 Task: Create an Instagram post about Dhobi Ghat, Mumbai, including a descriptive caption and location tag.
Action: Mouse moved to (302, 233)
Screenshot: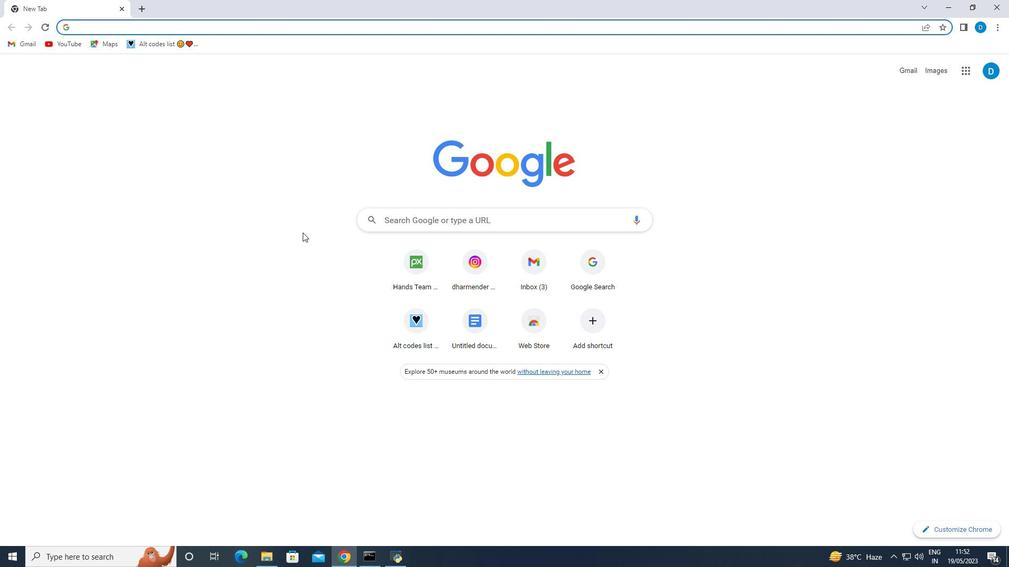 
Action: Key pressed in
Screenshot: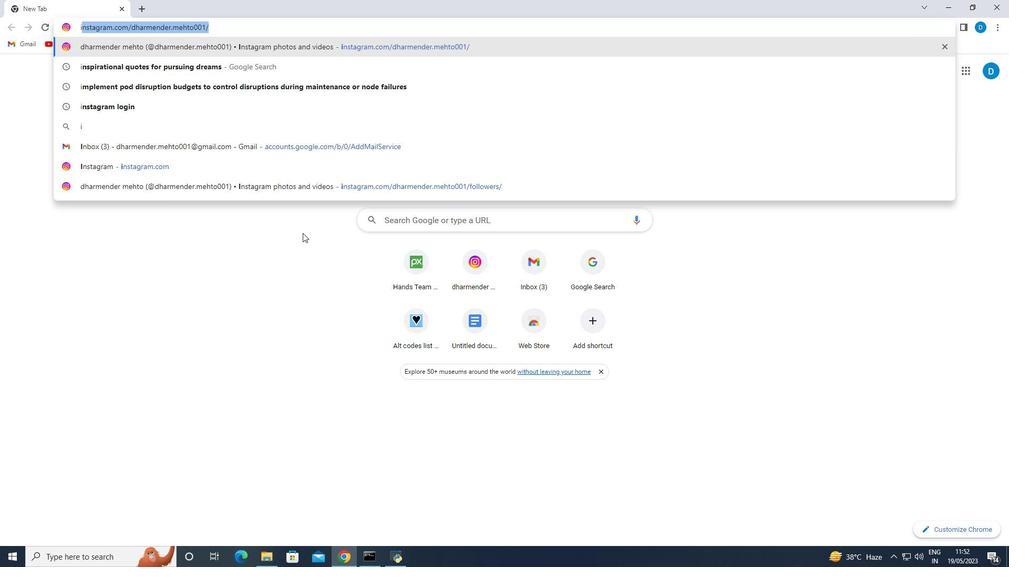 
Action: Mouse moved to (302, 236)
Screenshot: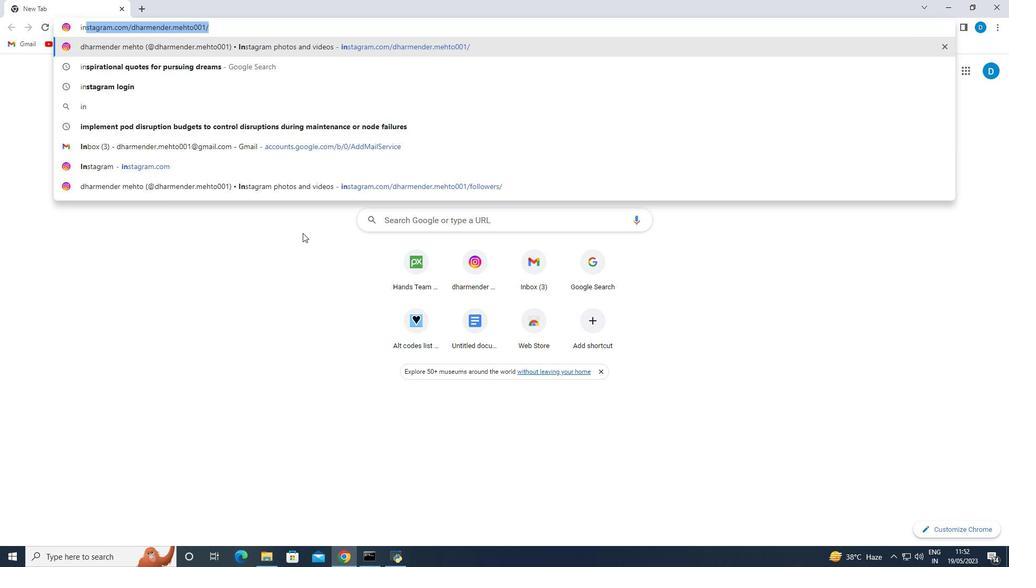 
Action: Key pressed staf<Key.backspace>gr
Screenshot: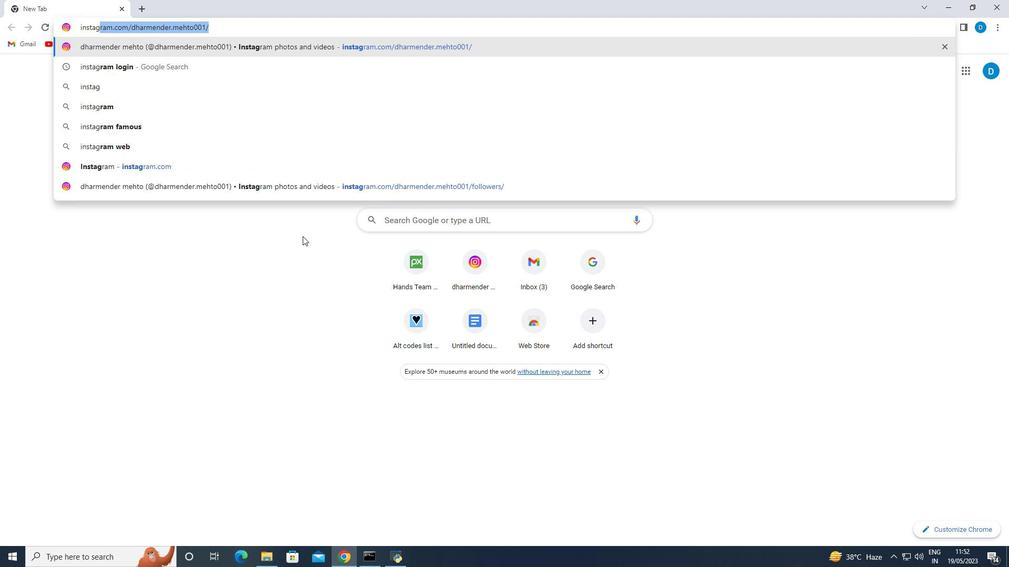 
Action: Mouse moved to (139, 47)
Screenshot: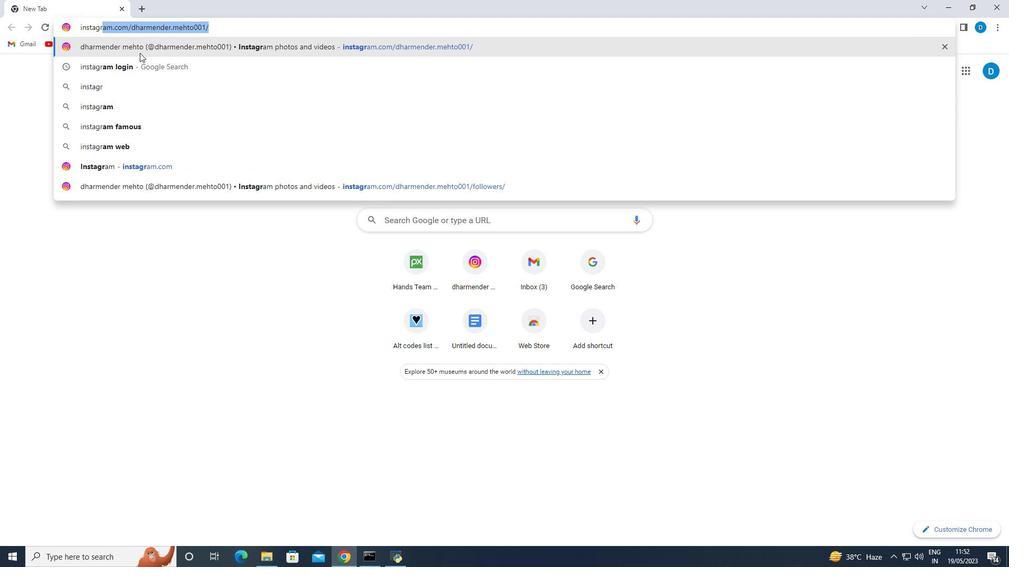 
Action: Mouse pressed left at (139, 47)
Screenshot: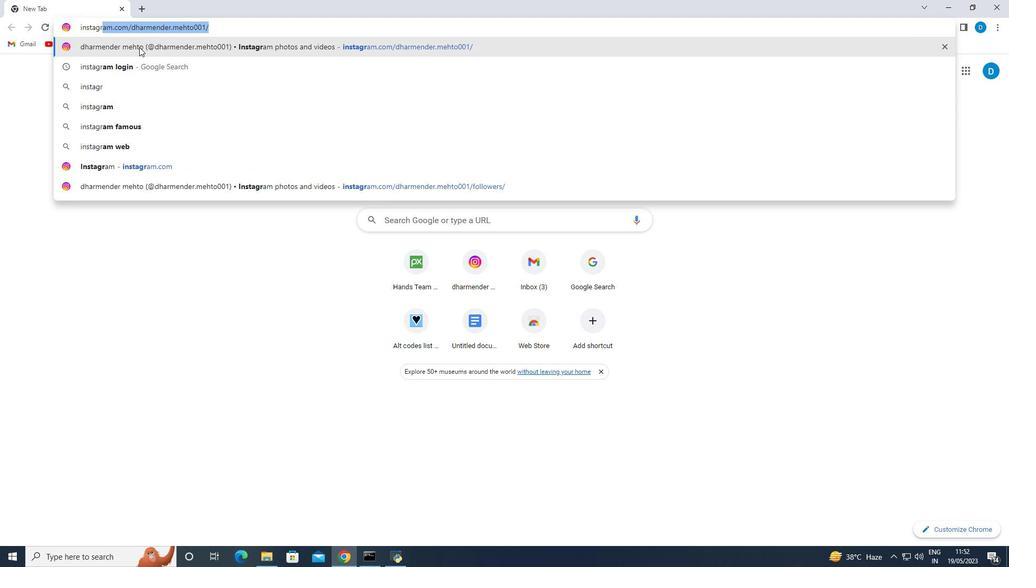 
Action: Mouse moved to (52, 293)
Screenshot: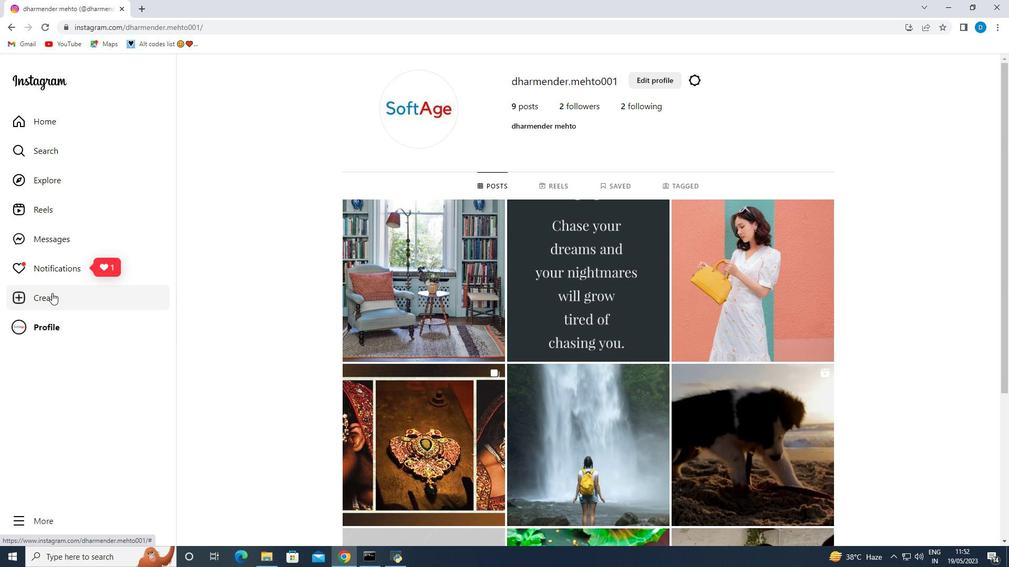
Action: Mouse pressed left at (52, 293)
Screenshot: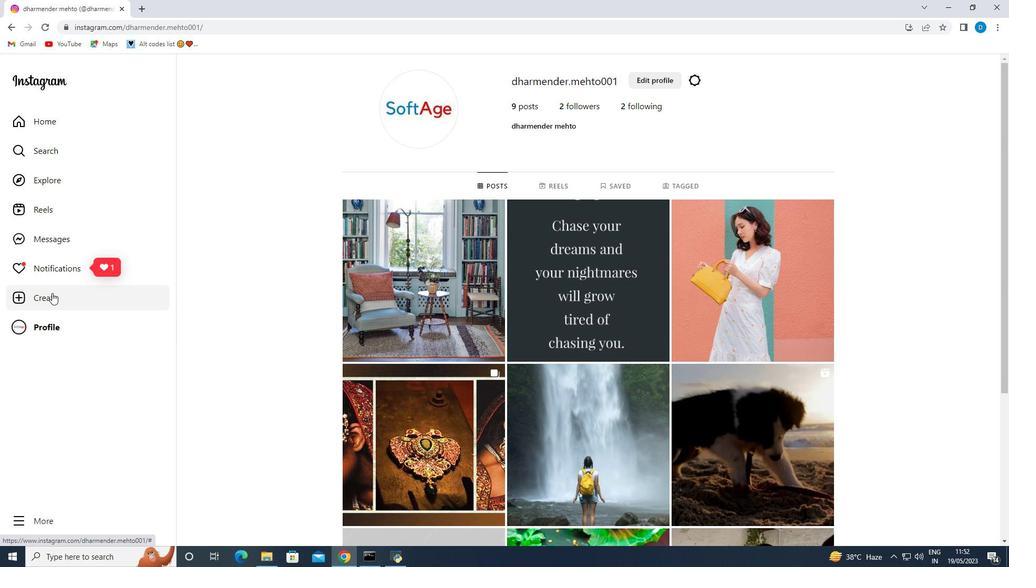 
Action: Mouse moved to (472, 343)
Screenshot: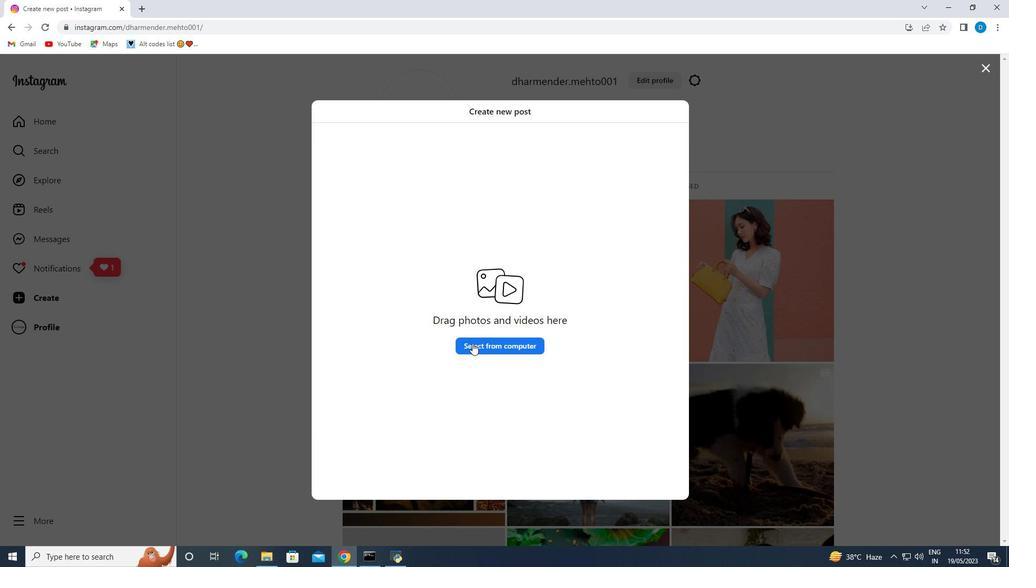 
Action: Mouse pressed left at (472, 343)
Screenshot: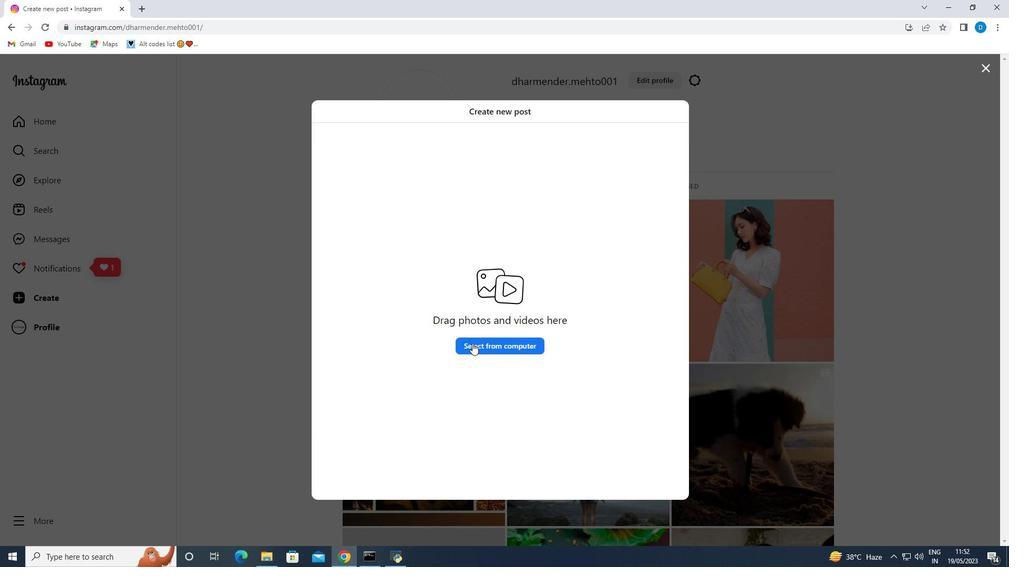 
Action: Mouse moved to (243, 101)
Screenshot: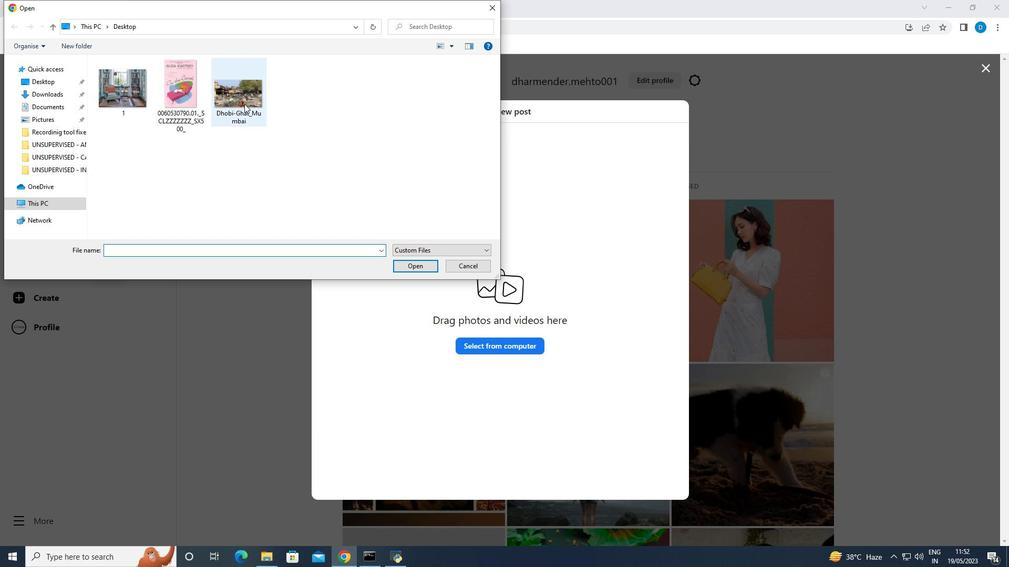 
Action: Mouse pressed left at (243, 101)
Screenshot: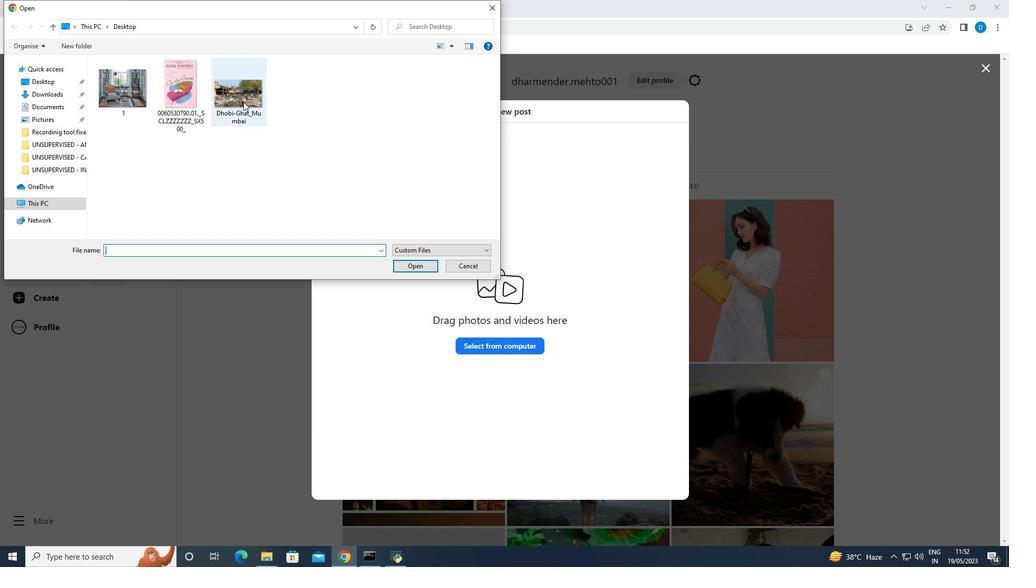 
Action: Mouse moved to (398, 267)
Screenshot: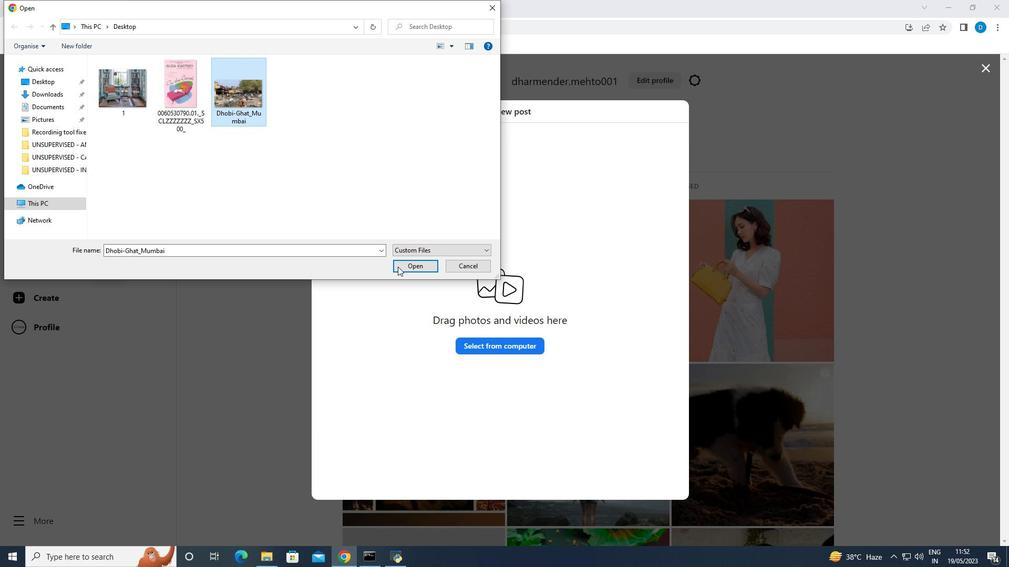 
Action: Mouse pressed left at (398, 267)
Screenshot: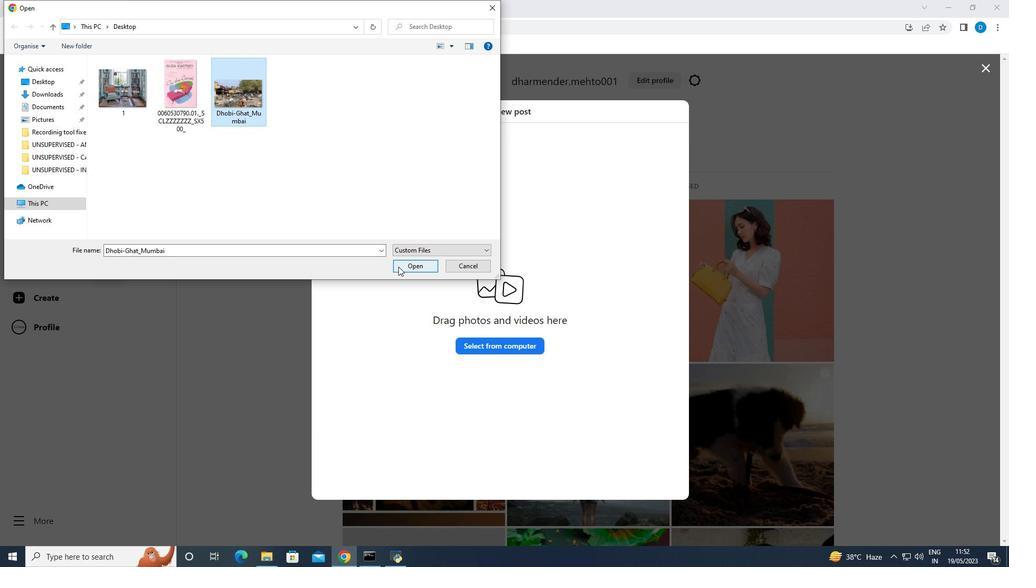 
Action: Mouse moved to (331, 487)
Screenshot: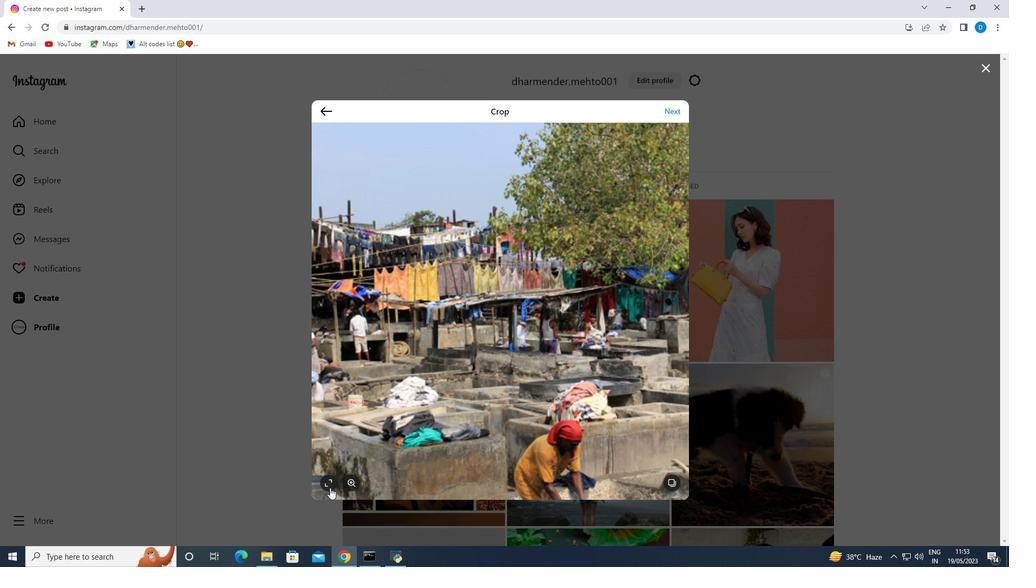 
Action: Mouse pressed left at (331, 487)
Screenshot: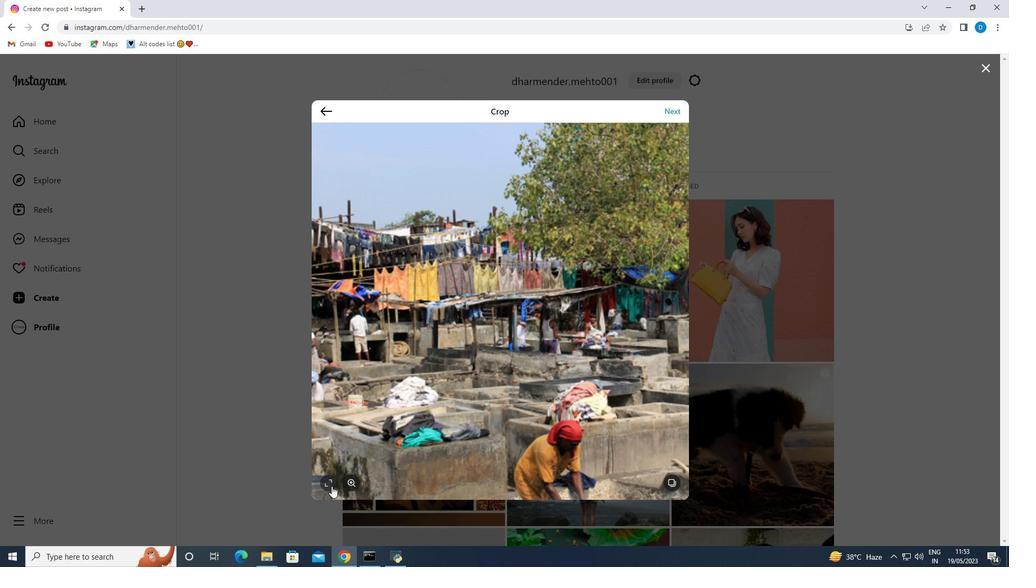 
Action: Mouse moved to (364, 379)
Screenshot: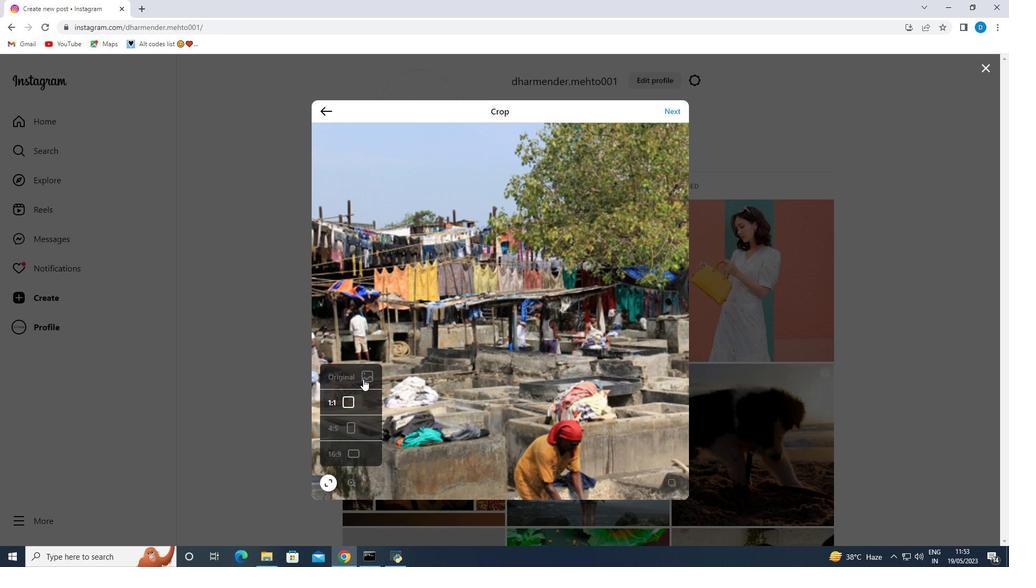 
Action: Mouse pressed left at (364, 379)
Screenshot: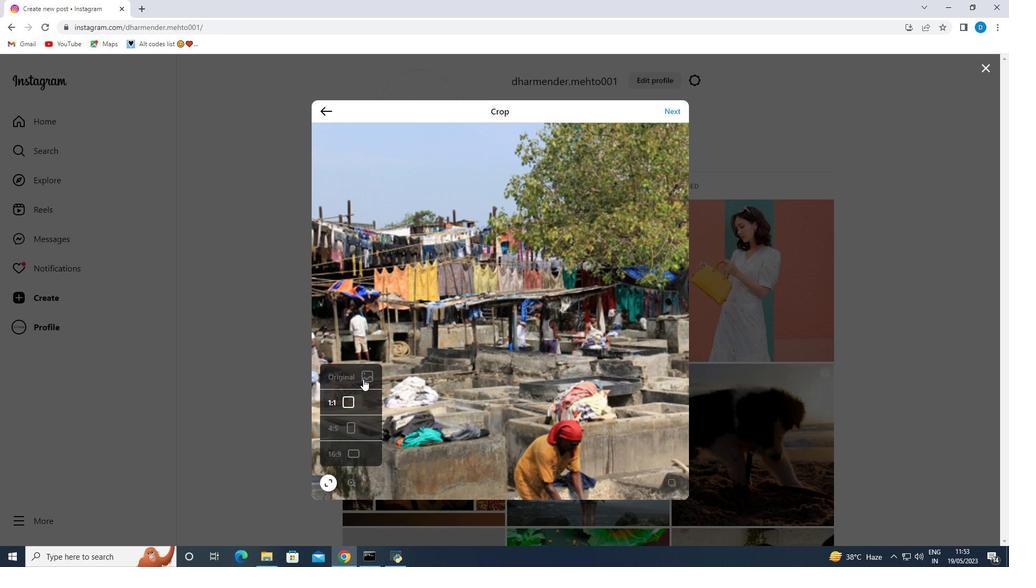 
Action: Mouse moved to (360, 378)
Screenshot: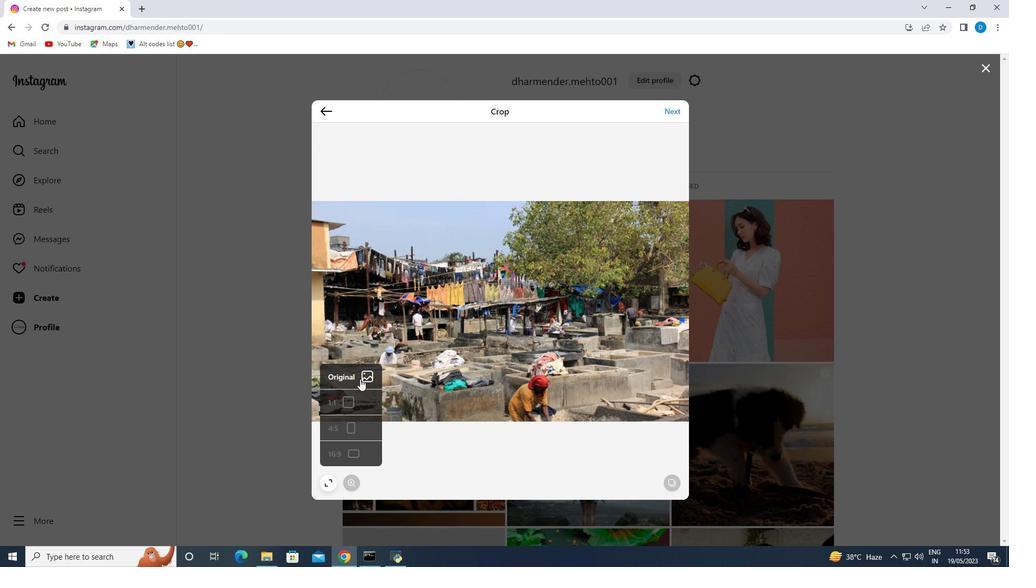 
Action: Mouse pressed left at (360, 378)
Screenshot: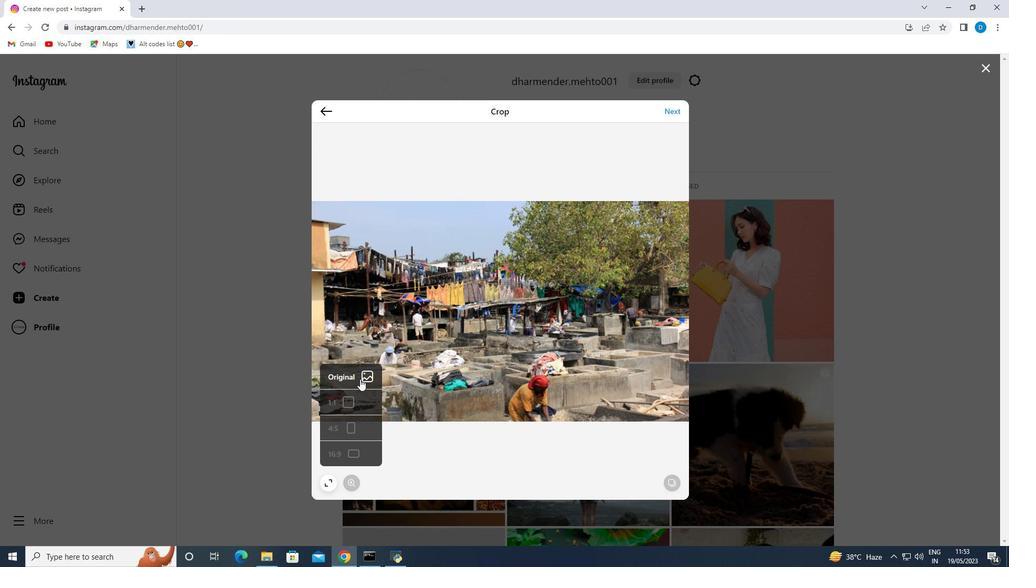 
Action: Mouse moved to (666, 108)
Screenshot: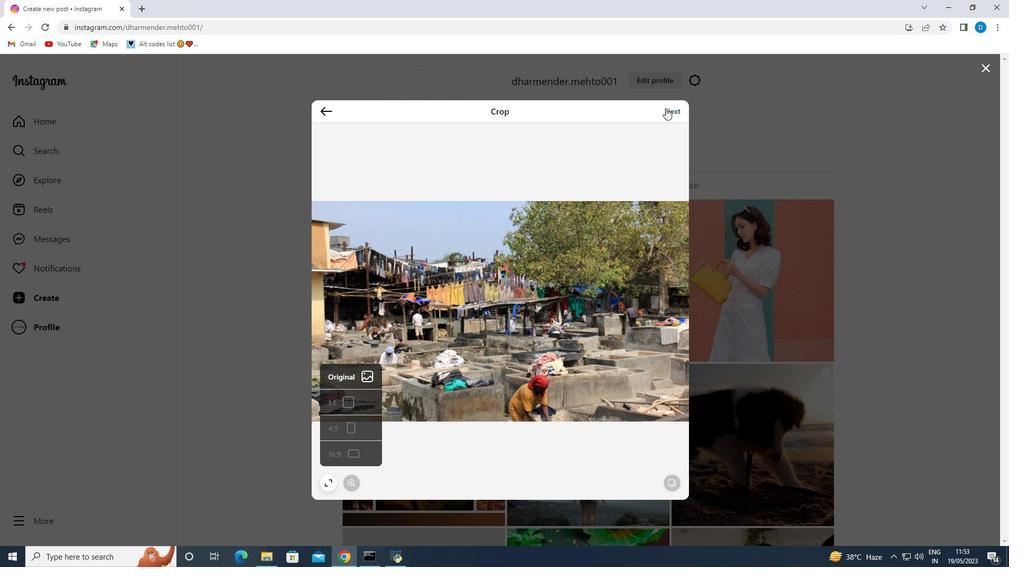 
Action: Mouse pressed left at (666, 108)
Screenshot: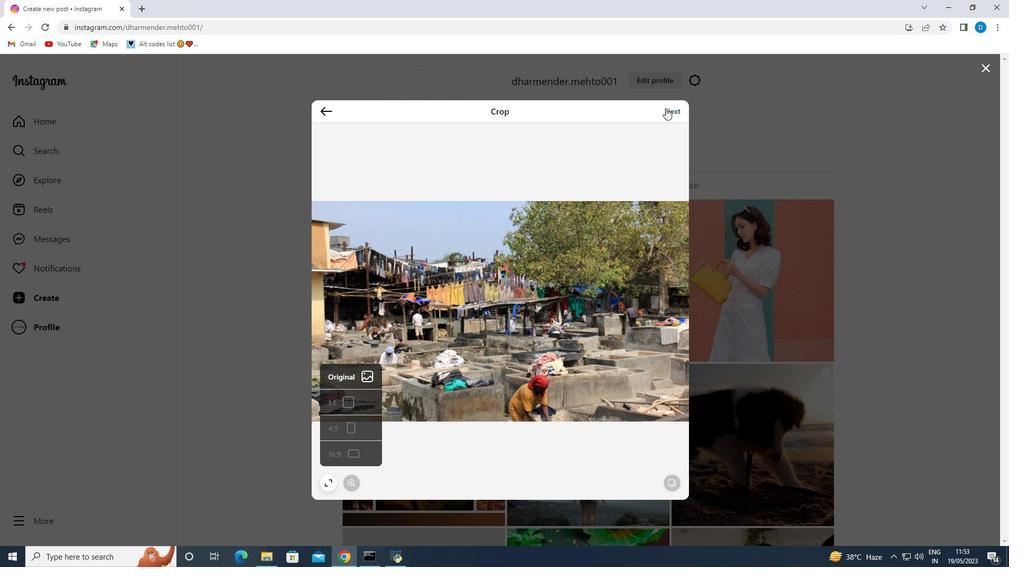 
Action: Mouse moved to (761, 112)
Screenshot: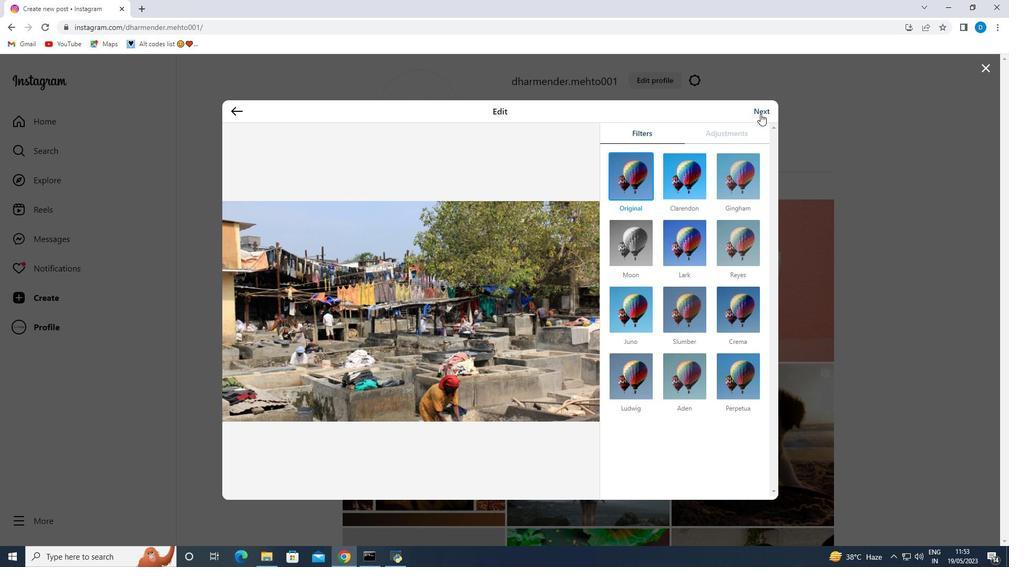 
Action: Mouse pressed left at (761, 112)
Screenshot: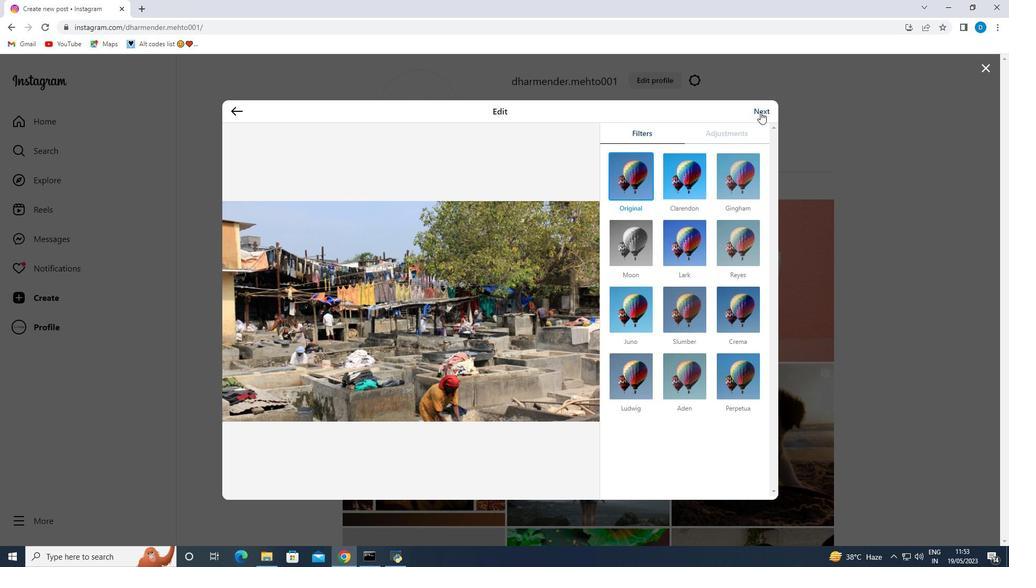 
Action: Mouse moved to (670, 276)
Screenshot: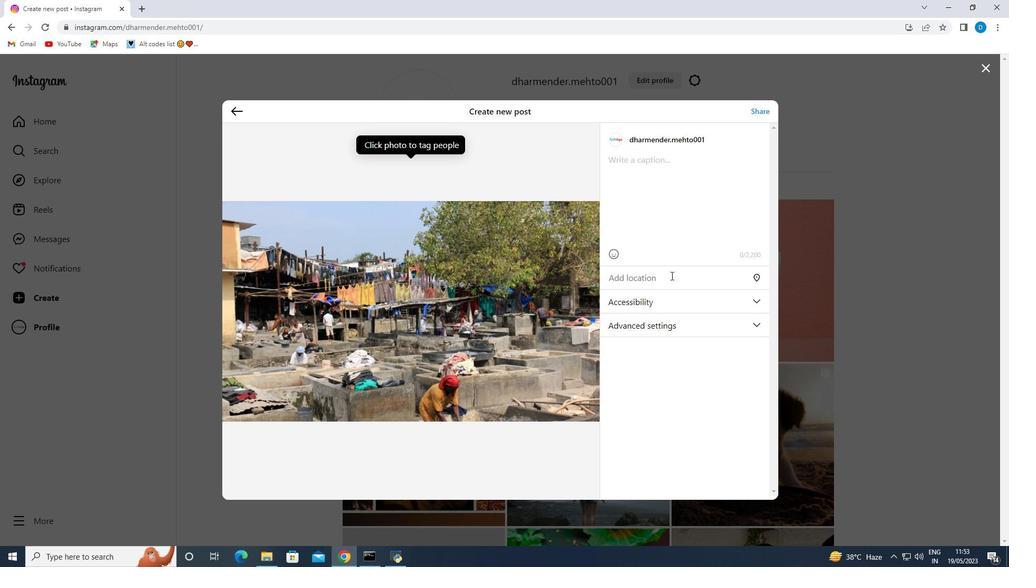 
Action: Mouse pressed left at (670, 276)
Screenshot: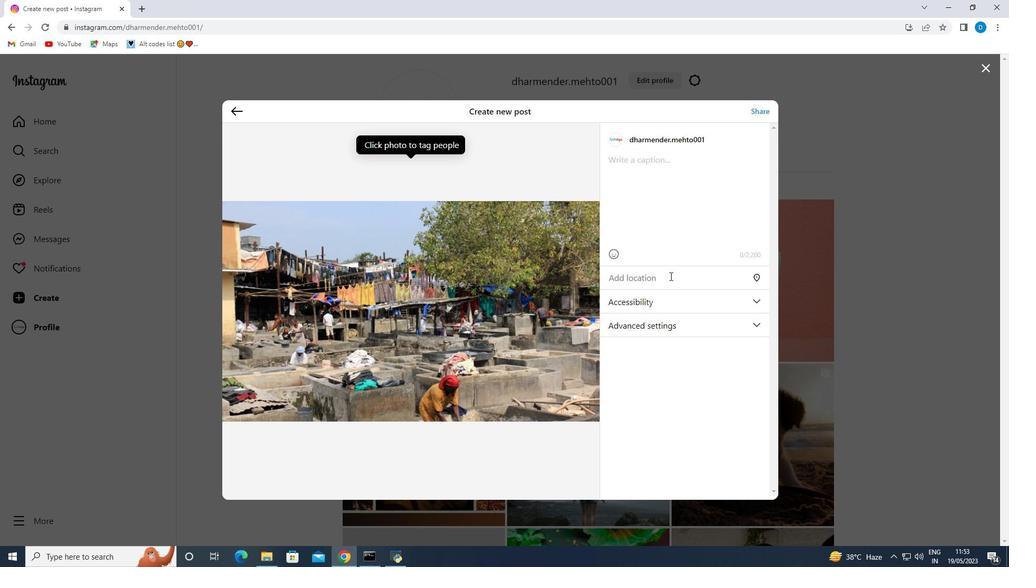 
Action: Mouse moved to (696, 284)
Screenshot: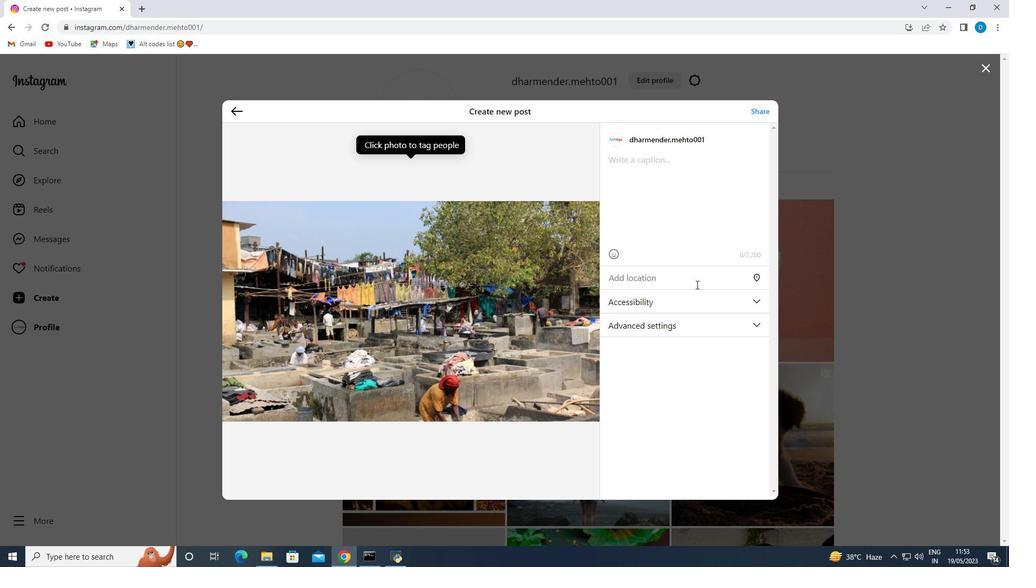 
Action: Key pressed dhobi<Key.space>ghat<Key.space>m
Screenshot: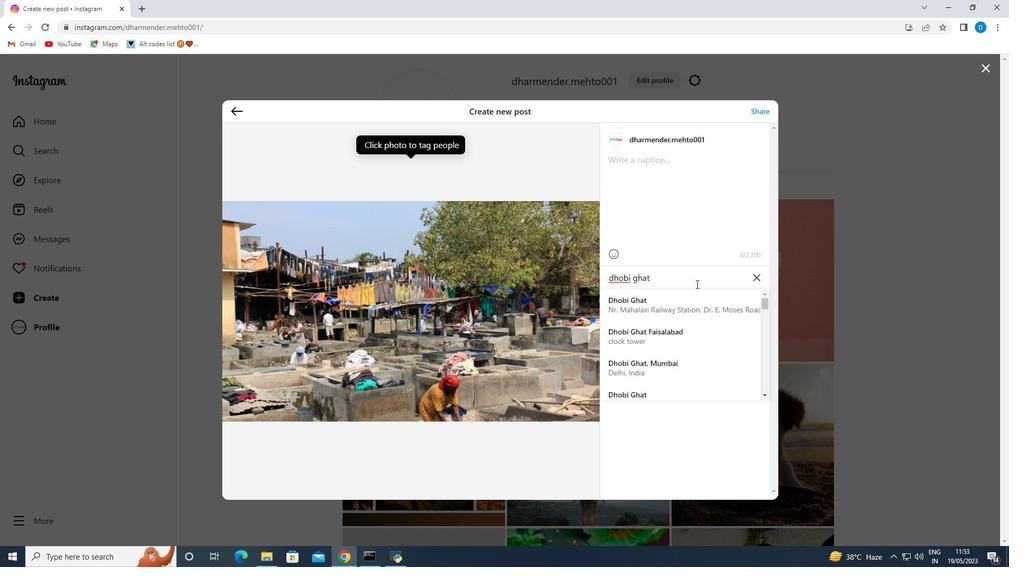 
Action: Mouse moved to (683, 301)
Screenshot: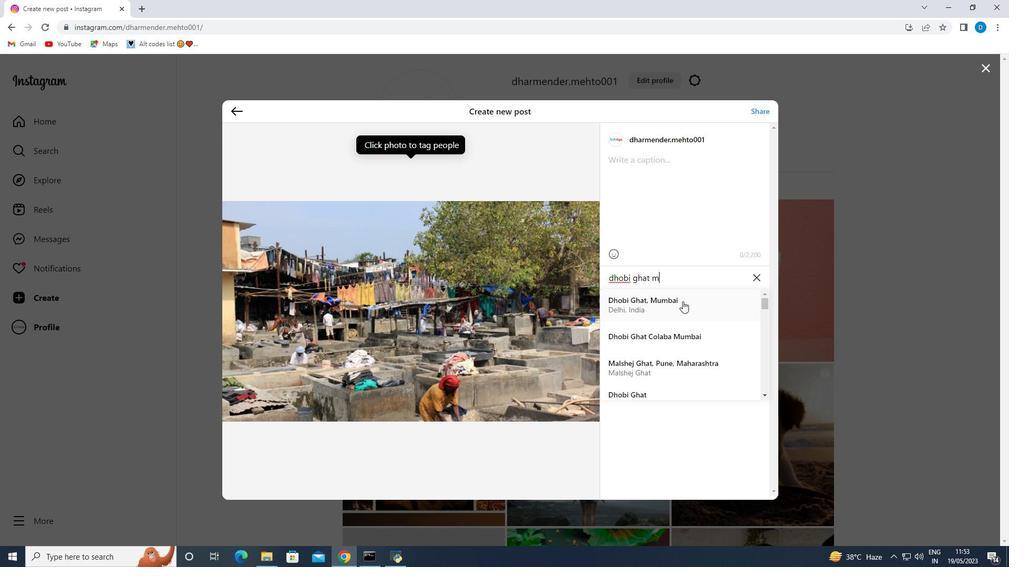 
Action: Mouse pressed left at (683, 301)
Screenshot: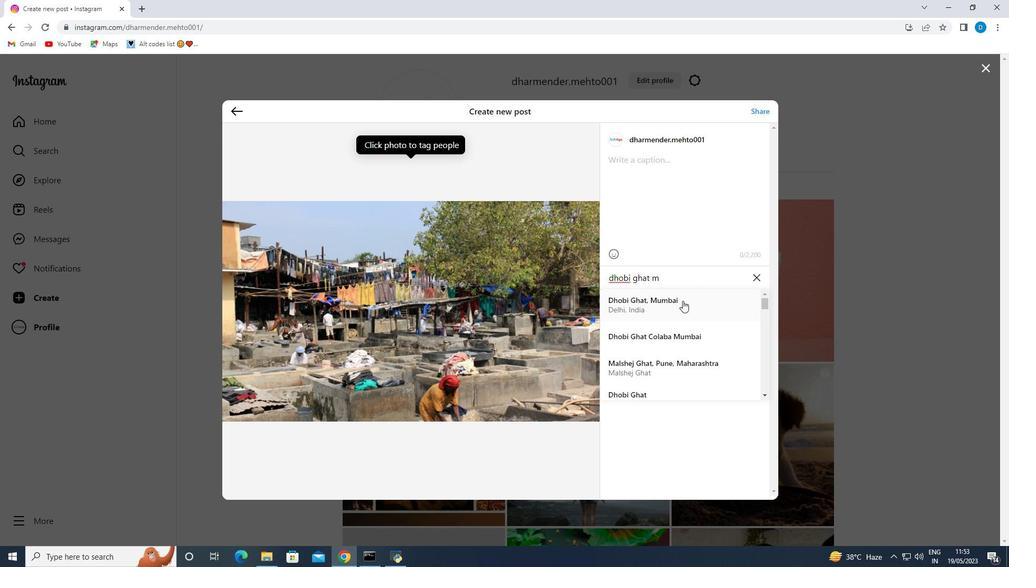 
Action: Mouse moved to (635, 165)
Screenshot: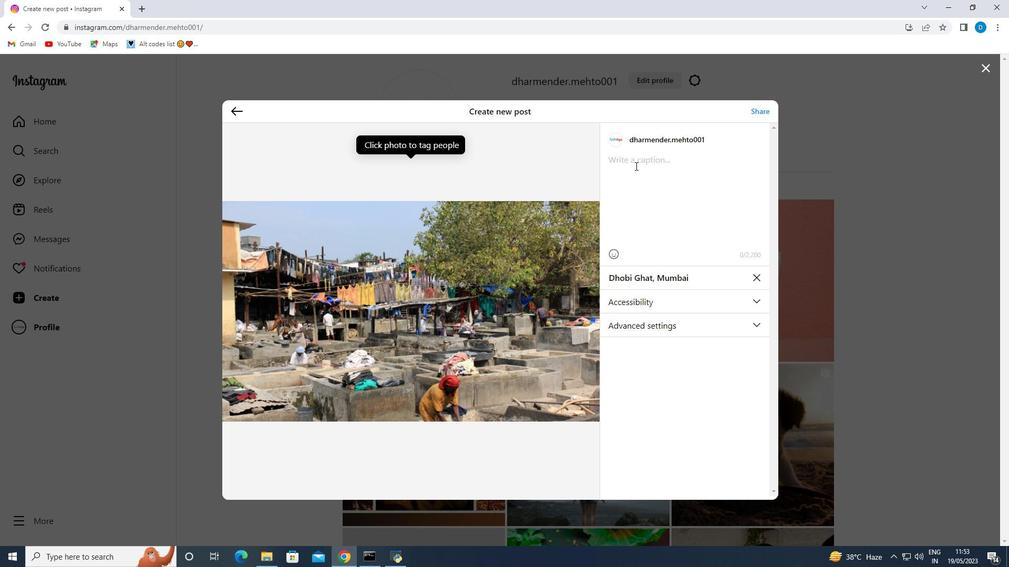 
Action: Mouse pressed left at (635, 165)
Screenshot: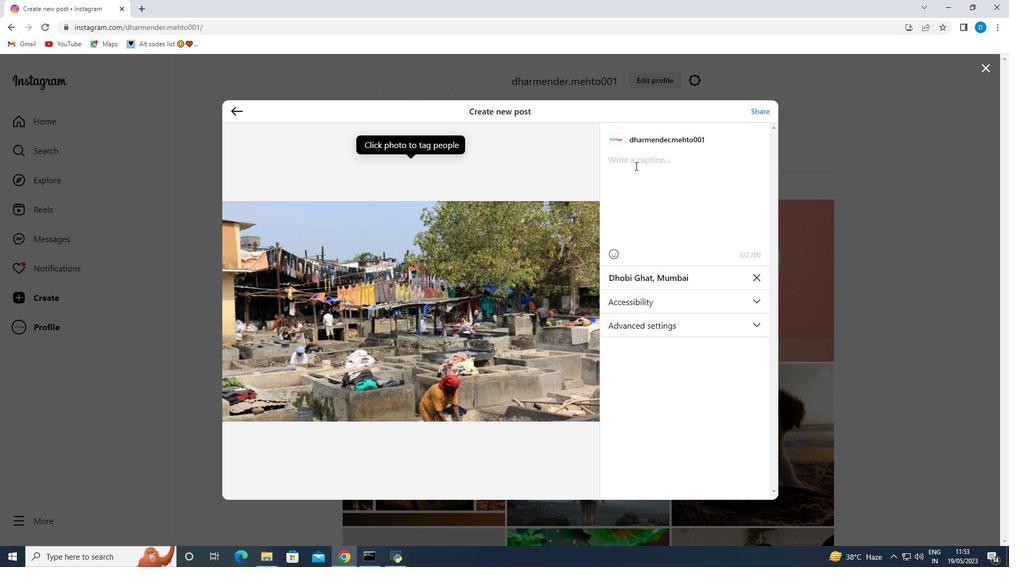 
Action: Key pressed d<Key.backspace>af<Key.backspace><Key.backspace><Key.caps_lock>DH<Key.backspace><Key.caps_lock>hobi<Key.space><Key.shift><Key.shift><Key.shift><Key.shift><Key.shift><Key.shift><Key.shift><Key.shift><Key.shift><Key.shift><Key.shift><Key.shift><Key.shift><Key.shift><Key.shift>Ghat<Key.space><Key.shift>Landmark''
Screenshot: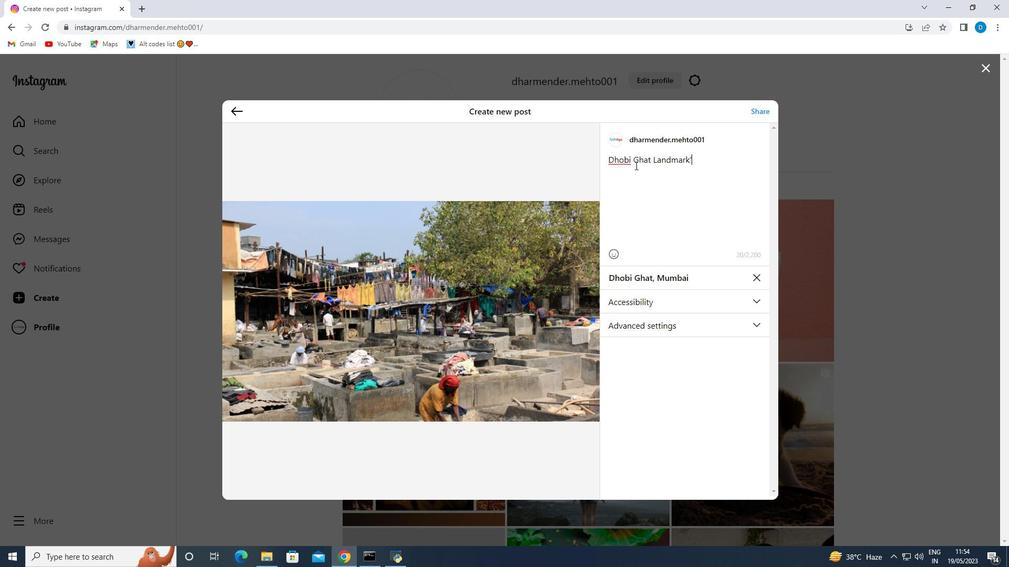 
Action: Mouse moved to (609, 163)
Screenshot: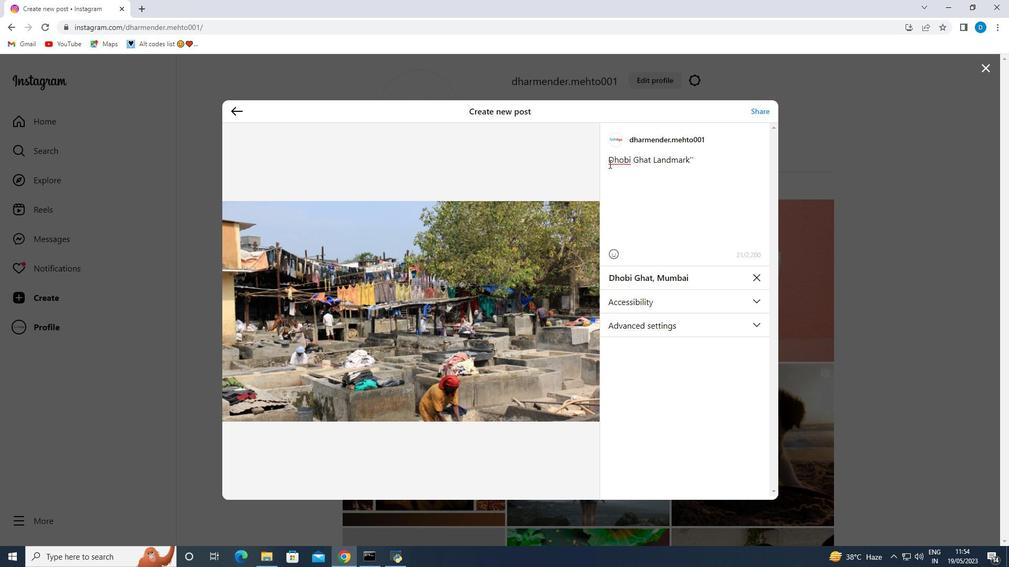 
Action: Mouse pressed left at (609, 163)
Screenshot: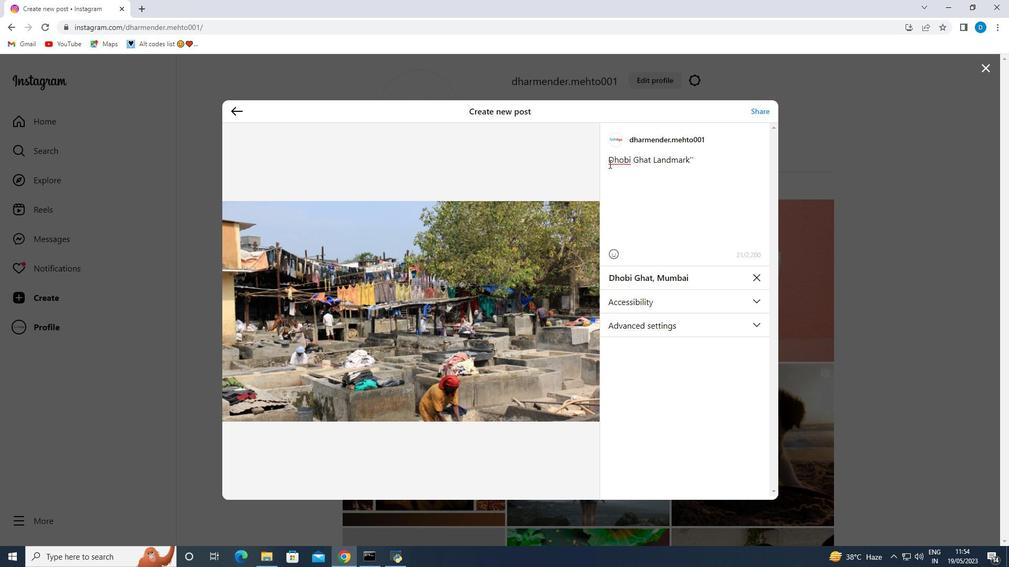 
Action: Mouse moved to (609, 163)
Screenshot: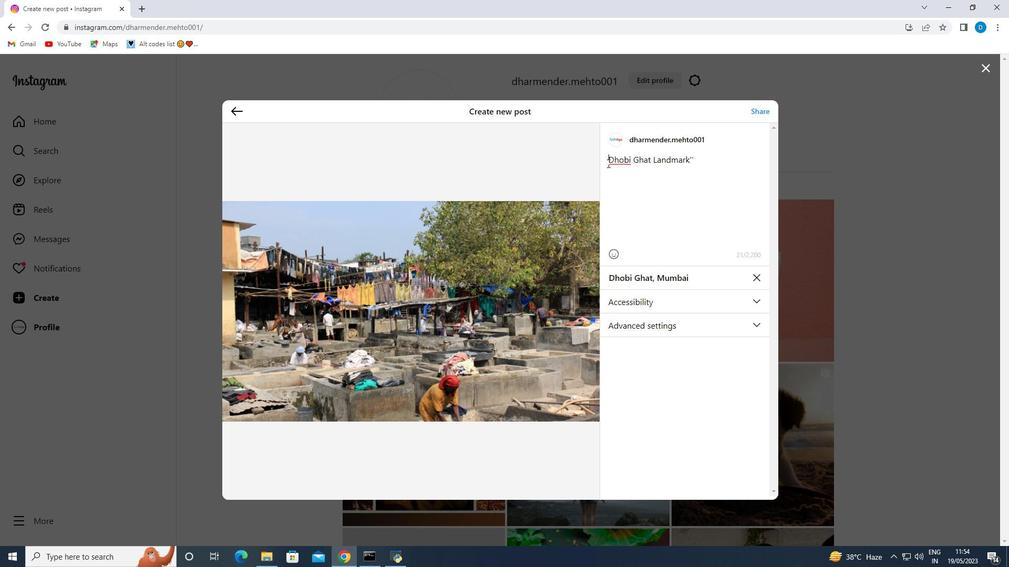 
Action: Key pressed <Key.shift_r>"
Screenshot: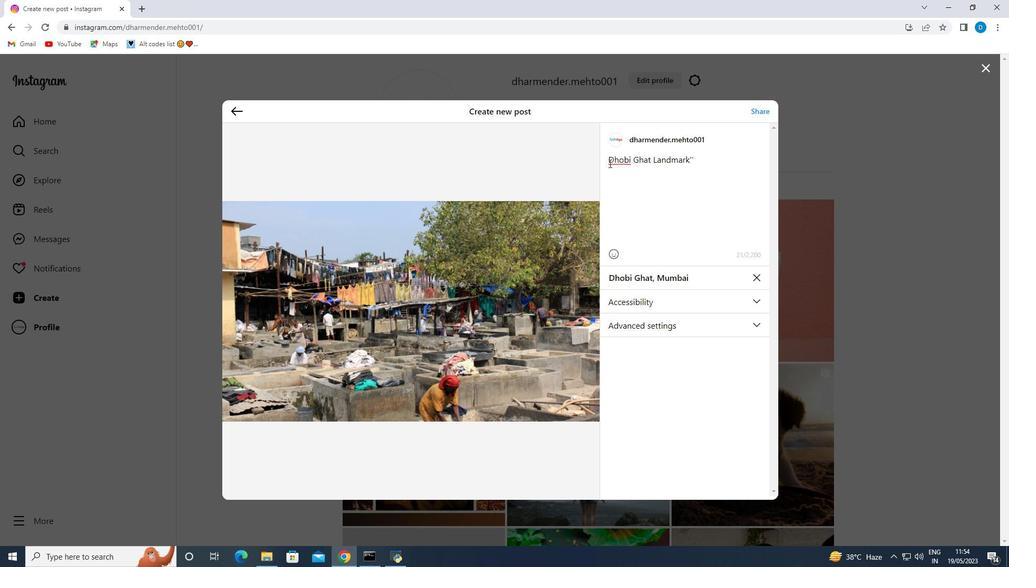 
Action: Mouse moved to (715, 165)
Screenshot: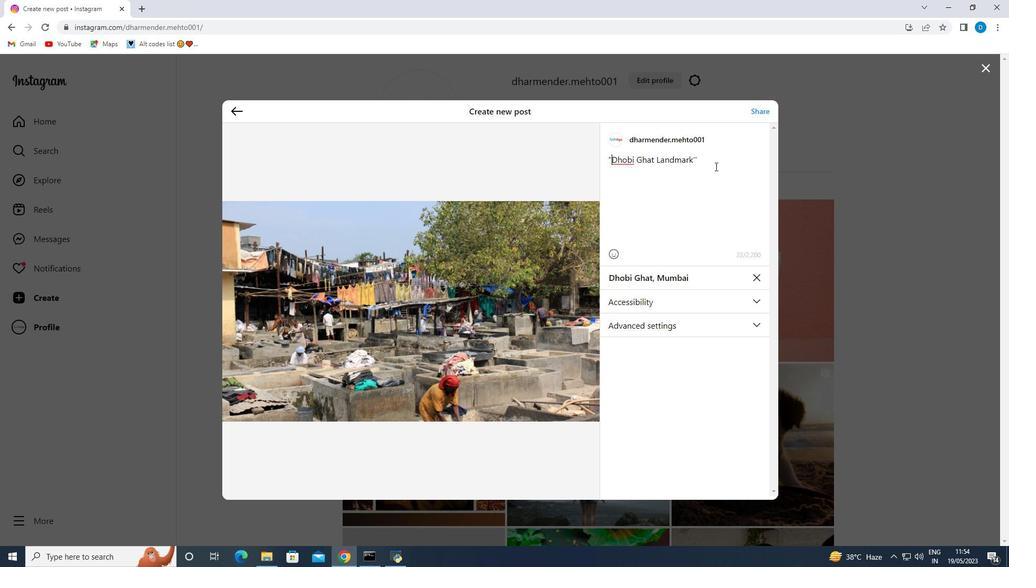 
Action: Mouse pressed left at (715, 165)
Screenshot: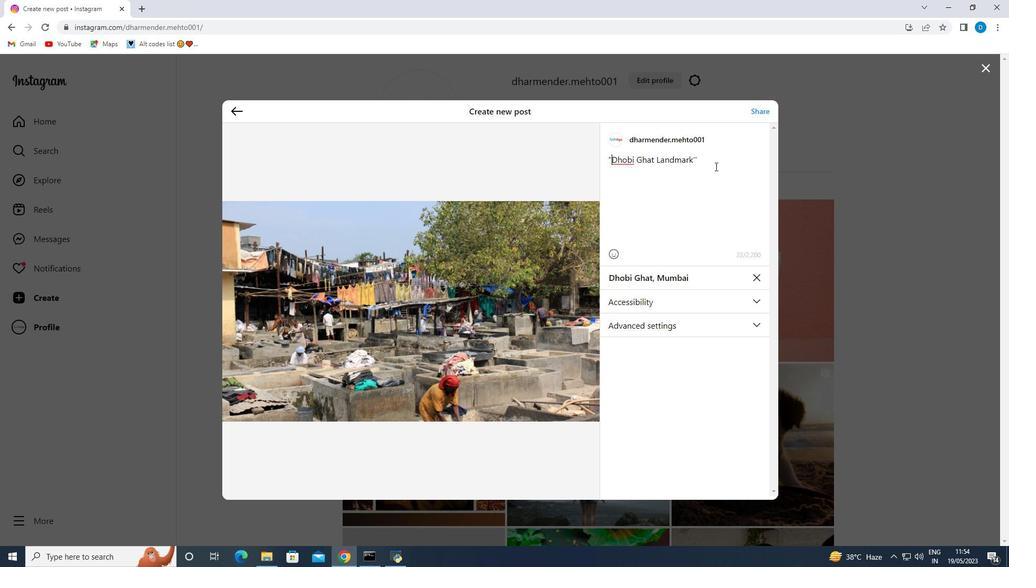 
Action: Key pressed <Key.enter><Key.enter><Key.caps_lock>THE<Key.space><Key.backspace><Key.backspace><Key.backspace><Key.caps_lock>he<Key.space>intenation<Key.backspace><Key.backspace>onally<Key.space>
Screenshot: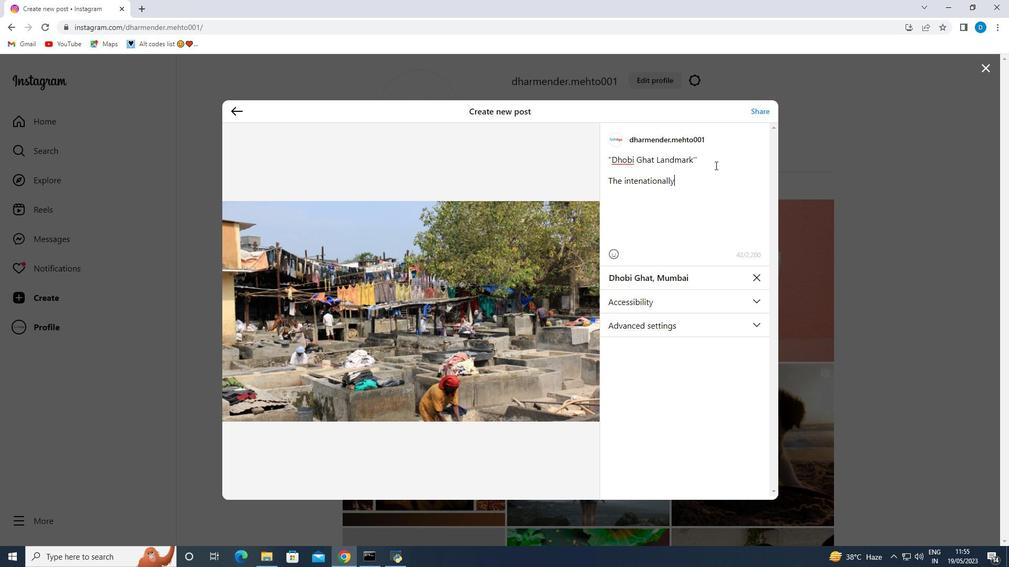 
Action: Mouse moved to (661, 185)
Screenshot: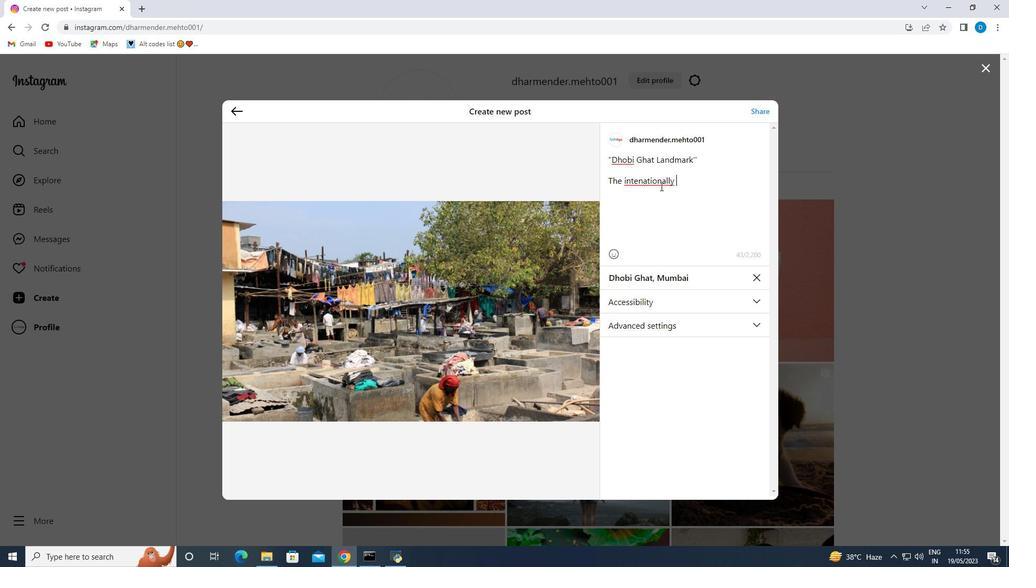 
Action: Mouse pressed left at (661, 185)
Screenshot: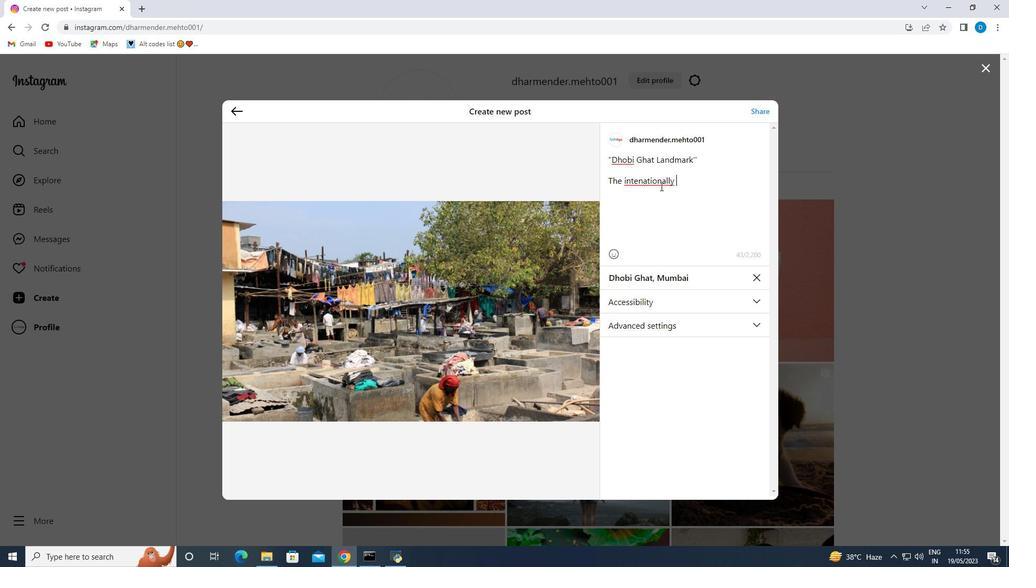 
Action: Mouse moved to (657, 184)
Screenshot: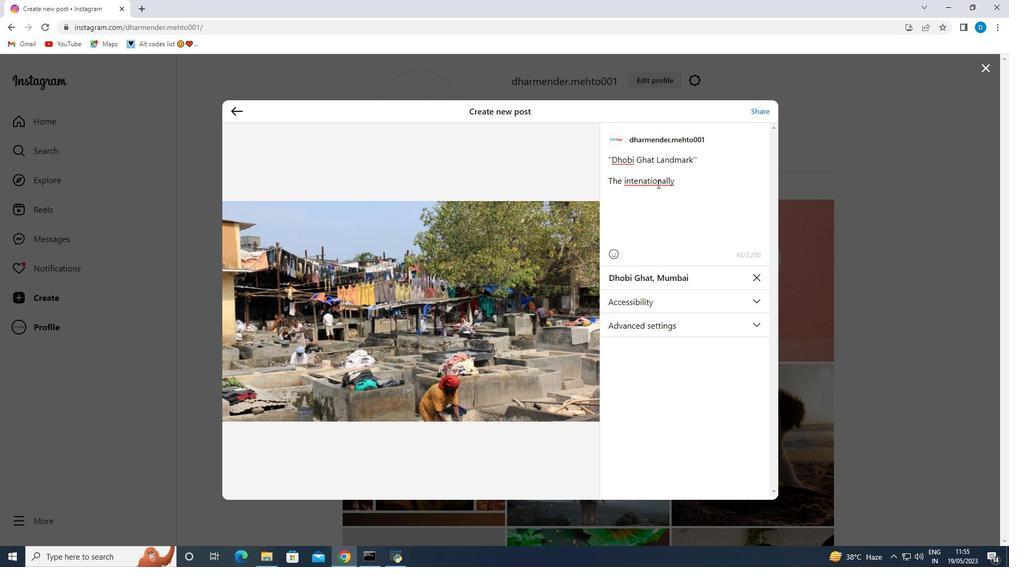 
Action: Mouse pressed right at (657, 184)
Screenshot: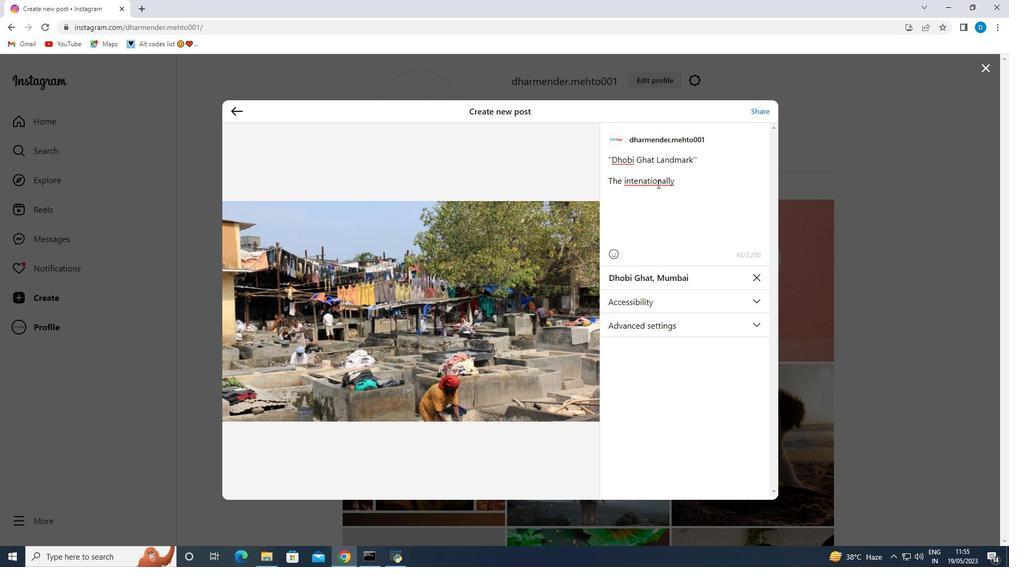 
Action: Mouse moved to (676, 195)
Screenshot: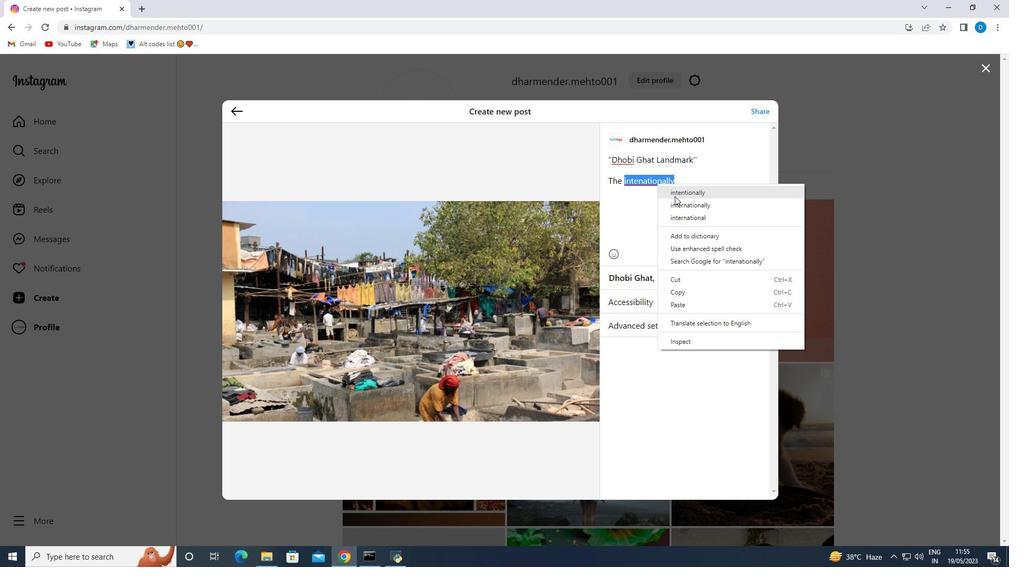 
Action: Mouse pressed left at (676, 195)
Screenshot: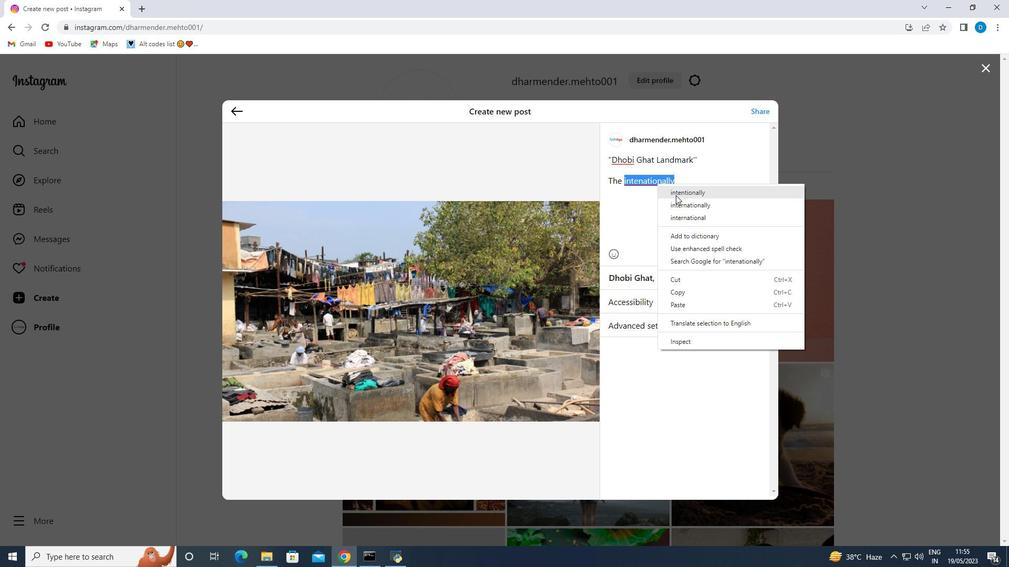 
Action: Mouse moved to (680, 181)
Screenshot: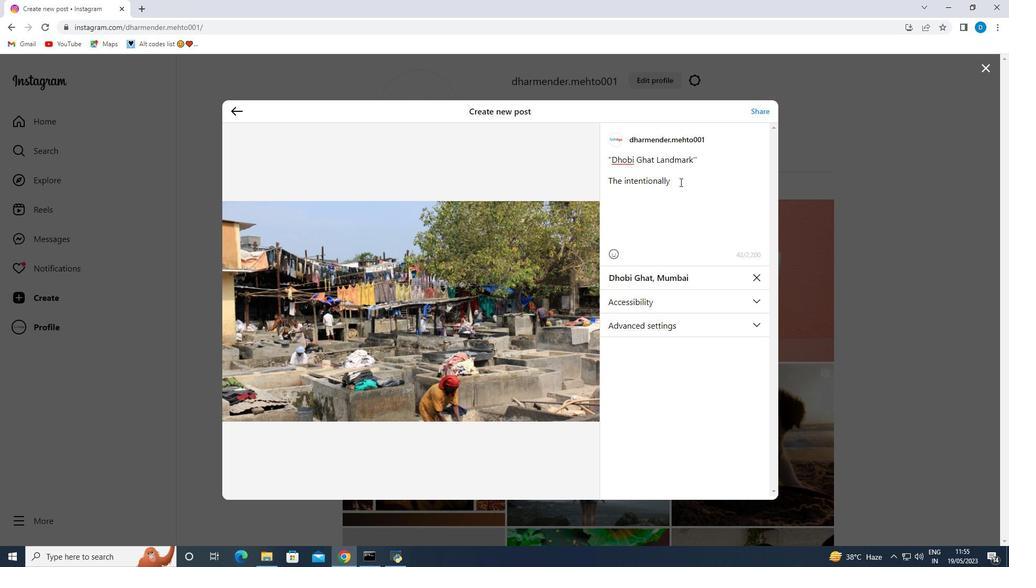 
Action: Mouse pressed left at (680, 181)
Screenshot: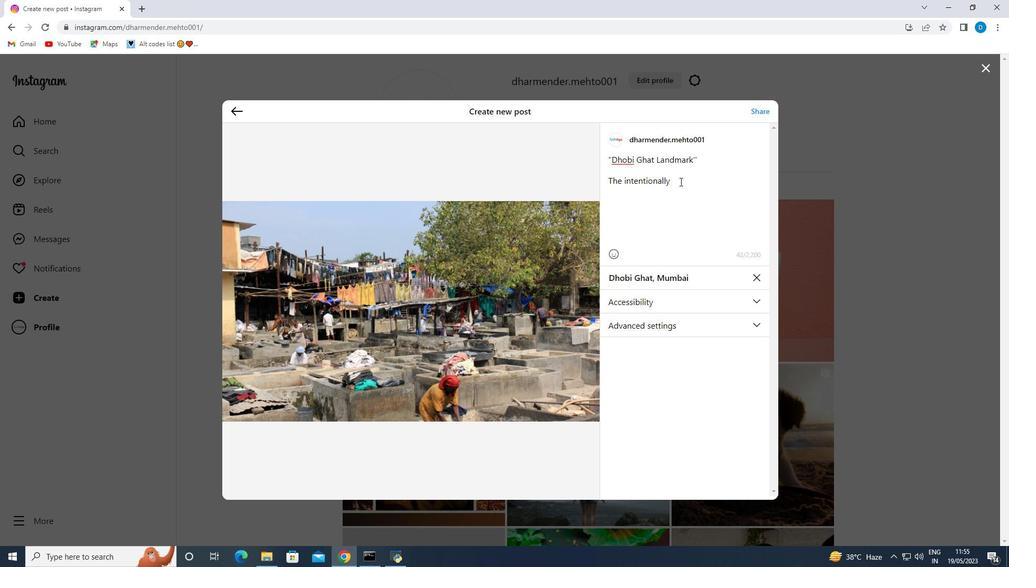 
Action: Key pressed famed<Key.space>dhobi<Key.space>ghat<Key.space>of<Key.space>mahalakshmi
Screenshot: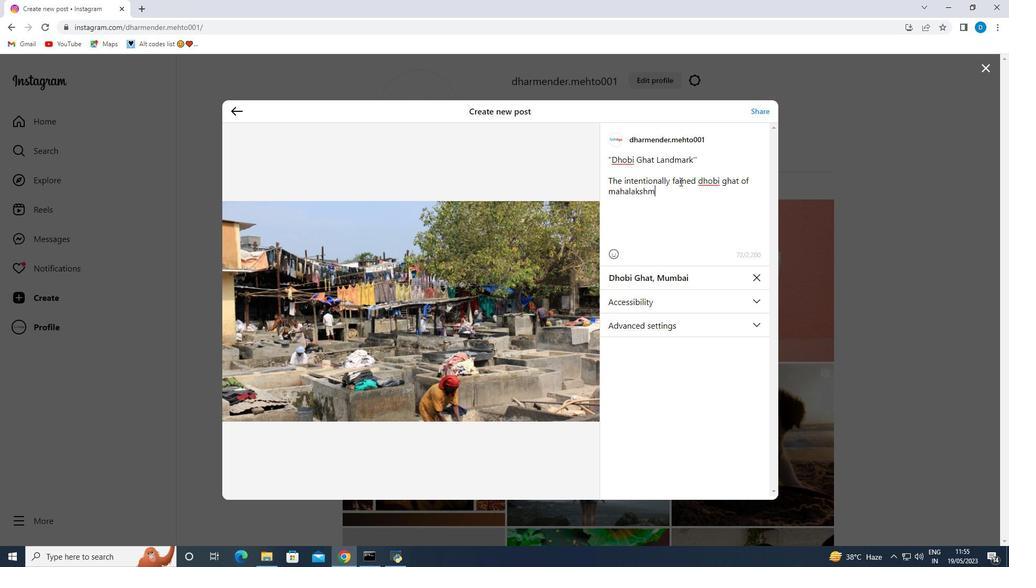
Action: Mouse moved to (654, 194)
Screenshot: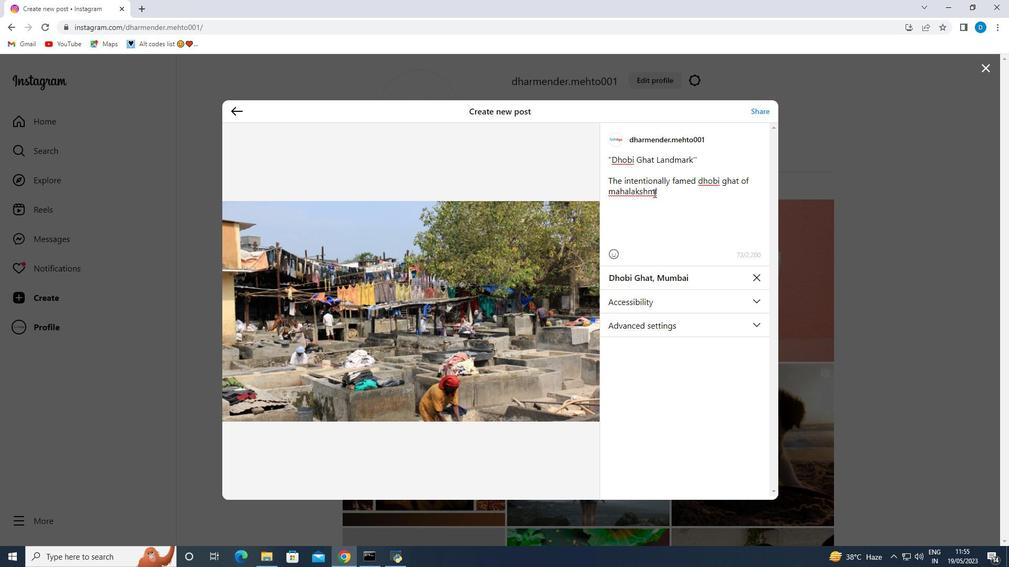 
Action: Mouse pressed left at (654, 194)
Screenshot: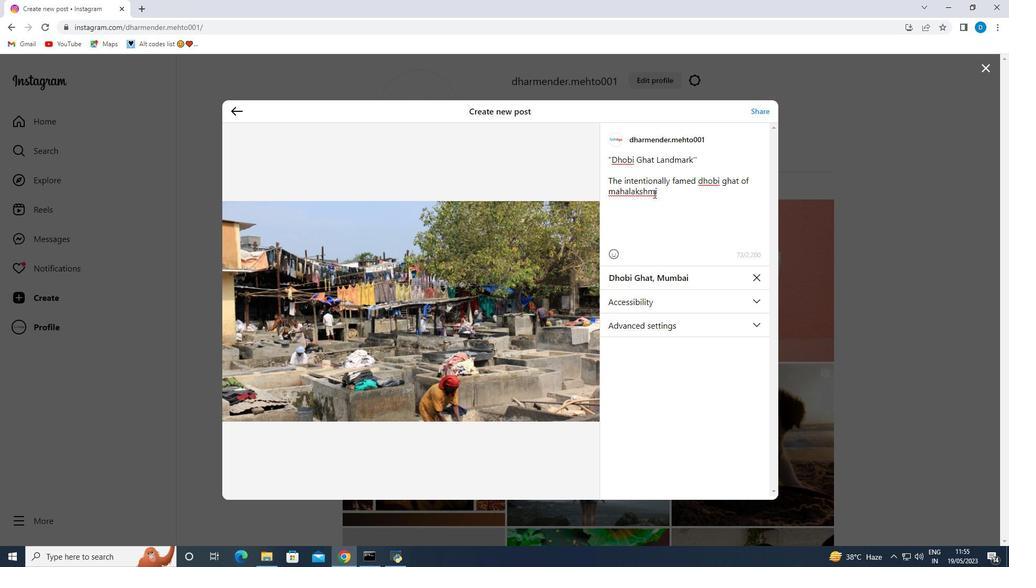 
Action: Mouse moved to (650, 190)
Screenshot: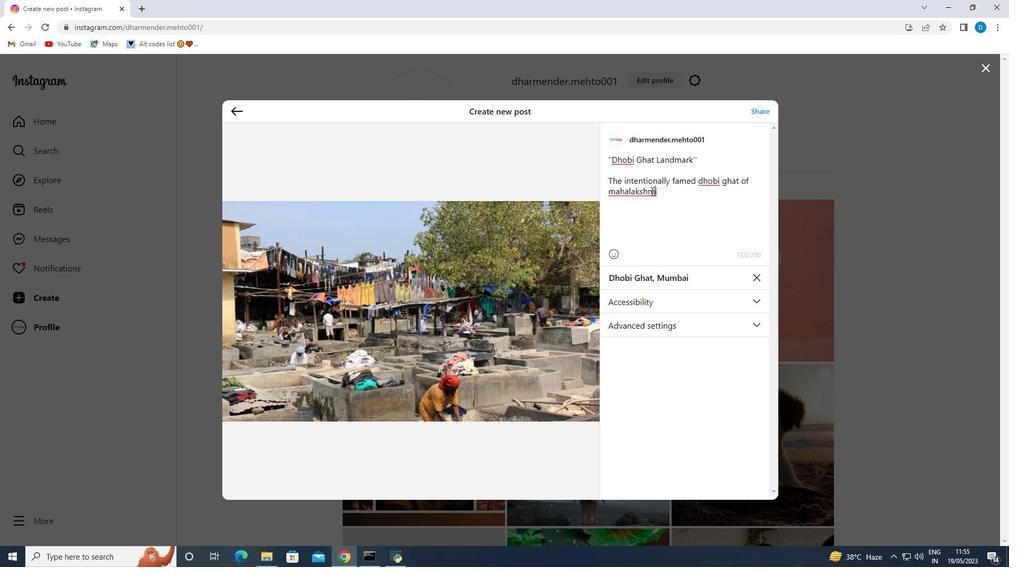 
Action: Mouse pressed left at (650, 190)
Screenshot: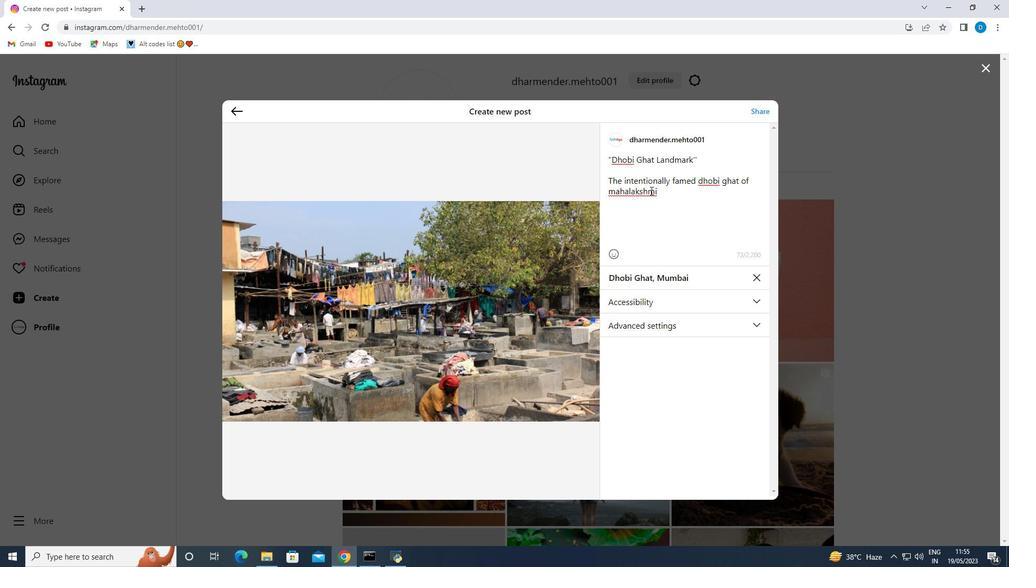 
Action: Mouse pressed right at (650, 190)
Screenshot: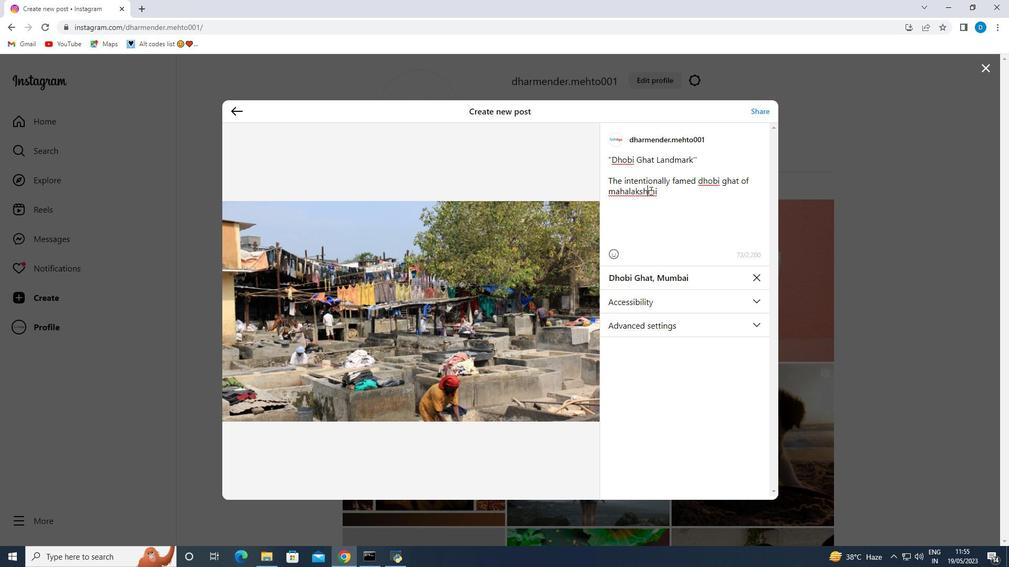 
Action: Mouse moved to (641, 219)
Screenshot: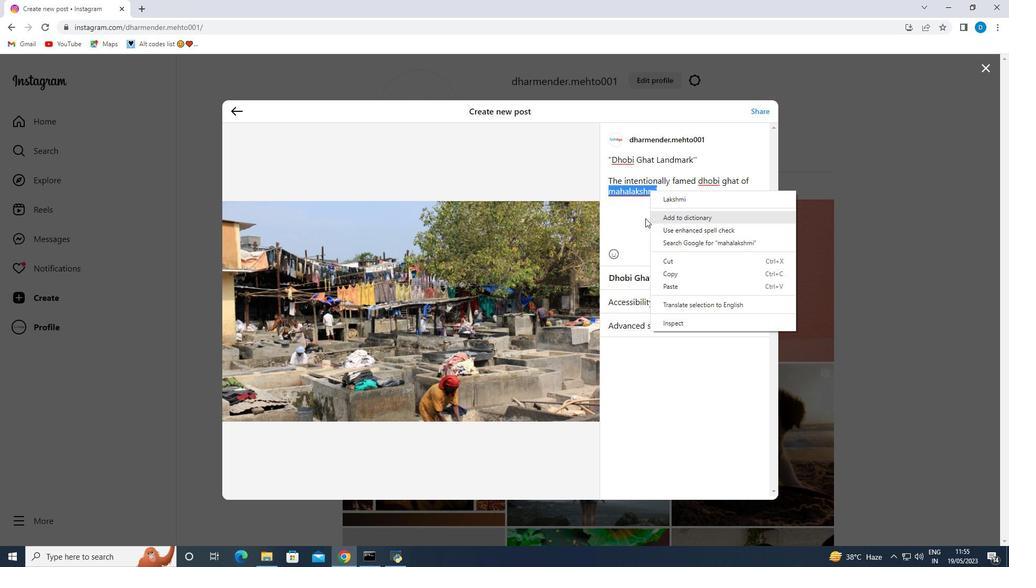 
Action: Mouse pressed left at (641, 219)
Screenshot: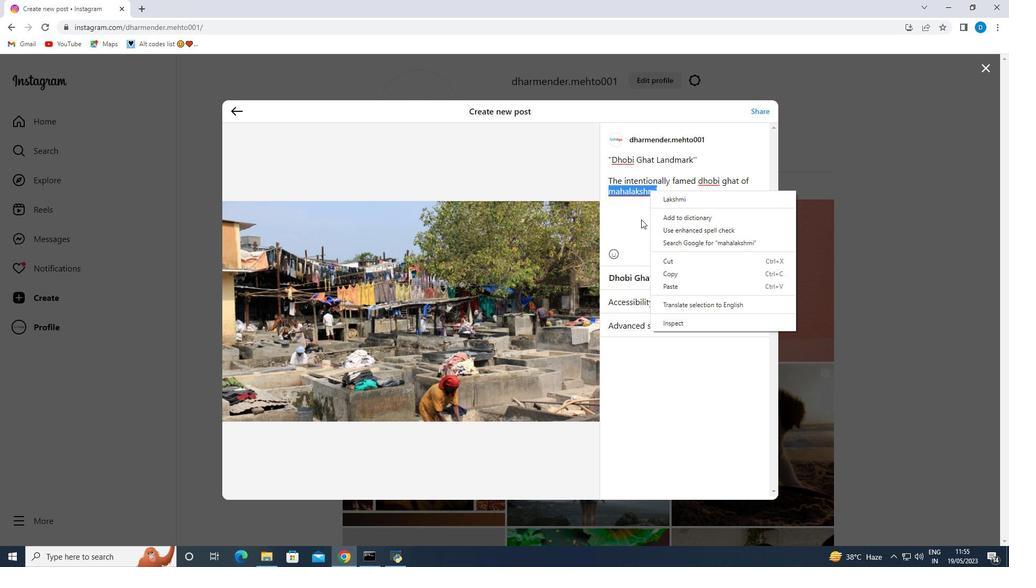 
Action: Mouse moved to (630, 191)
Screenshot: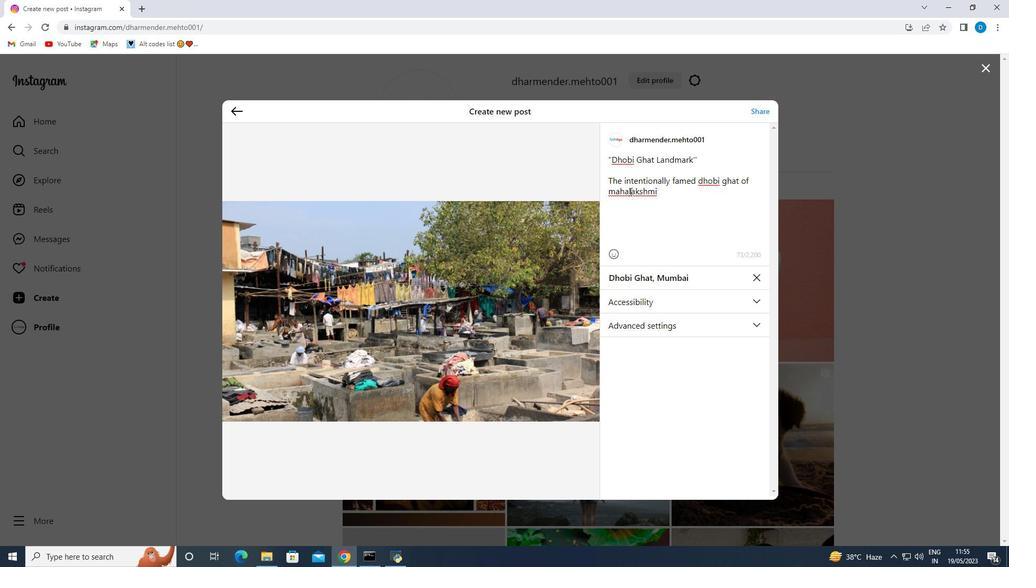 
Action: Mouse pressed left at (630, 191)
Screenshot: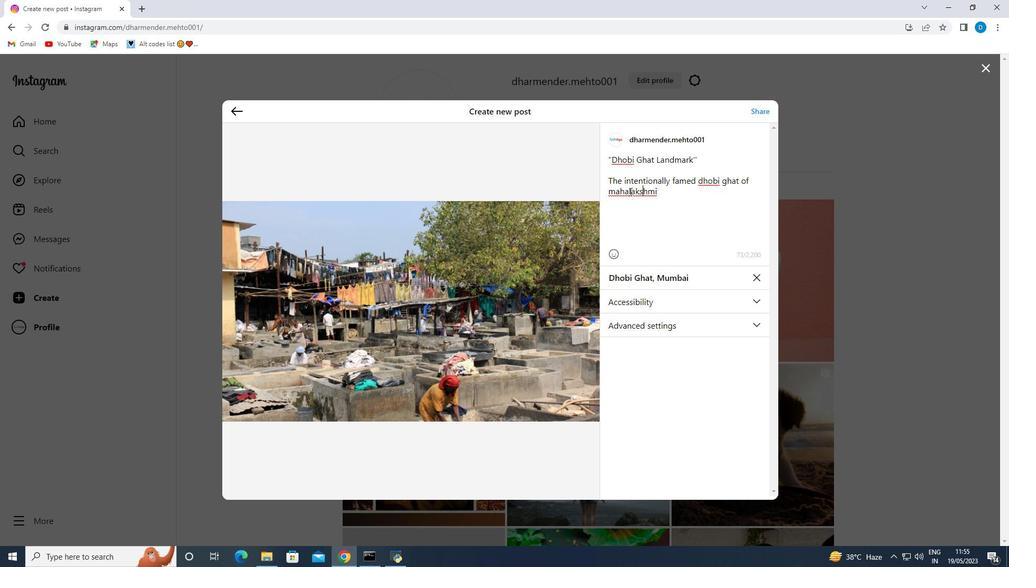 
Action: Mouse moved to (661, 190)
Screenshot: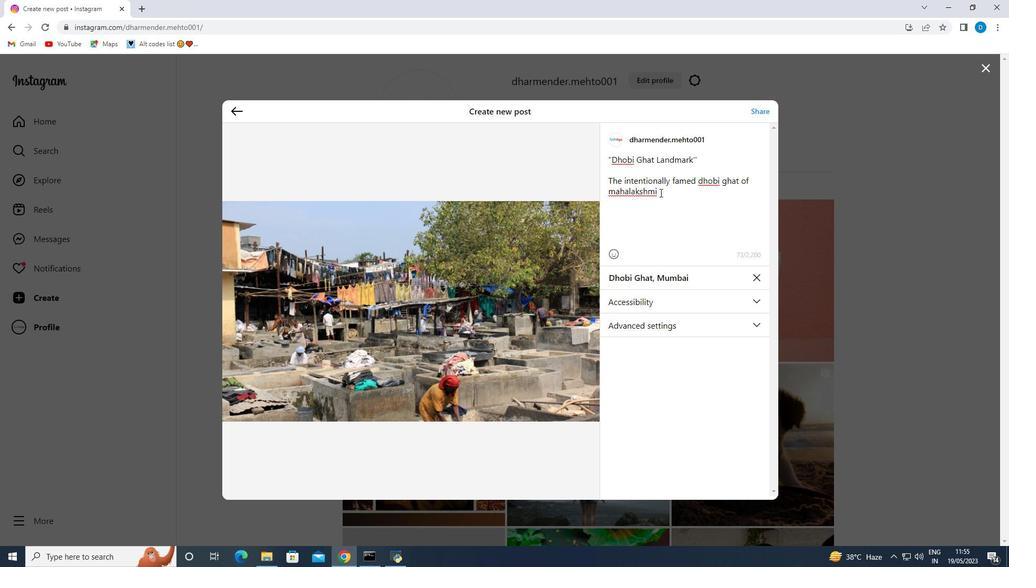 
Action: Mouse pressed left at (661, 190)
Screenshot: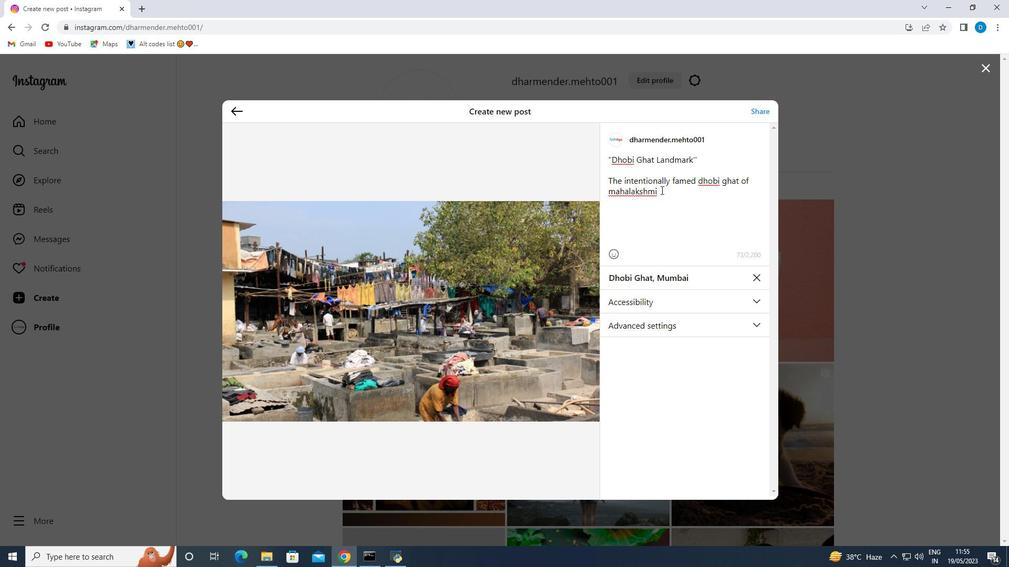
Action: Mouse moved to (661, 190)
Screenshot: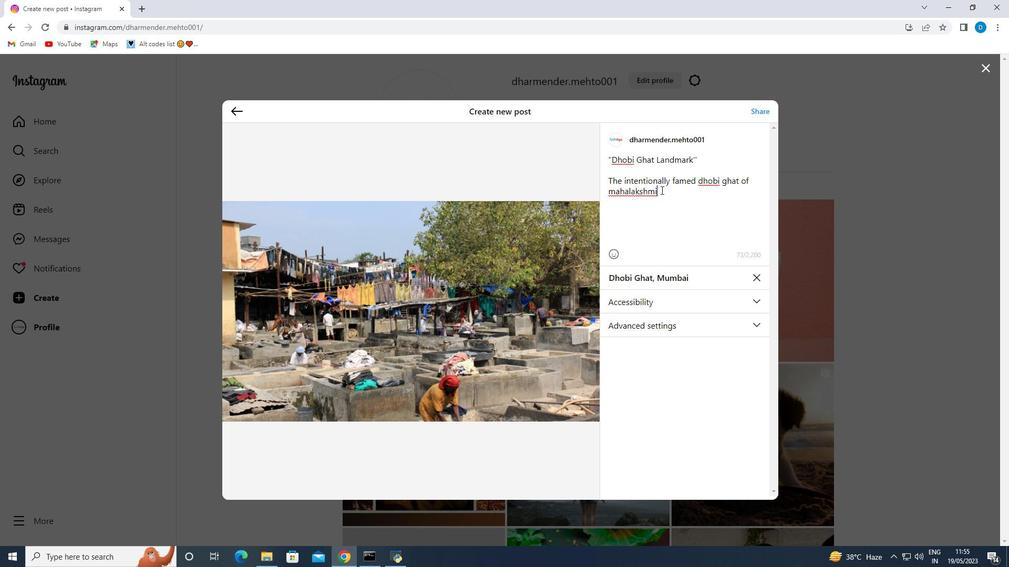 
Action: Key pressed <Key.space>is<Key.space>an<Key.space>open<Key.space>air<Key.space>laundry<Key.space>that<Key.space>is<Key.space>more<Key.space>than<Key.space>cen<Key.backspace><Key.backspace><Key.backspace>a<Key.space>century<Key.space>old<Key.space>in<Key.space>orih<Key.backspace>gin<Key.space><Key.backspace>.<Key.space><Key.caps_lock>I<Key.caps_lock>t<Key.space>is<Key.space>a<Key.space>place<Key.space>where<Key.space>washer<Key.space>men<Key.space>clott<Key.backspace>hes<Key.space>fo<Key.backspace>ron<Key.backspace>m<Key.space>hotels<Key.space>and<Key.space><Key.backspace><Key.backspace><Key.backspace><Key.backspace><Key.backspace><Key.backspace><Key.backspace><Key.backspace><Key.backspace><Key.backspace><Key.backspace><Key.backspace><Key.backspace><Key.backspace><Key.backspace><Key.backspace><Key.backspace><Key.backspace><Key.backspace><Key.backspace><Key.backspace><Key.backspace><Key.backspace><Key.backspace><Key.backspace><Key.backspace><Key.backspace><Key.backspace><Key.backspace><Key.backspace><Key.backspace><Key.backspace><Key.backspace><Key.backspace><Key.backspace><Key.backspace><Key.backspace><Key.backspace><Key.backspace><Key.backspace><Key.backspace><Key.backspace><Key.backspace><Key.backspace><Key.backspace><Key.backspace><Key.backspace><Key.backspace><Key.backspace><Key.backspace><Key.backspace>s<Key.space>a<Key.space>place<Key.space>where<Key.space>washer<Key.space>w<Key.backspace>men<Key.space>gah<Key.backspace>ther<Key.space>every<Key.space>day<Key.space>for<Key.space>their<Key.space>rey<Key.backspace>gular<Key.space>chore<Key.space>of<Key.space>washing<Key.space>clothes<Key.space>for<Key.backspace><Key.backspace>rom<Key.space>hotels<Key.space>and<Key.space>hospitals<Key.space>of<Key.space>the<Key.space>city<Key.space><Key.backspace>.<Key.space>watching<Key.space>these<Key.space>men<Key.space>using<Key.space>age-old<Key.space>method<Key.space>of<Key.space>washing<Key.space>clothes<Key.space>with<Key.space>a<Key.space>flogging<Key.space>stone<Key.space>is<Key.space>a<Key.space>unique<Key.space>experiencce<Key.backspace><Key.backspace>e<Key.space>for<Key.space>most<Key.space>of<Key.space>the<Key.space>people.<Key.space><Key.caps_lock>A<Key.caps_lock>ll<Key.space>these<Key.space>clothes<Key.space>are<Key.space>later<Key.space>starched<Key.space>and<Key.space>hanged<Key.space>on<Key.space>wires<Key.space>for<Key.space>drying/<Key.backspace>.<Key.space><Key.caps_lock>TH<Key.backspace><Key.caps_lock>his<Key.space>place<Key.space>familian<Key.backspace>rises<Key.space>vi
Screenshot: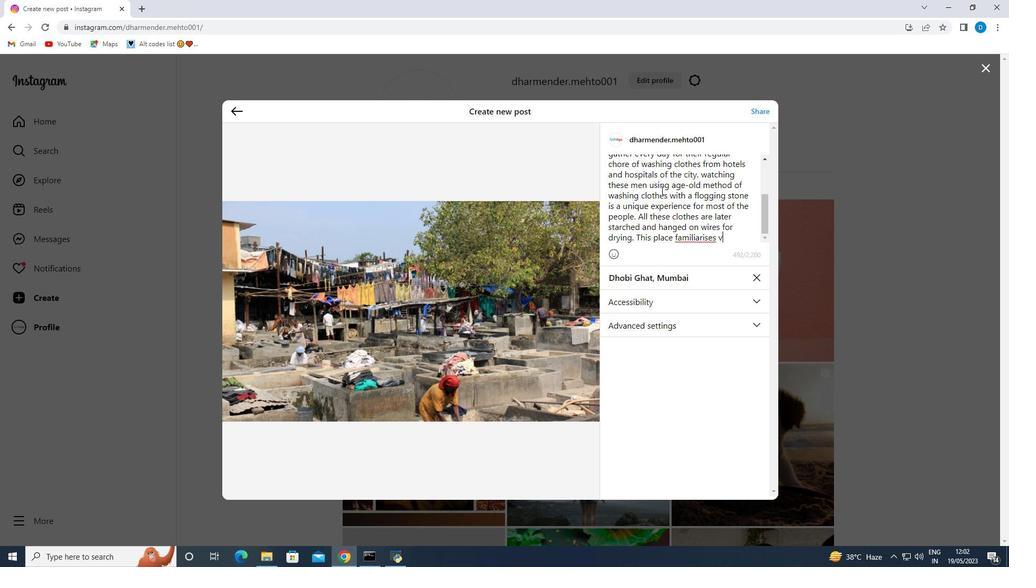 
Action: Mouse scrolled (661, 190) with delta (0, 0)
Screenshot: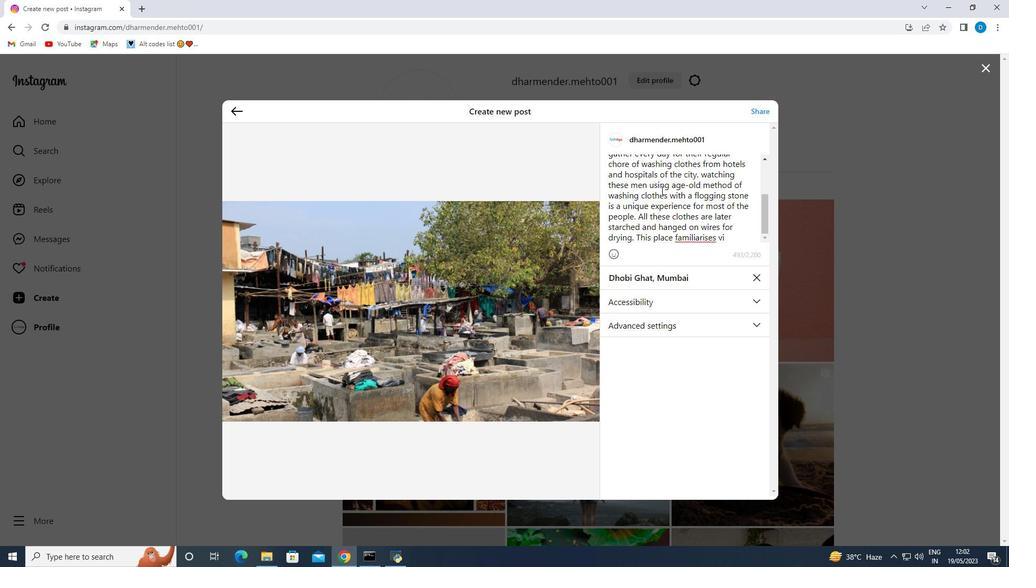 
Action: Mouse moved to (663, 191)
Screenshot: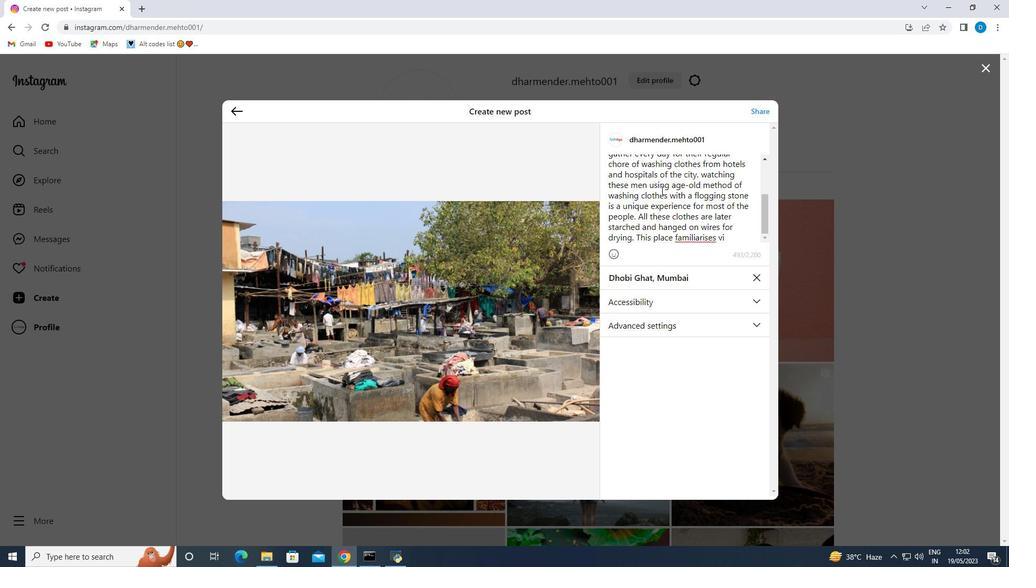 
Action: Mouse scrolled (663, 191) with delta (0, 0)
Screenshot: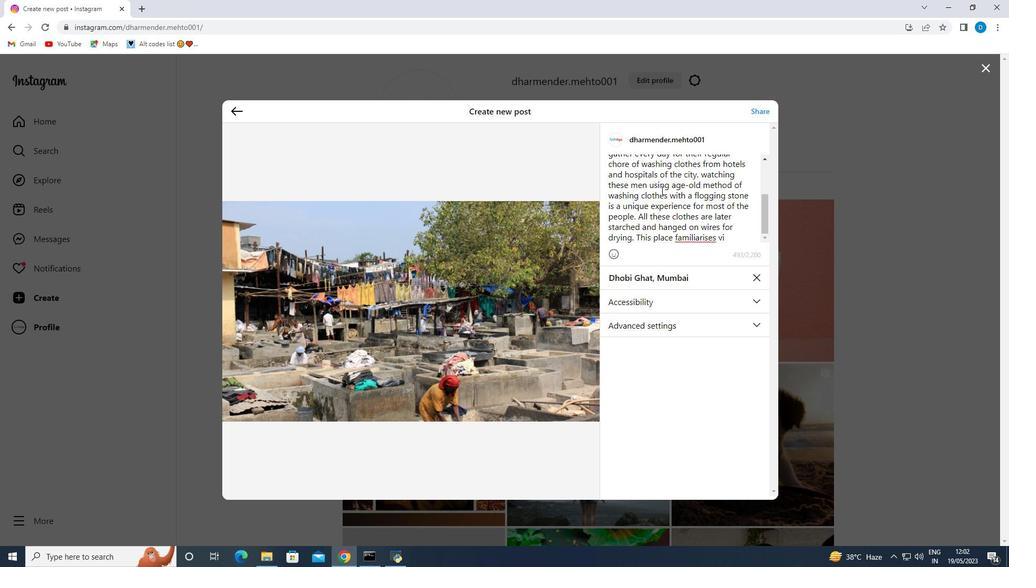 
Action: Key pressed <Key.backspace>
Screenshot: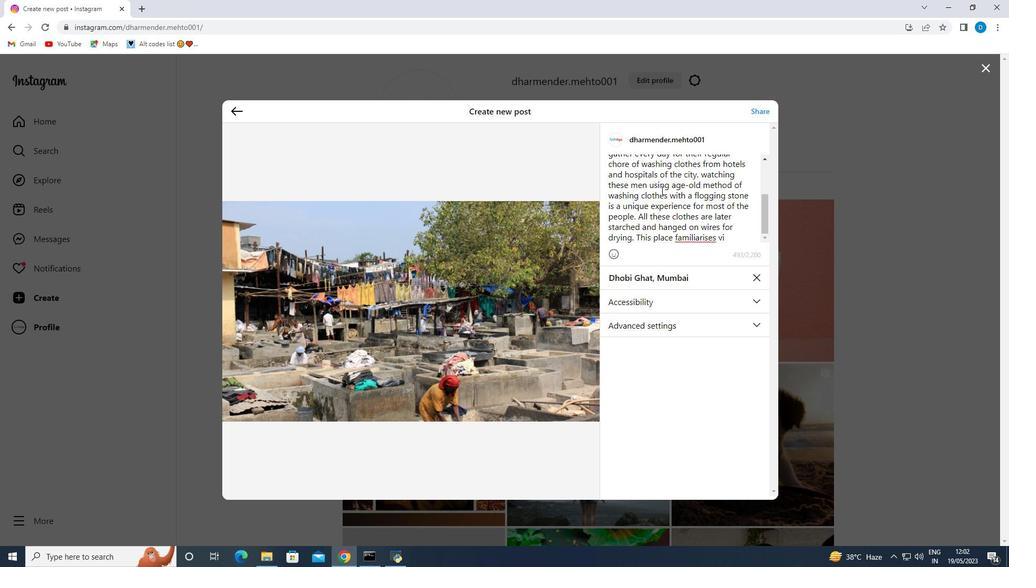 
Action: Mouse moved to (701, 194)
Screenshot: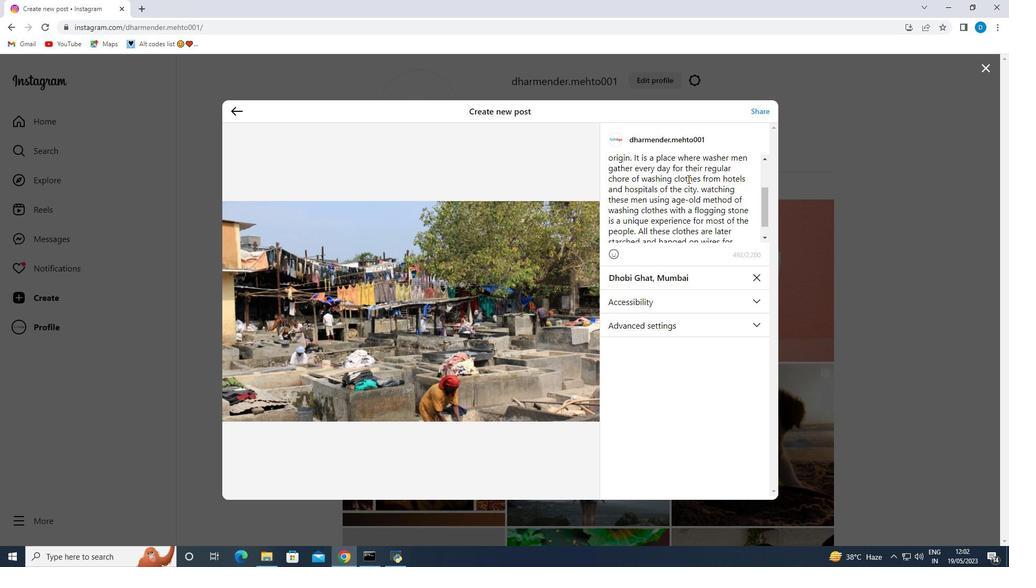 
Action: Key pressed <Key.backspace>
Screenshot: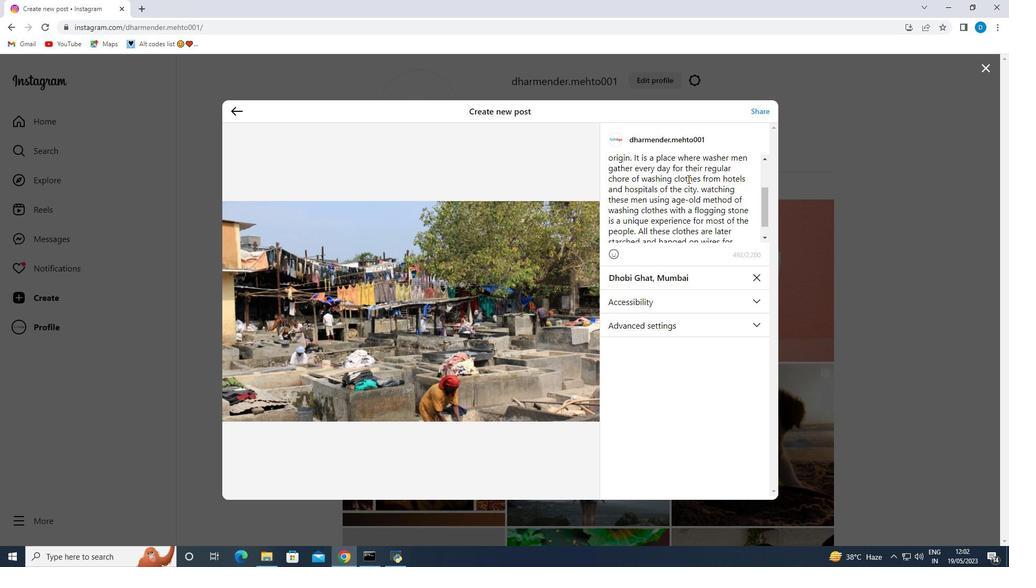 
Action: Mouse moved to (672, 214)
Screenshot: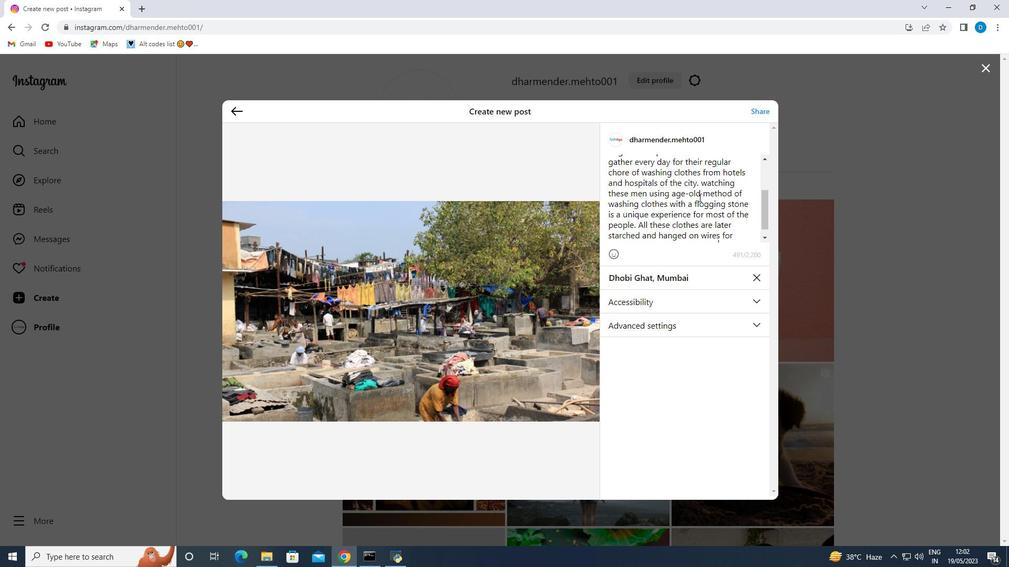 
Action: Key pressed <Key.backspace>
Screenshot: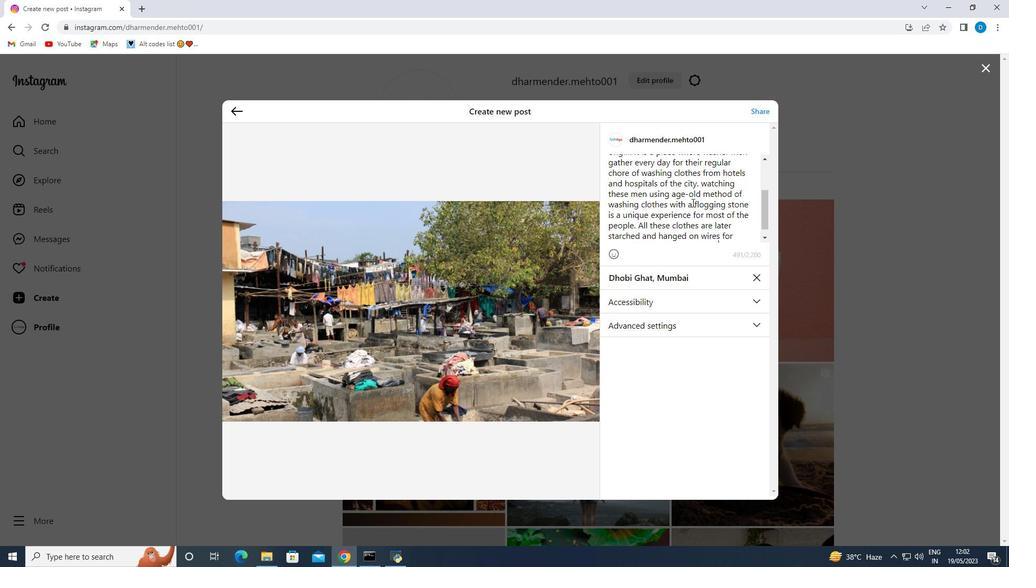 
Action: Mouse moved to (684, 210)
Screenshot: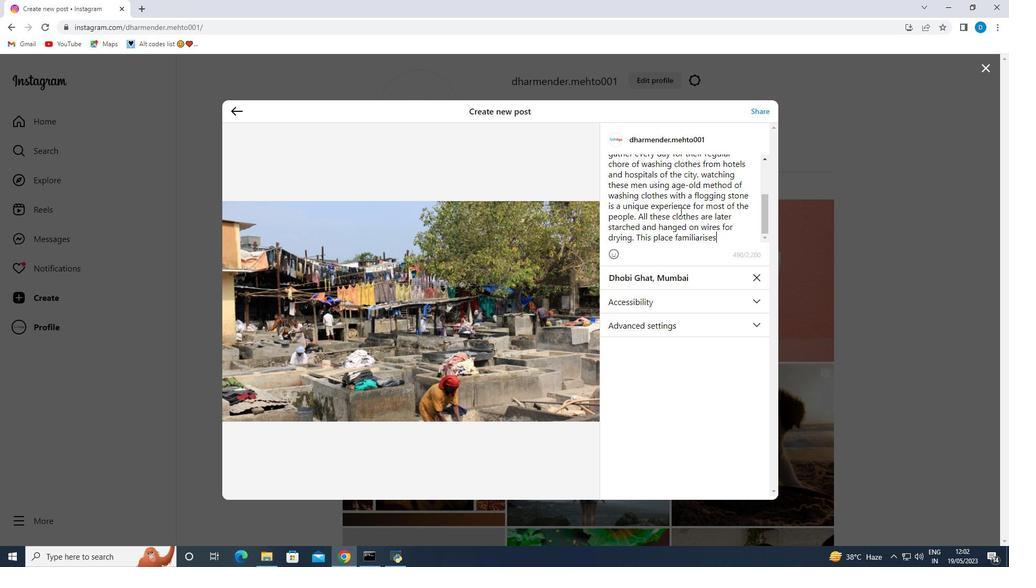 
Action: Mouse scrolled (684, 210) with delta (0, 0)
Screenshot: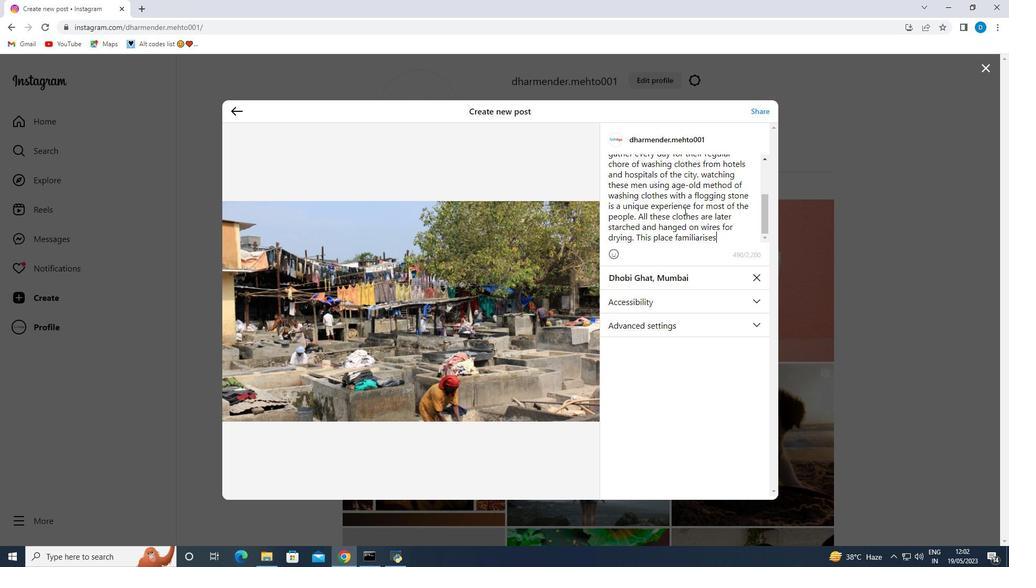 
Action: Mouse moved to (696, 218)
Screenshot: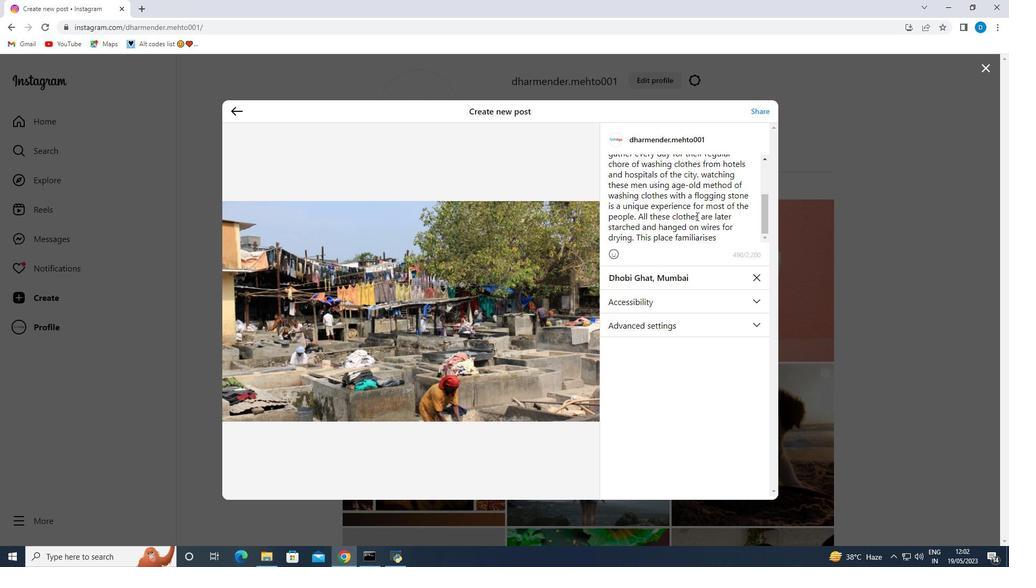 
Action: Mouse scrolled (696, 217) with delta (0, 0)
Screenshot: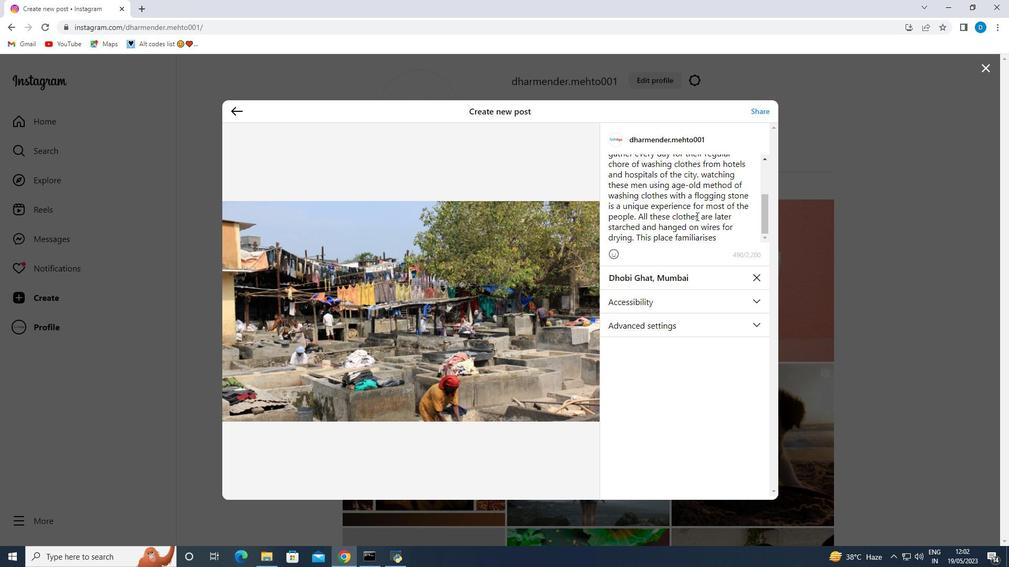 
Action: Mouse moved to (698, 238)
Screenshot: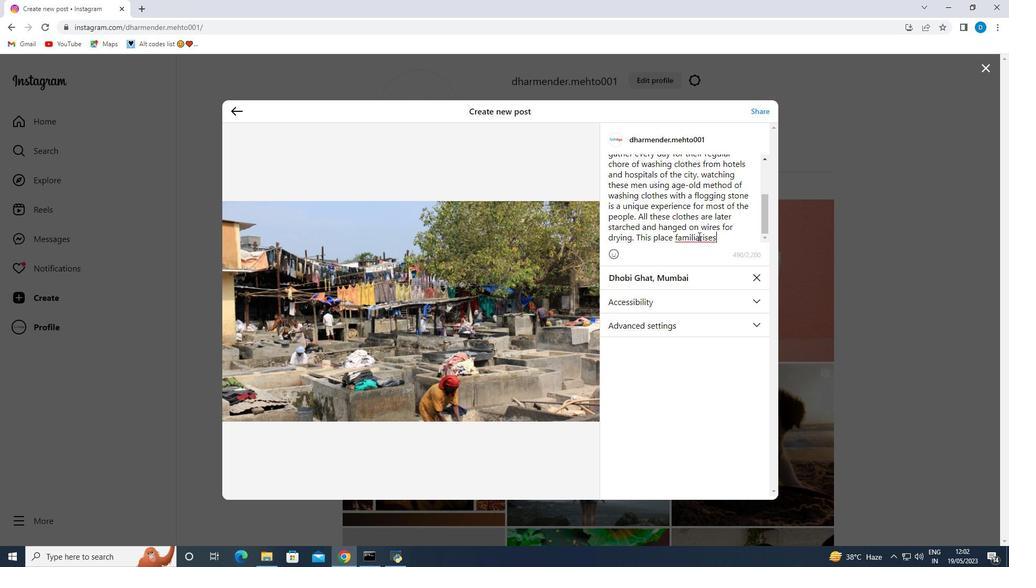 
Action: Mouse scrolled (698, 238) with delta (0, 0)
Screenshot: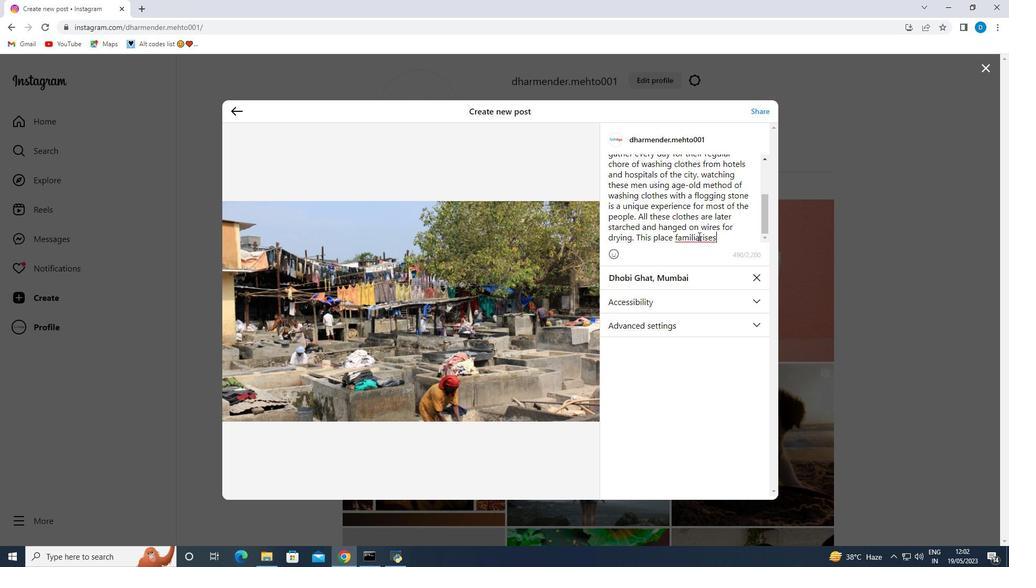 
Action: Mouse moved to (691, 234)
Screenshot: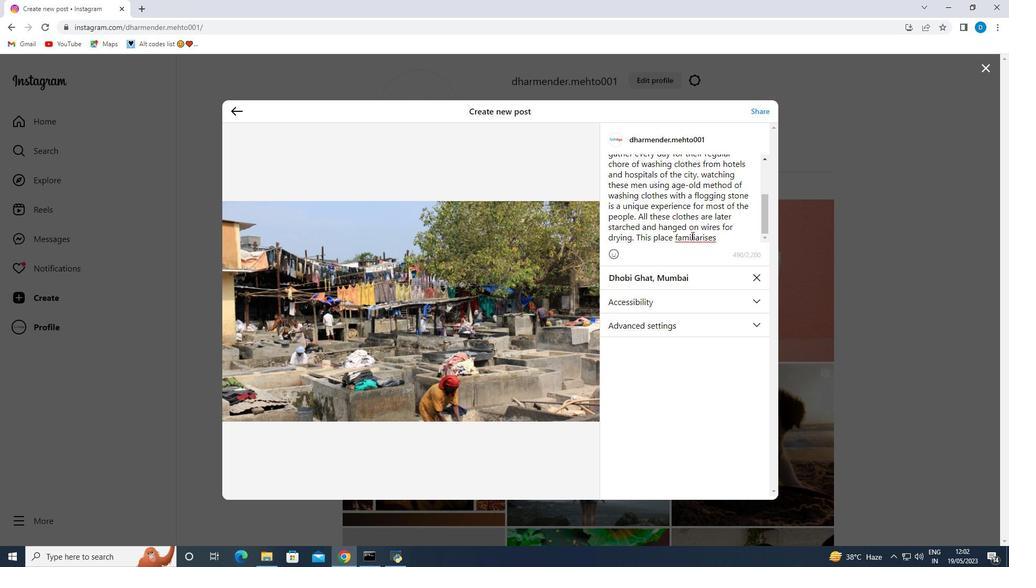 
Action: Mouse pressed left at (691, 234)
Screenshot: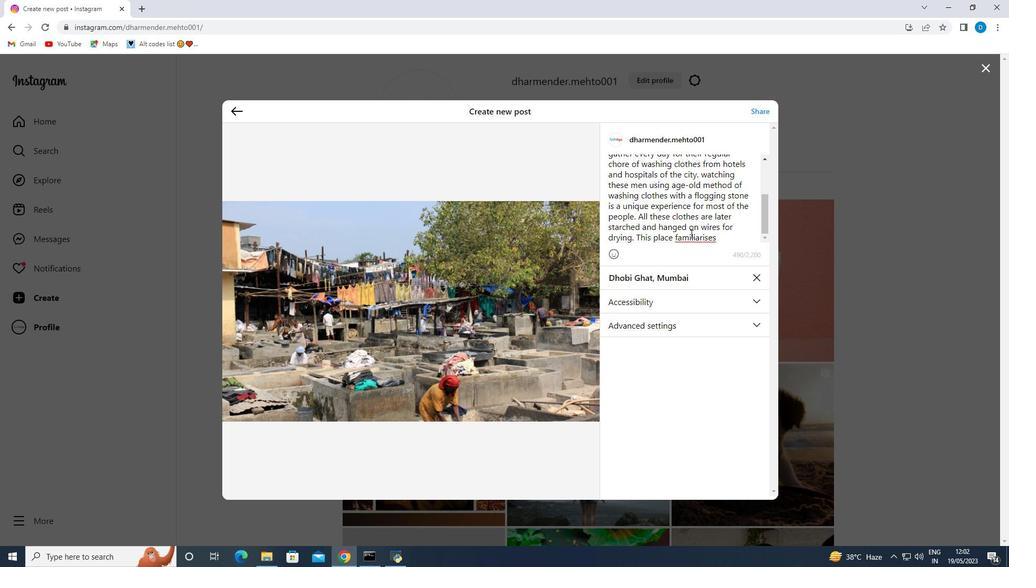 
Action: Mouse moved to (691, 238)
Screenshot: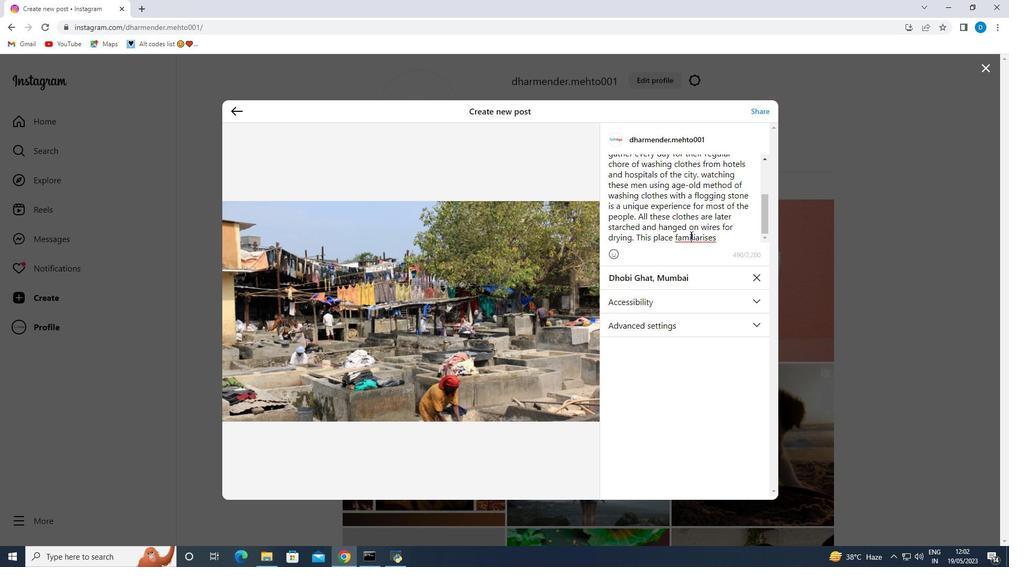 
Action: Mouse pressed right at (691, 238)
Screenshot: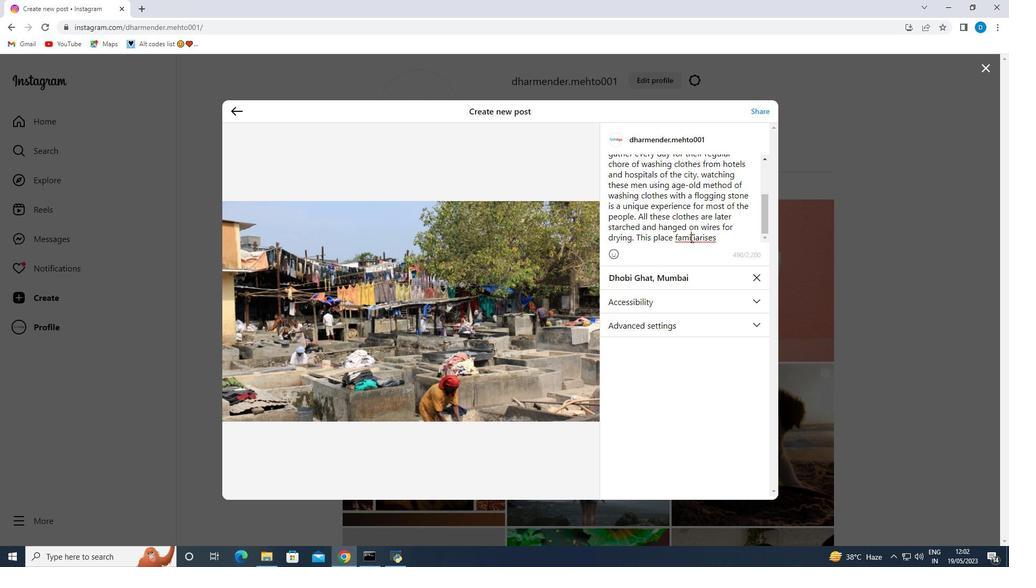 
Action: Mouse moved to (708, 244)
Screenshot: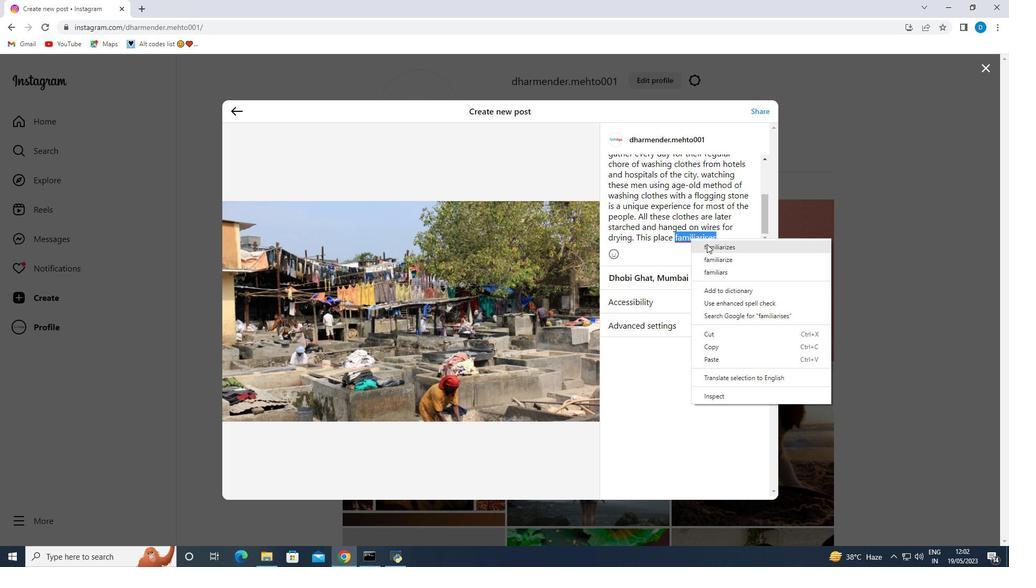 
Action: Mouse pressed left at (708, 244)
Screenshot: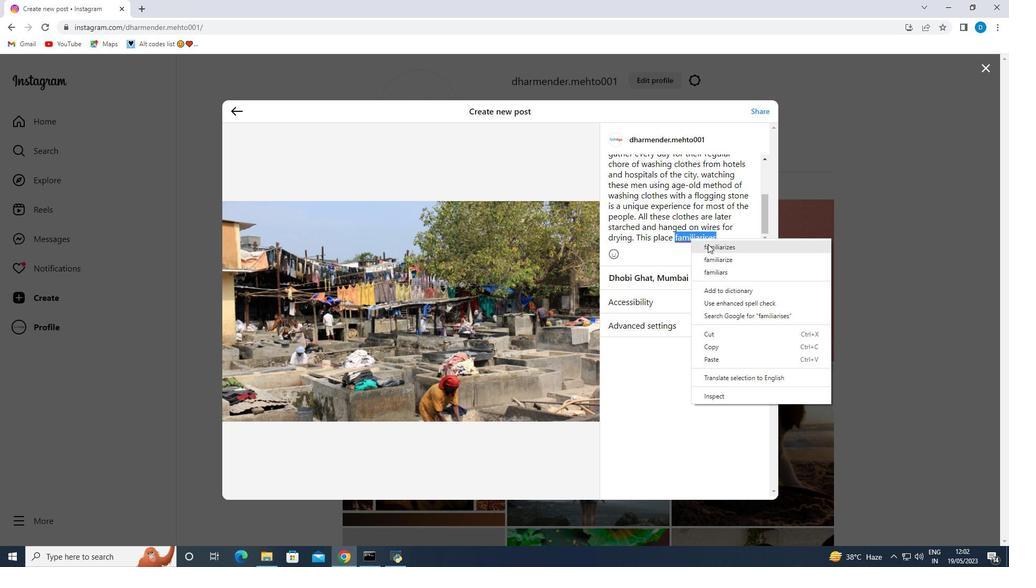 
Action: Mouse moved to (729, 238)
Screenshot: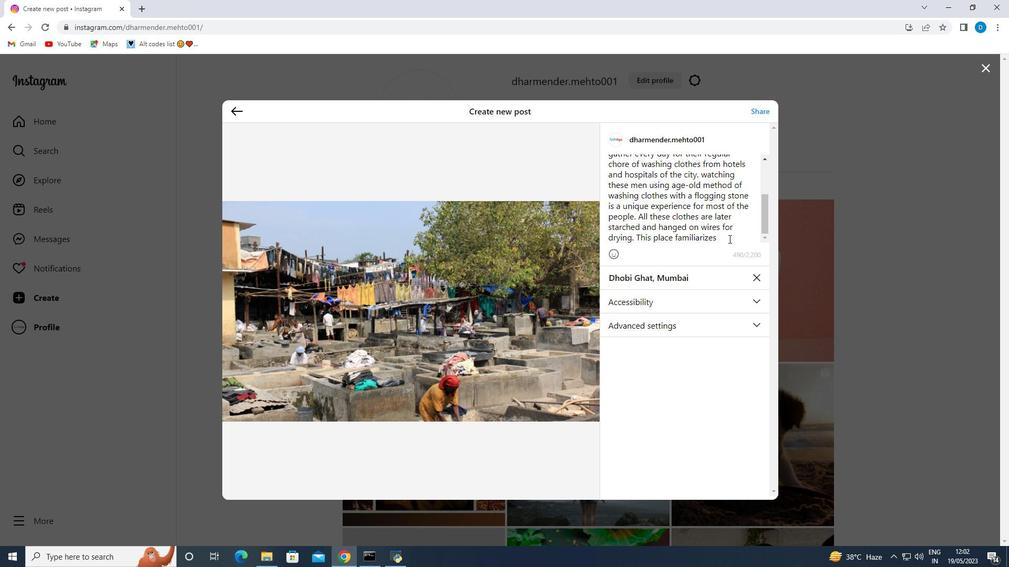 
Action: Mouse pressed left at (729, 238)
Screenshot: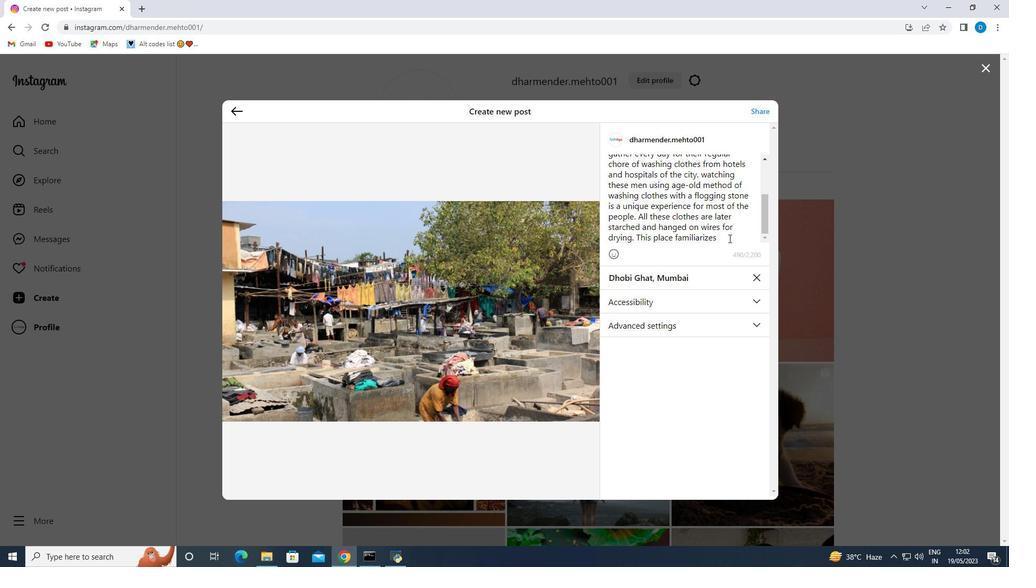 
Action: Mouse moved to (728, 238)
Screenshot: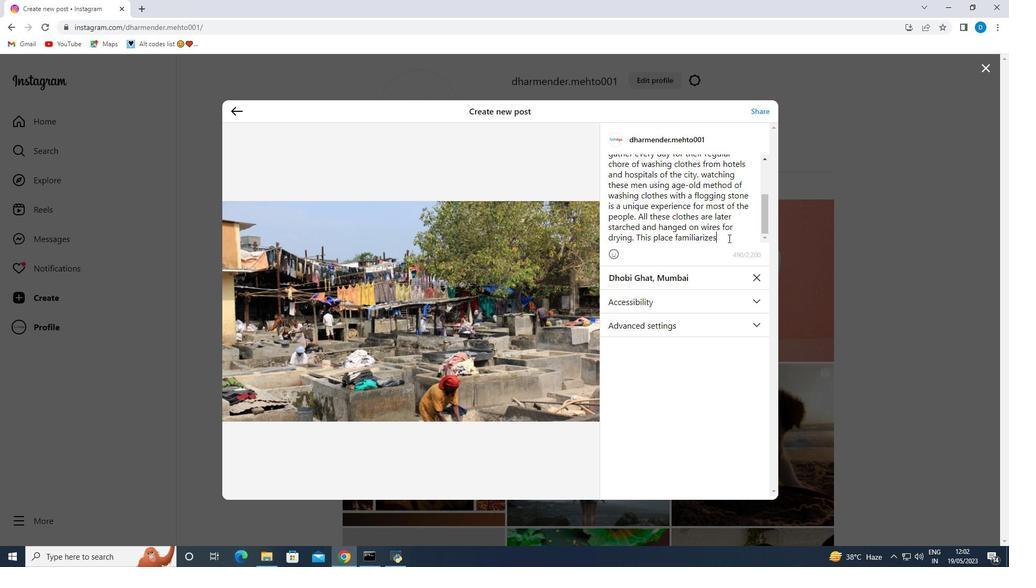 
Action: Key pressed <Key.backspace><Key.backspace><Key.backspace><Key.backspace><Key.backspace><Key.backspace><Key.backspace><Key.backspace><Key.backspace>iliarises<Key.space>visitors<Key.space>wirh<Key.space><Key.backspace><Key.backspace><Key.backspace>th<Key.space>a<Key.space>complere<Key.backspace><Key.backspace><Key.backspace><Key.backspace>letely<Key.space>dir<Key.backspace>ffr<Key.backspace>erent<Key.space>facet<Key.space>of<Key.space>the<Key.space>bv<Key.backspace>usti<Key.backspace><Key.backspace>ting<Key.space>met<Key.backspace>r<Key.backspace>tropolis.<Key.enter><Key.enter><Key.caps_lock>D<Key.caps_lock>hobi<Key.space><Key.caps_lock>G<Key.caps_lock>hat<Key.space>area<Key.space>is<Key.space>lined<Key.space>with<Key.space>roes<Key.space>of<Key.space>open<Key.space>concrete<Key.space>wash<Key.space>o=<Key.backspace><Key.backspace>pens,<Key.space>all<Key.space>of<Key.space>which<Key.space>have<Key.space>their<Key.space>own<Key.space>flogging<Key.space>stones.<Key.space><Key.caps_lock>I<Key.caps_lock>r
Screenshot: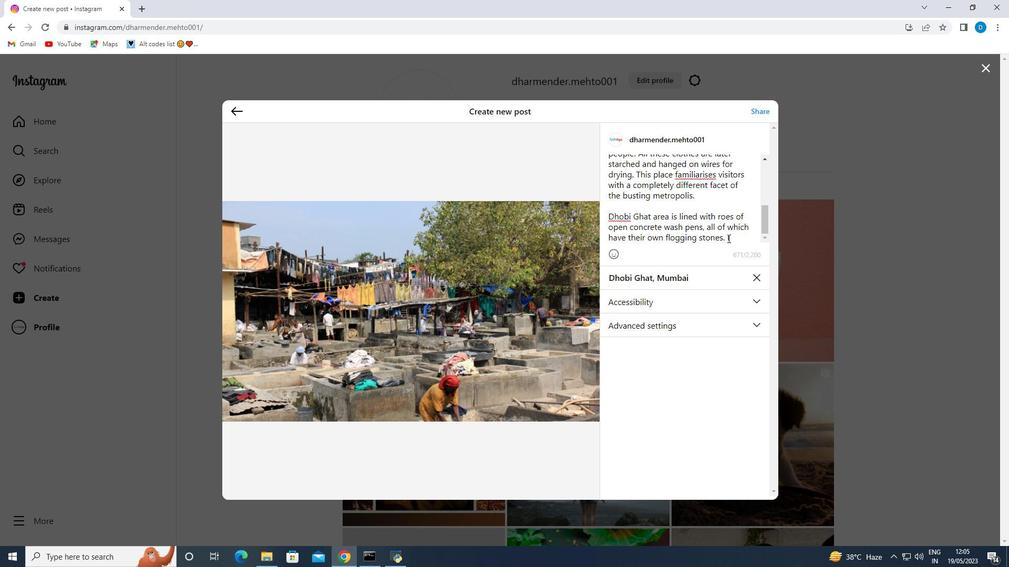 
Action: Mouse moved to (983, 92)
Screenshot: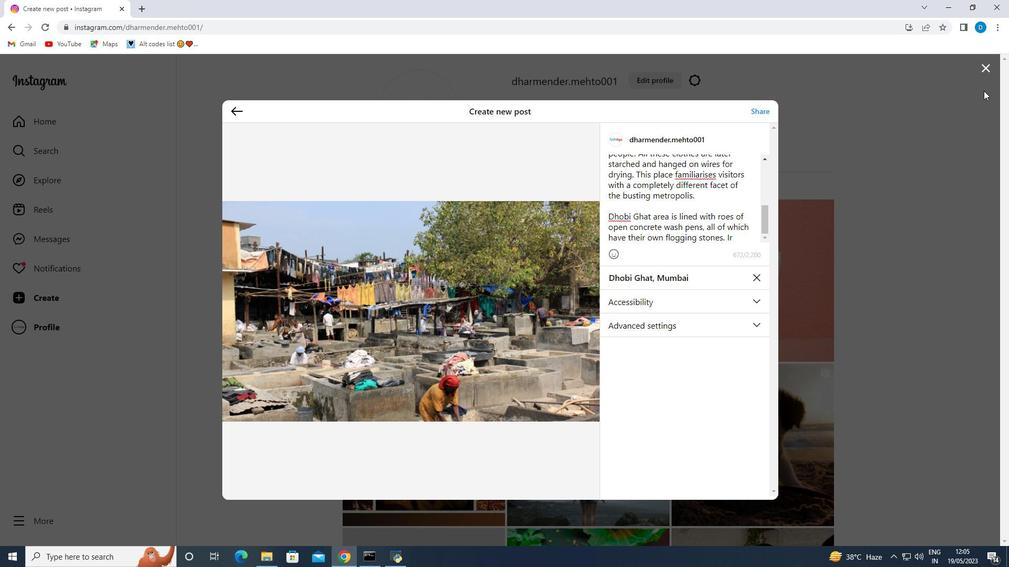
Action: Key pressed <Key.backspace>tis<Key.space>considered<Key.space>as<Key.space>the<Key.space>largest
Screenshot: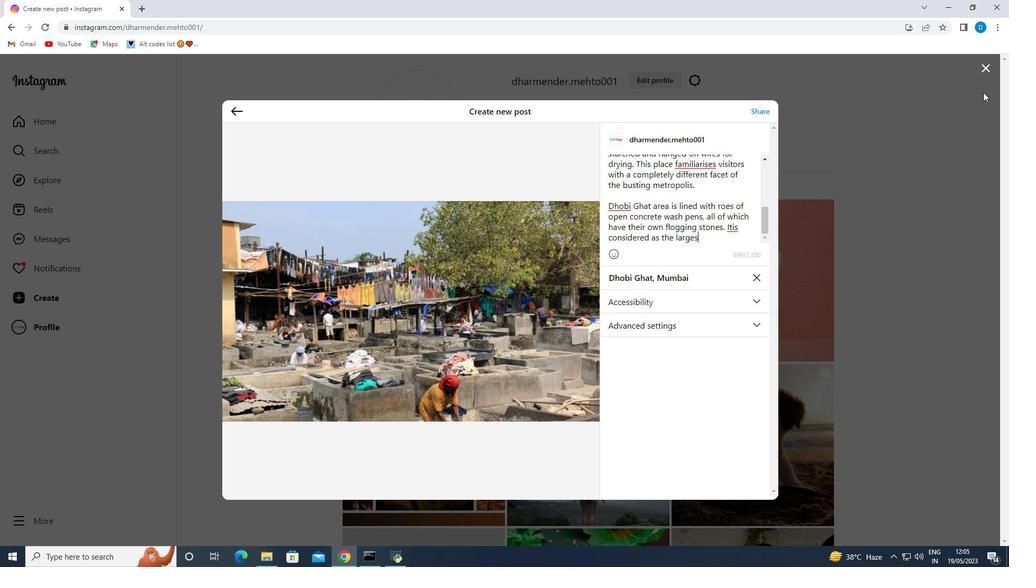 
Action: Mouse moved to (734, 227)
Screenshot: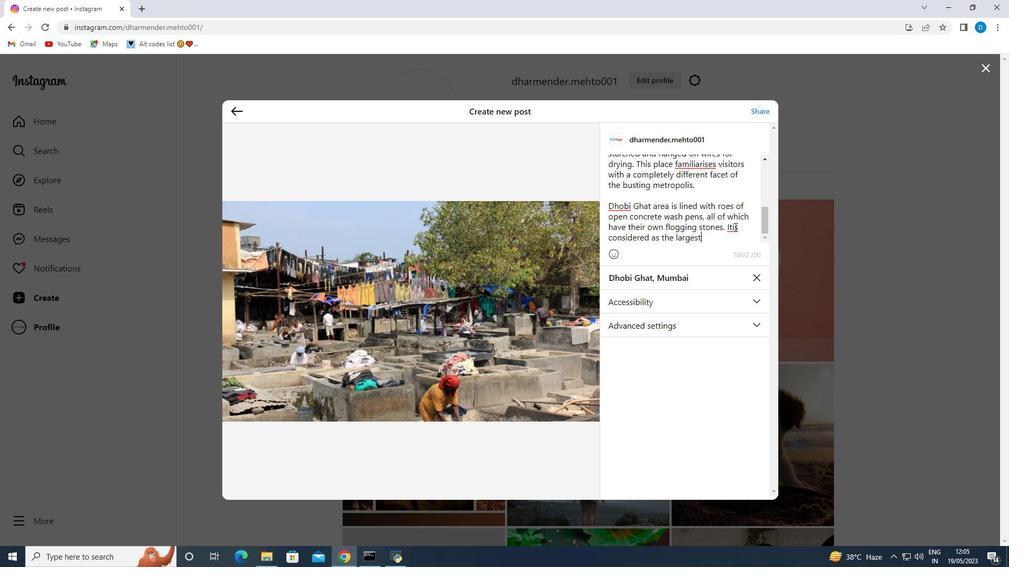 
Action: Mouse pressed left at (734, 227)
Screenshot: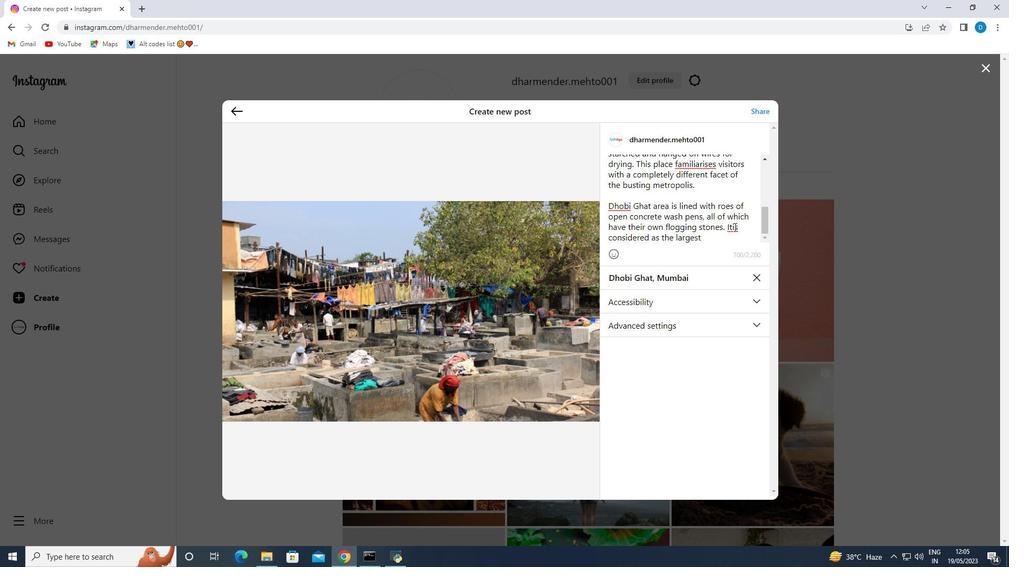
Action: Mouse moved to (738, 226)
Screenshot: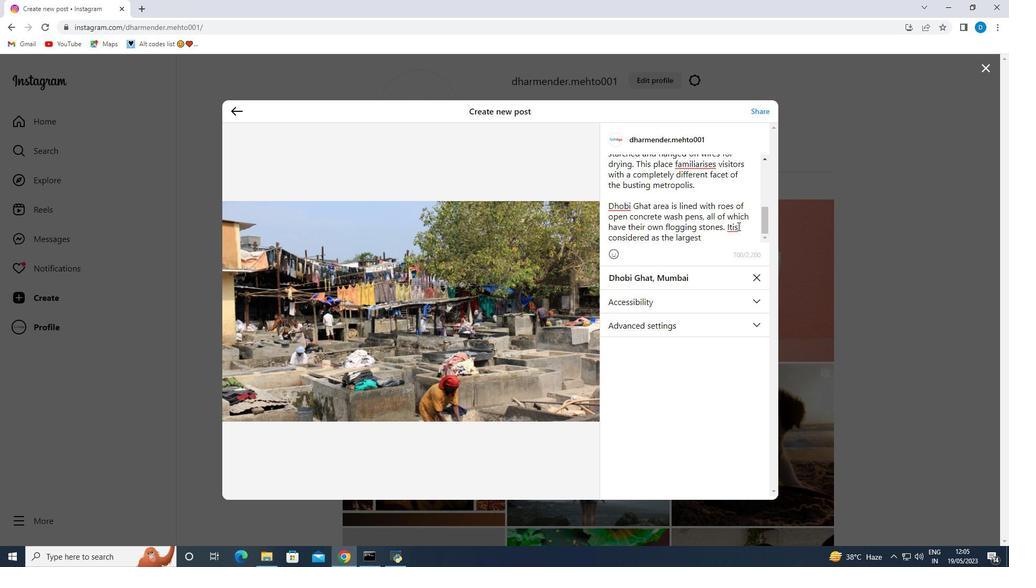
Action: Key pressed <Key.backspace>
Screenshot: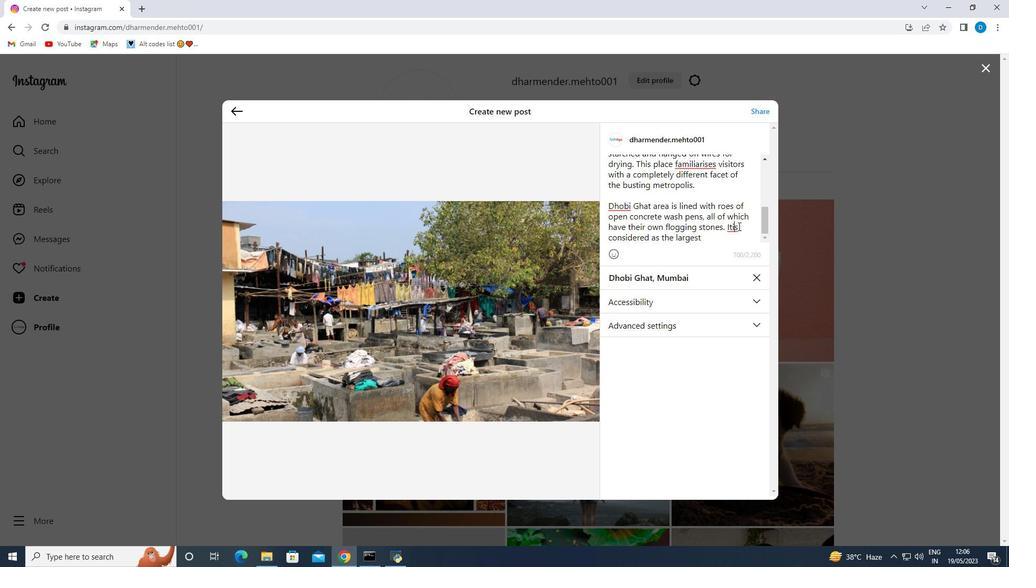 
Action: Mouse moved to (746, 226)
Screenshot: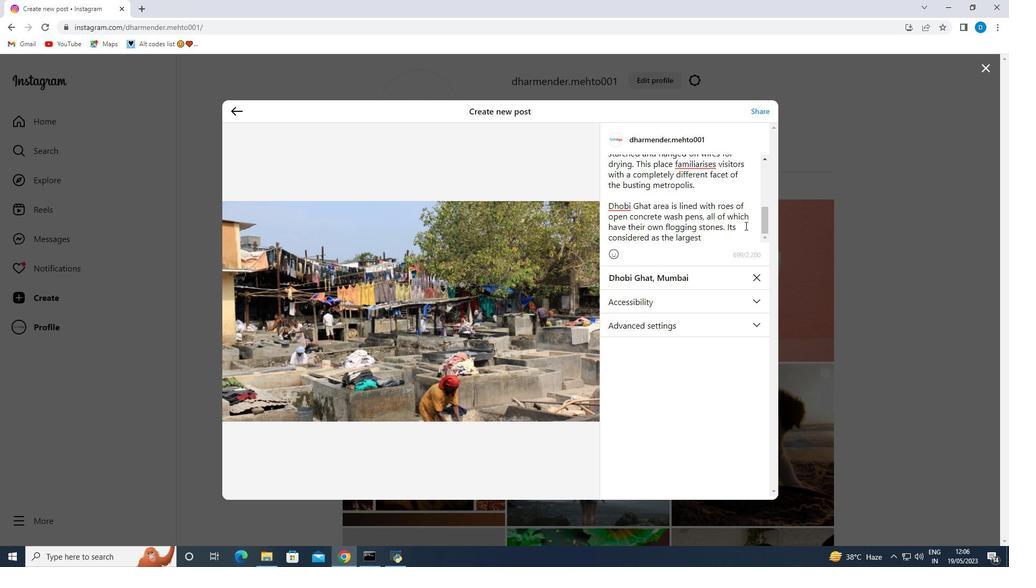 
Action: Mouse pressed left at (746, 226)
Screenshot: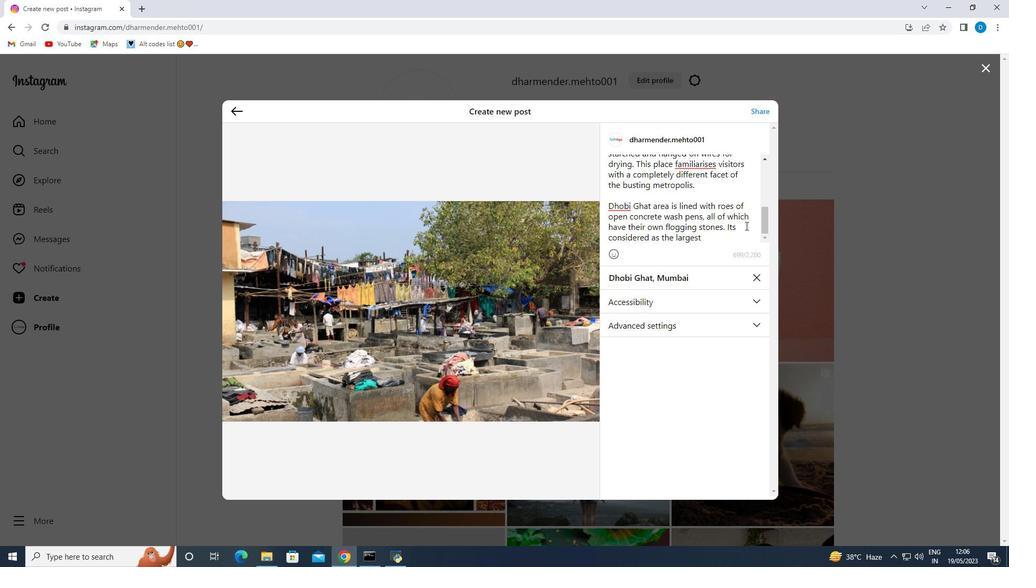 
Action: Mouse moved to (732, 233)
Screenshot: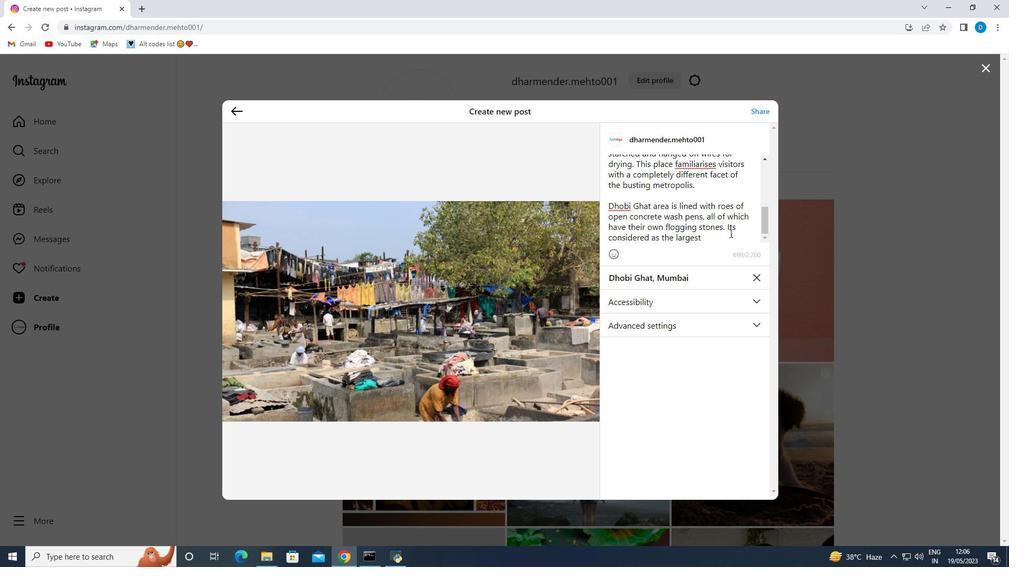 
Action: Key pressed <Key.backspace><Key.space>is<Key.space>
Screenshot: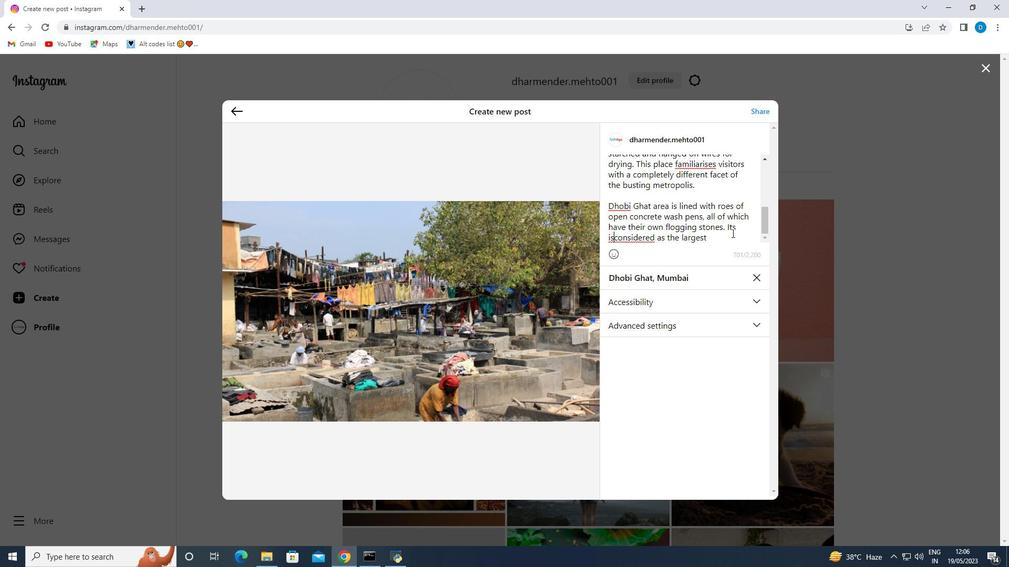 
Action: Mouse moved to (737, 227)
Screenshot: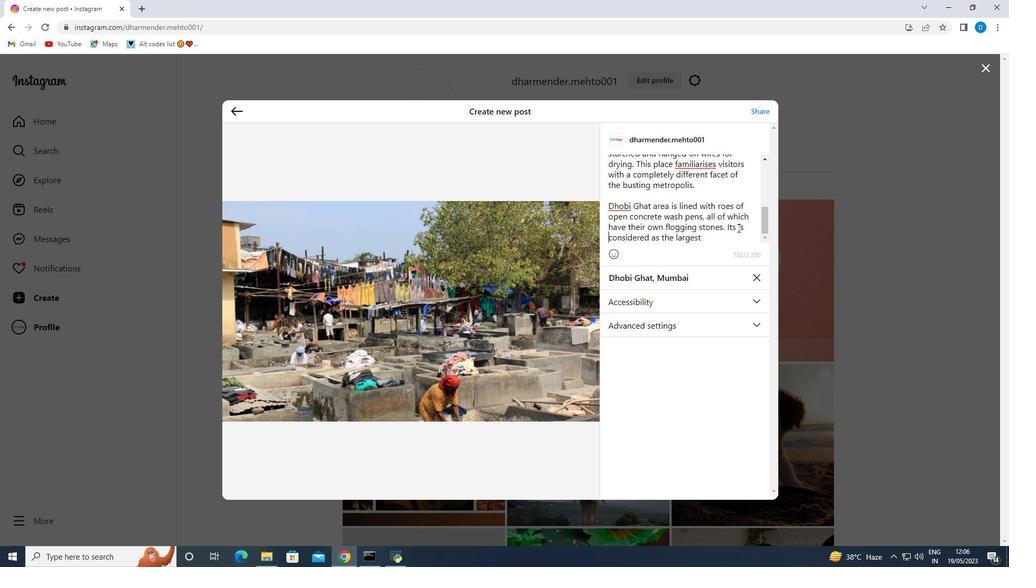 
Action: Mouse pressed left at (737, 227)
Screenshot: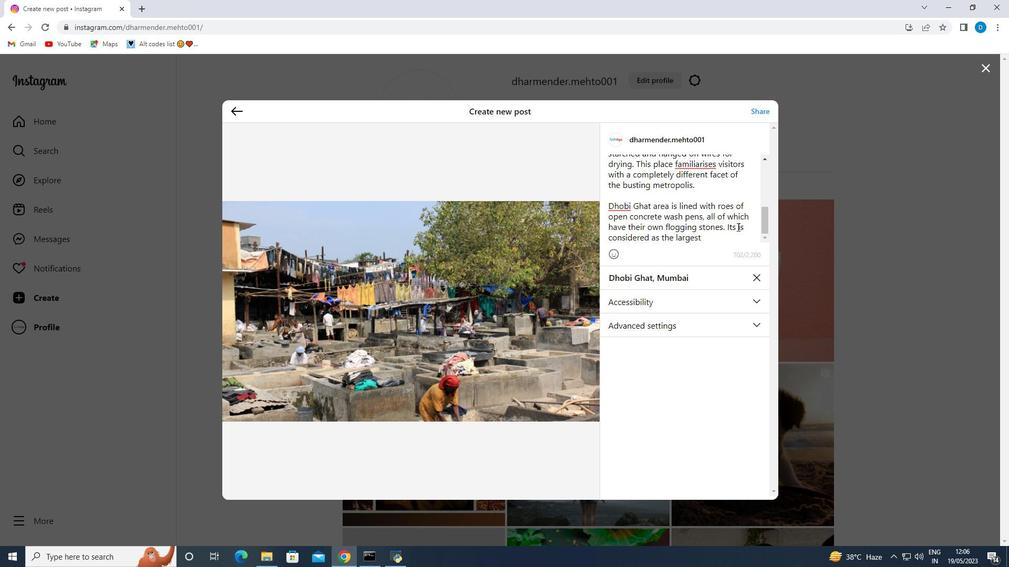 
Action: Mouse moved to (740, 232)
Screenshot: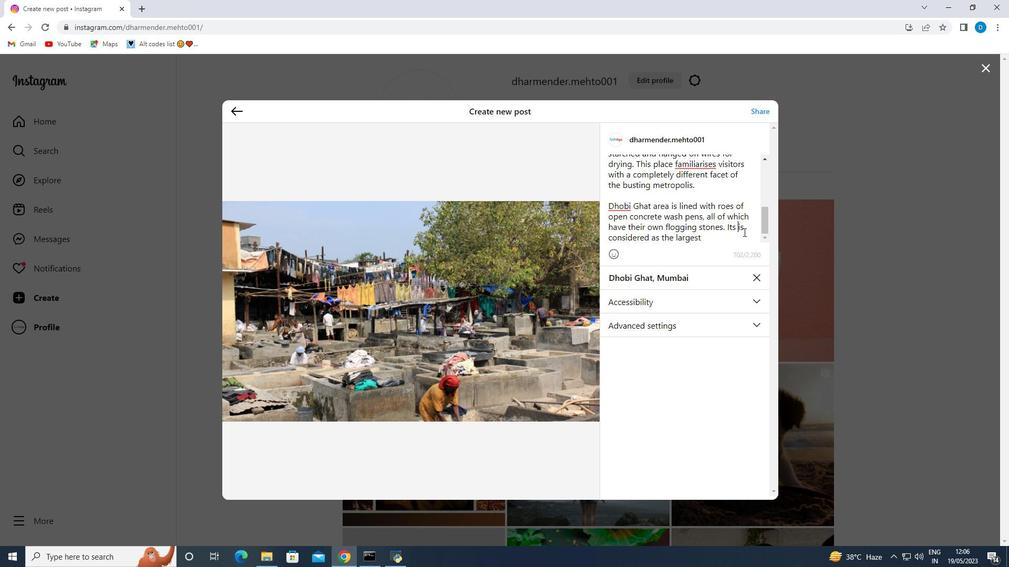 
Action: Key pressed <Key.backspace><Key.backspace><Key.space>
Screenshot: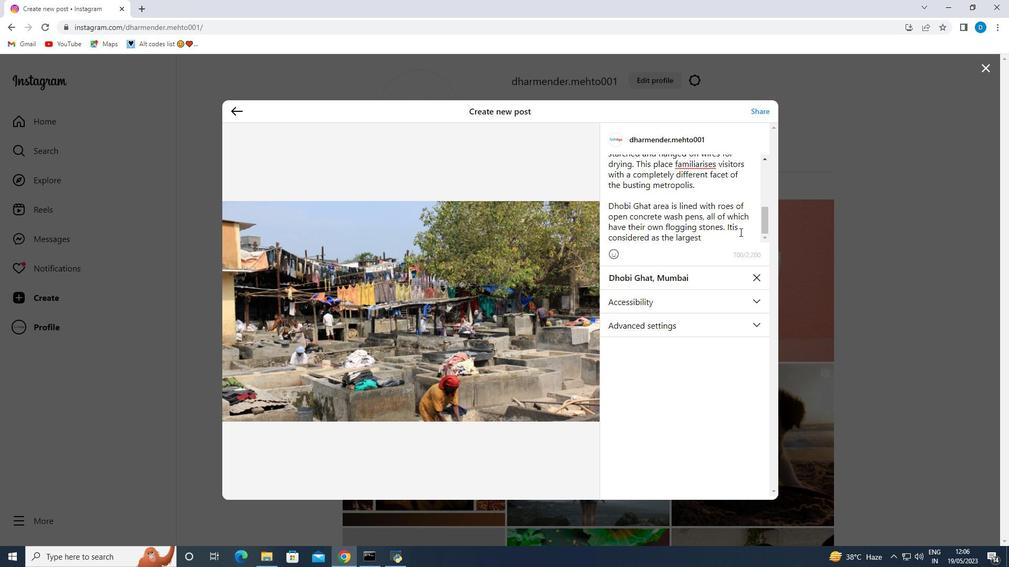 
Action: Mouse moved to (703, 239)
Screenshot: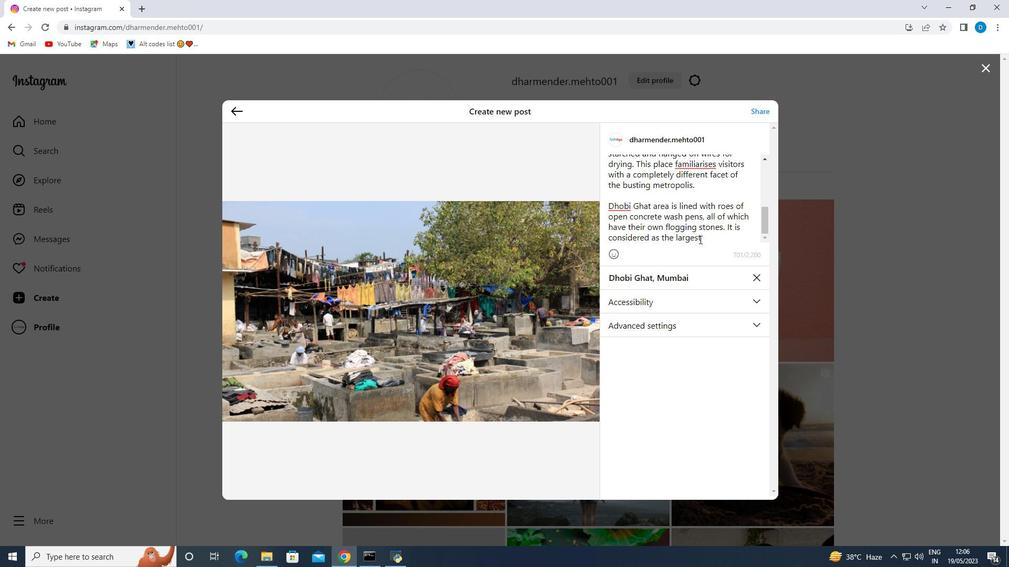 
Action: Mouse pressed left at (703, 239)
Screenshot: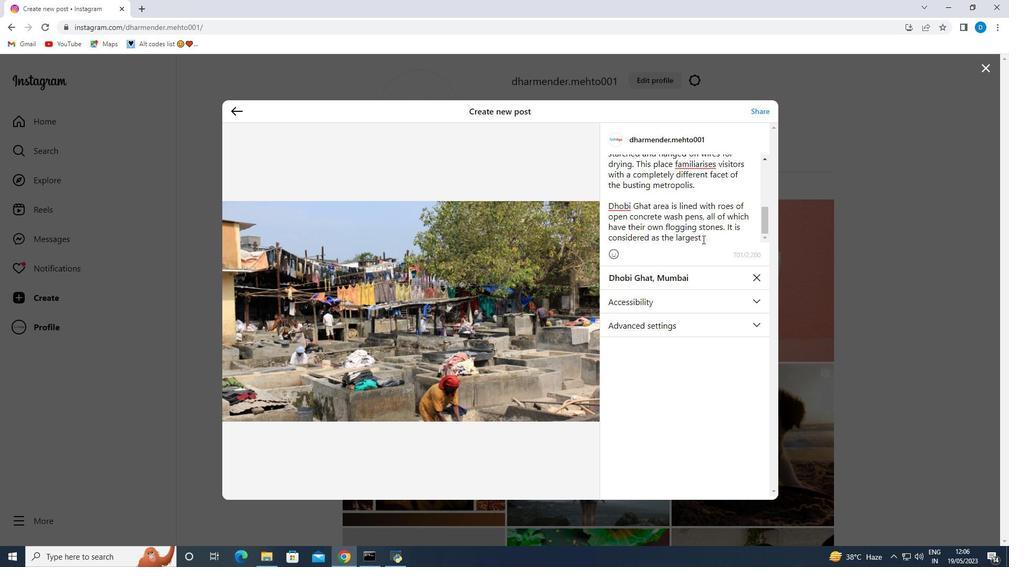 
Action: Mouse moved to (712, 254)
Screenshot: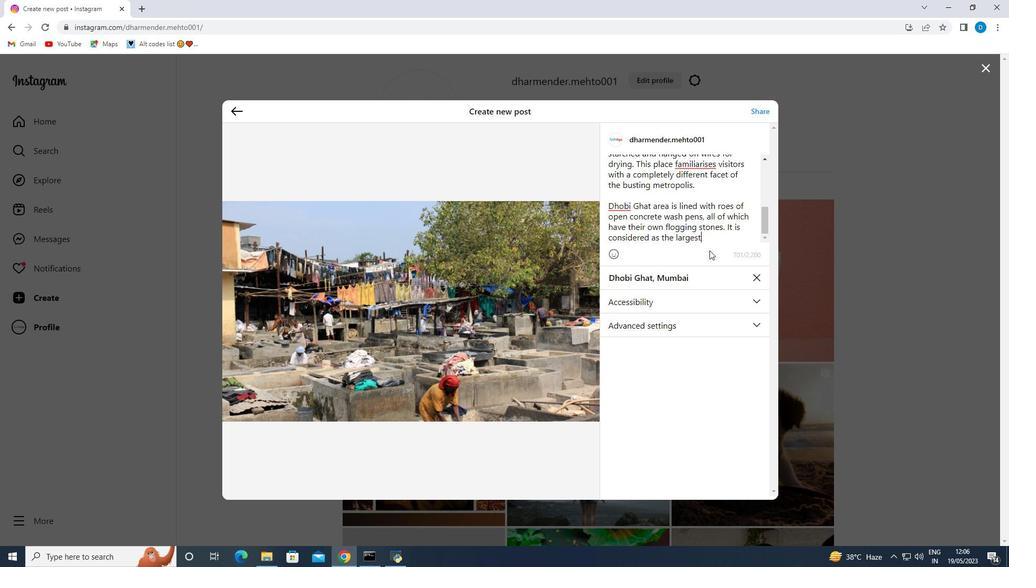 
Action: Key pressed out<Key.backspace><Key.backspace><Key.space><Key.backspace><Key.backspace><Key.space>out<Key.space><Key.backspace>door<Key.space>laundry<Key.space>around<Key.space>the<Key.space>globe.<Key.space>
Screenshot: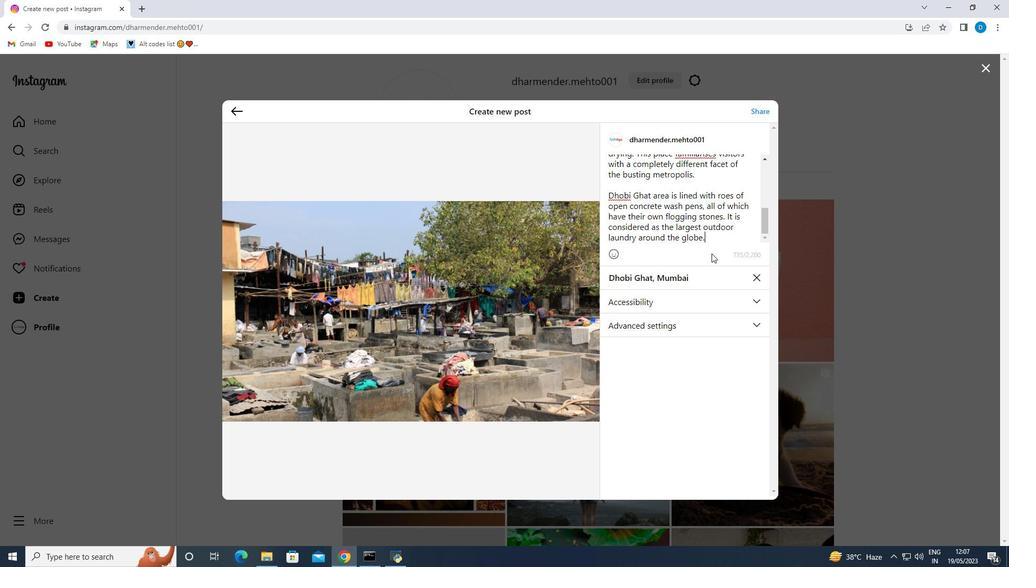 
Action: Mouse moved to (706, 238)
Screenshot: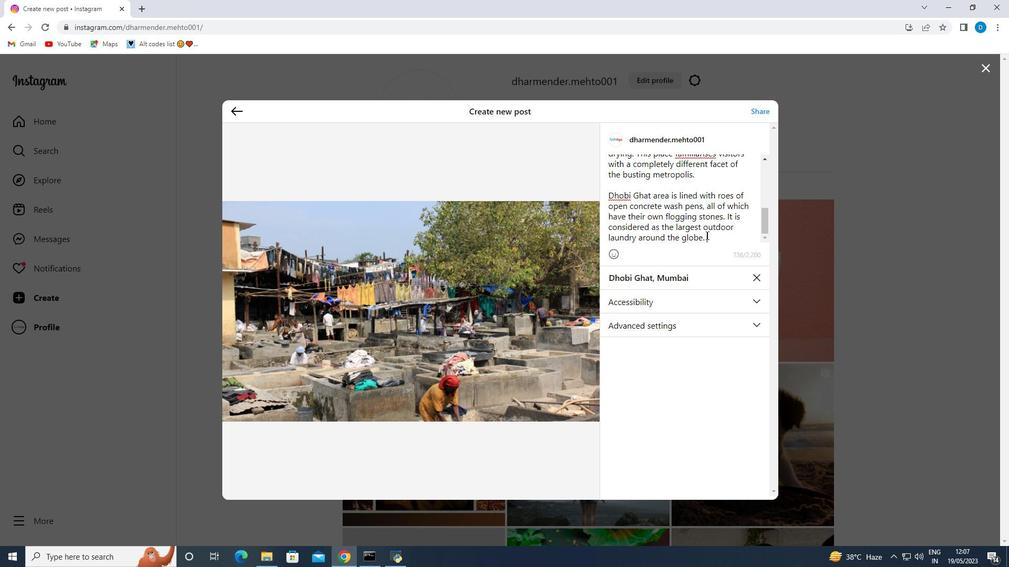 
Action: Mouse pressed left at (706, 238)
Screenshot: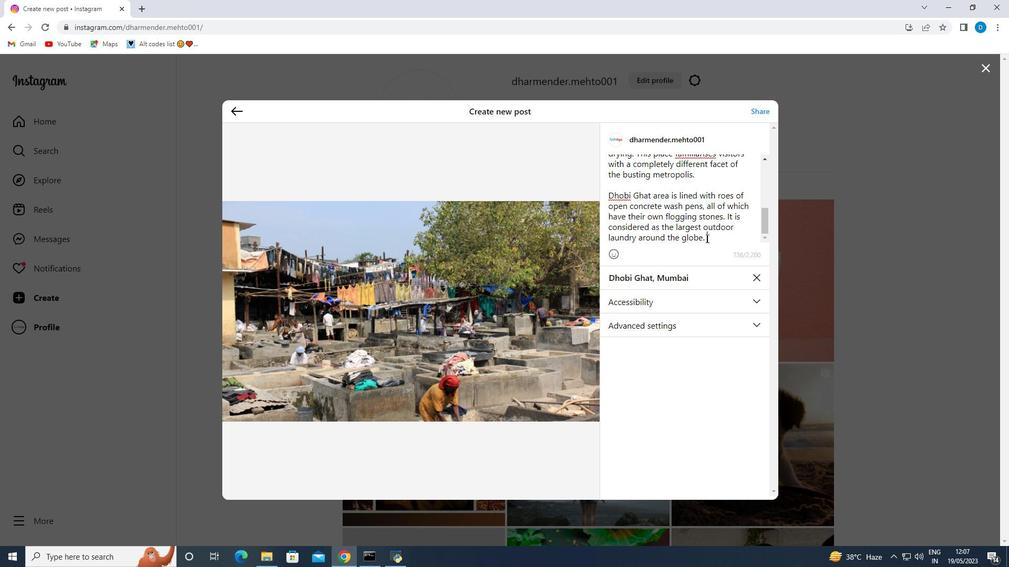 
Action: Mouse moved to (709, 238)
Screenshot: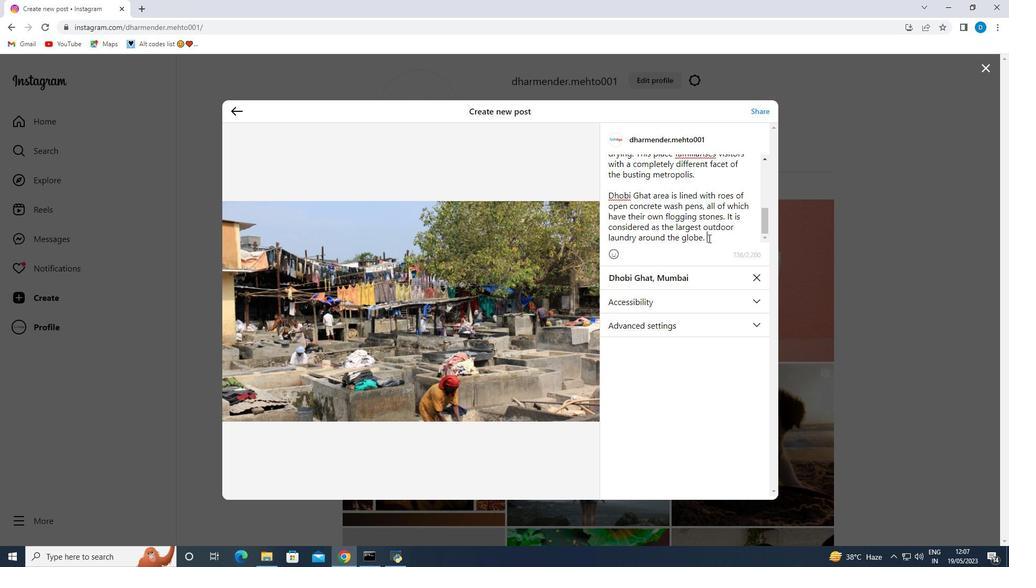 
Action: Key pressed <Key.space>world<Key.space>records<Key.space>india<Key.space>and<Key.space>world<Key.space>anazub<Key.backspace><Key.backspace>u<Key.backspace>ing<Key.space>ro<Key.backspace>ecords<Key.space>honoured<Key.space>
Screenshot: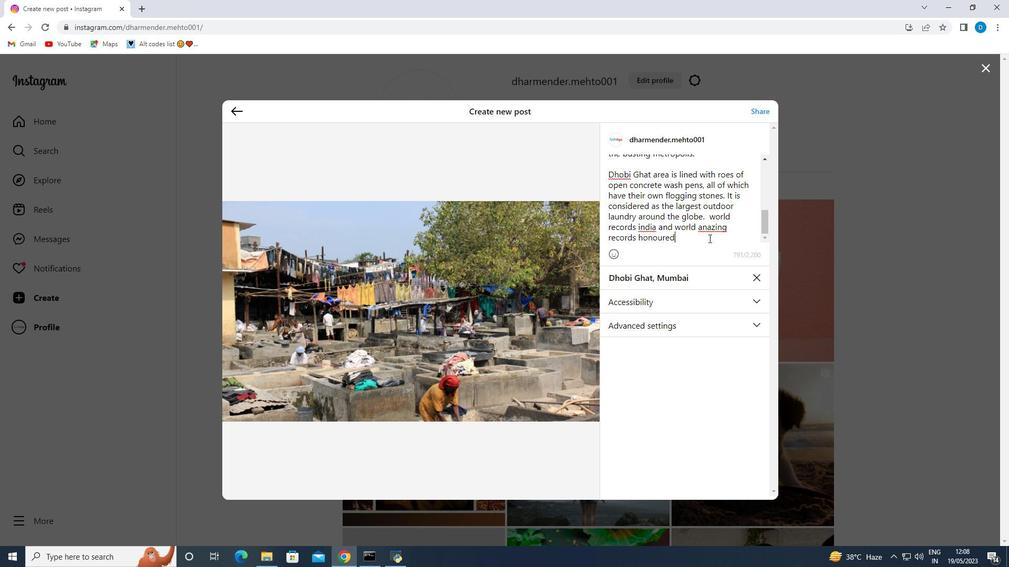 
Action: Mouse moved to (722, 230)
Screenshot: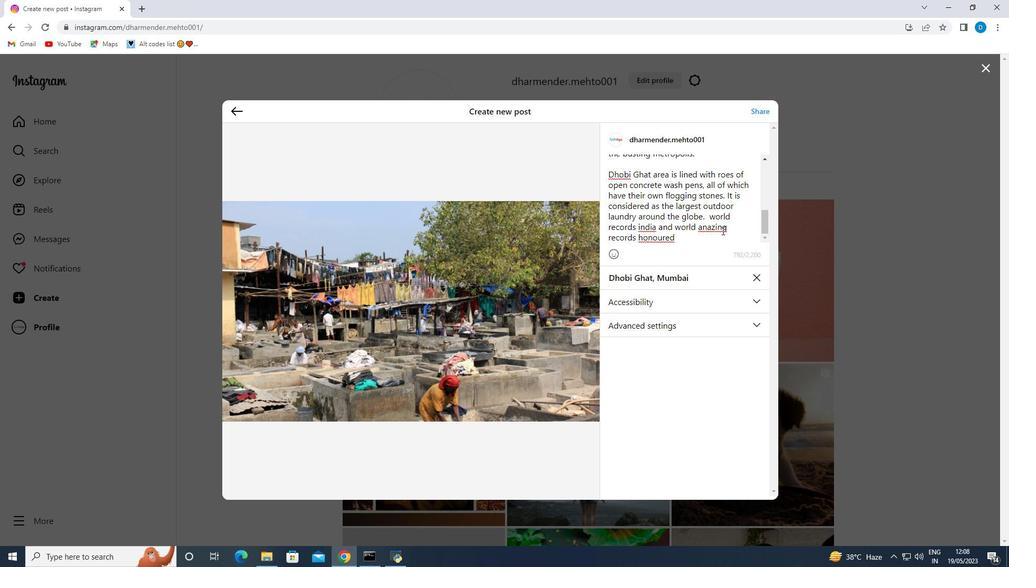 
Action: Mouse pressed right at (722, 230)
Screenshot: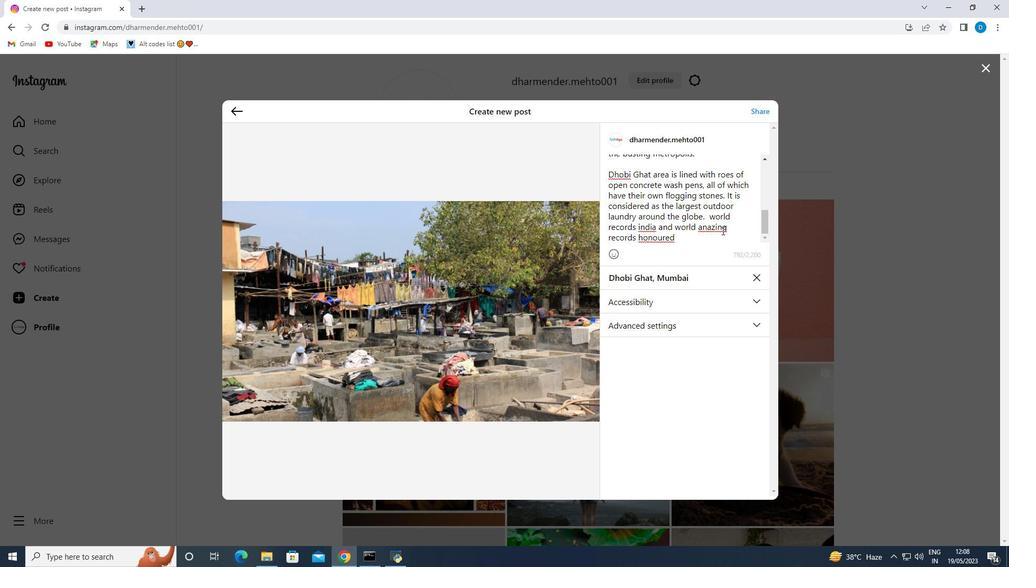 
Action: Mouse moved to (734, 236)
Screenshot: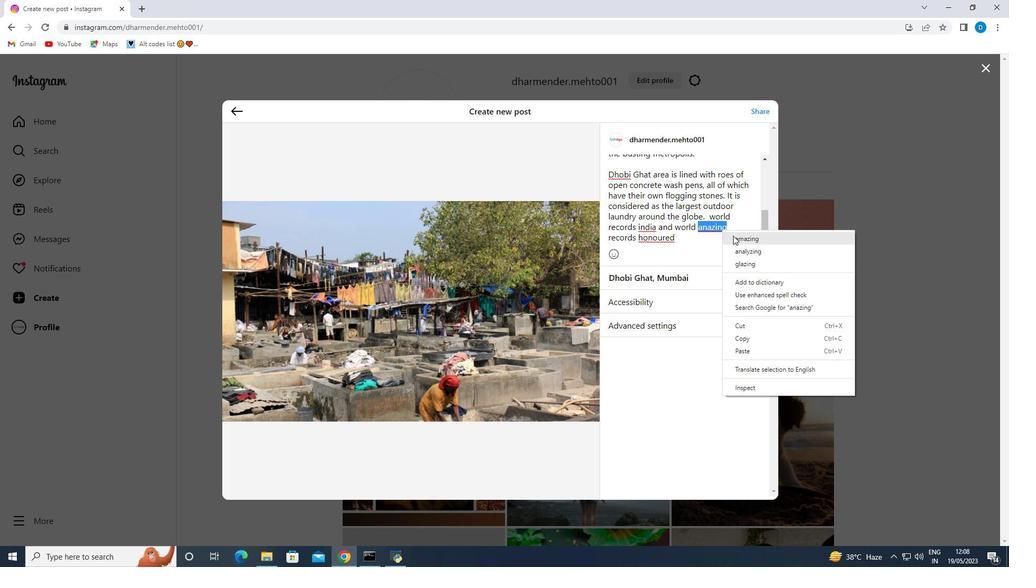 
Action: Mouse pressed left at (734, 236)
Screenshot: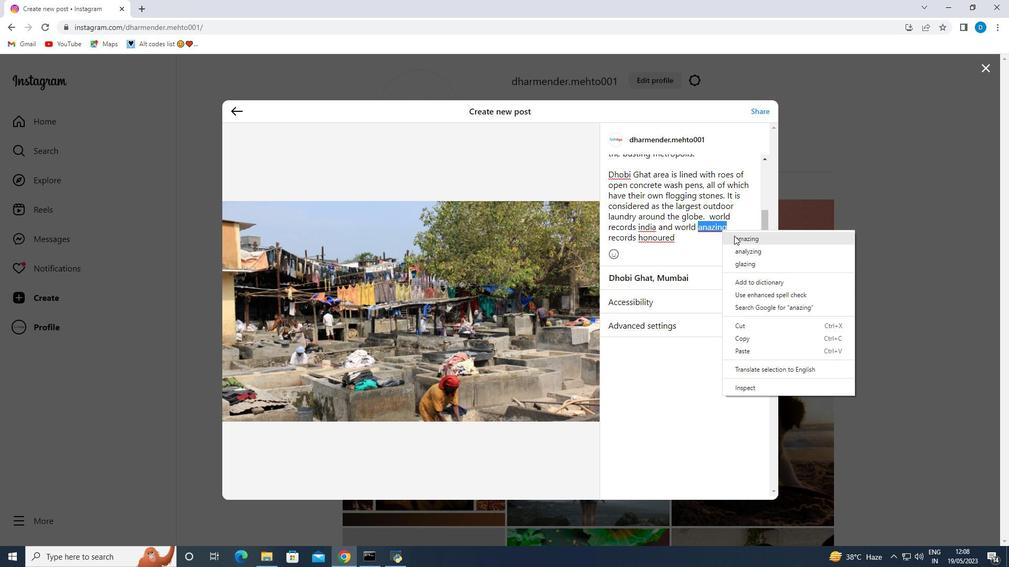 
Action: Mouse moved to (680, 237)
Screenshot: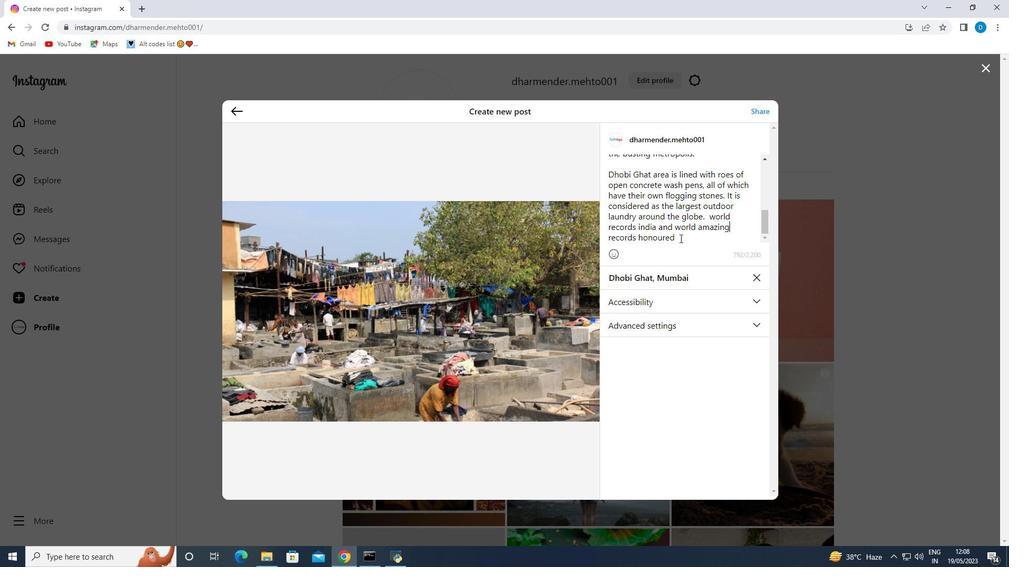 
Action: Mouse pressed left at (680, 237)
Screenshot: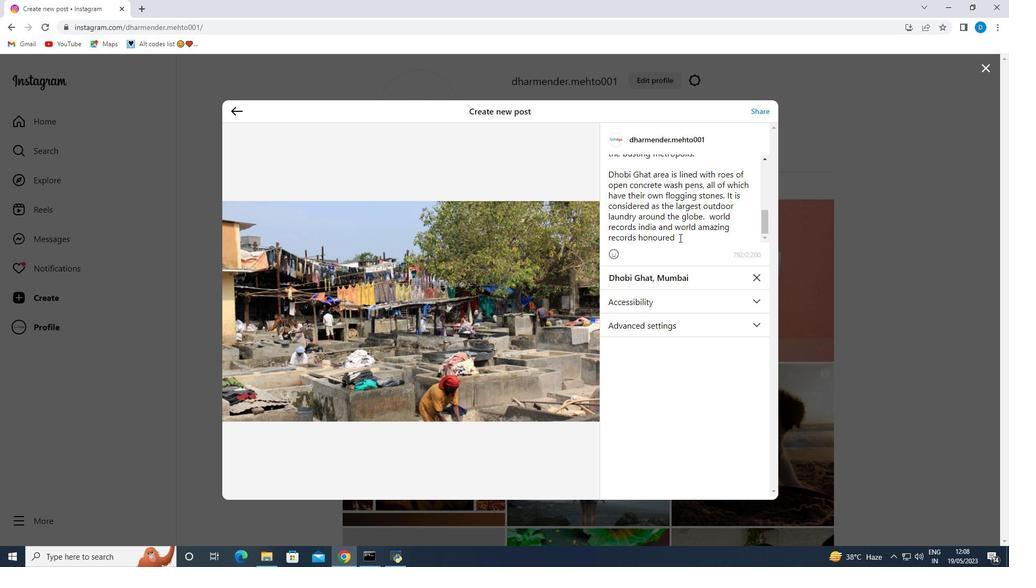 
Action: Key pressed this<Key.space>
Screenshot: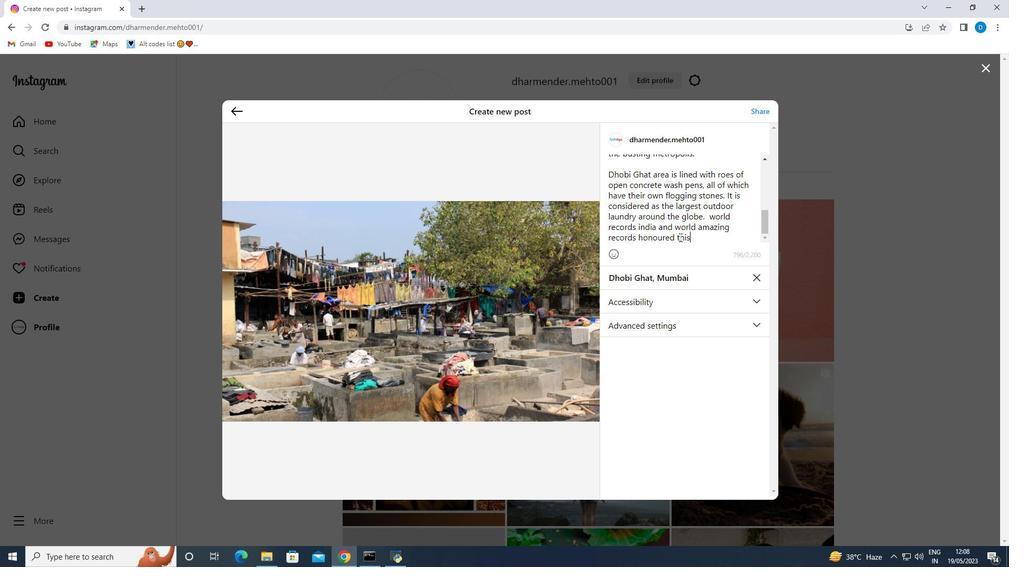 
Action: Mouse moved to (695, 238)
Screenshot: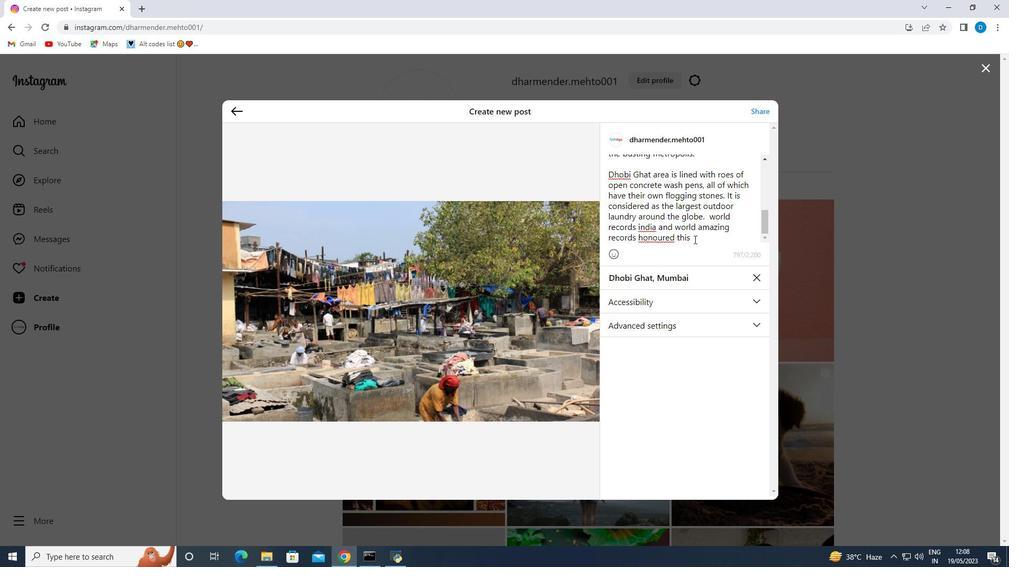
Action: Mouse pressed left at (695, 238)
Screenshot: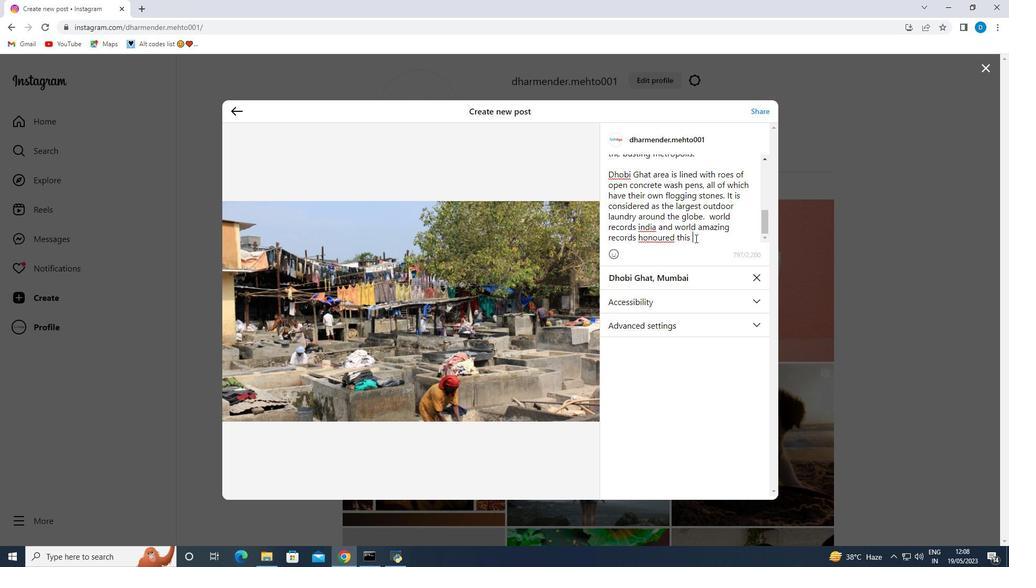 
Action: Mouse moved to (695, 238)
Screenshot: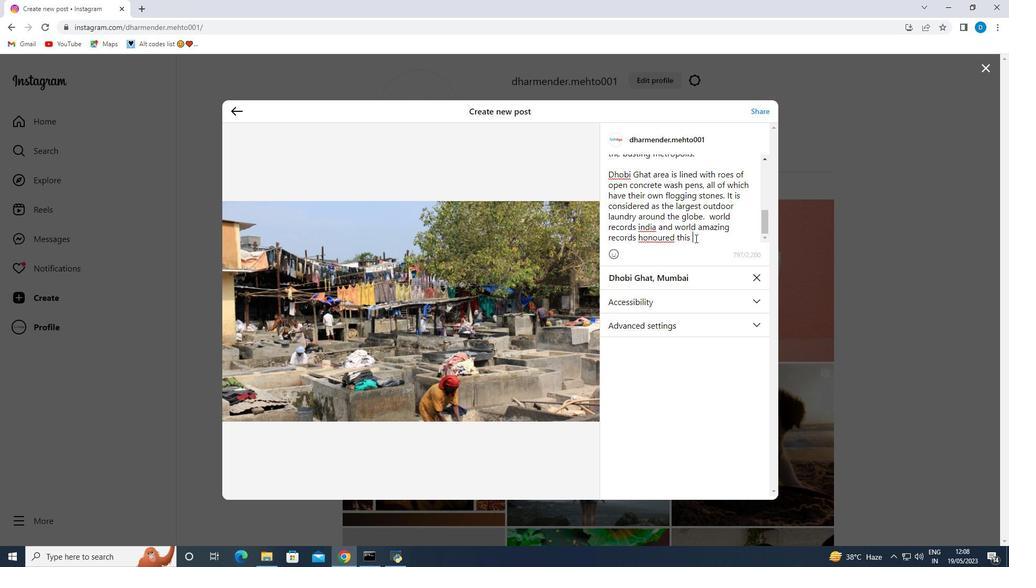 
Action: Key pressed ghat<Key.space>with<Key.space>the<Key.space>wor<Key.backspace>rld<Key.space>record<Key.space>certificate.<Key.space><Key.caps_lock>T<Key.caps_lock>he<Key.space>certificate<Key.space>was<Key.space>presented<Key.space>to<Key.space>dhobi<Key.space>kalyan<Key.space>and<Key.space><Key.caps_lock>A<Key.caps_lock>udyogik<Key.space>vikas<Key.space>cooperatice<Key.space>
Screenshot: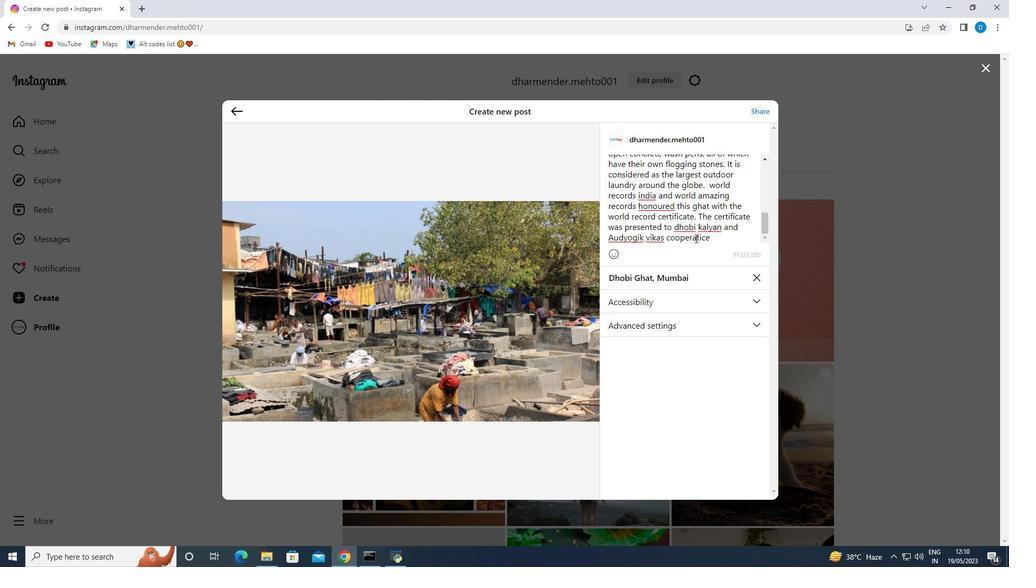 
Action: Mouse moved to (628, 273)
Screenshot: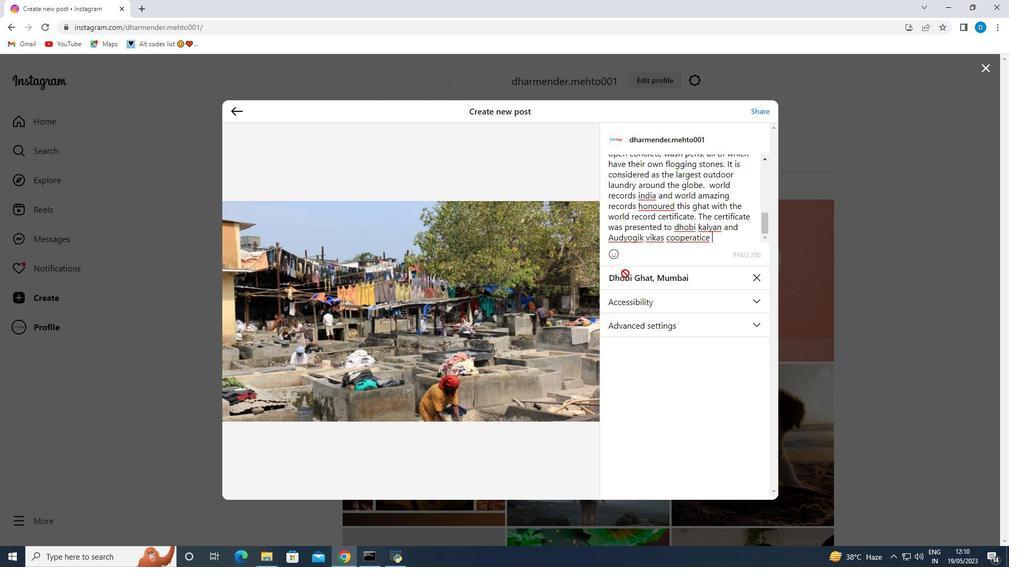 
Action: Key pressed <Key.backspace><Key.backspace><Key.backspace><Key.backspace><Key.backspace><Key.backspace><Key.backspace><Key.backspace><Key.backspace><Key.backspace><Key.backspace>ooperatic<Key.backspace>ve<Key.space>society,<Key.space>which<Key.space>is<Key.space>the<Key.space>authority<Key.space>responsiv<Key.backspace>ble<Key.space>for<Key.space>this<Key.space>place.<Key.space><Key.caps_lock>T<Key.caps_lock>his<Key.space>popular<Key.space>site<Key.space>was<Key.space>featurre<Key.backspace><Key.backspace>ed<Key.space>in<Key.space>its<Key.space>namesake<Key.space>movie,<Key.space><Key.caps_lock>DHO<Key.backspace><Key.backspace><Key.caps_lock>hobi<Key.space>gal<Key.backspace><Key.backspace>hat<Key.space><Key.backspace>m<Key.space><Key.backspace><Key.backspace>,<Key.space>which<Key.space>was<Key.space>based<Key.space>on<Key.space>life<Key.space>in<Key.space><Key.caps_lock>MU<Key.caps_lock><Key.backspace>umbai.
Screenshot: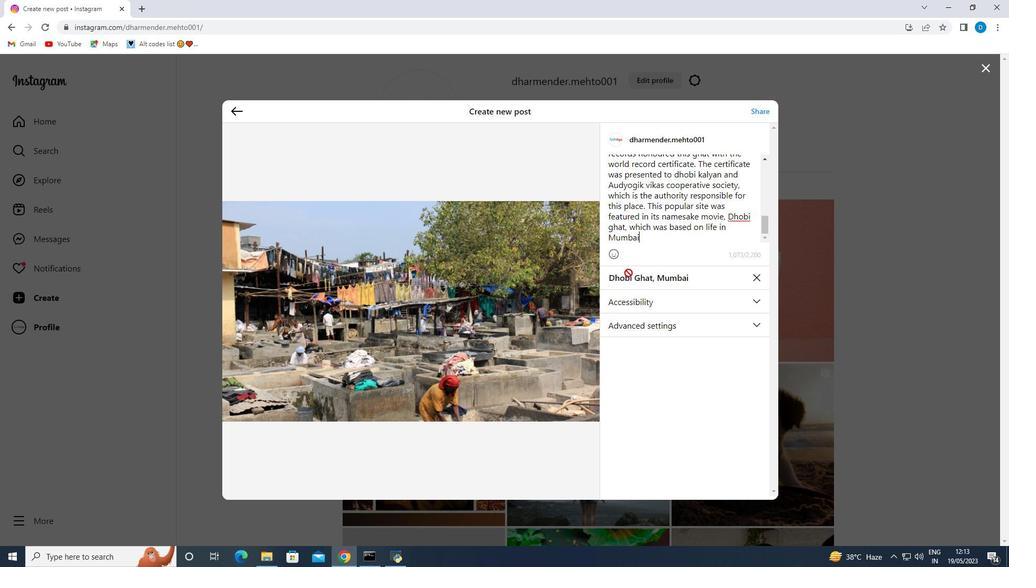 
Action: Mouse moved to (478, 374)
Screenshot: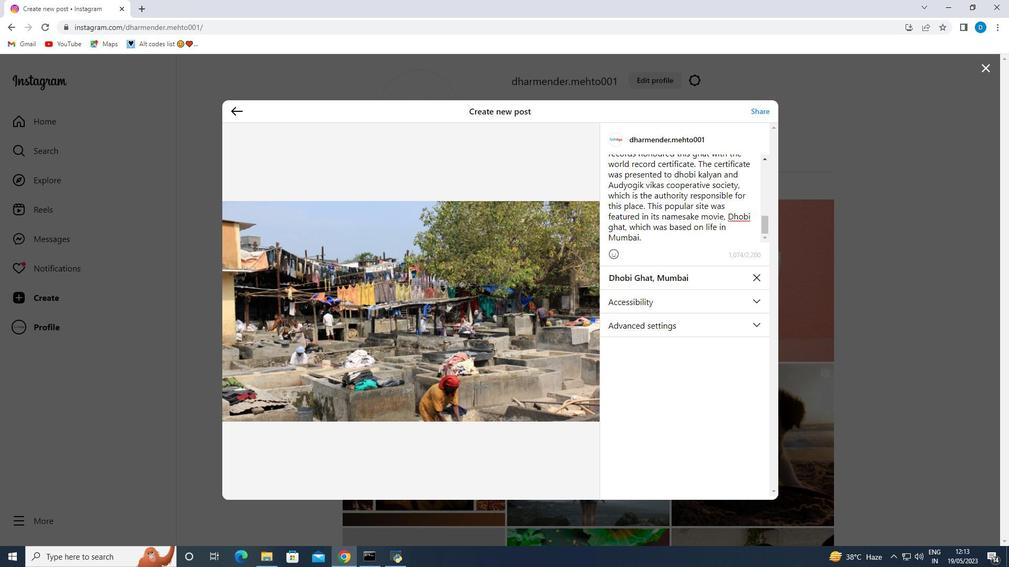 
Action: Mouse scrolled (478, 375) with delta (0, 0)
Screenshot: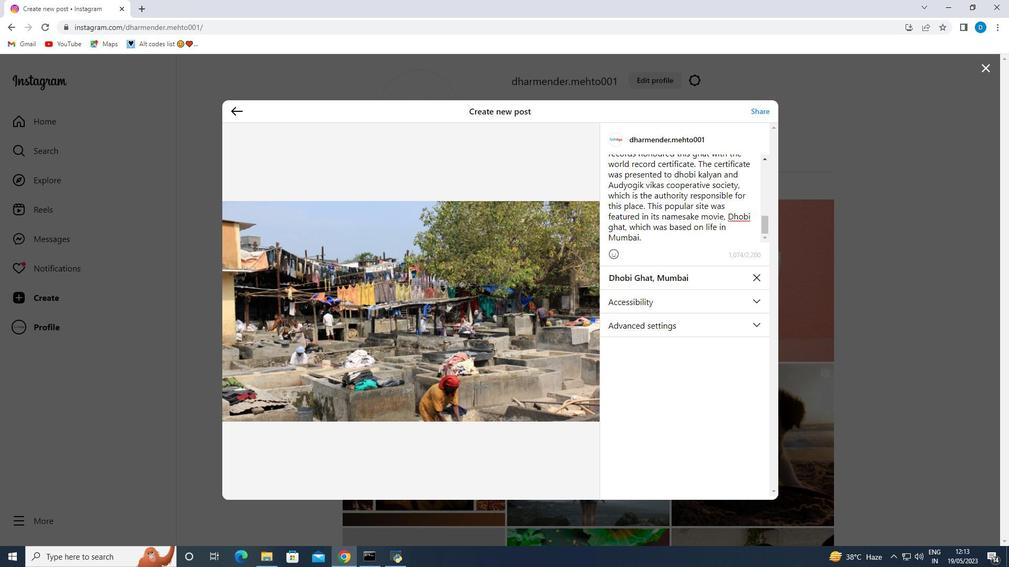 
Action: Mouse moved to (481, 362)
Screenshot: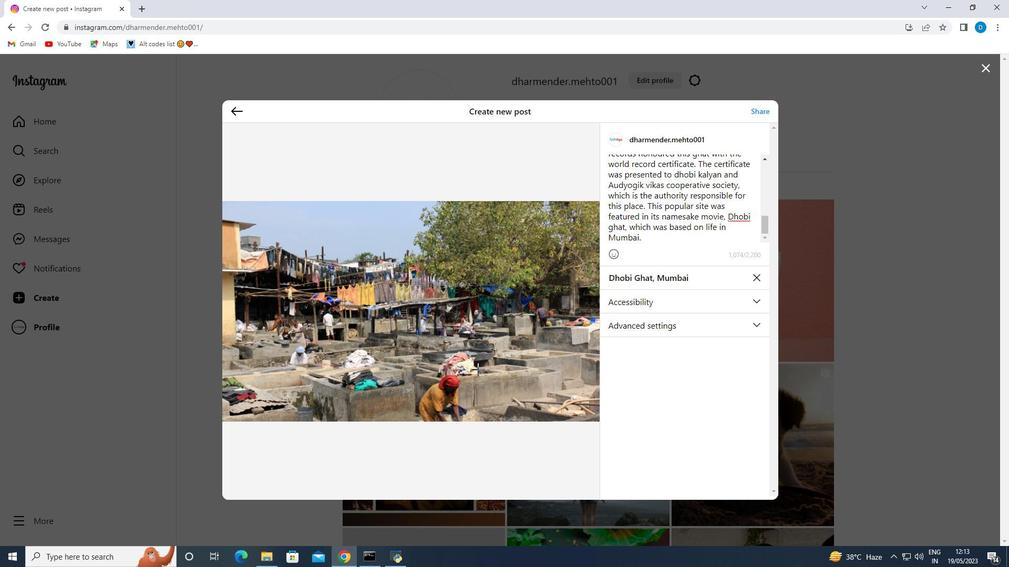 
Action: Mouse scrolled (480, 364) with delta (0, 0)
Screenshot: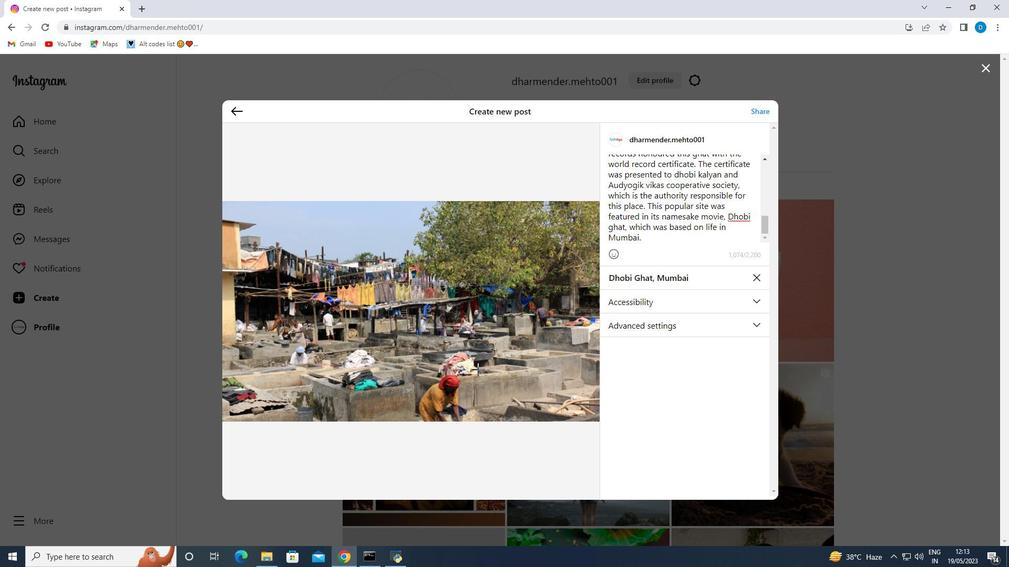 
Action: Mouse moved to (664, 229)
Screenshot: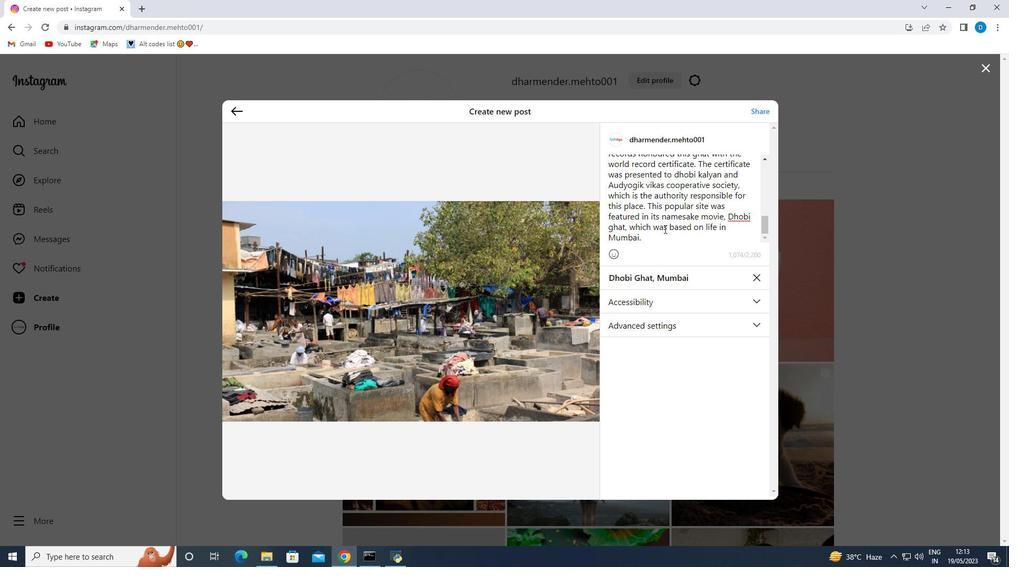 
Action: Mouse scrolled (664, 229) with delta (0, 0)
Screenshot: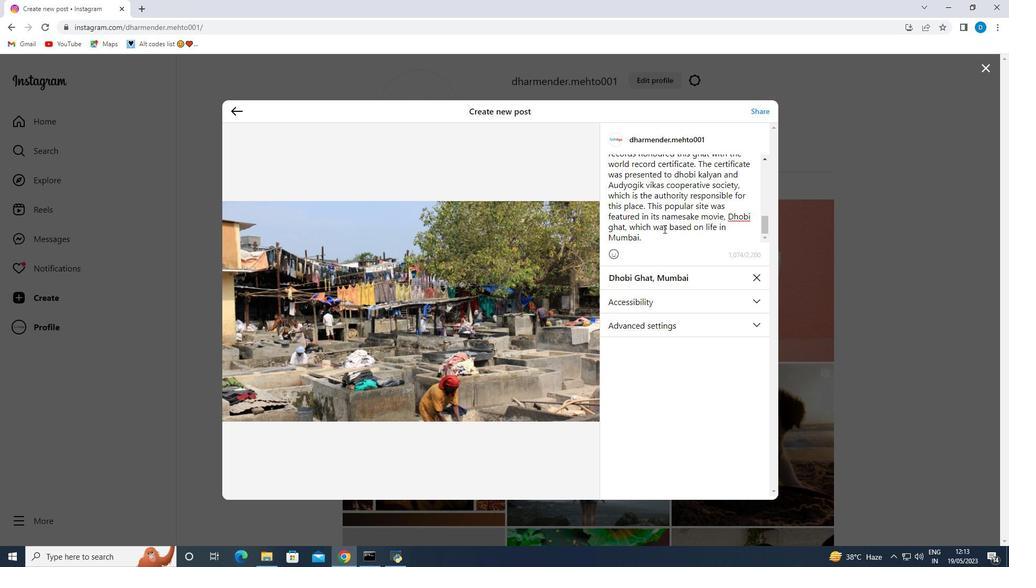 
Action: Mouse scrolled (664, 229) with delta (0, 0)
Screenshot: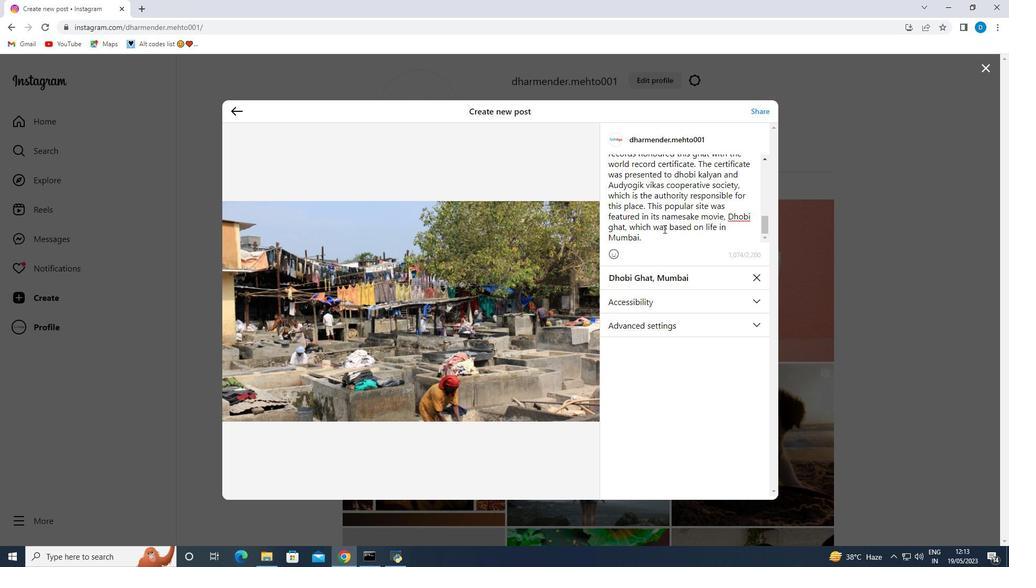 
Action: Mouse moved to (664, 229)
Screenshot: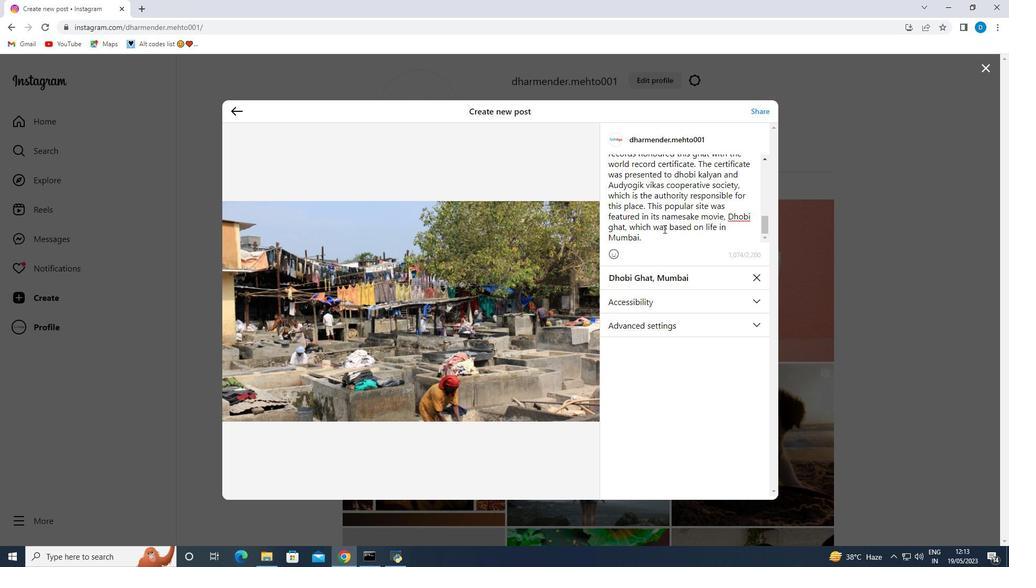 
Action: Mouse scrolled (664, 229) with delta (0, 0)
Screenshot: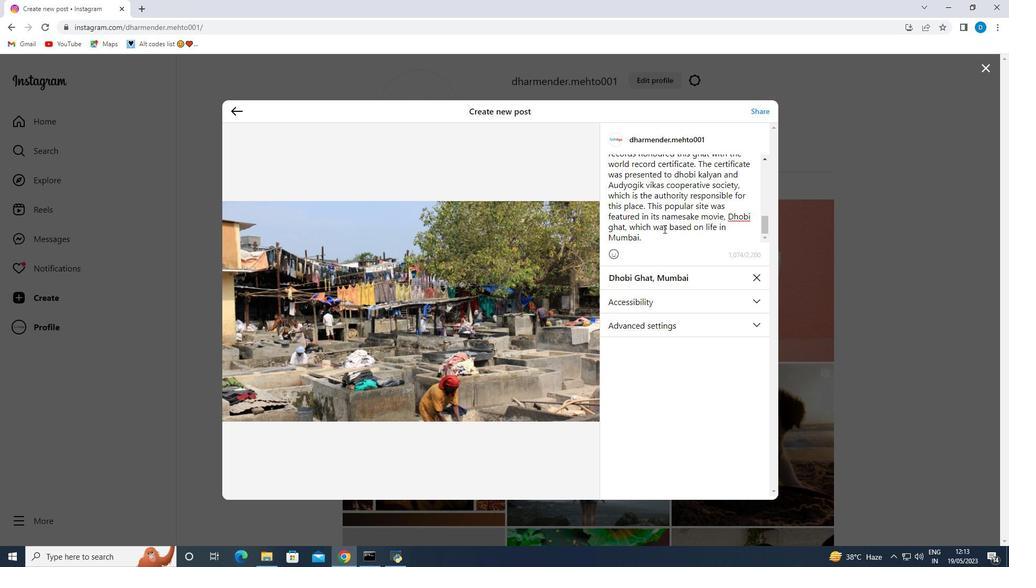 
Action: Mouse moved to (660, 221)
Screenshot: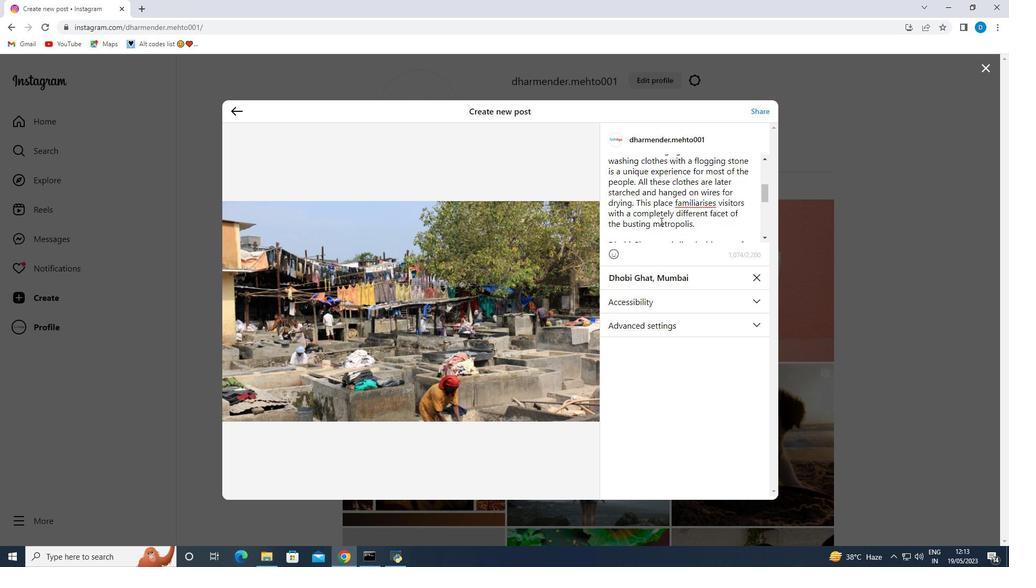 
Action: Mouse scrolled (660, 221) with delta (0, 0)
Screenshot: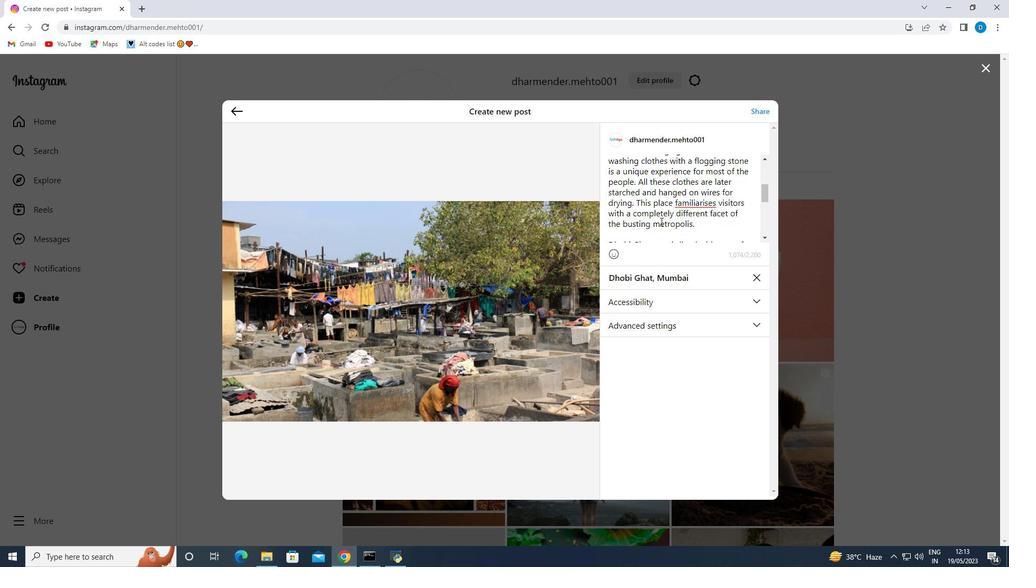 
Action: Mouse scrolled (660, 221) with delta (0, 0)
Screenshot: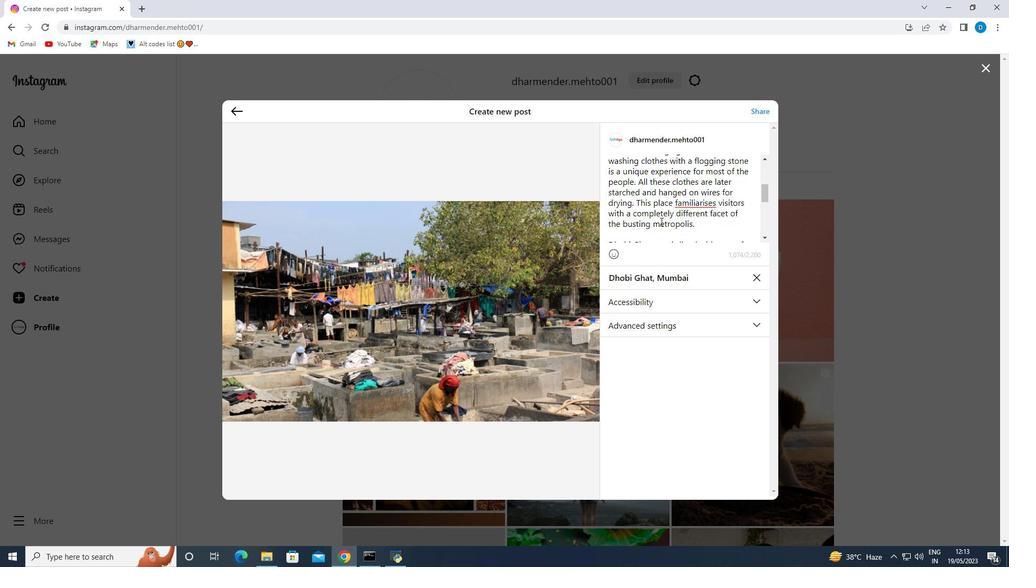 
Action: Mouse scrolled (660, 221) with delta (0, 0)
Screenshot: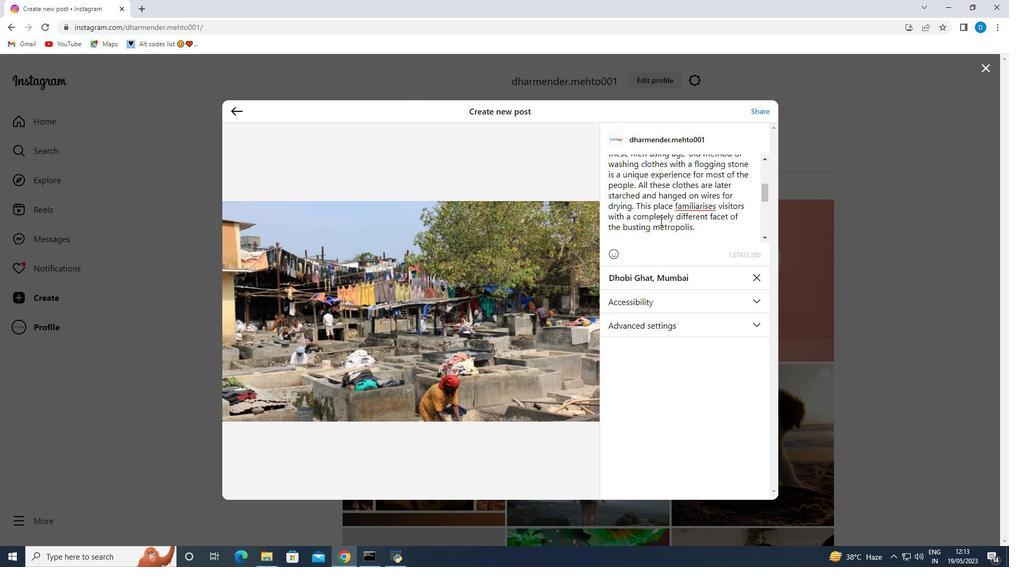
Action: Mouse scrolled (660, 221) with delta (0, 0)
Screenshot: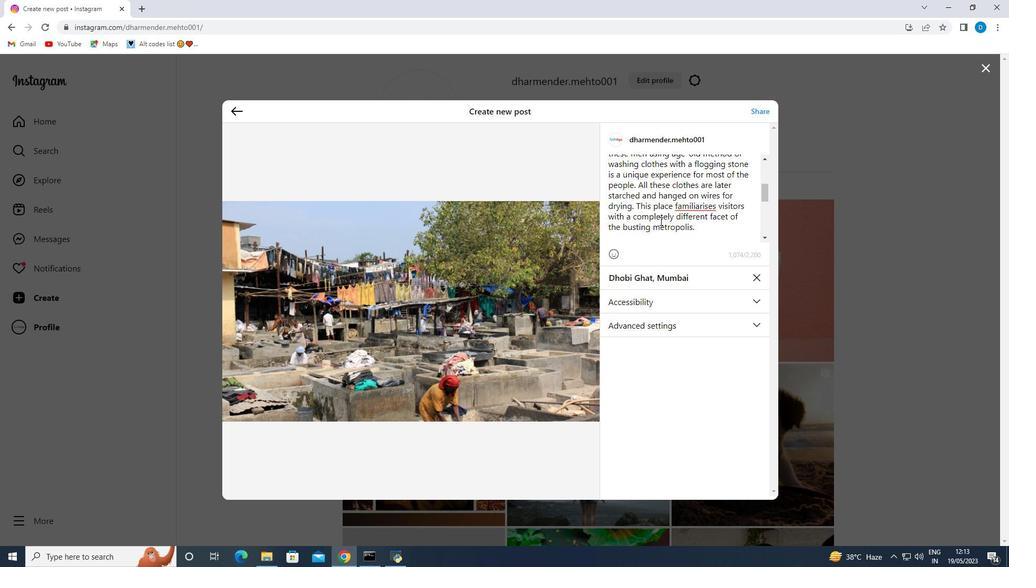
Action: Mouse moved to (660, 221)
Screenshot: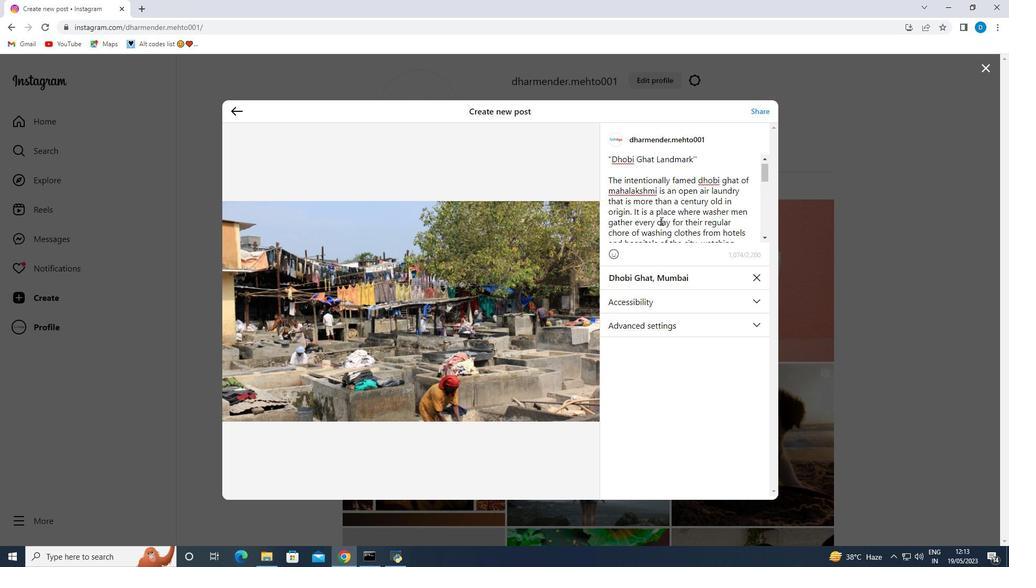 
Action: Mouse scrolled (660, 221) with delta (0, 0)
Screenshot: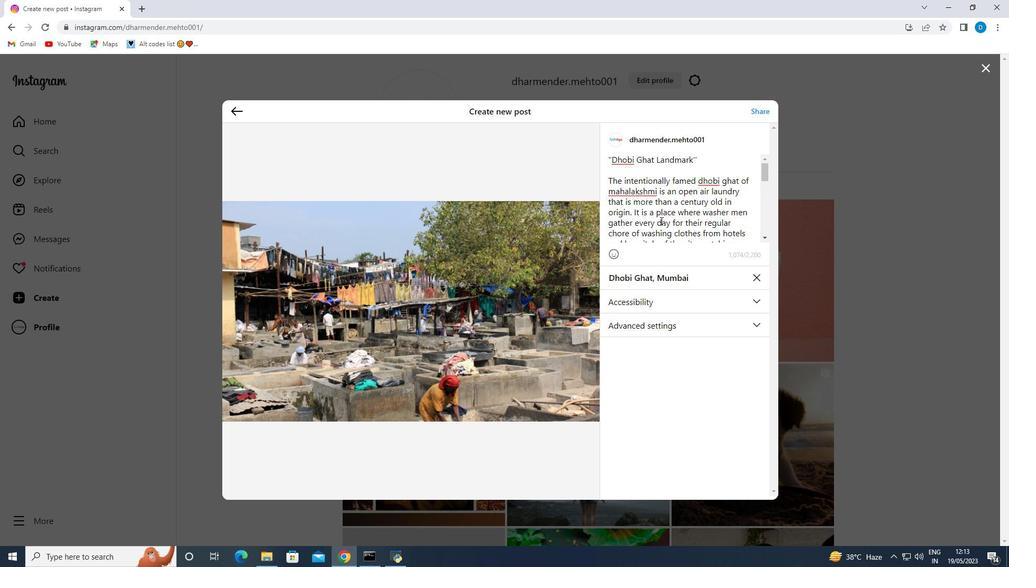 
Action: Mouse moved to (660, 221)
Screenshot: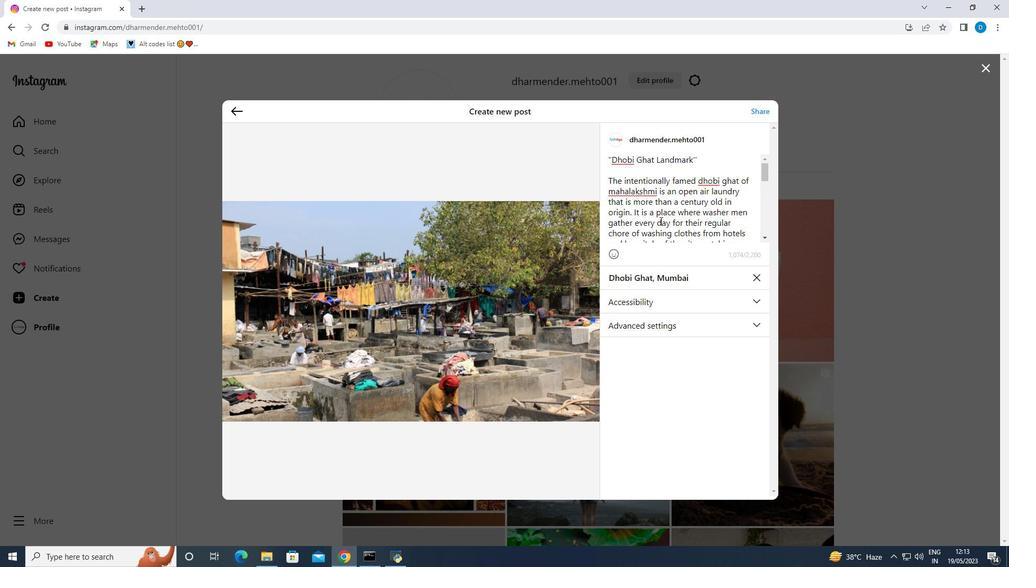 
Action: Mouse scrolled (660, 221) with delta (0, 0)
Screenshot: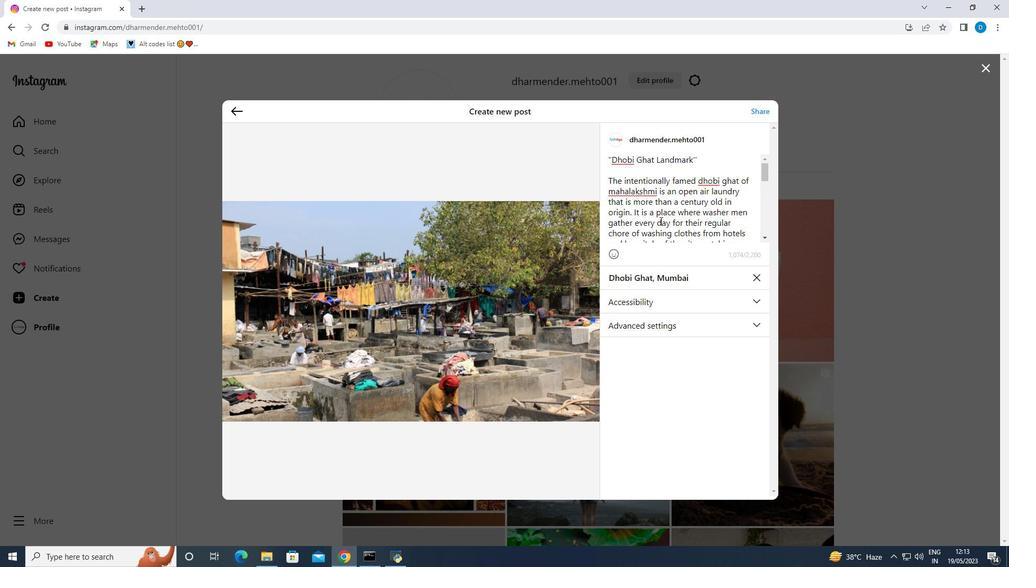 
Action: Mouse scrolled (660, 221) with delta (0, 0)
Screenshot: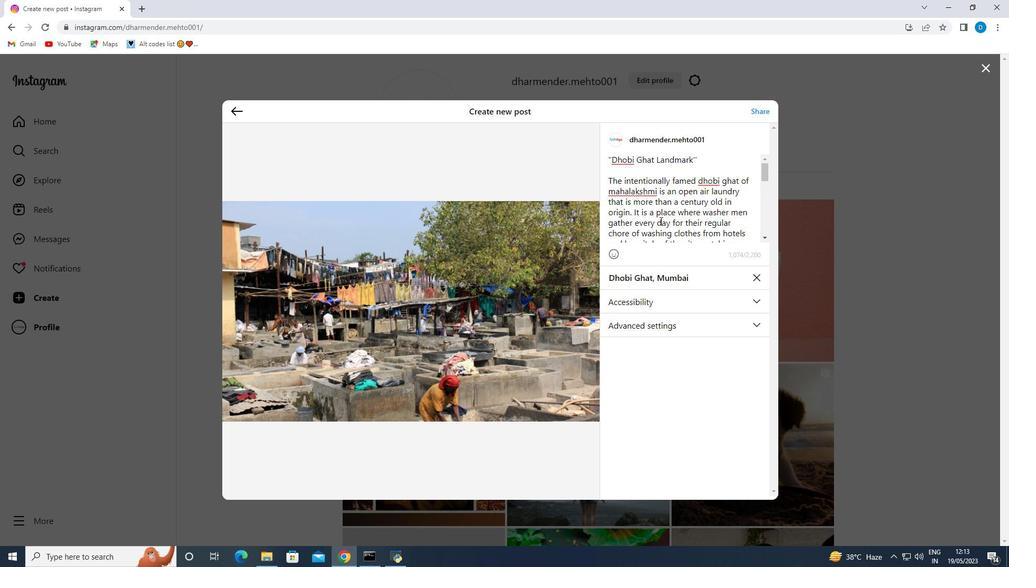 
Action: Mouse moved to (660, 221)
Screenshot: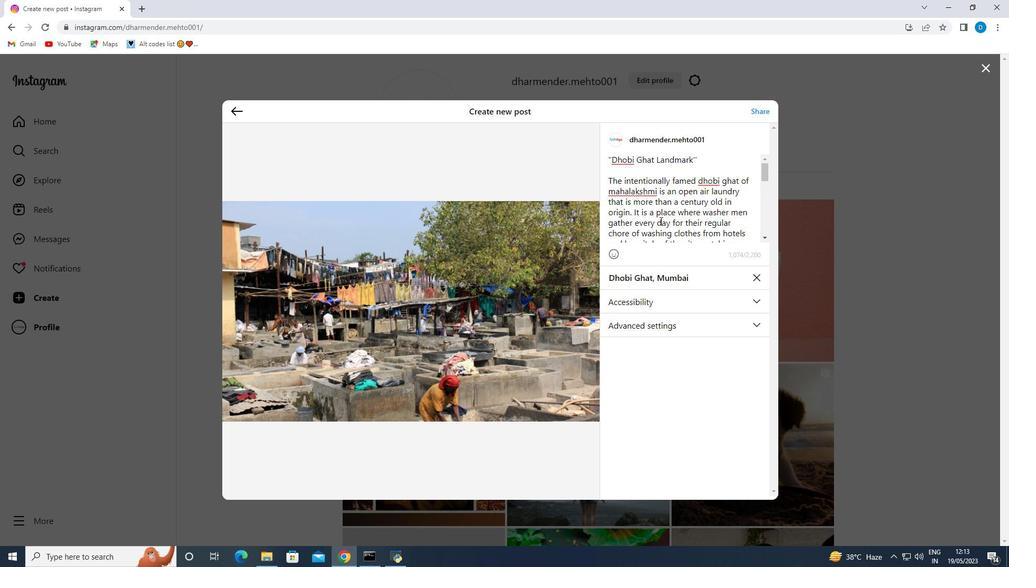 
Action: Mouse scrolled (660, 221) with delta (0, 0)
Screenshot: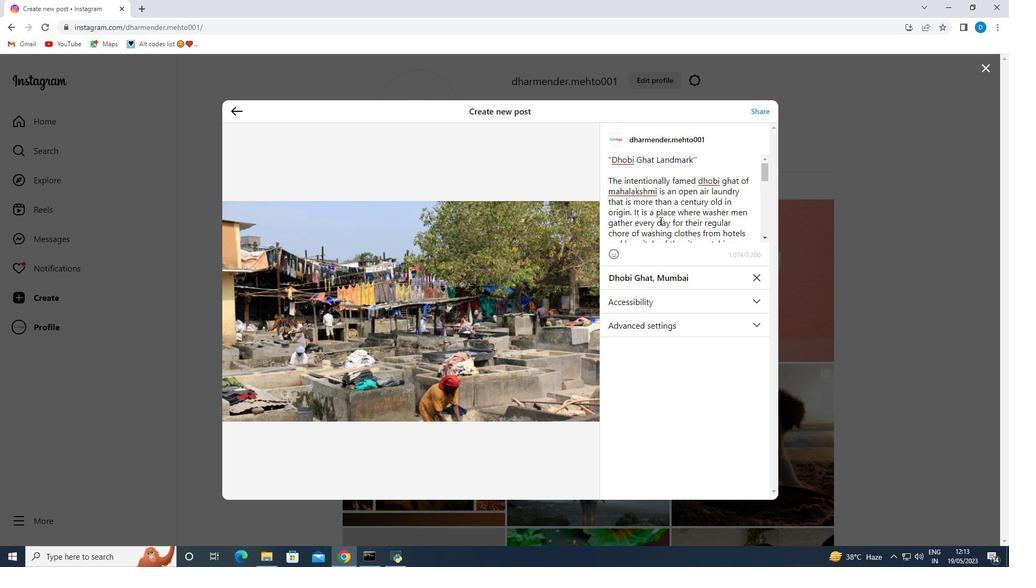 
Action: Mouse moved to (660, 221)
Screenshot: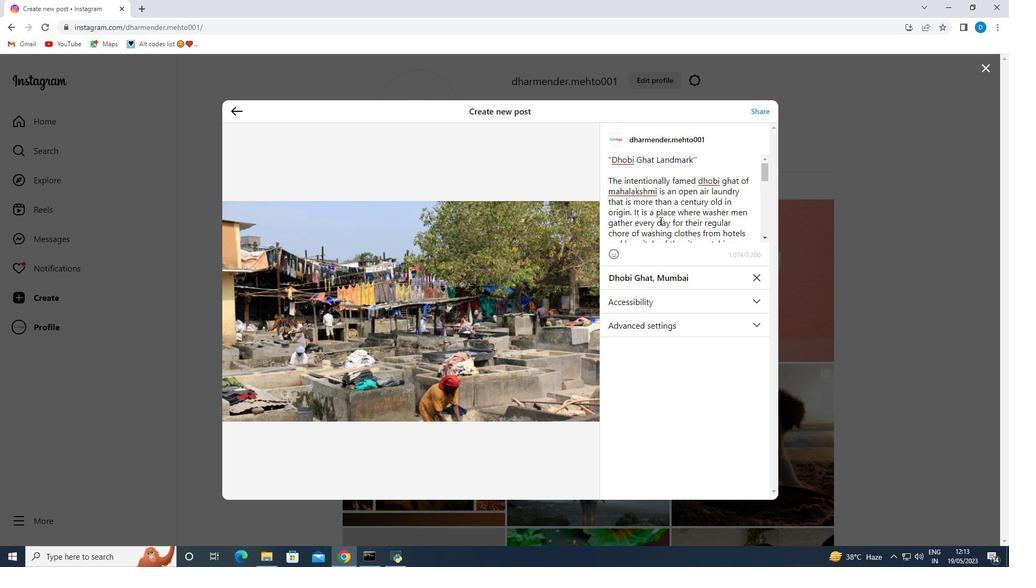 
Action: Mouse scrolled (660, 221) with delta (0, 0)
Screenshot: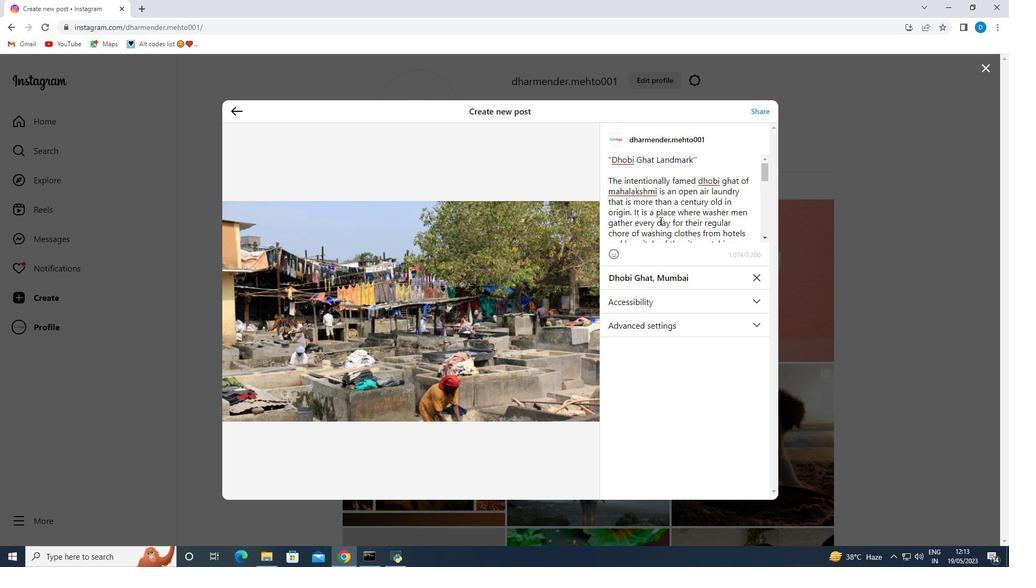 
Action: Mouse moved to (661, 221)
Screenshot: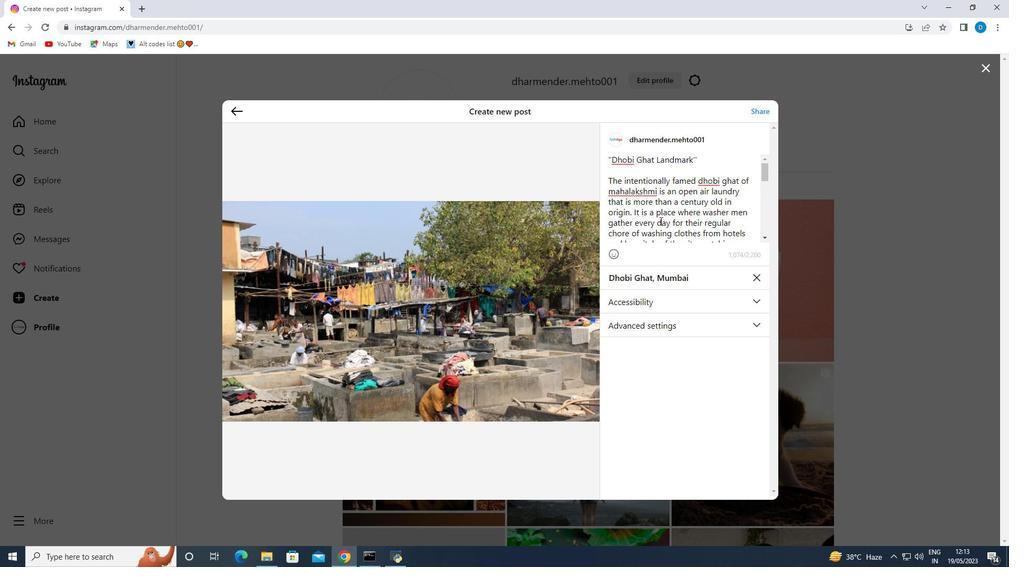 
Action: Mouse scrolled (661, 221) with delta (0, 0)
Screenshot: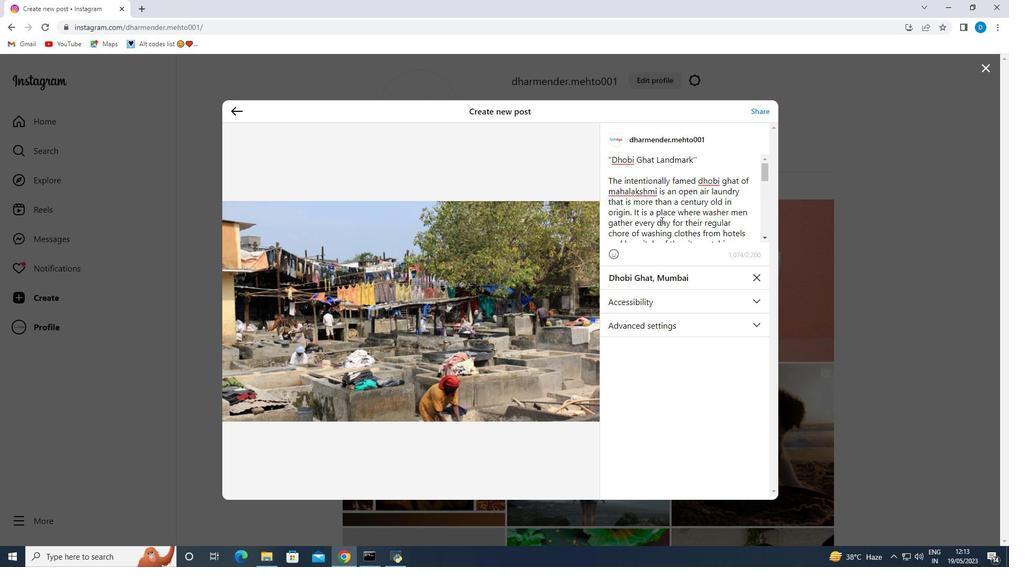 
Action: Mouse scrolled (661, 221) with delta (0, 0)
Screenshot: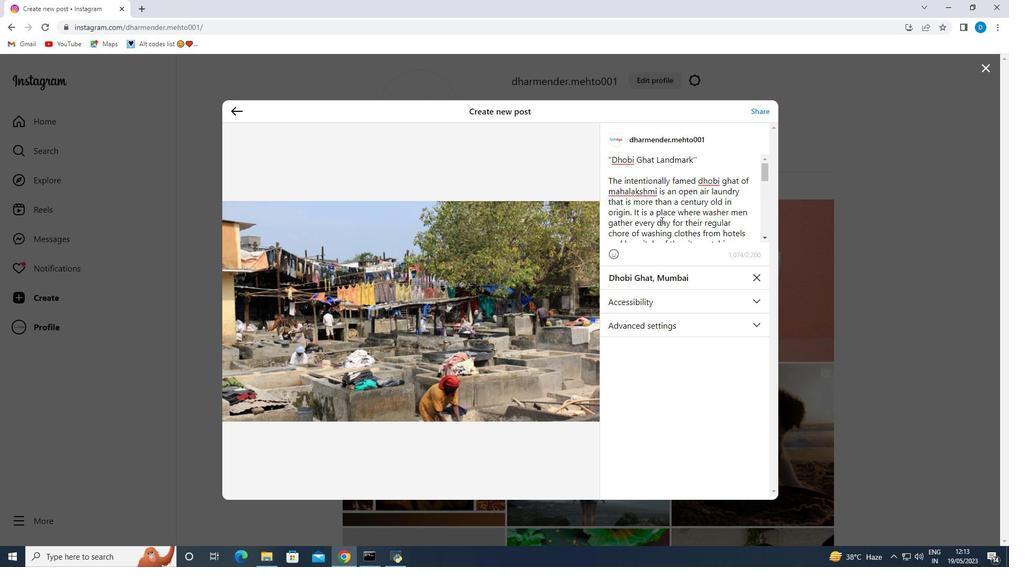 
Action: Mouse scrolled (661, 221) with delta (0, 0)
Screenshot: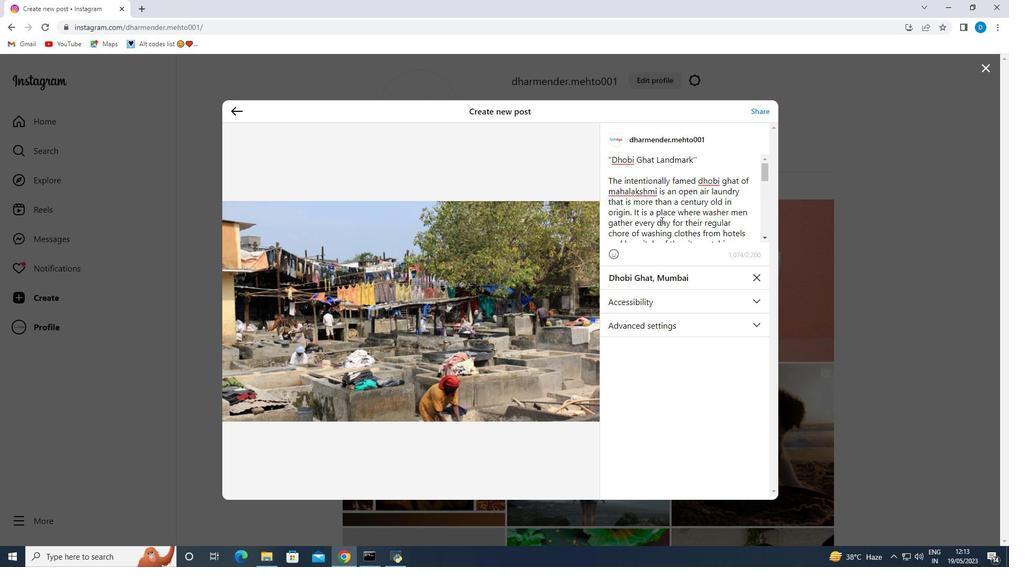 
Action: Mouse scrolled (661, 221) with delta (0, 0)
Screenshot: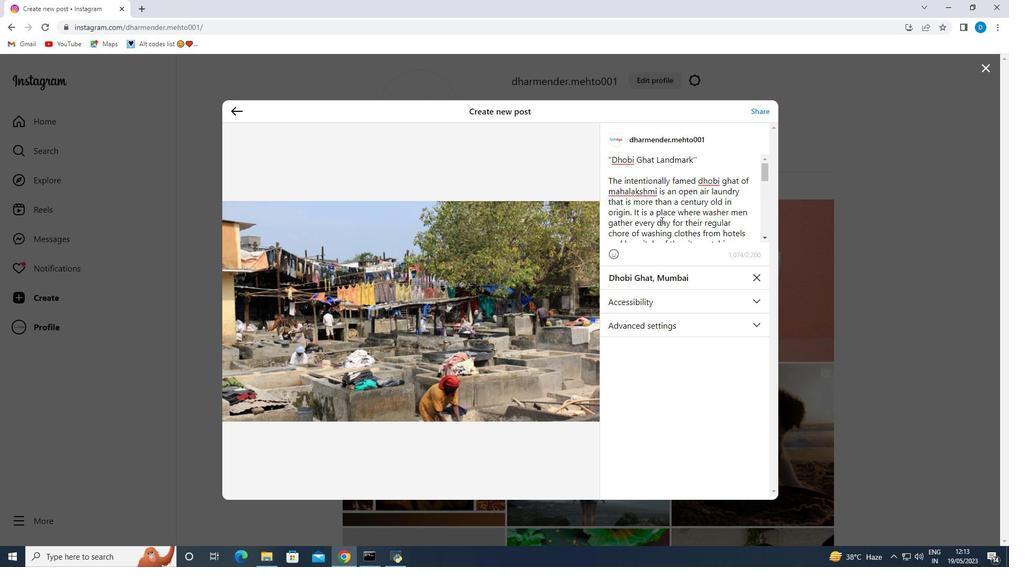 
Action: Mouse scrolled (661, 221) with delta (0, 0)
Screenshot: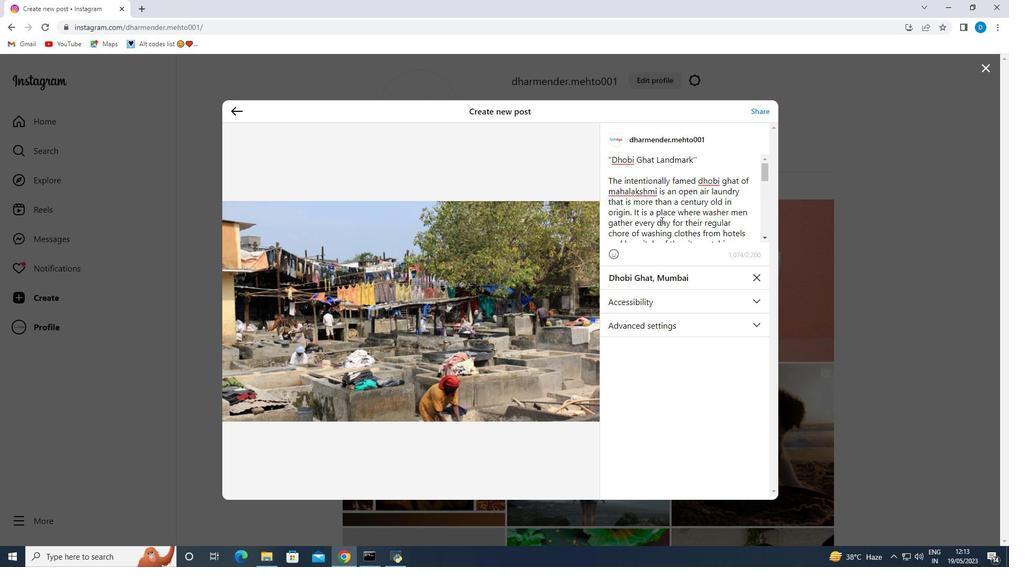
Action: Mouse scrolled (661, 220) with delta (0, 0)
Screenshot: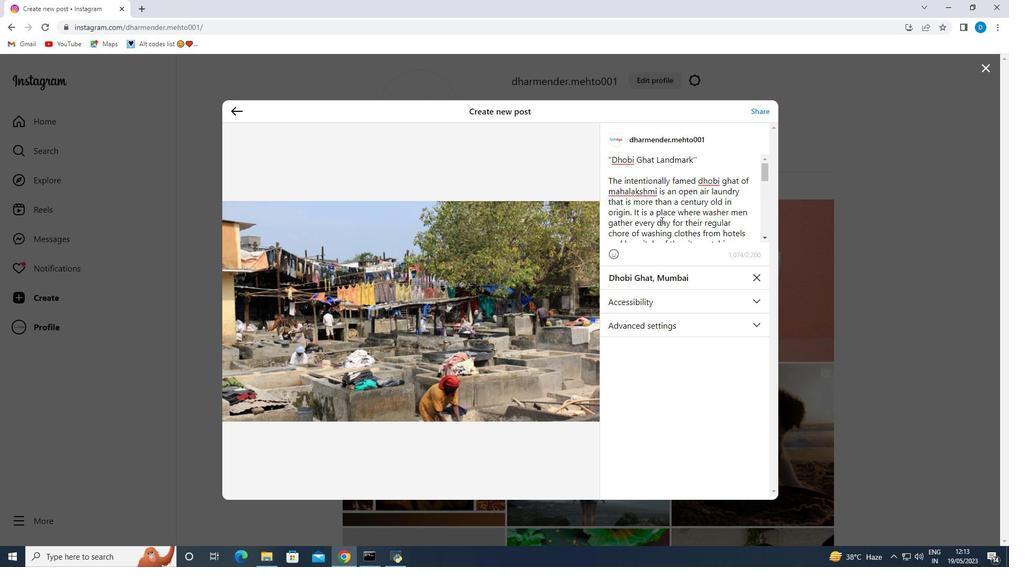 
Action: Mouse scrolled (661, 220) with delta (0, 0)
Screenshot: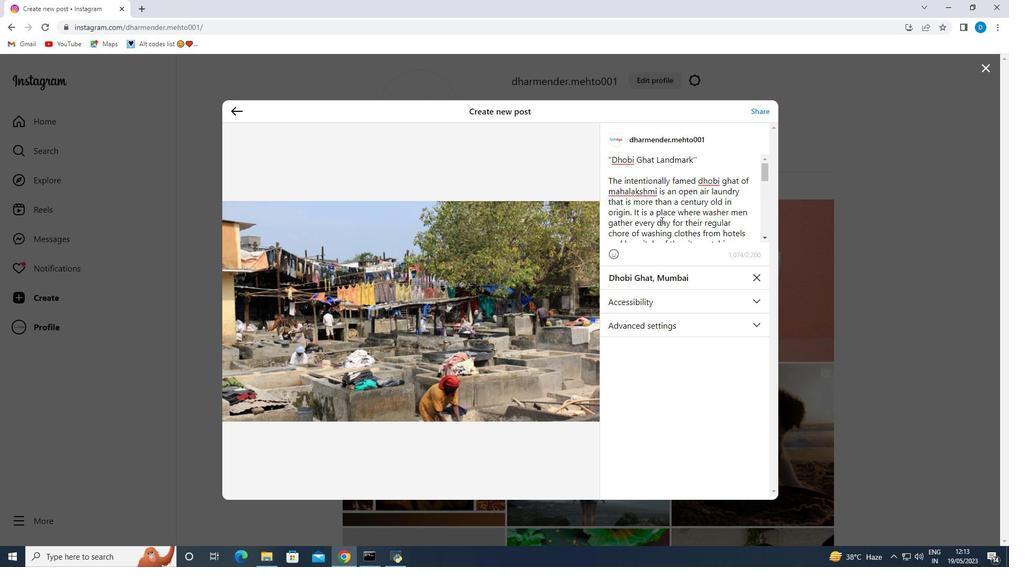 
Action: Mouse scrolled (661, 220) with delta (0, 0)
Screenshot: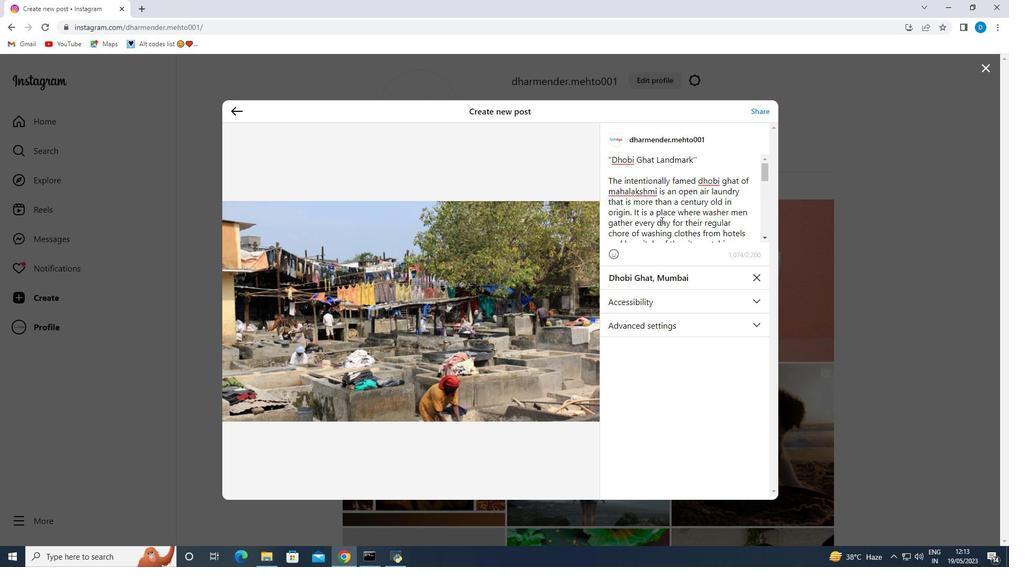 
Action: Mouse scrolled (661, 220) with delta (0, 0)
Screenshot: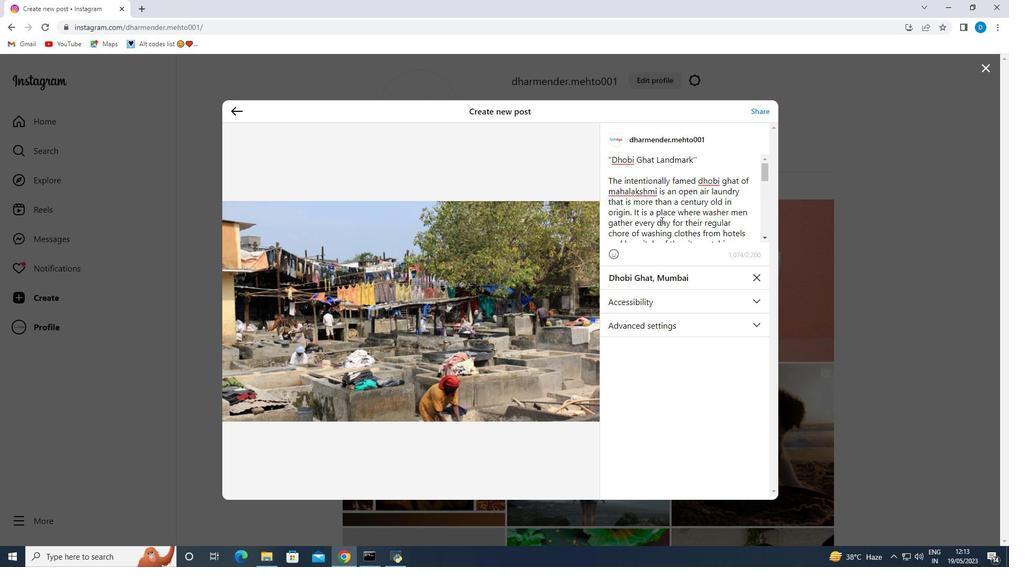 
Action: Mouse moved to (661, 221)
Screenshot: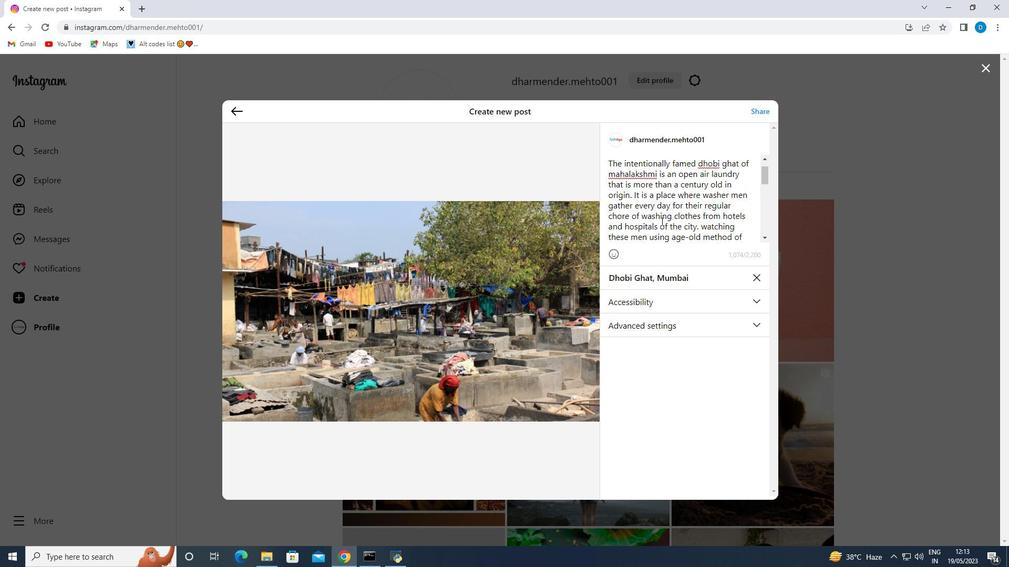 
Action: Mouse scrolled (661, 221) with delta (0, 0)
Screenshot: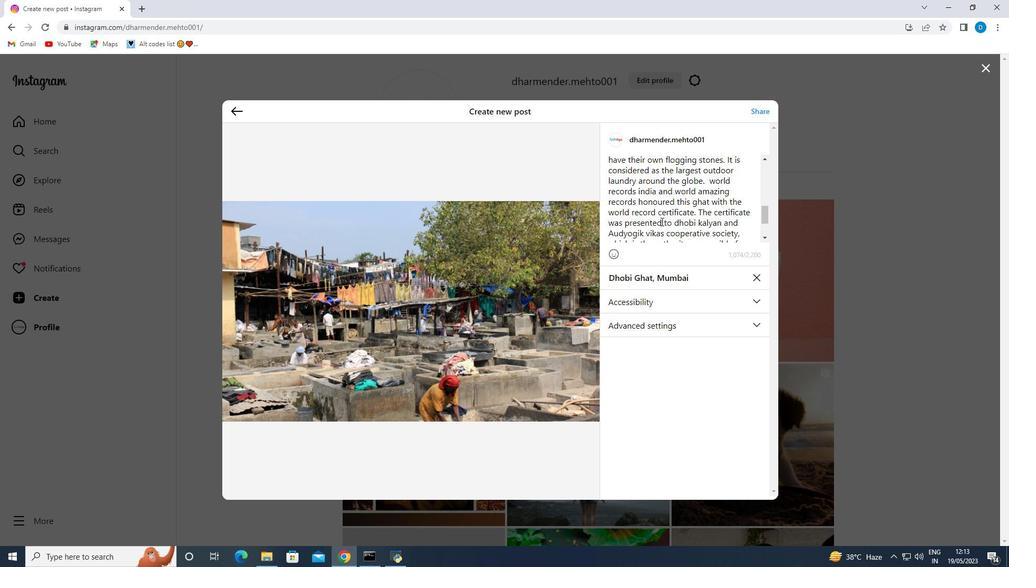 
Action: Mouse scrolled (661, 221) with delta (0, 0)
Screenshot: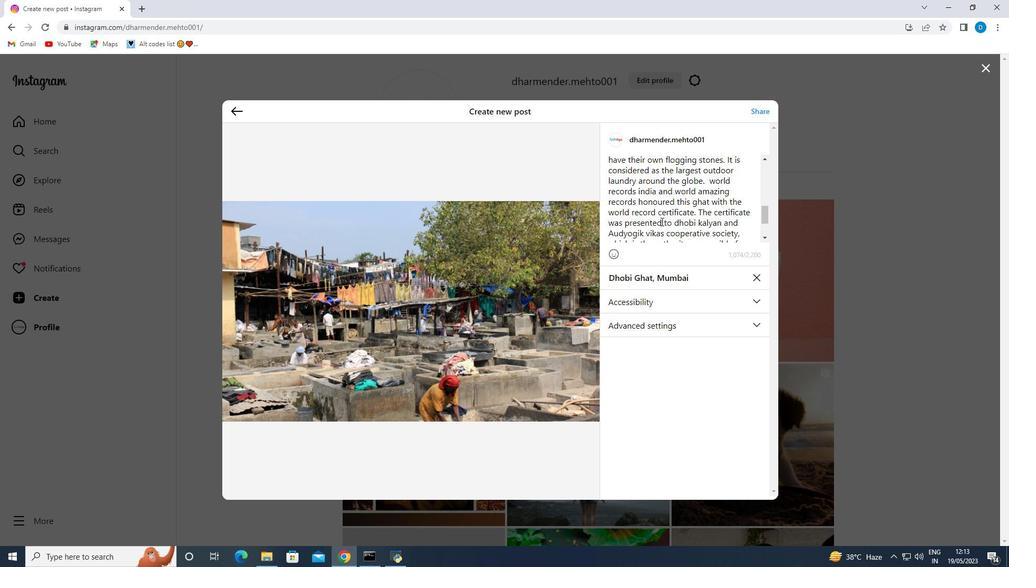 
Action: Mouse scrolled (661, 221) with delta (0, 0)
Screenshot: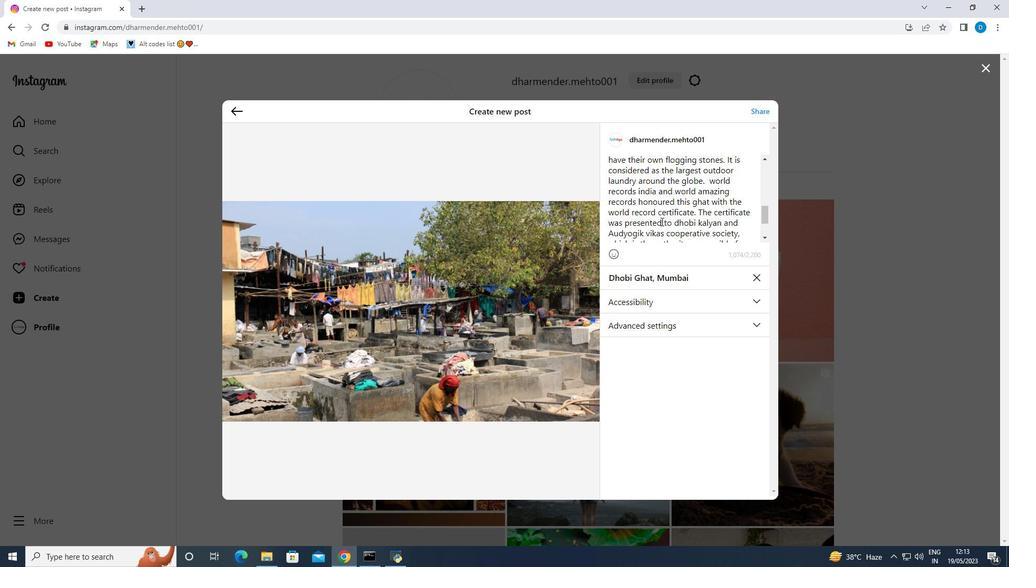 
Action: Mouse scrolled (661, 221) with delta (0, 0)
Screenshot: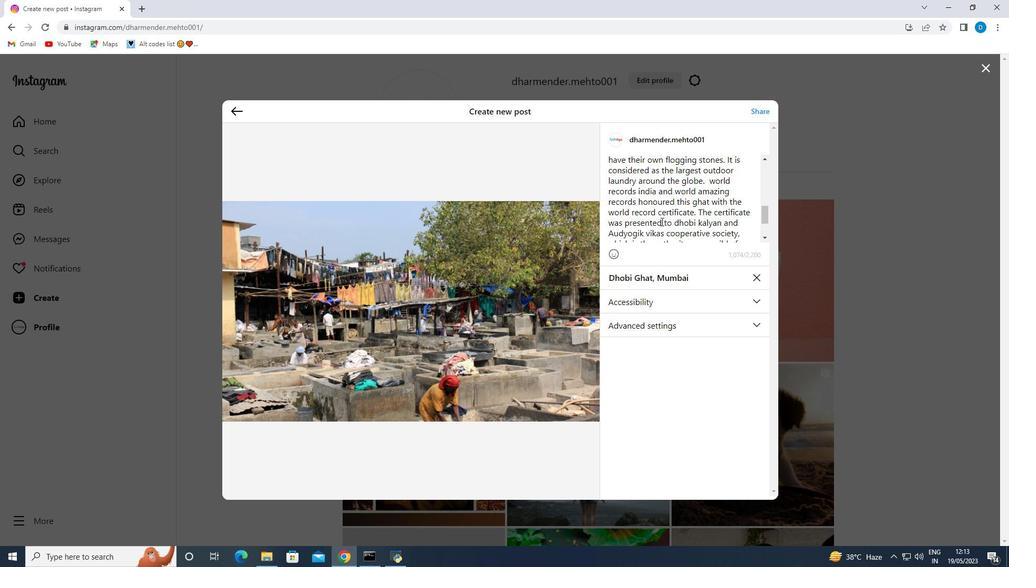 
Action: Mouse scrolled (661, 221) with delta (0, 0)
Screenshot: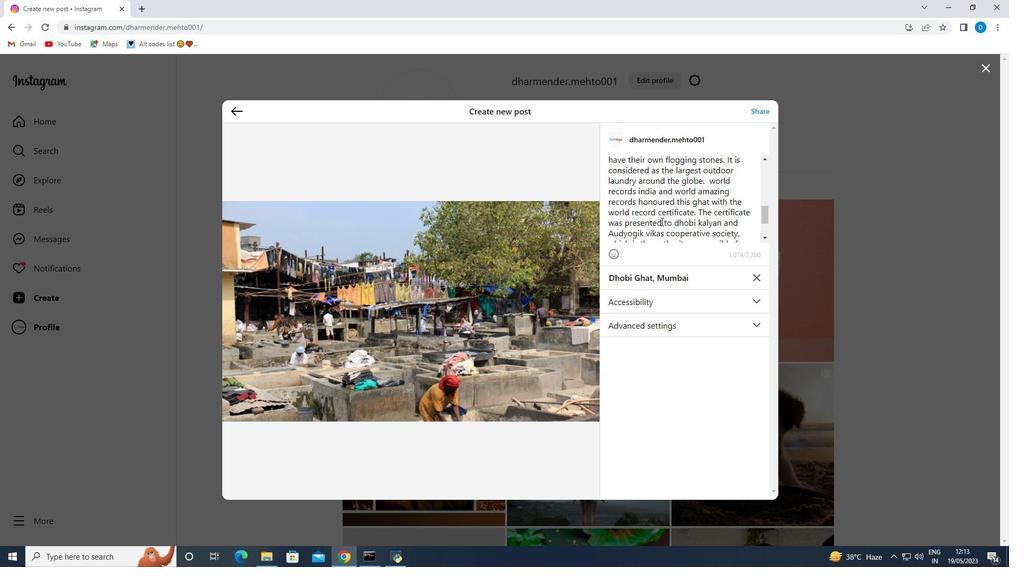 
Action: Mouse moved to (661, 221)
Screenshot: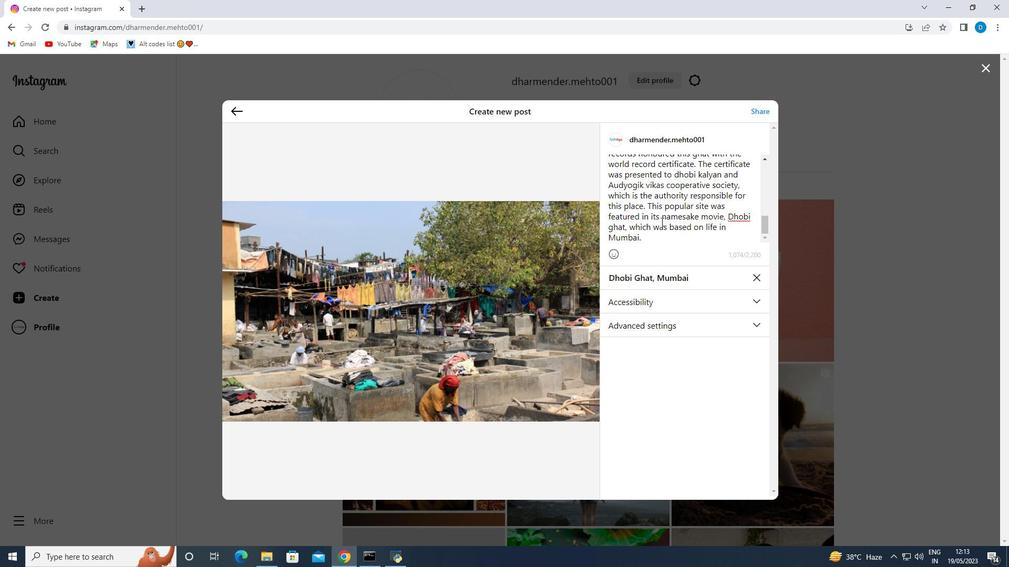 
Action: Mouse scrolled (661, 221) with delta (0, 0)
Screenshot: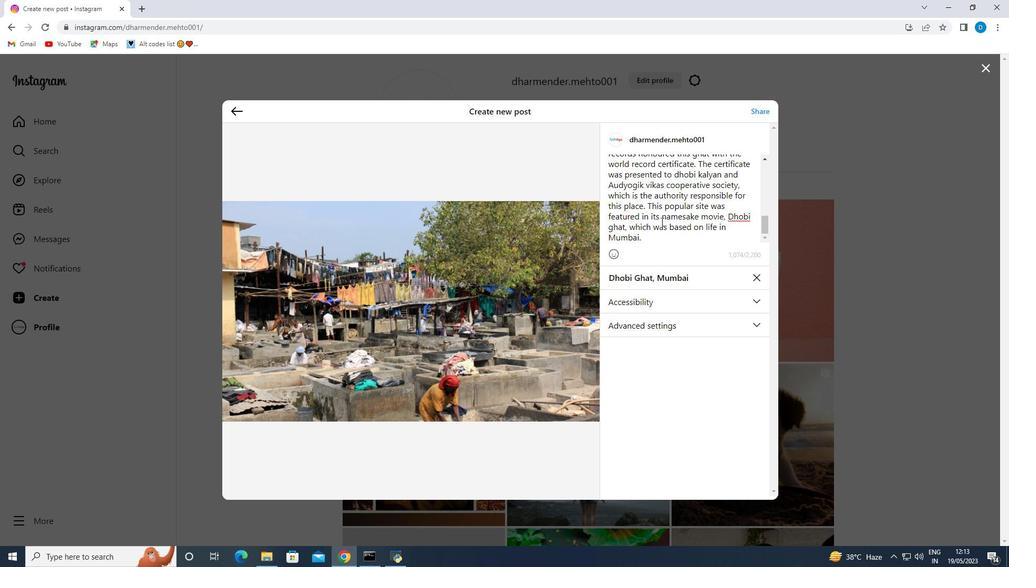 
Action: Mouse scrolled (661, 221) with delta (0, 0)
Screenshot: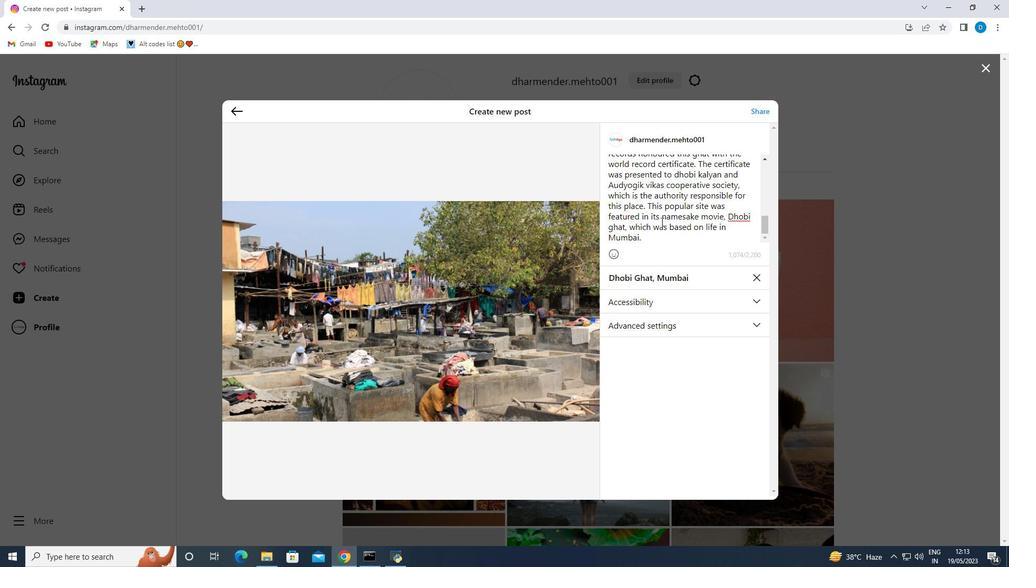 
Action: Mouse scrolled (661, 221) with delta (0, 0)
Screenshot: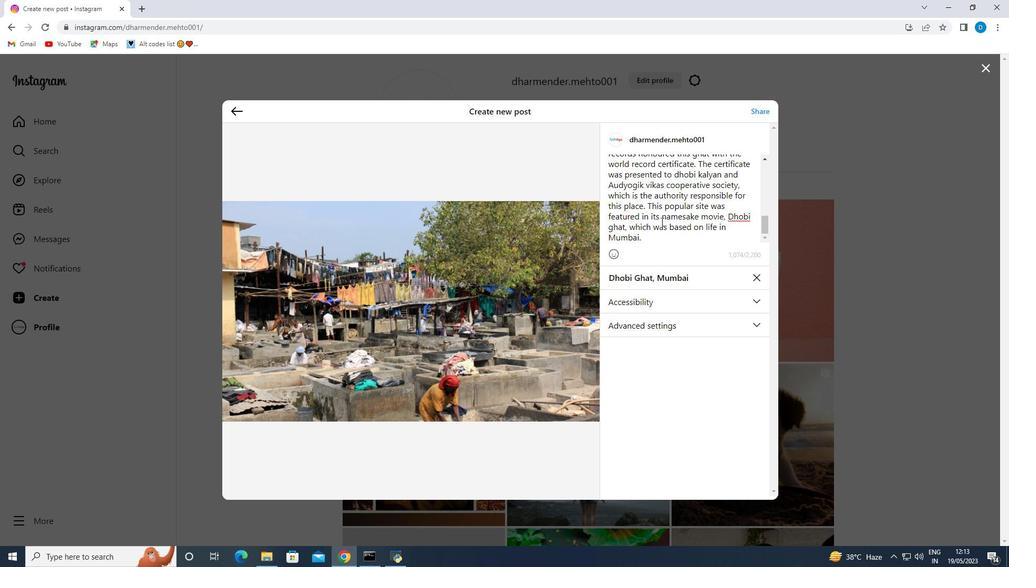 
Action: Mouse scrolled (661, 221) with delta (0, 0)
Screenshot: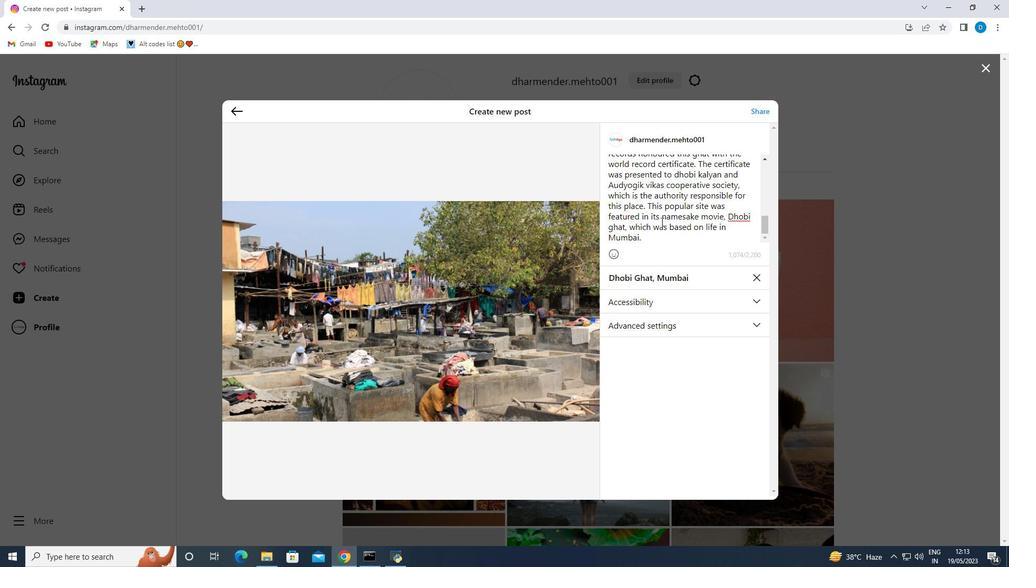 
Action: Mouse scrolled (661, 221) with delta (0, 0)
Screenshot: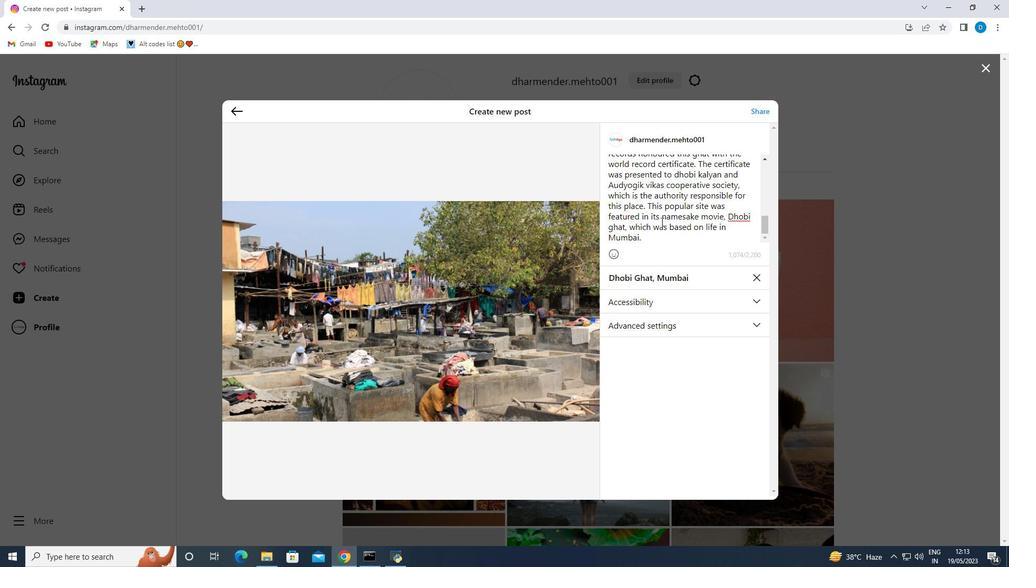 
Action: Mouse moved to (675, 204)
Screenshot: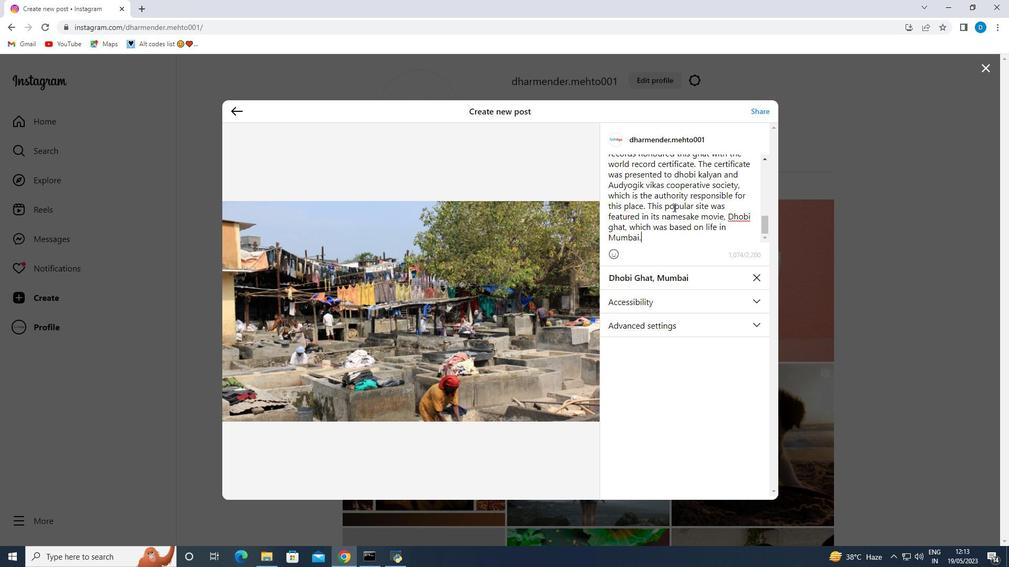 
Action: Mouse scrolled (675, 203) with delta (0, 0)
Screenshot: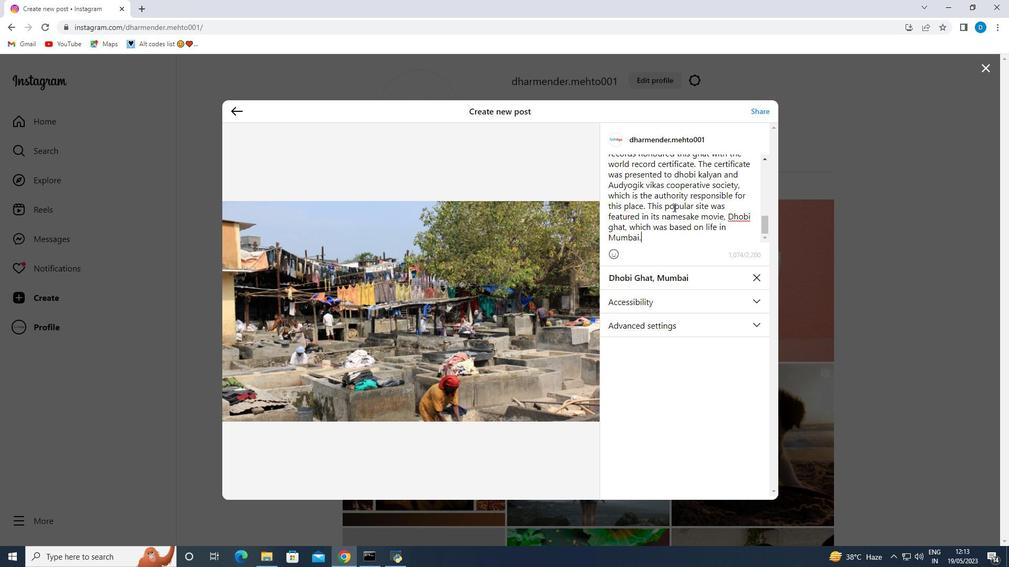 
Action: Mouse moved to (675, 204)
Screenshot: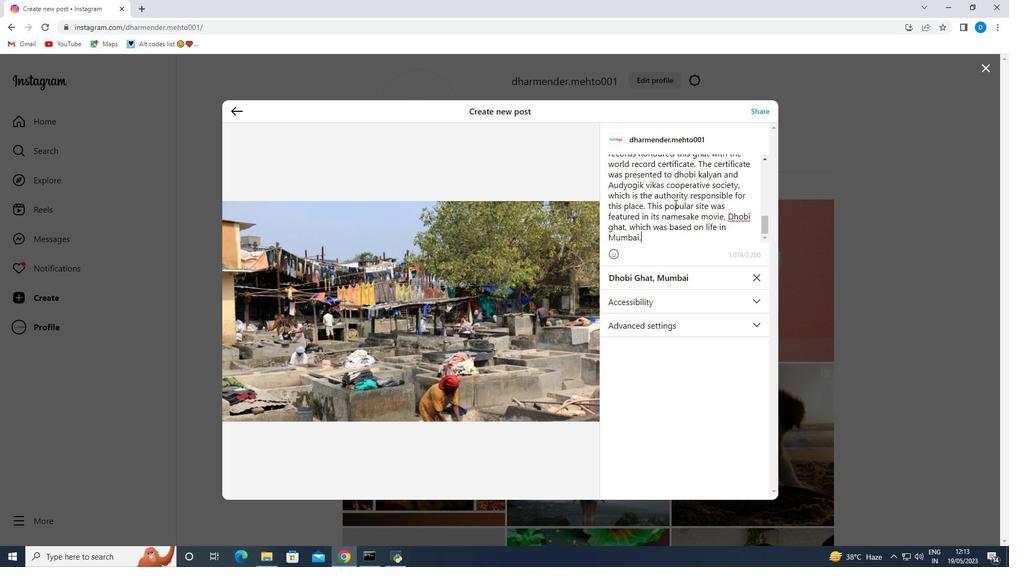 
Action: Mouse scrolled (675, 203) with delta (0, 0)
Screenshot: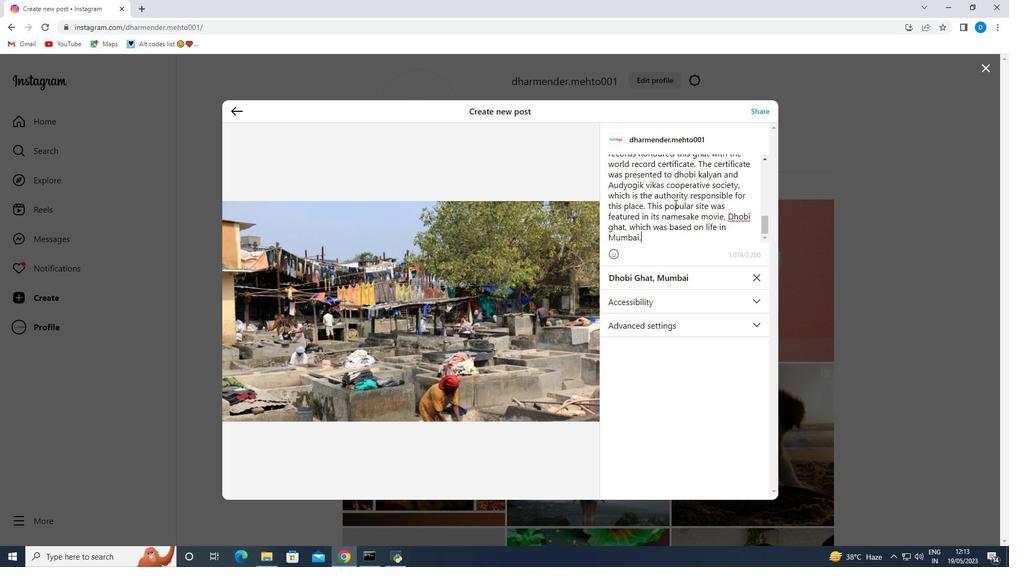 
Action: Mouse scrolled (675, 203) with delta (0, 0)
Screenshot: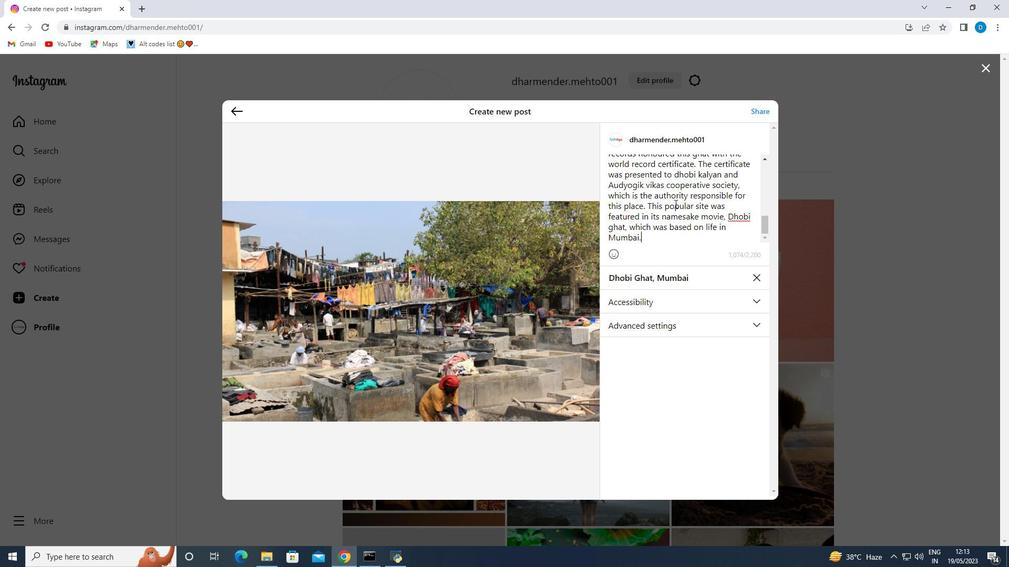 
Action: Mouse moved to (674, 204)
Screenshot: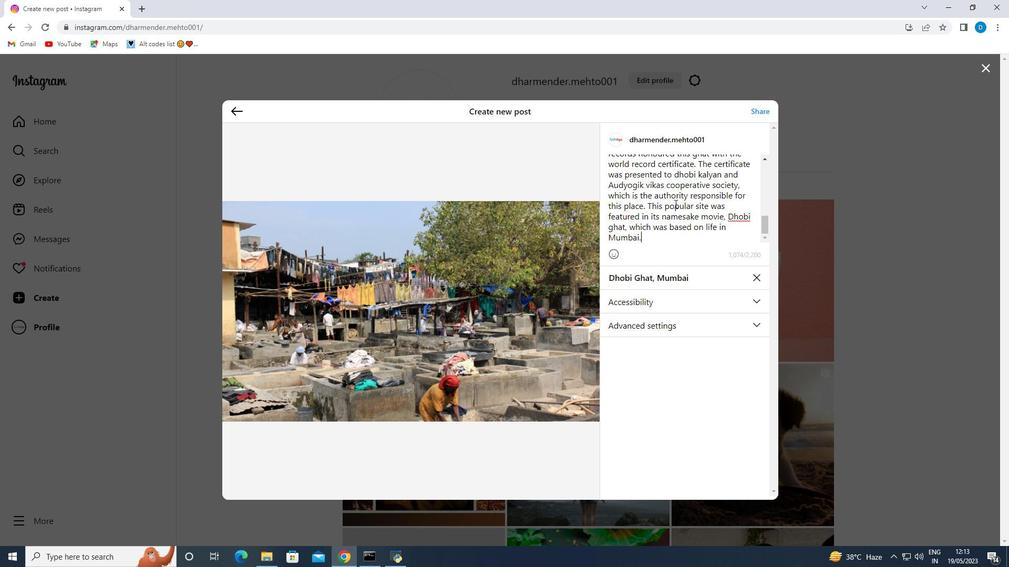 
Action: Mouse scrolled (674, 203) with delta (0, 0)
Screenshot: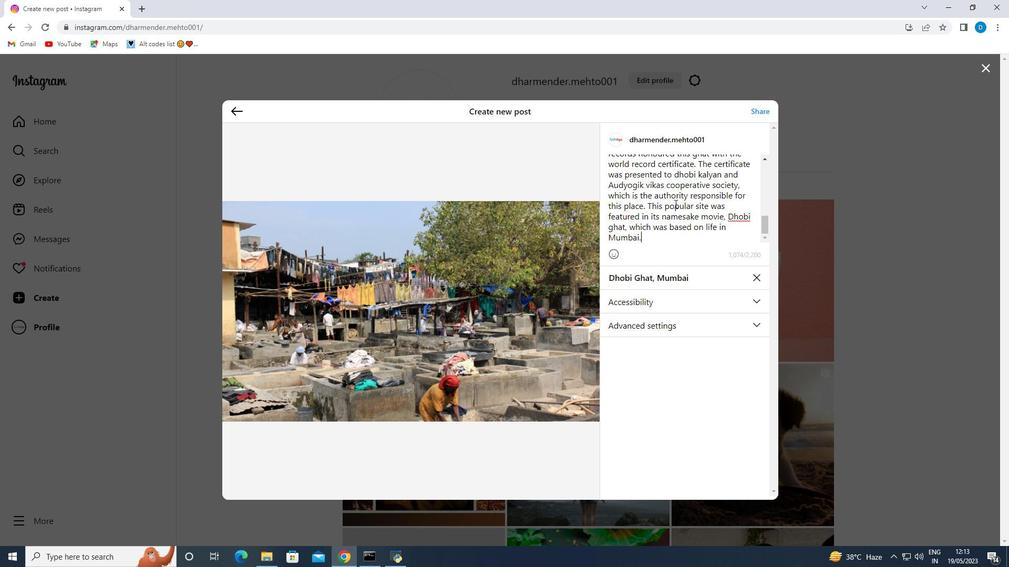 
Action: Mouse moved to (674, 224)
Screenshot: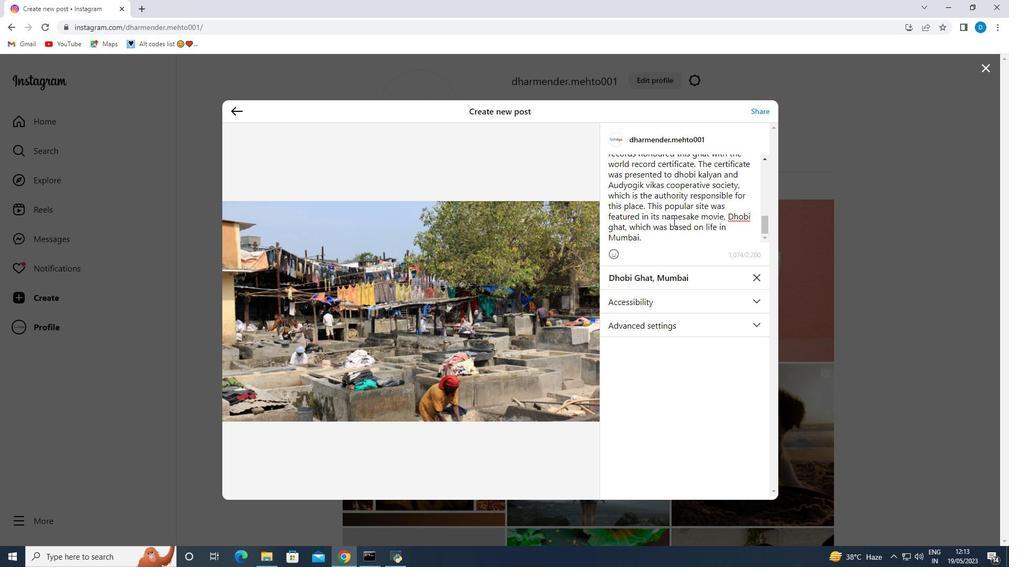 
Action: Mouse scrolled (674, 223) with delta (0, 0)
Screenshot: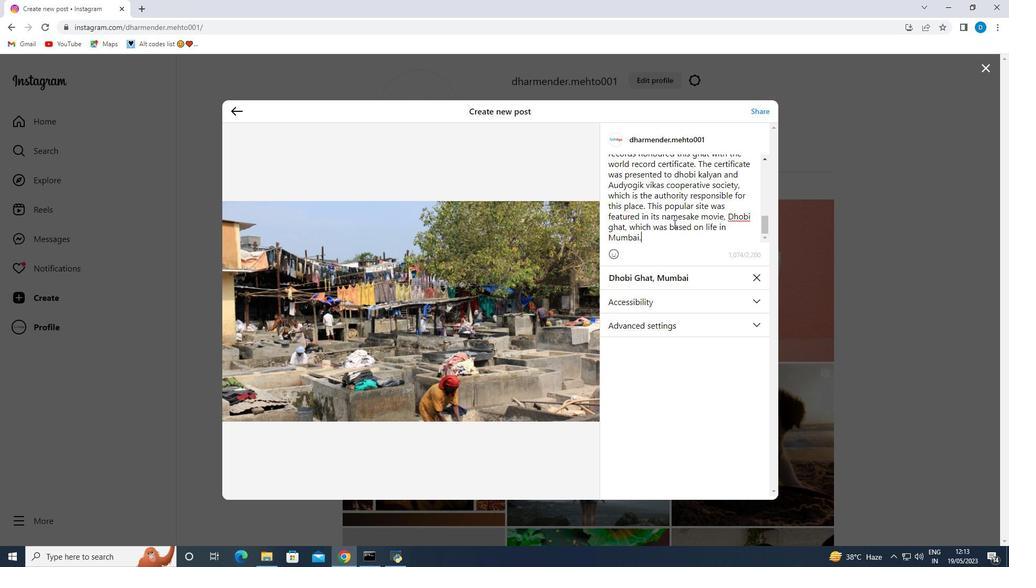
Action: Mouse scrolled (674, 224) with delta (0, 0)
Screenshot: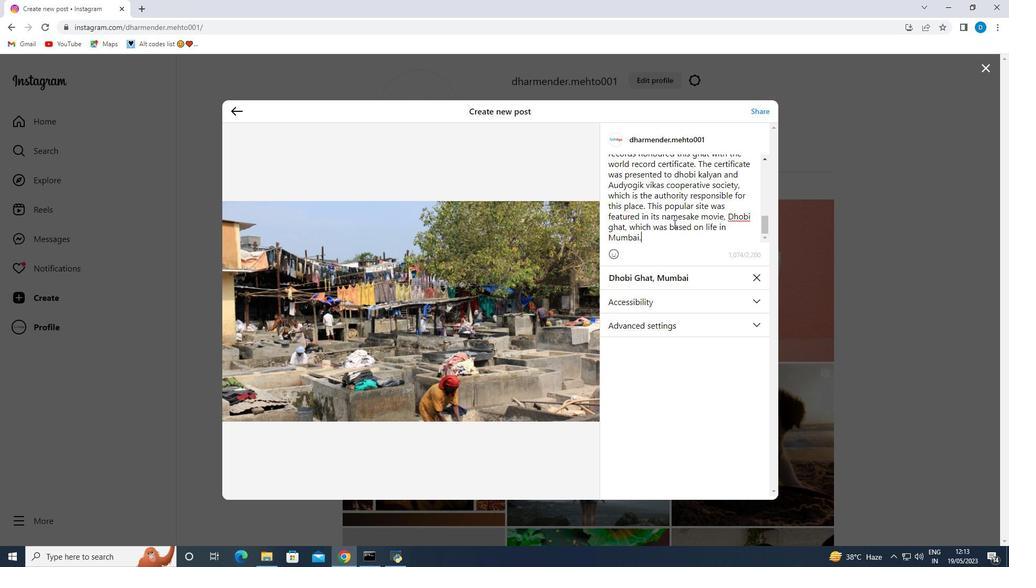 
Action: Mouse scrolled (674, 224) with delta (0, 0)
Screenshot: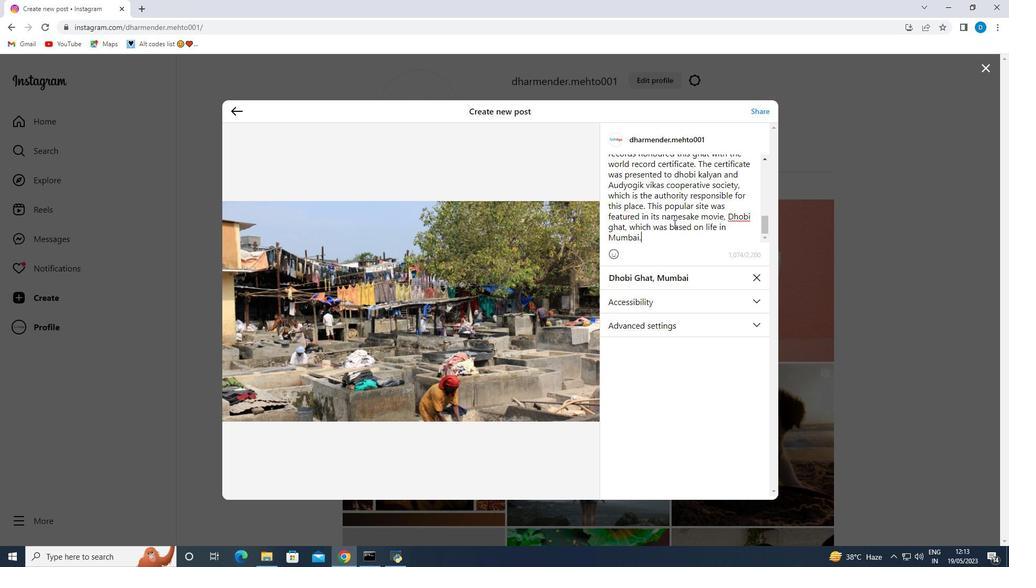 
Action: Mouse scrolled (674, 224) with delta (0, 0)
Screenshot: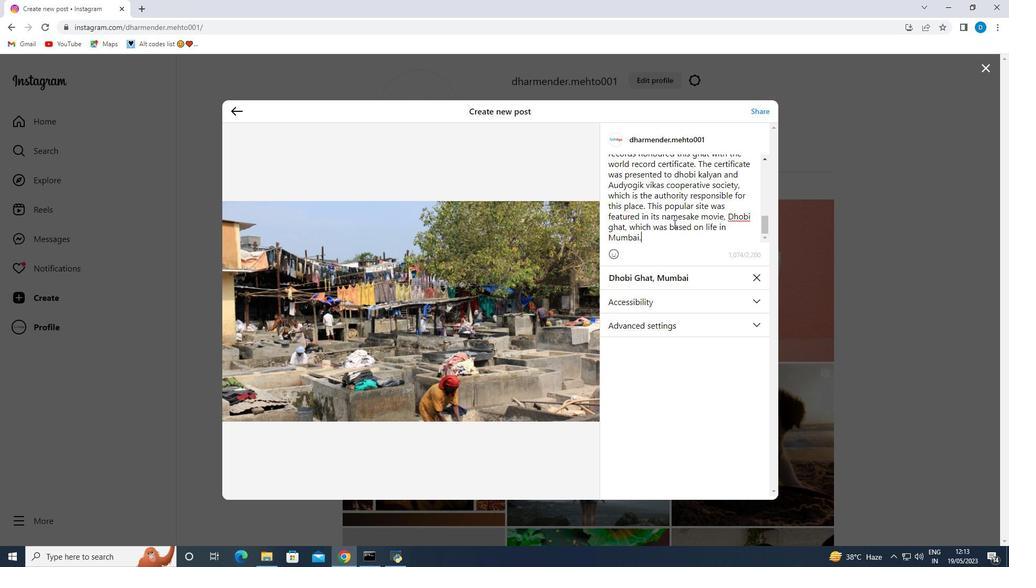 
Action: Mouse scrolled (674, 224) with delta (0, 0)
Screenshot: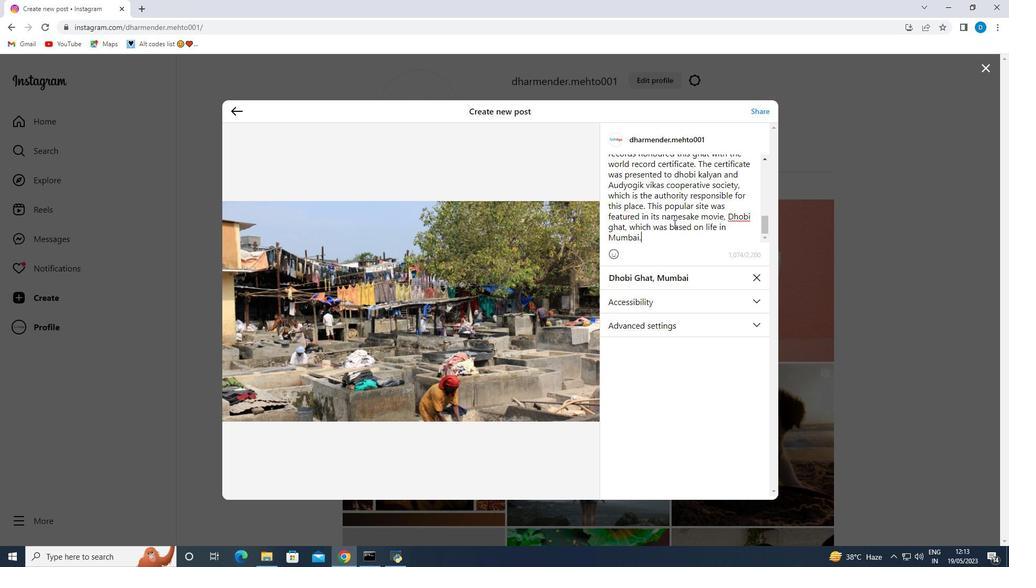 
Action: Mouse scrolled (674, 224) with delta (0, 0)
Screenshot: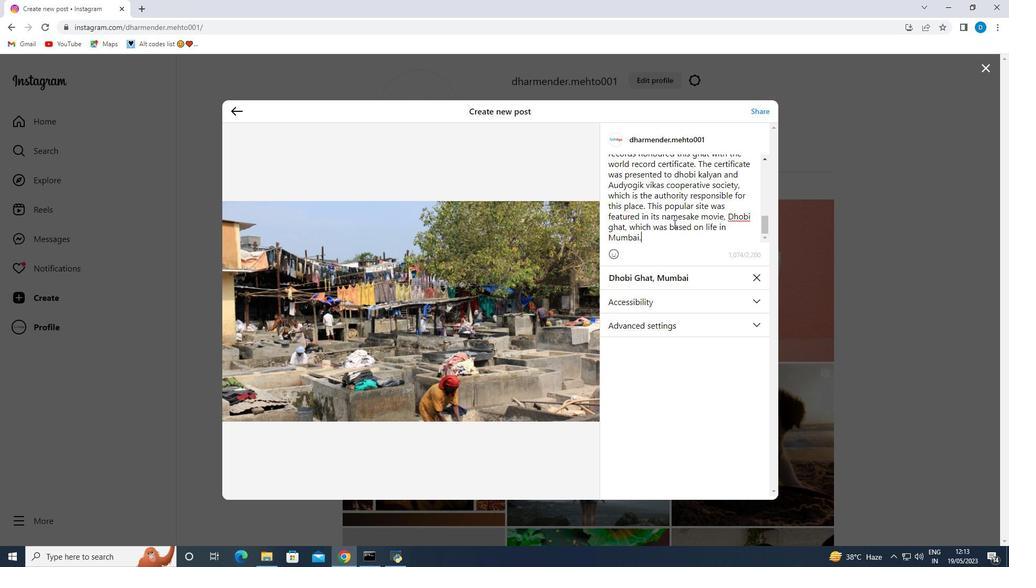 
Action: Mouse scrolled (674, 224) with delta (0, 0)
Screenshot: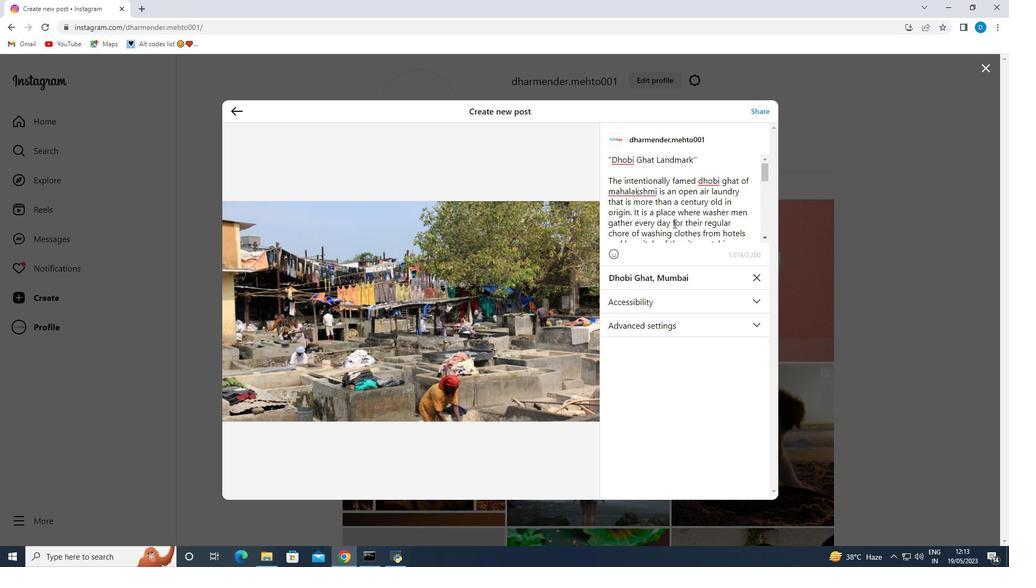 
Action: Mouse scrolled (674, 224) with delta (0, 0)
Screenshot: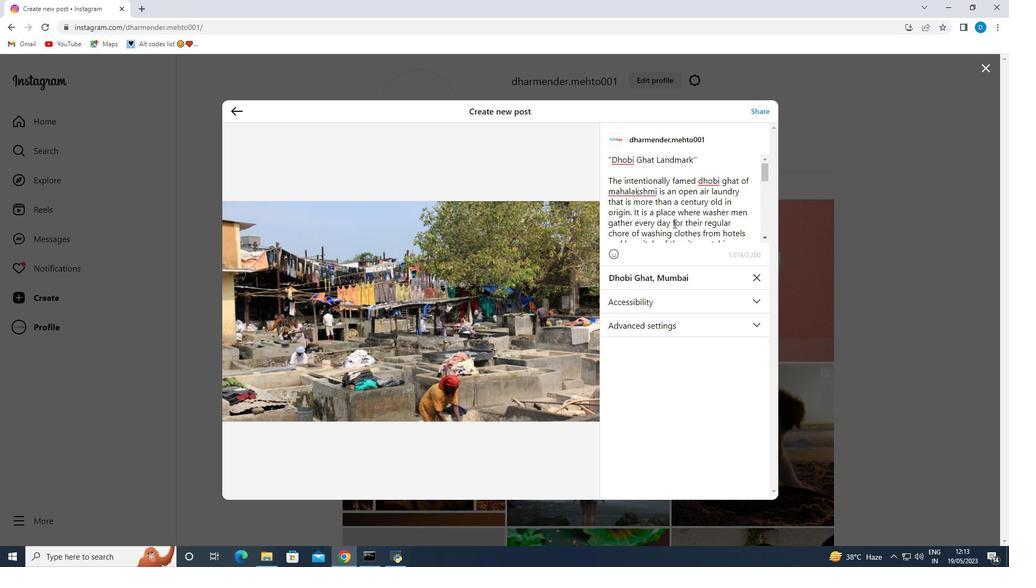 
Action: Mouse scrolled (674, 224) with delta (0, 0)
Screenshot: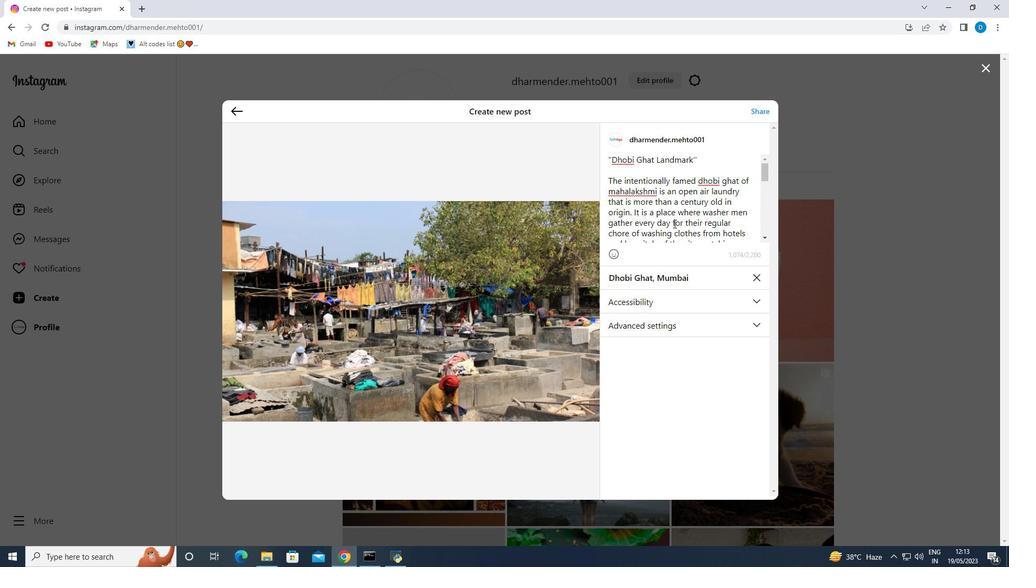
Action: Mouse scrolled (674, 224) with delta (0, 0)
Screenshot: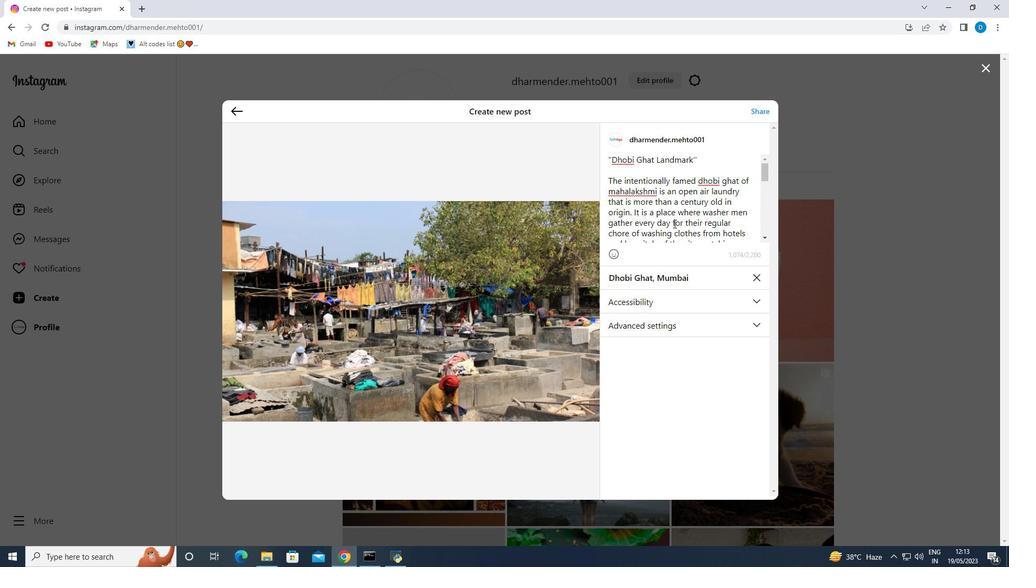 
Action: Mouse scrolled (674, 224) with delta (0, 0)
Screenshot: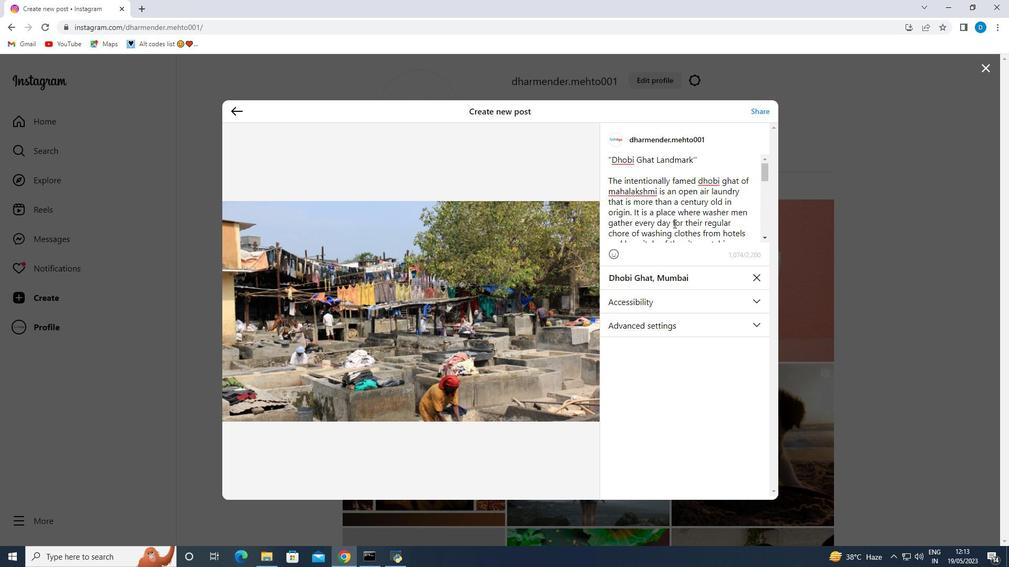 
Action: Mouse scrolled (674, 224) with delta (0, 0)
Screenshot: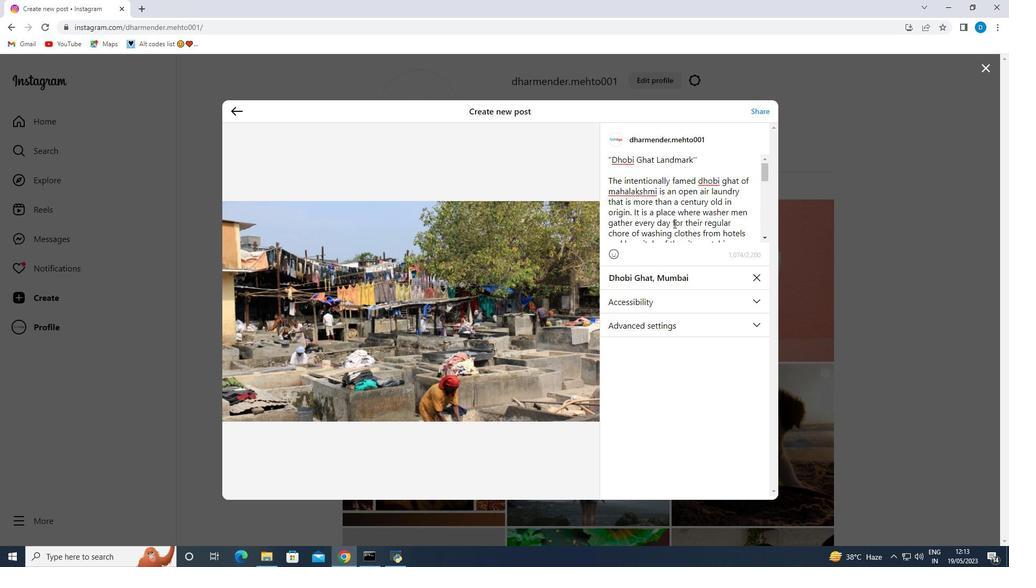 
Action: Mouse scrolled (674, 224) with delta (0, 0)
Screenshot: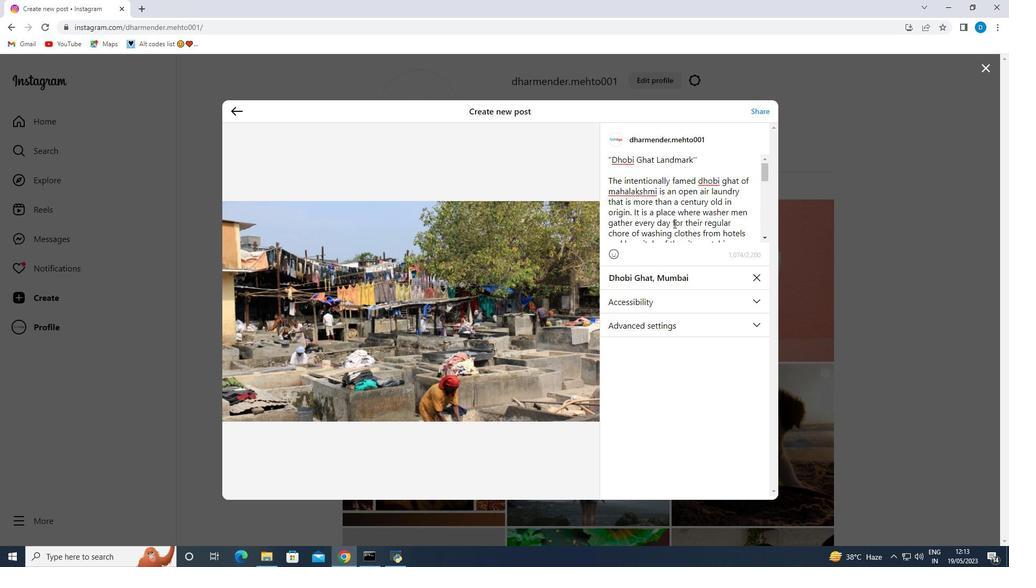 
Action: Mouse scrolled (674, 224) with delta (0, 0)
Screenshot: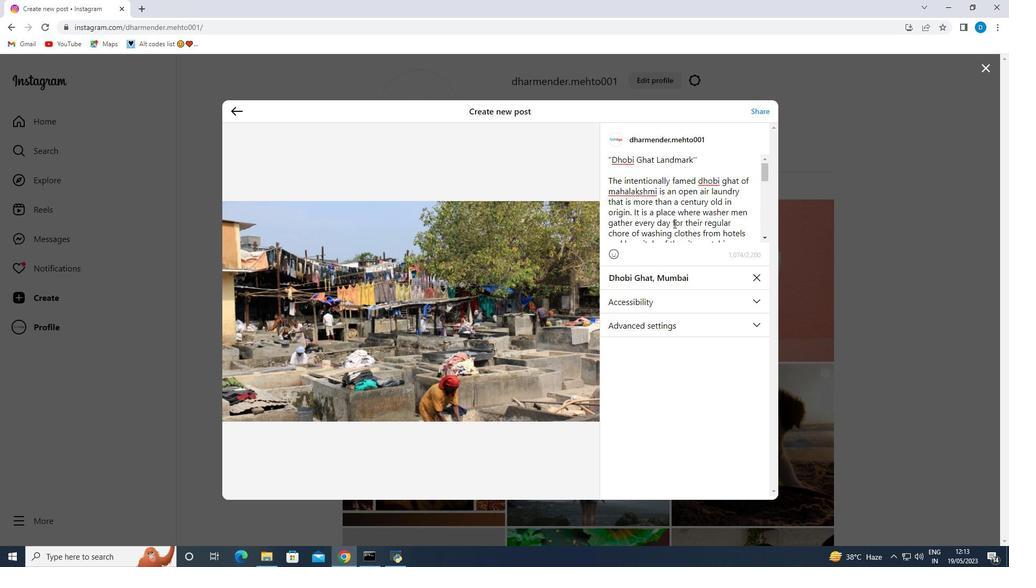 
Action: Mouse scrolled (674, 224) with delta (0, 0)
Screenshot: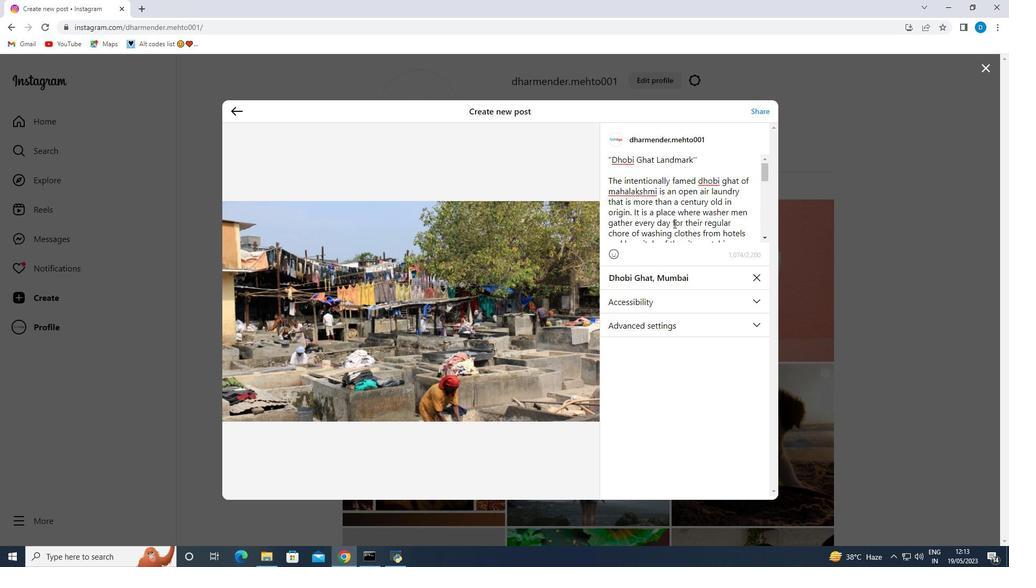 
Action: Mouse scrolled (674, 223) with delta (0, 0)
Screenshot: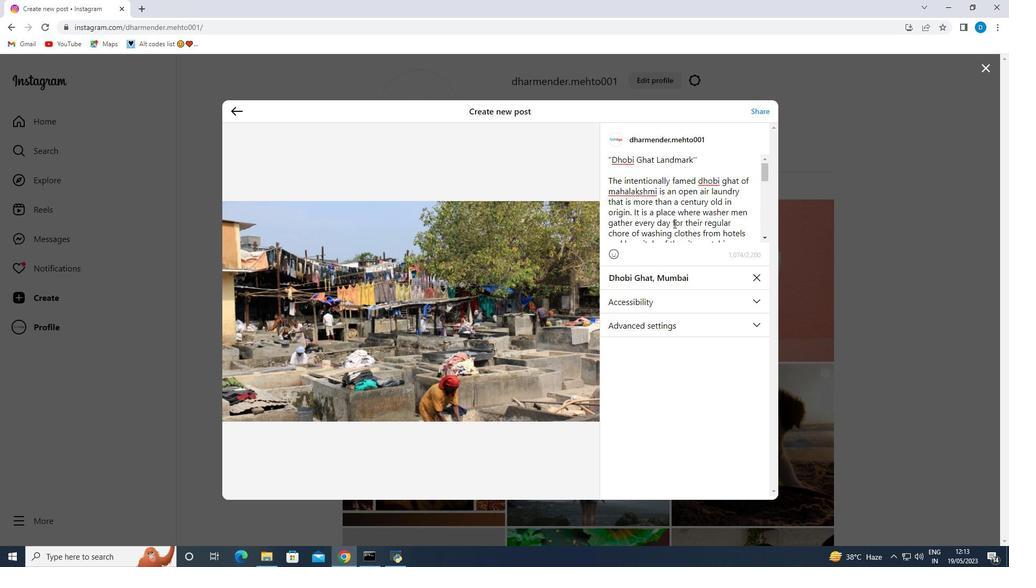 
Action: Mouse scrolled (674, 223) with delta (0, 0)
Screenshot: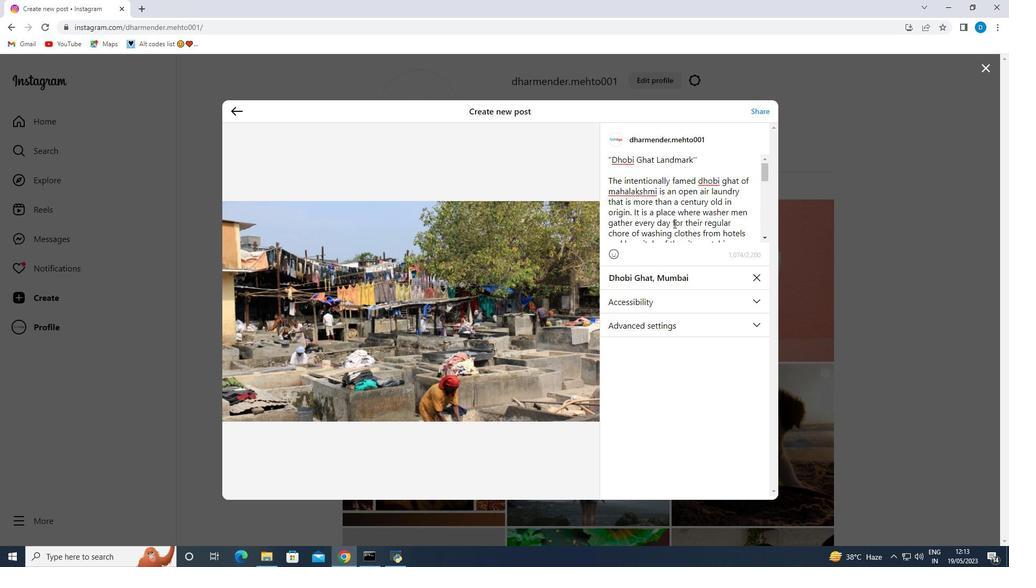 
Action: Mouse moved to (674, 224)
Screenshot: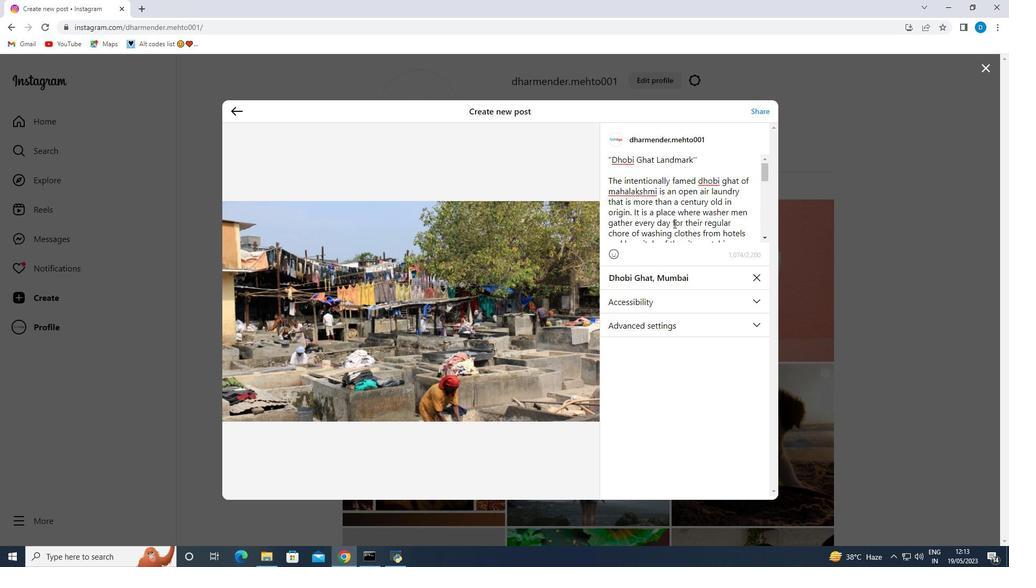 
Action: Mouse scrolled (674, 223) with delta (0, 0)
Screenshot: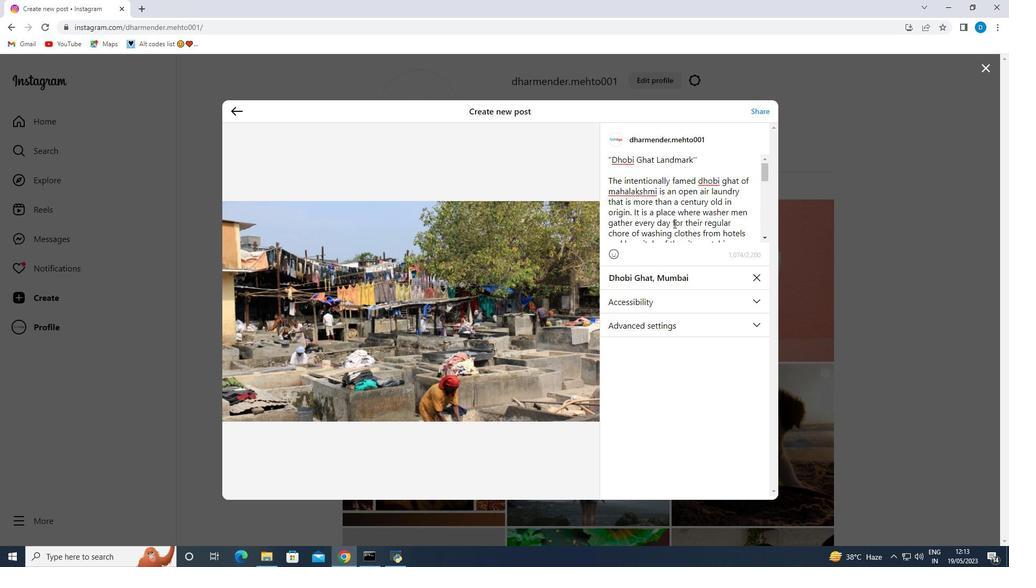 
Action: Mouse scrolled (674, 223) with delta (0, 0)
Screenshot: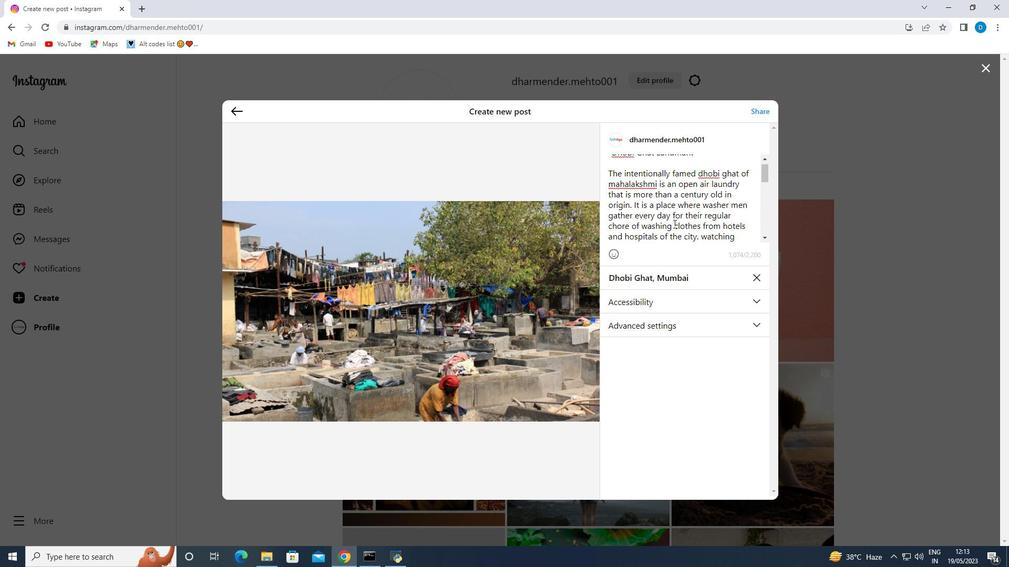 
Action: Mouse scrolled (674, 223) with delta (0, 0)
Screenshot: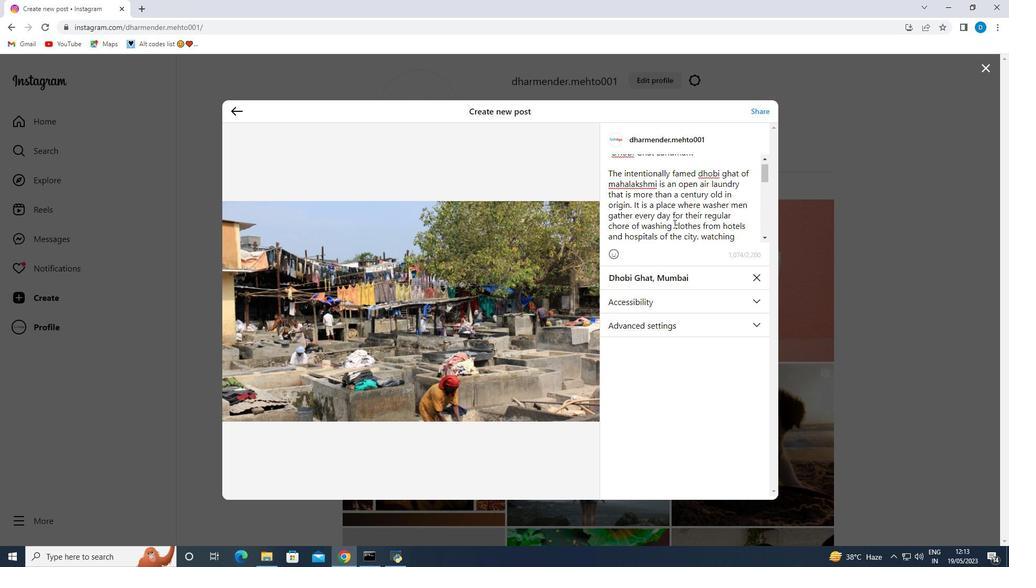 
Action: Mouse moved to (674, 224)
Screenshot: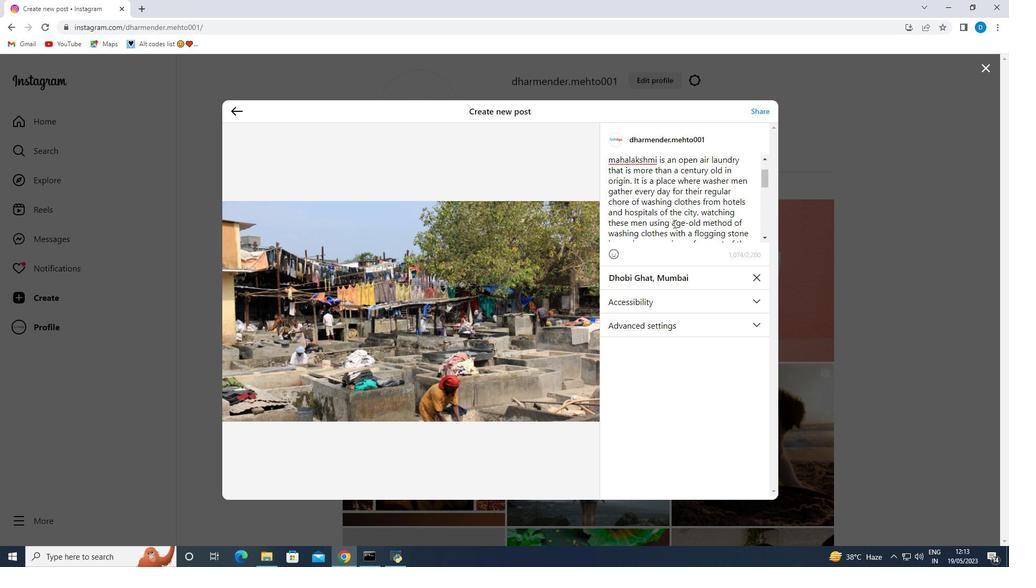 
Action: Mouse scrolled (674, 224) with delta (0, 0)
Screenshot: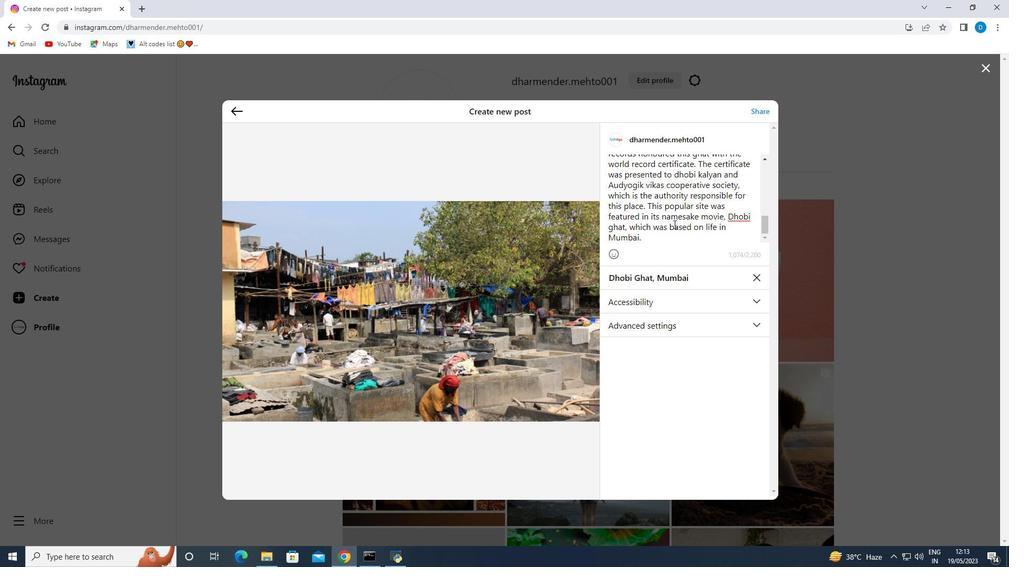 
Action: Mouse scrolled (674, 224) with delta (0, 0)
Screenshot: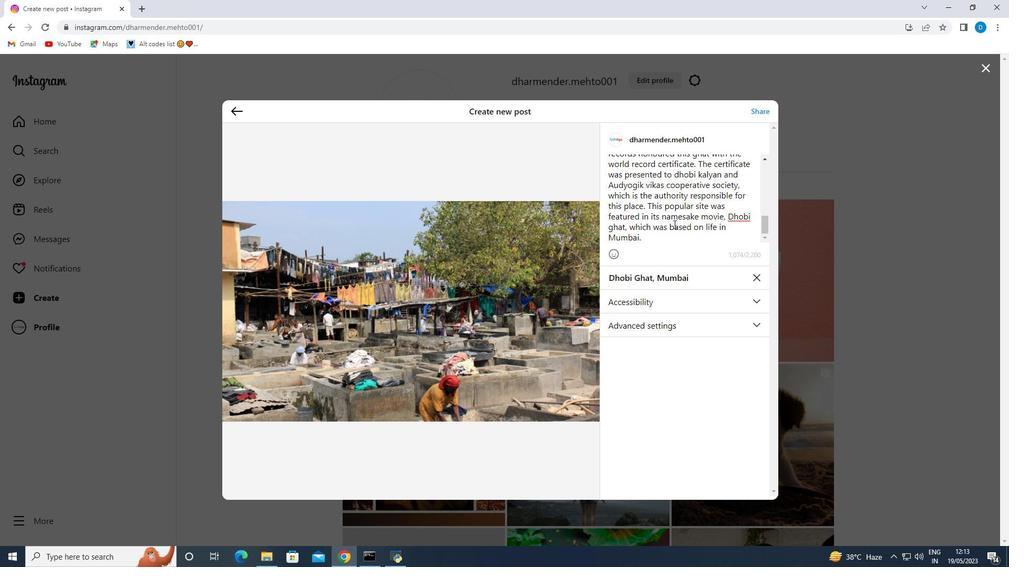 
Action: Mouse scrolled (674, 224) with delta (0, 0)
Screenshot: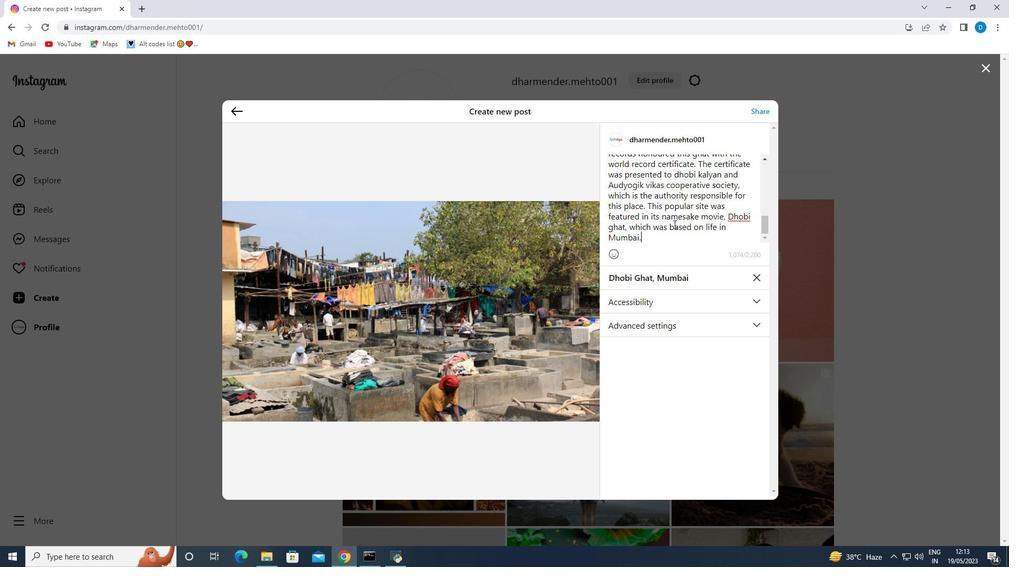 
Action: Mouse scrolled (674, 224) with delta (0, 0)
Screenshot: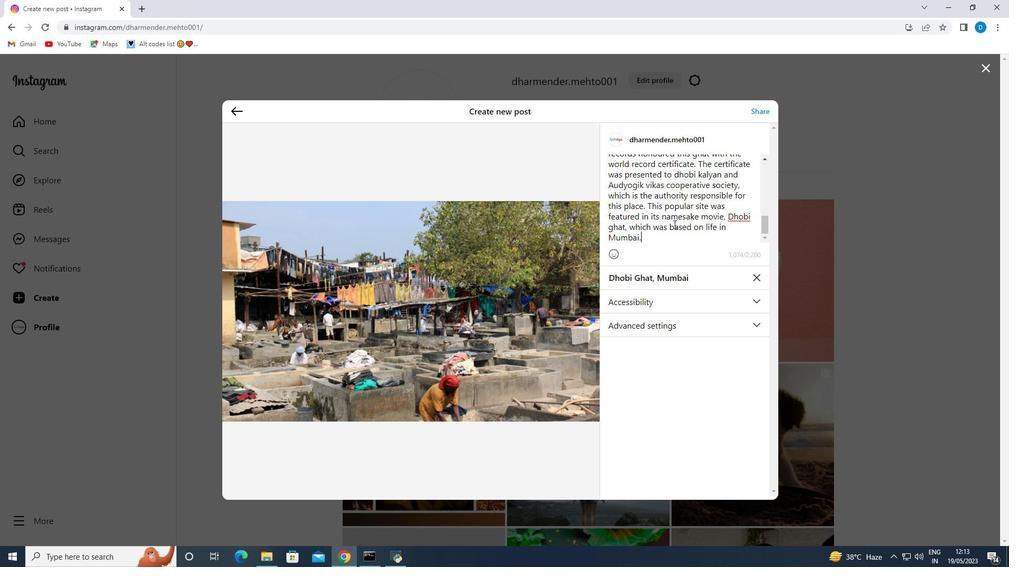 
Action: Mouse scrolled (674, 224) with delta (0, 0)
Screenshot: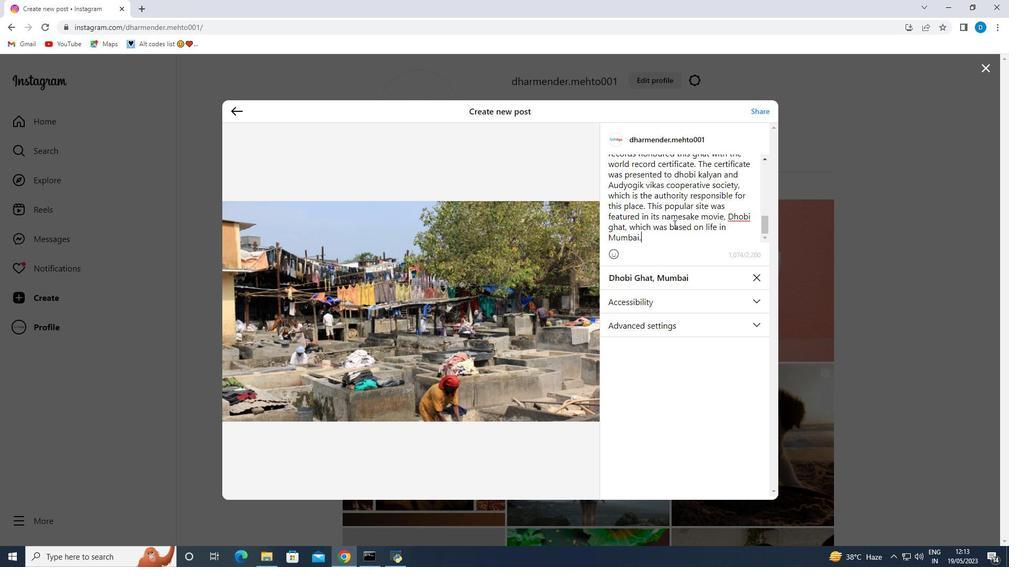 
Action: Mouse moved to (670, 238)
Screenshot: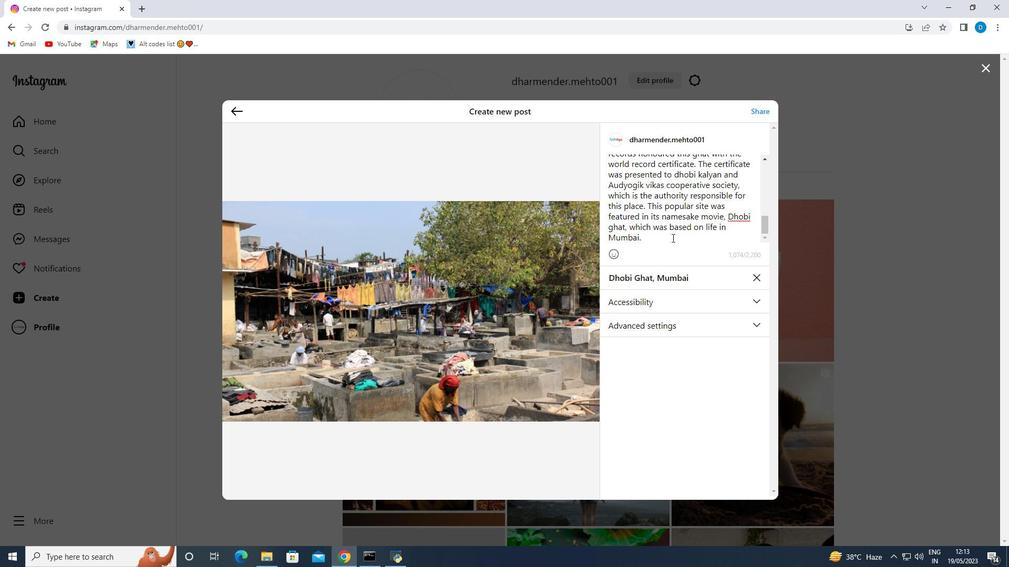 
Action: Mouse pressed left at (670, 238)
Screenshot: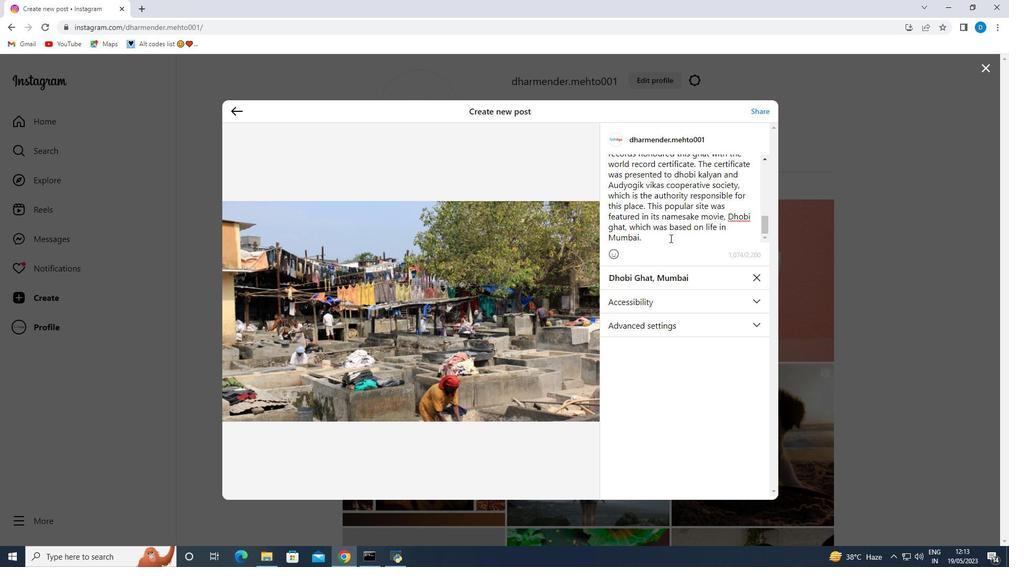 
Action: Mouse moved to (673, 237)
Screenshot: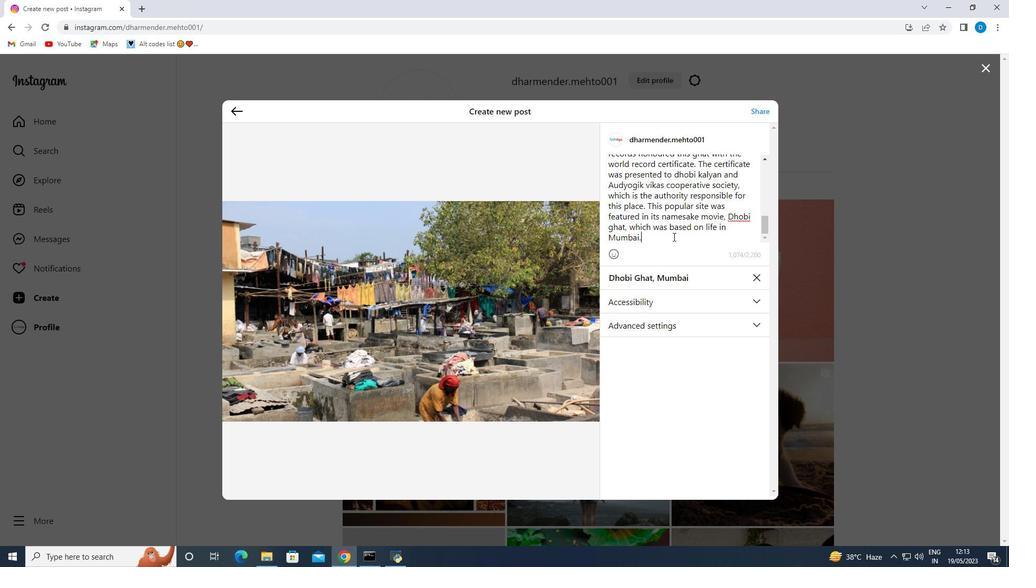 
Action: Key pressed .............
Screenshot: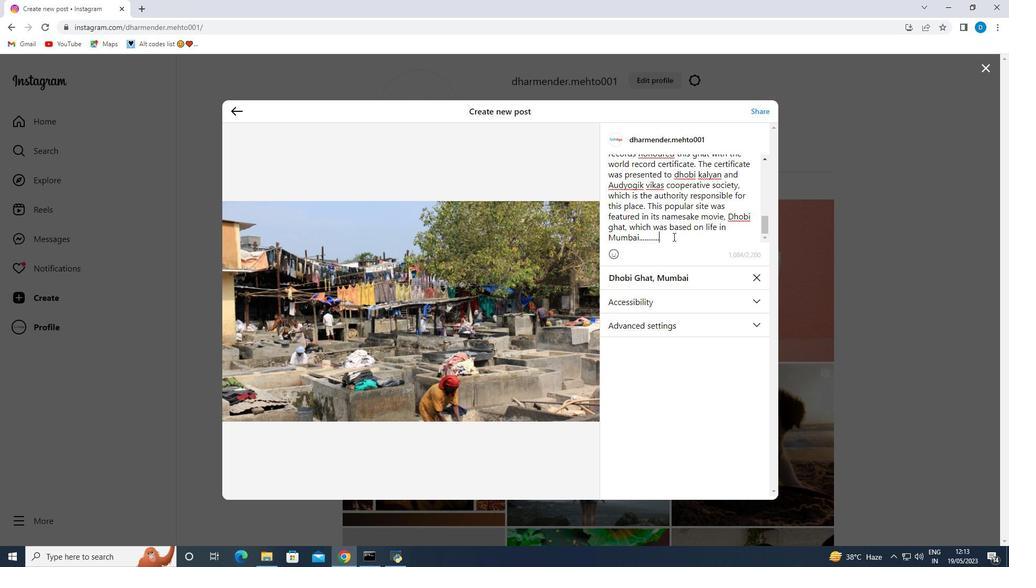 
Action: Mouse moved to (764, 112)
Screenshot: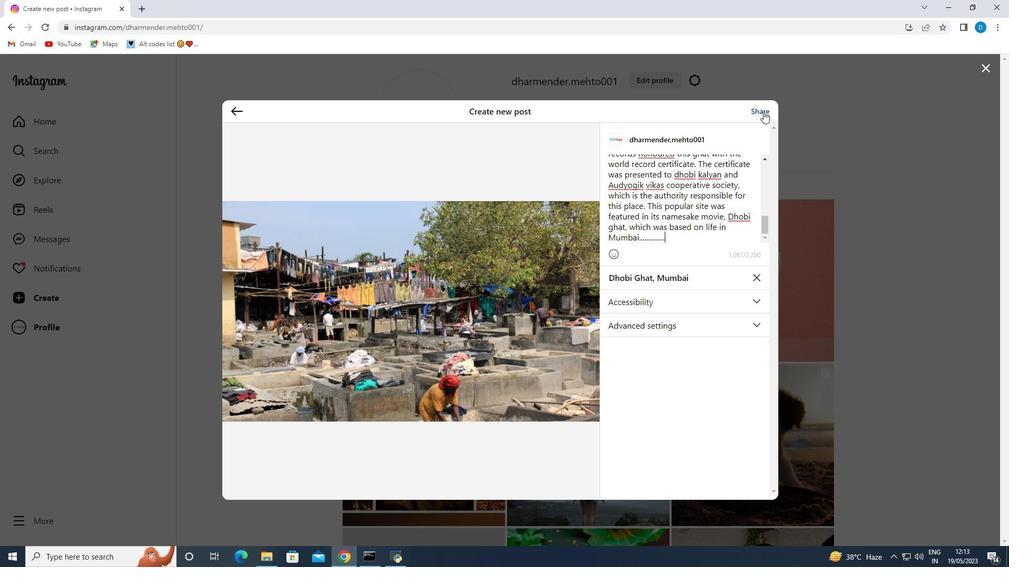
Action: Mouse pressed left at (764, 112)
Screenshot: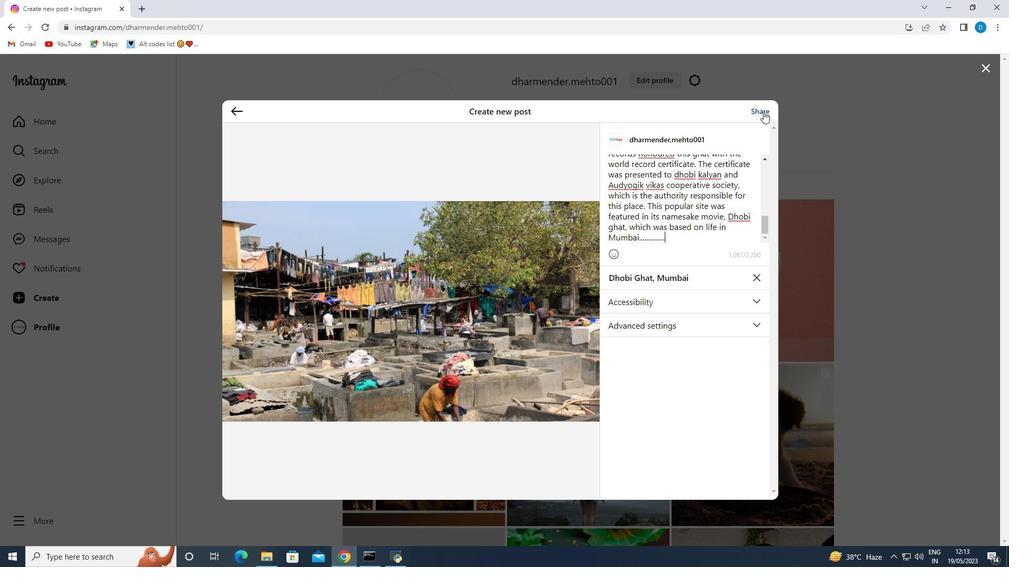 
Action: Mouse moved to (839, 168)
Screenshot: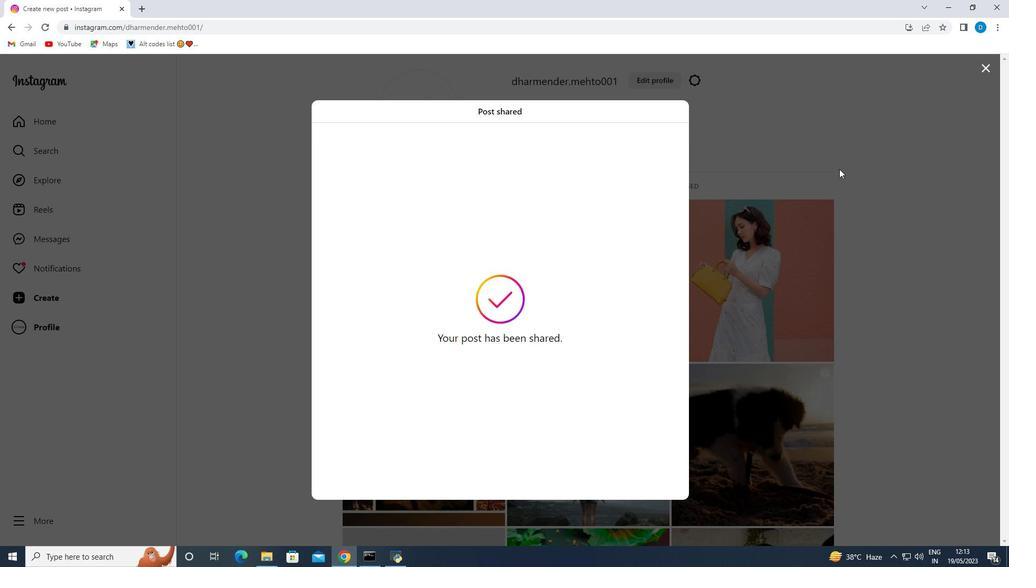 
Action: Mouse pressed left at (839, 168)
Screenshot: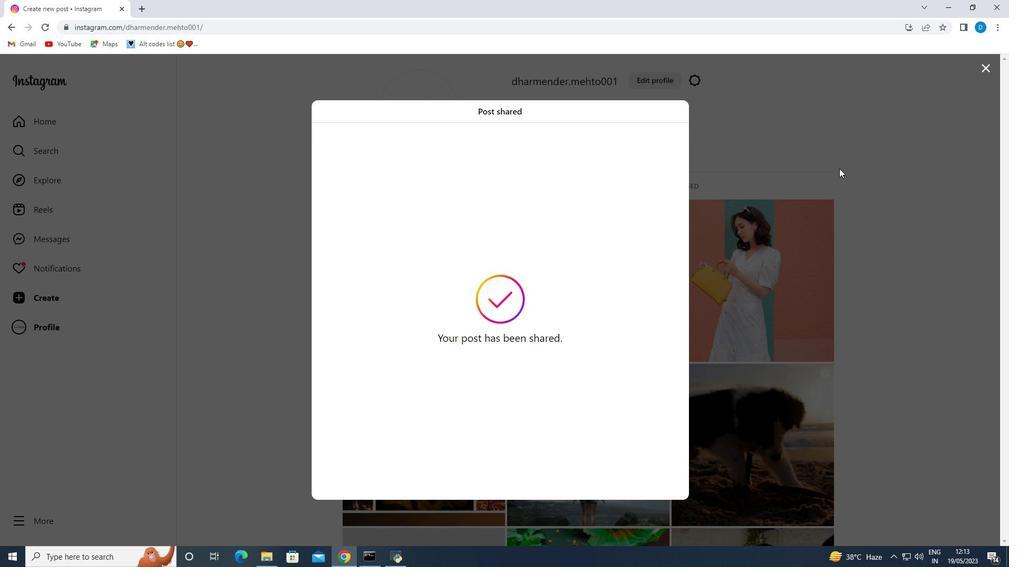 
Action: Mouse moved to (424, 271)
Screenshot: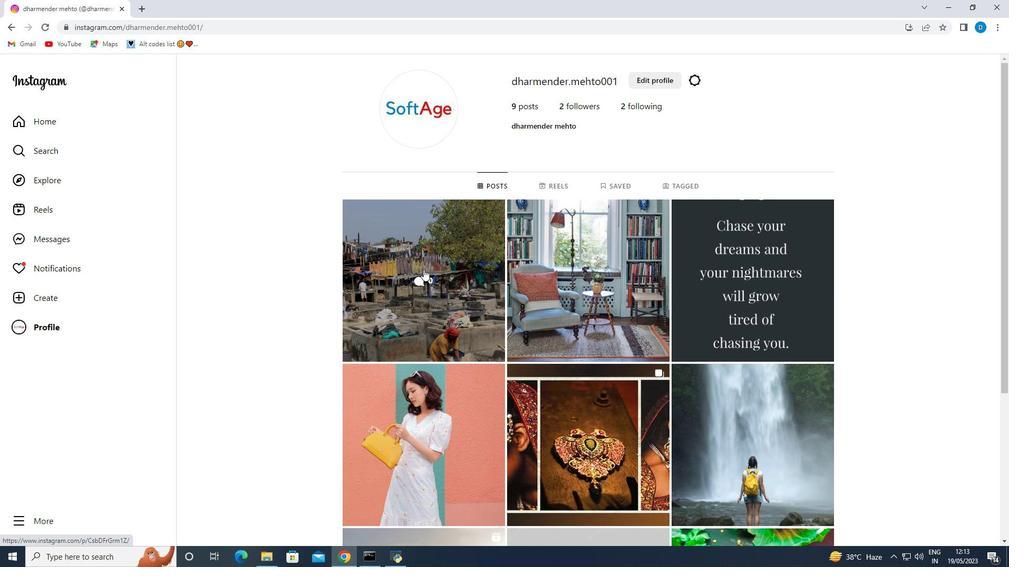 
Action: Mouse pressed left at (424, 271)
Screenshot: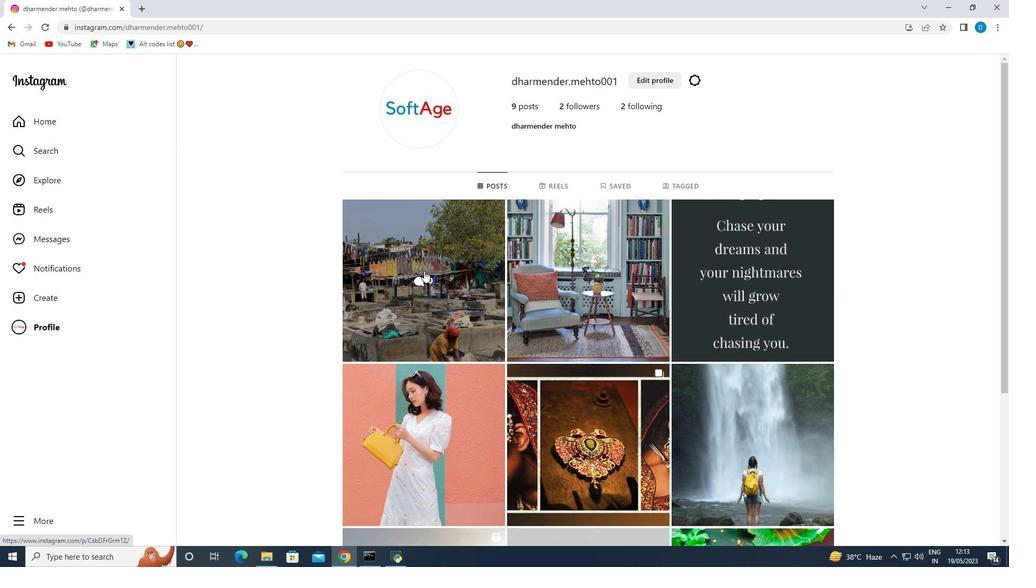 
Action: Mouse moved to (621, 462)
Screenshot: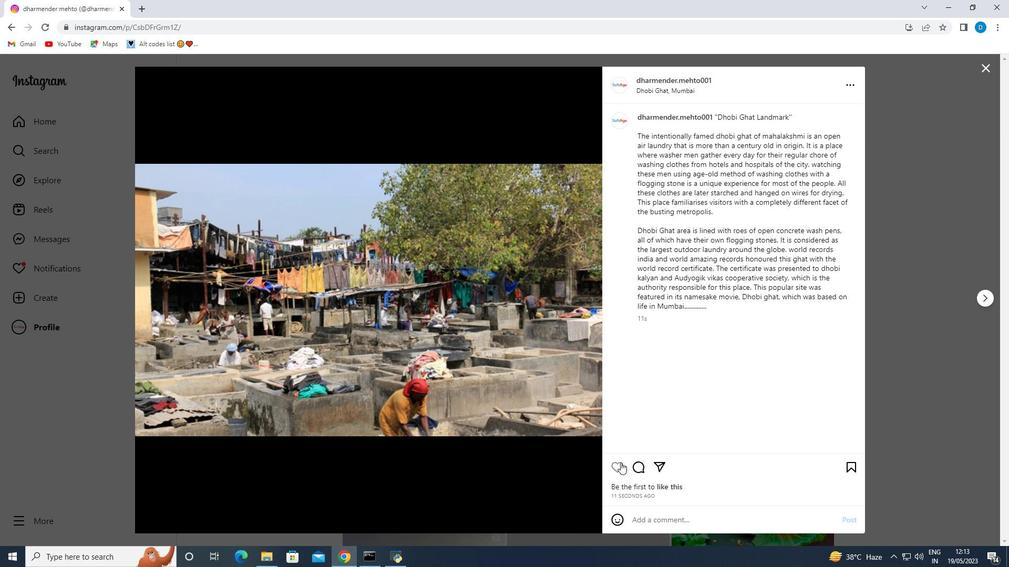 
Action: Mouse pressed left at (621, 462)
Screenshot: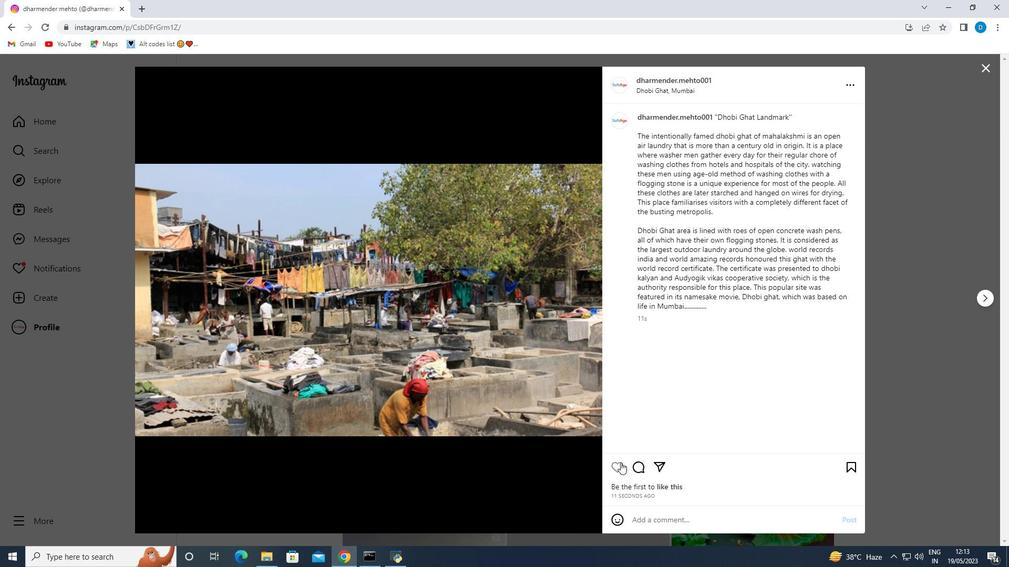 
Action: Mouse moved to (748, 299)
Screenshot: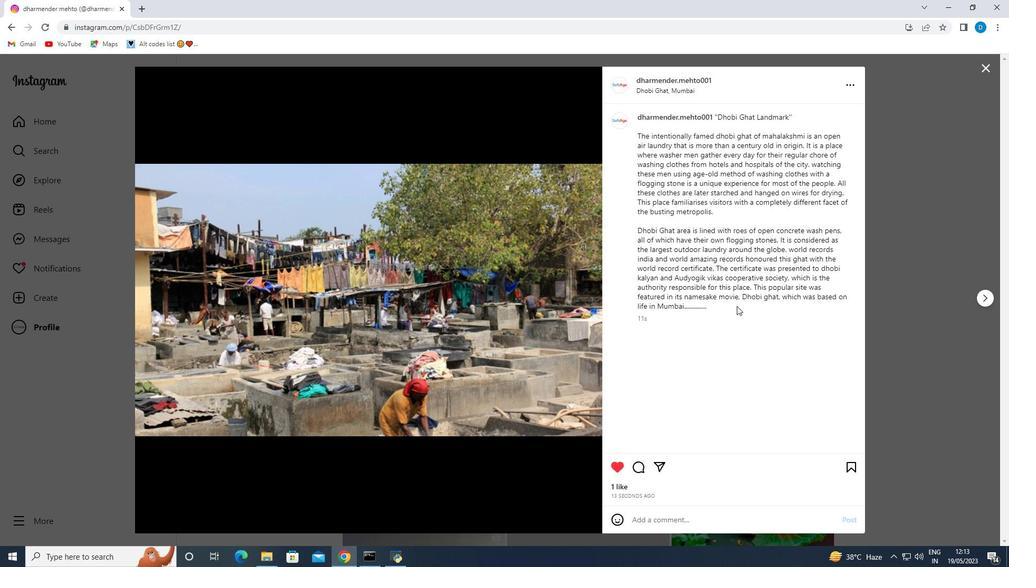 
Action: Mouse scrolled (748, 299) with delta (0, 0)
Screenshot: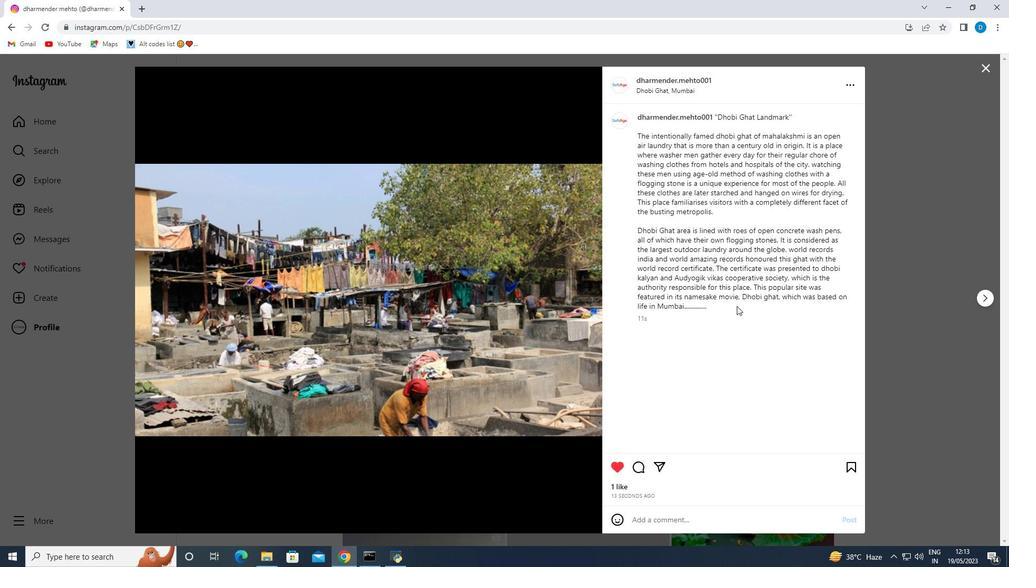 
Action: Mouse moved to (748, 299)
Screenshot: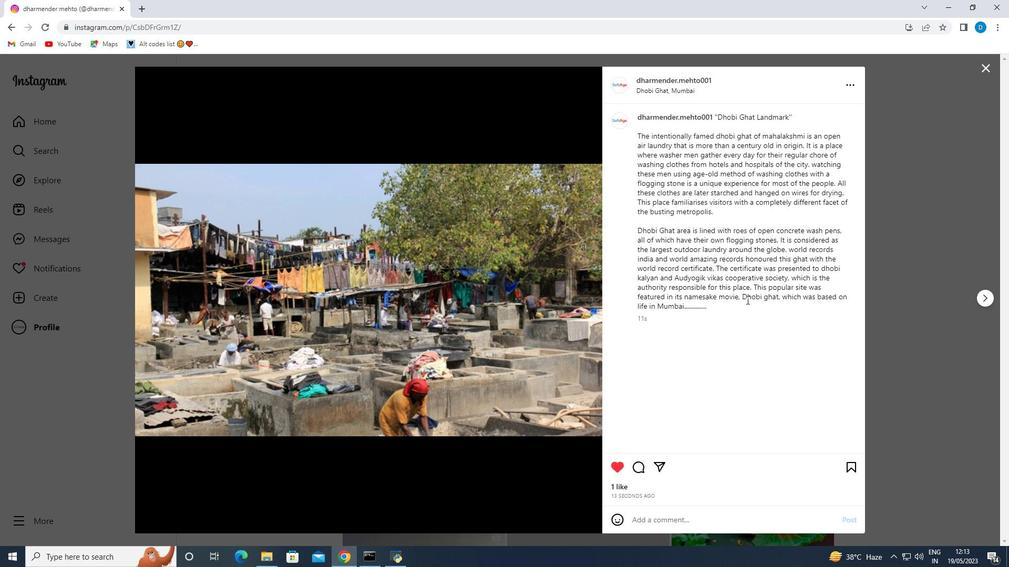 
Action: Mouse scrolled (748, 299) with delta (0, 0)
Screenshot: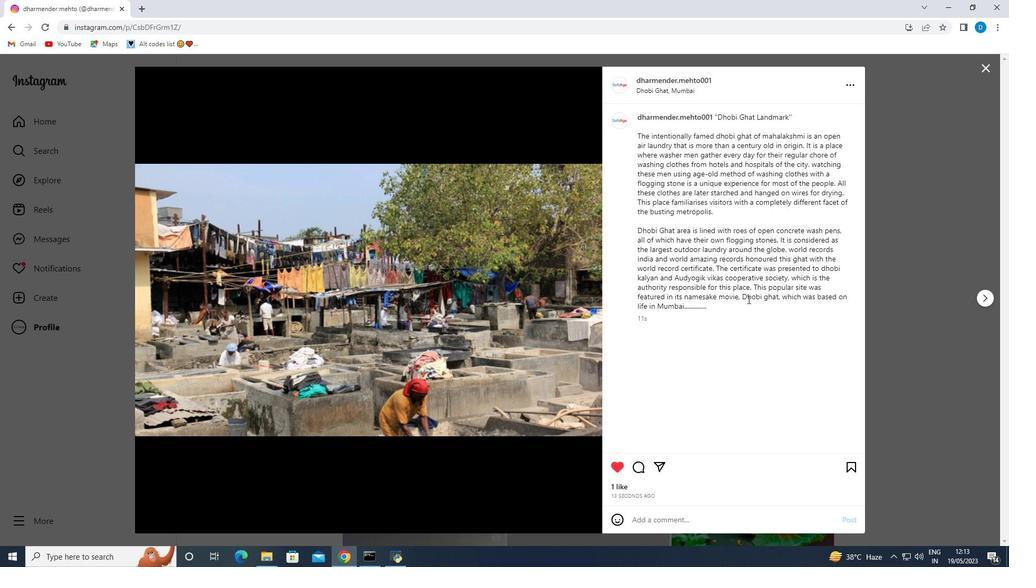 
Action: Mouse scrolled (748, 299) with delta (0, 0)
Screenshot: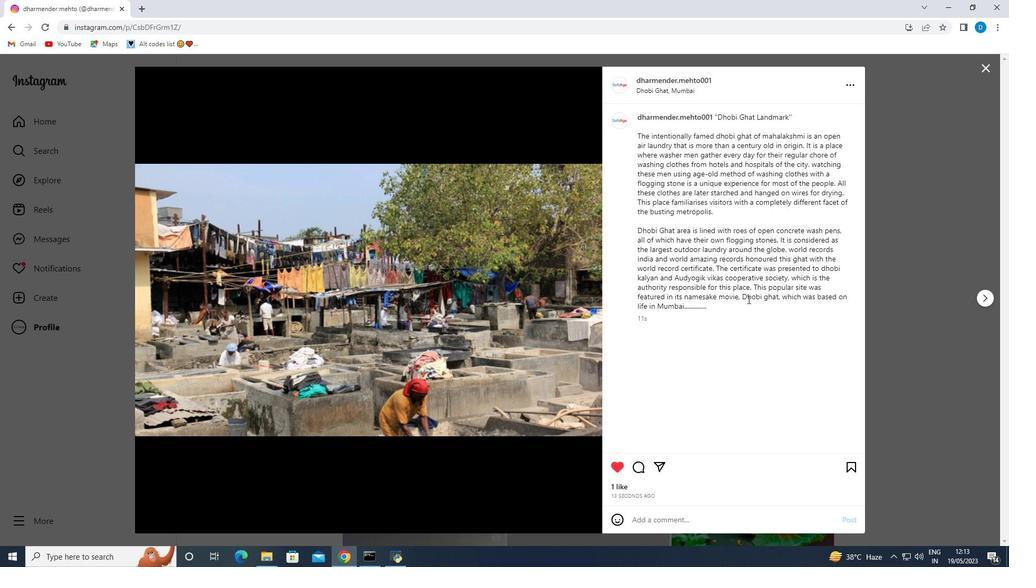 
Action: Mouse moved to (748, 296)
Screenshot: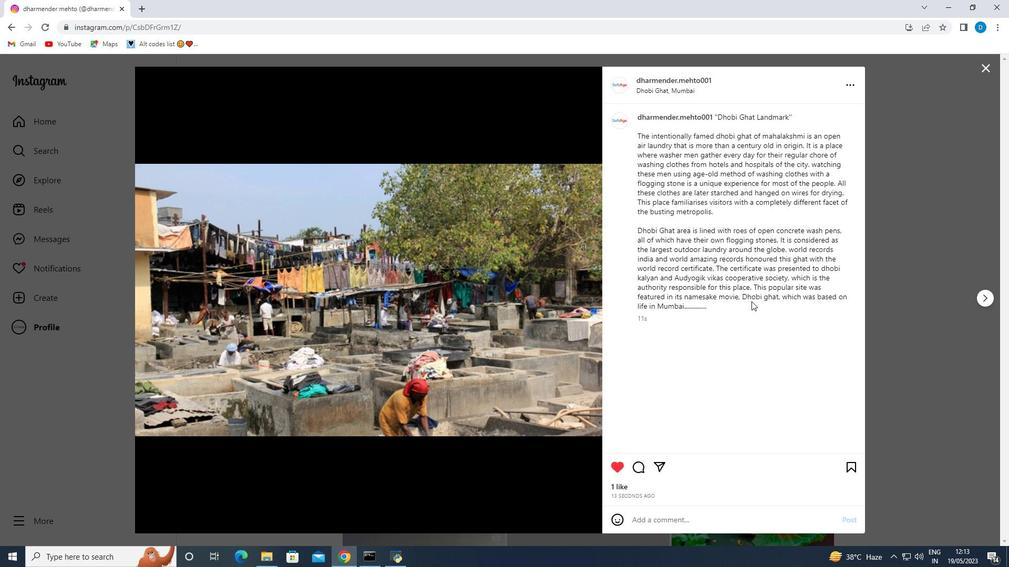 
Action: Mouse scrolled (748, 296) with delta (0, 0)
Screenshot: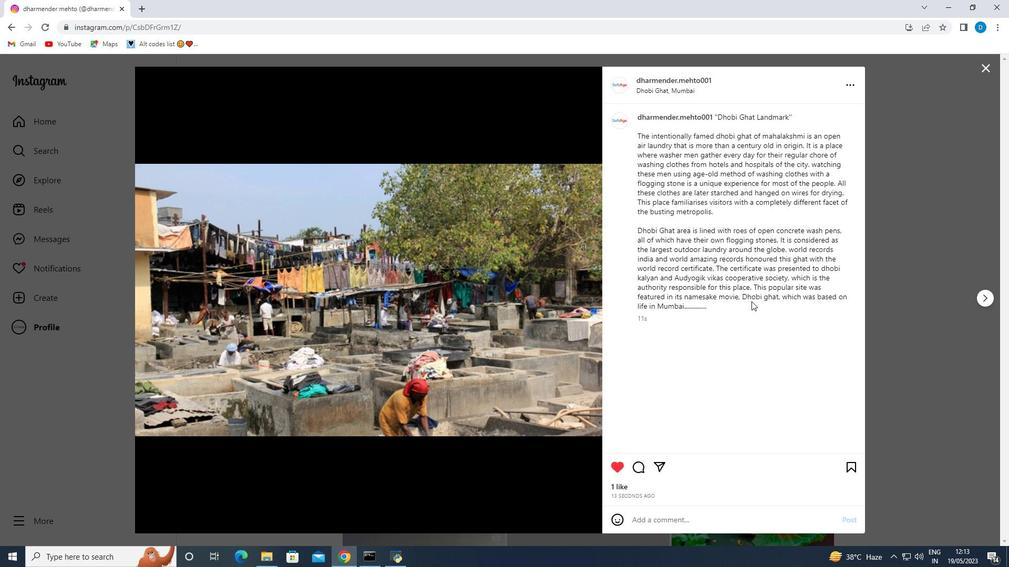 
Action: Mouse moved to (747, 295)
Screenshot: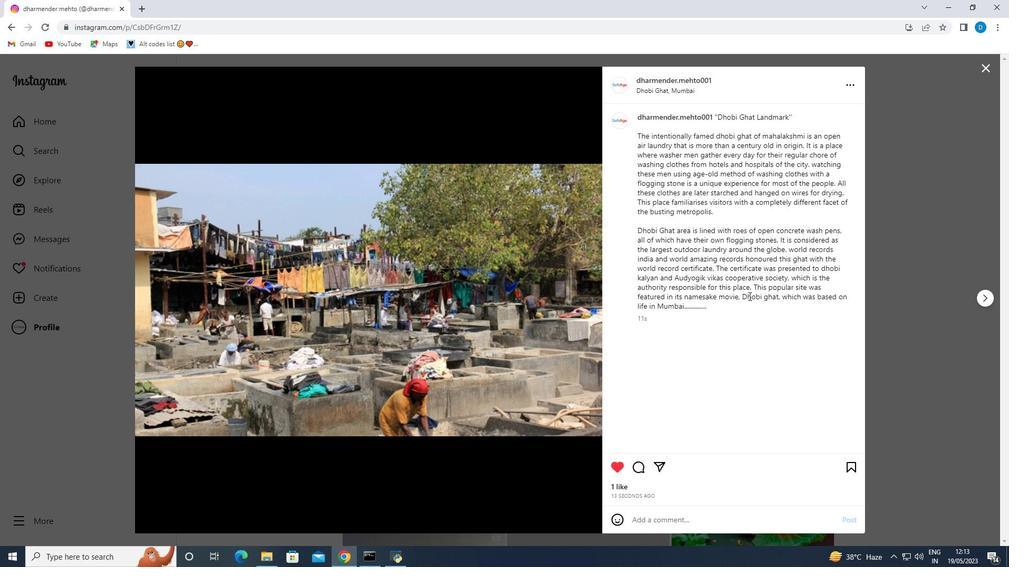 
Action: Mouse scrolled (747, 295) with delta (0, 0)
Screenshot: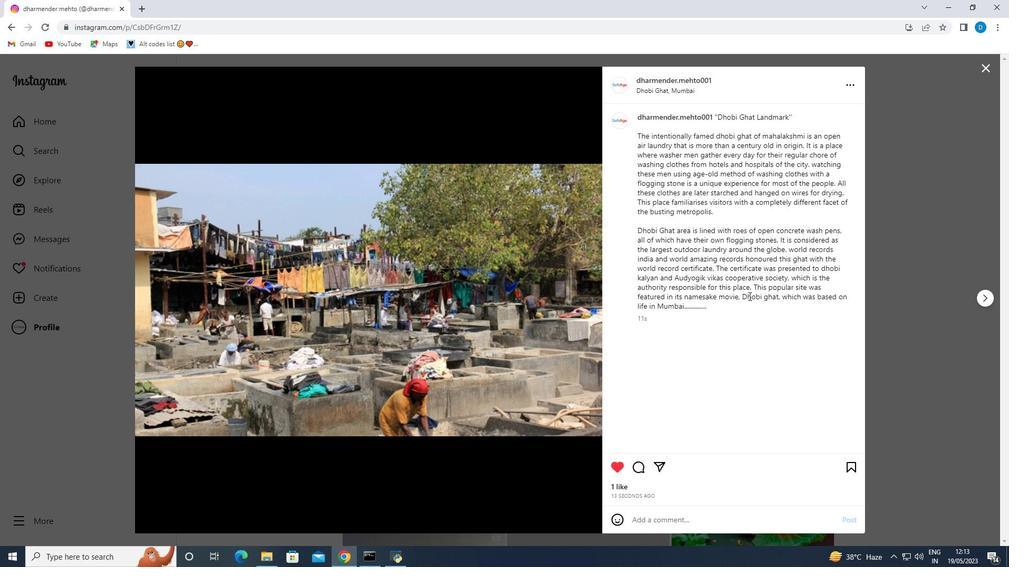 
Action: Mouse moved to (747, 295)
Screenshot: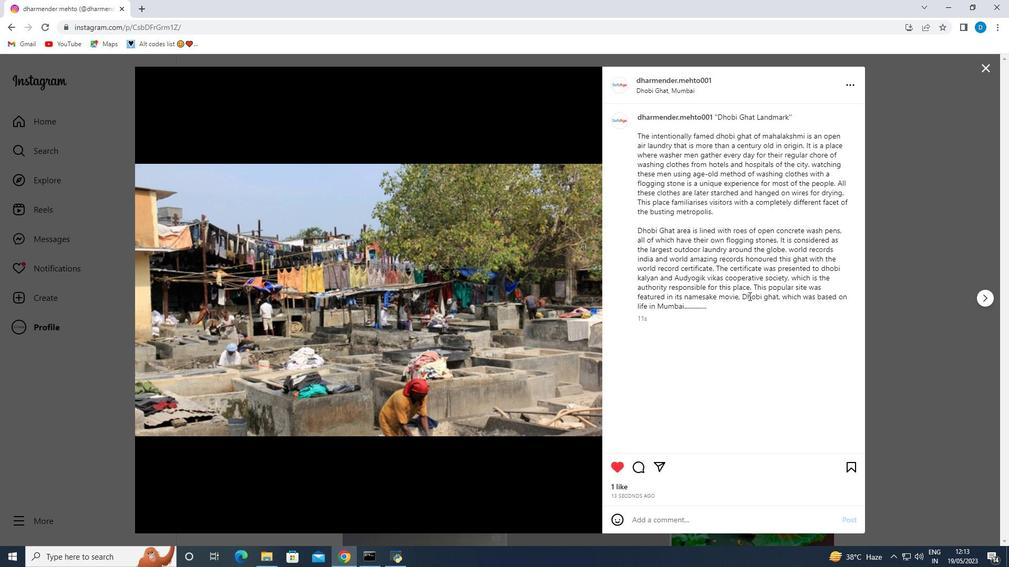 
Action: Mouse scrolled (747, 295) with delta (0, 0)
Screenshot: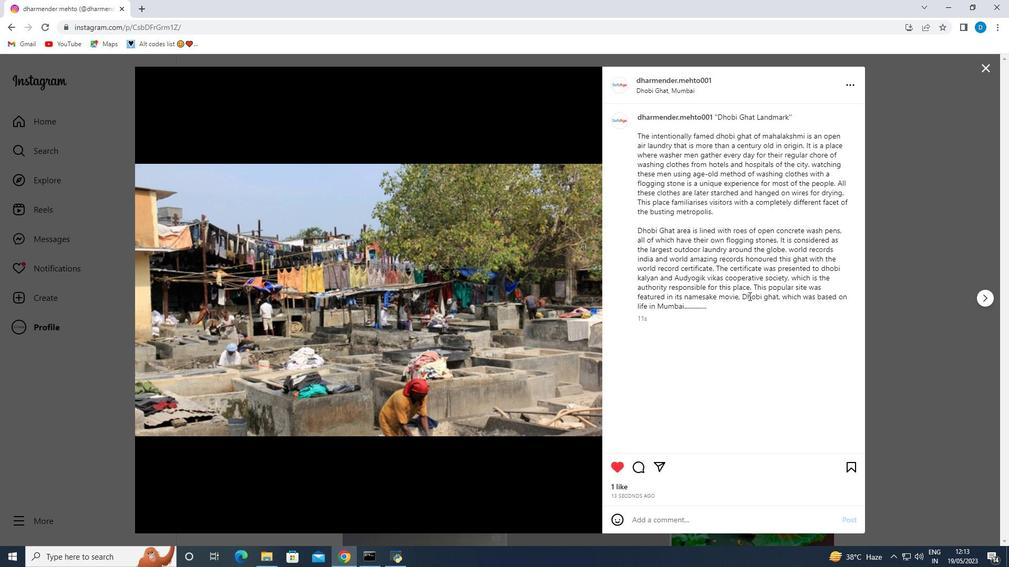 
Action: Mouse moved to (716, 242)
Screenshot: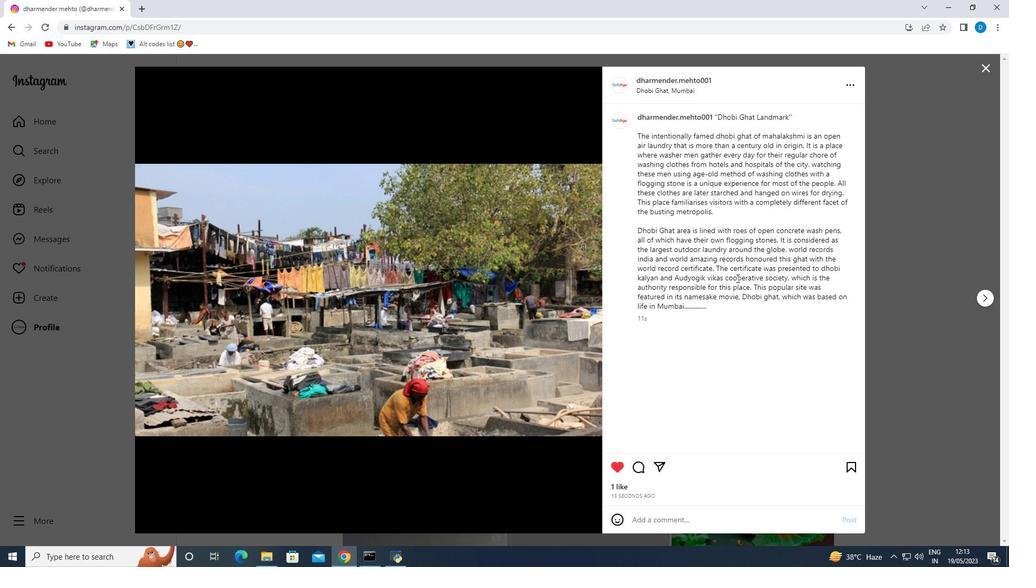 
Action: Mouse scrolled (716, 243) with delta (0, 0)
Screenshot: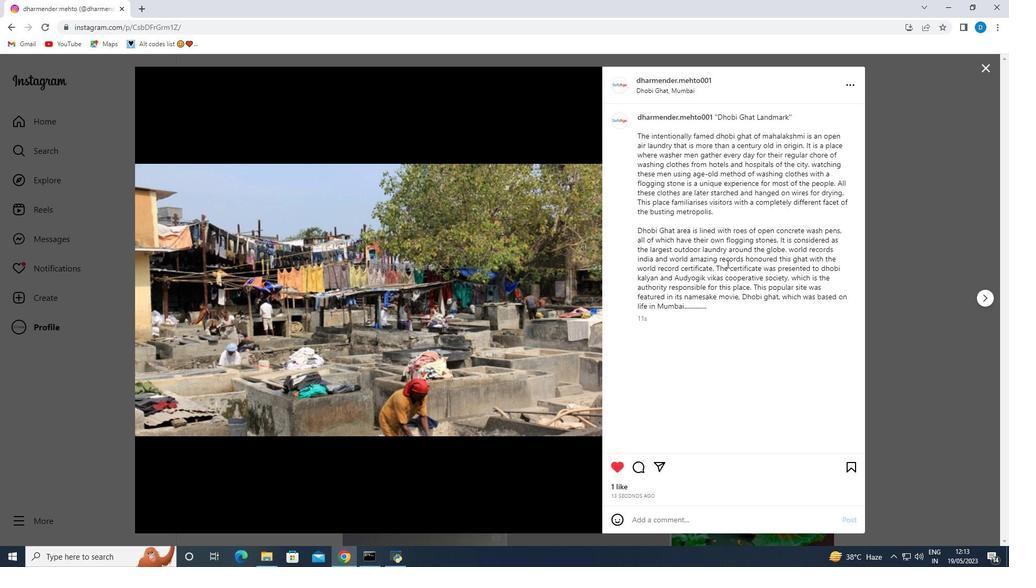 
Action: Mouse moved to (715, 240)
Screenshot: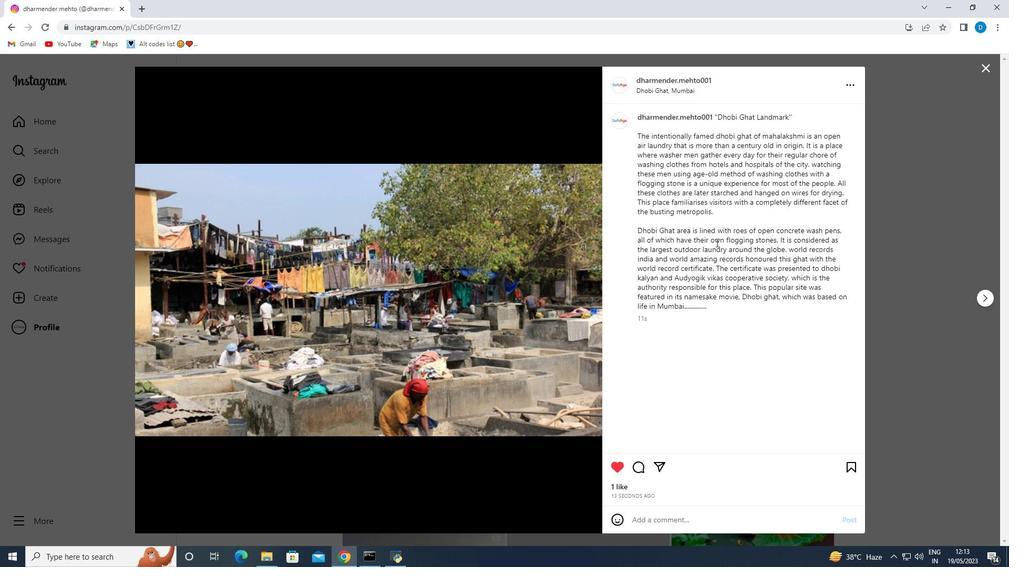 
Action: Mouse scrolled (715, 241) with delta (0, 0)
Screenshot: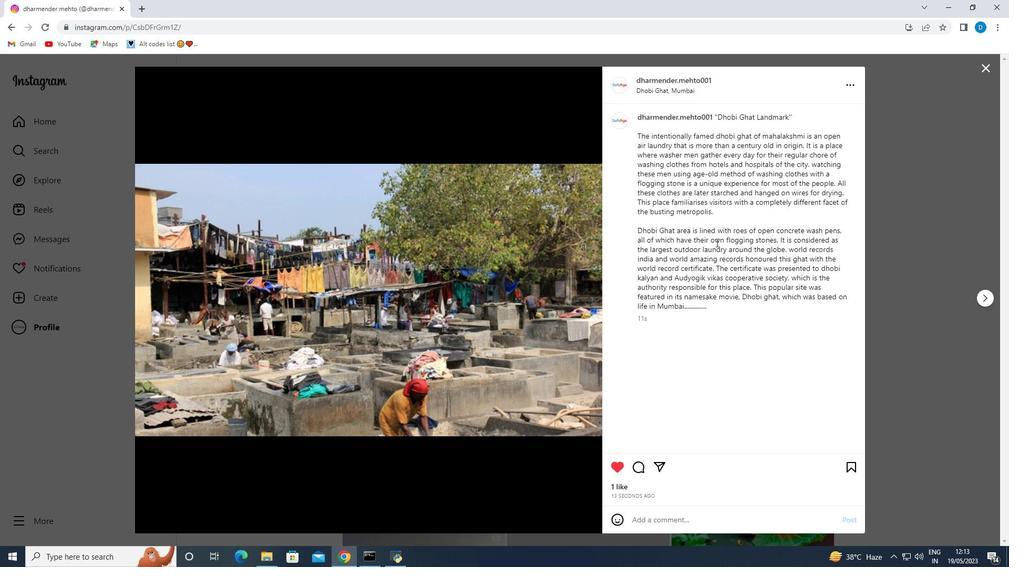
Action: Mouse moved to (715, 239)
Screenshot: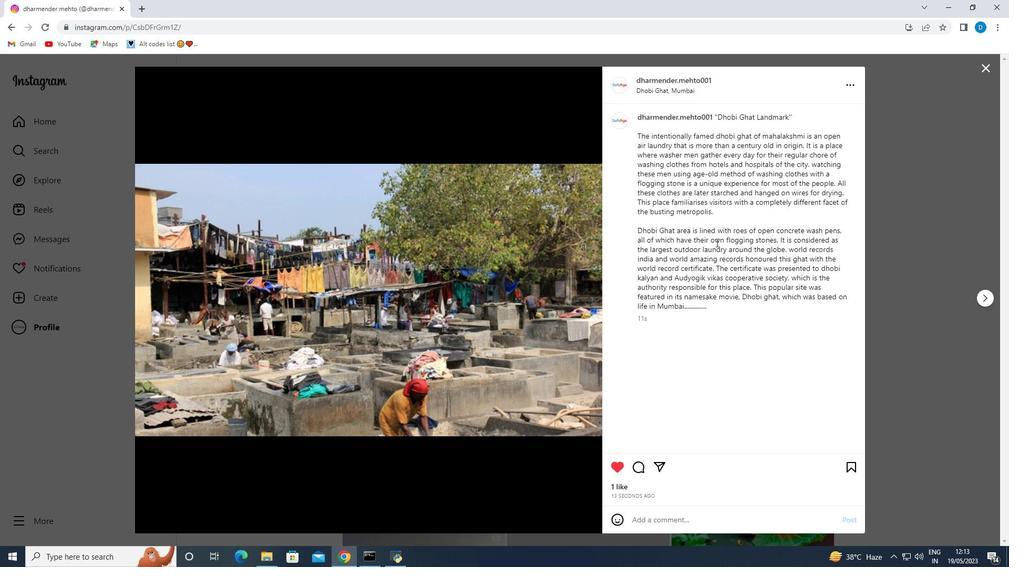 
Action: Mouse scrolled (715, 241) with delta (0, 0)
Screenshot: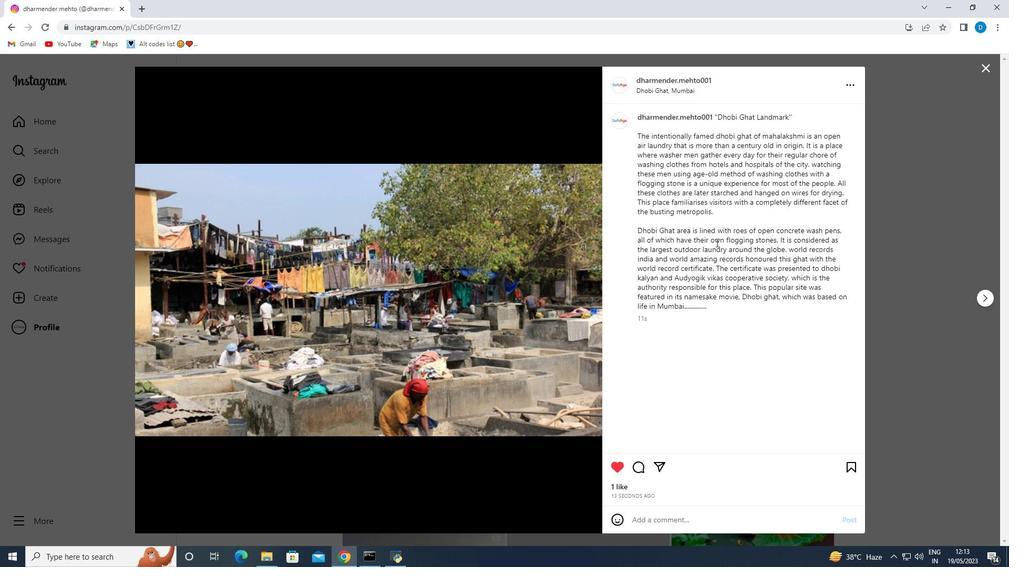 
Action: Mouse moved to (715, 237)
Screenshot: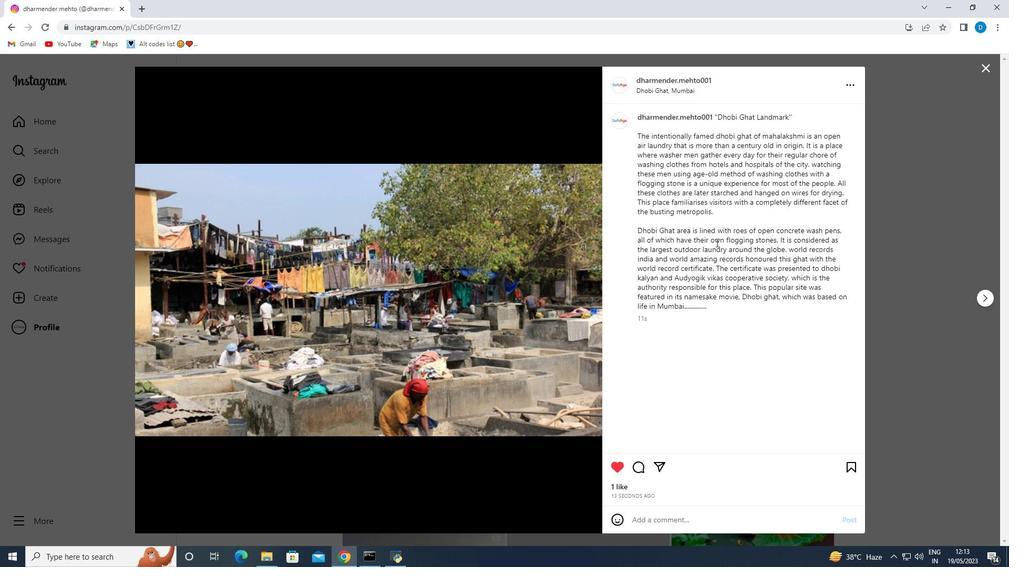 
Action: Mouse scrolled (715, 239) with delta (0, 0)
Screenshot: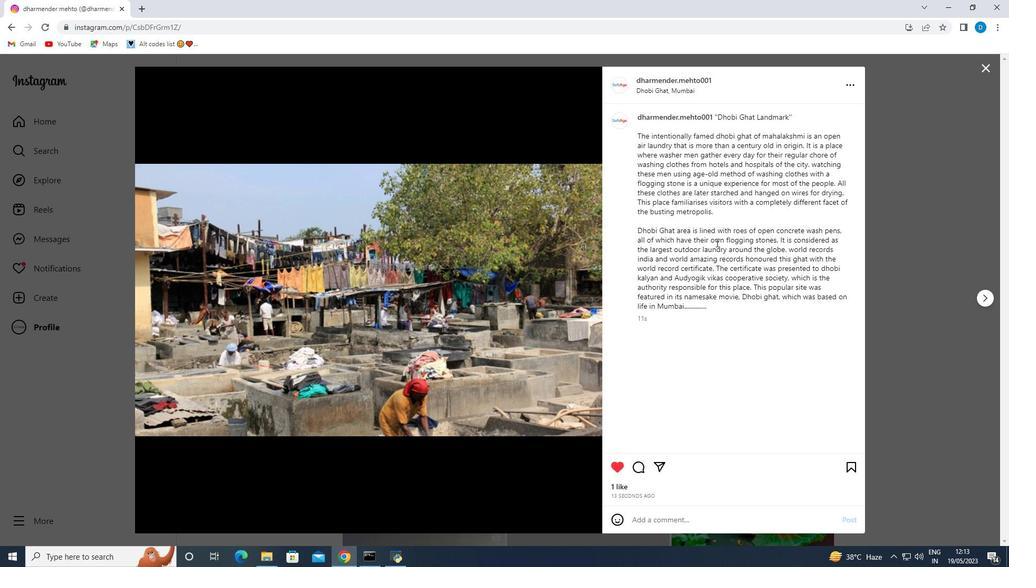 
Action: Mouse moved to (715, 233)
Screenshot: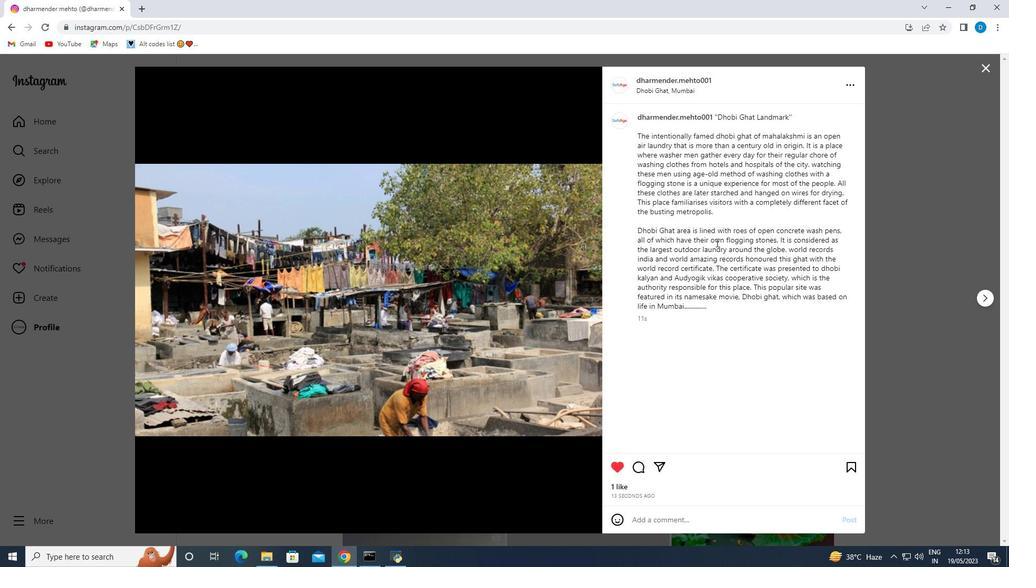 
Action: Mouse scrolled (715, 234) with delta (0, 0)
Screenshot: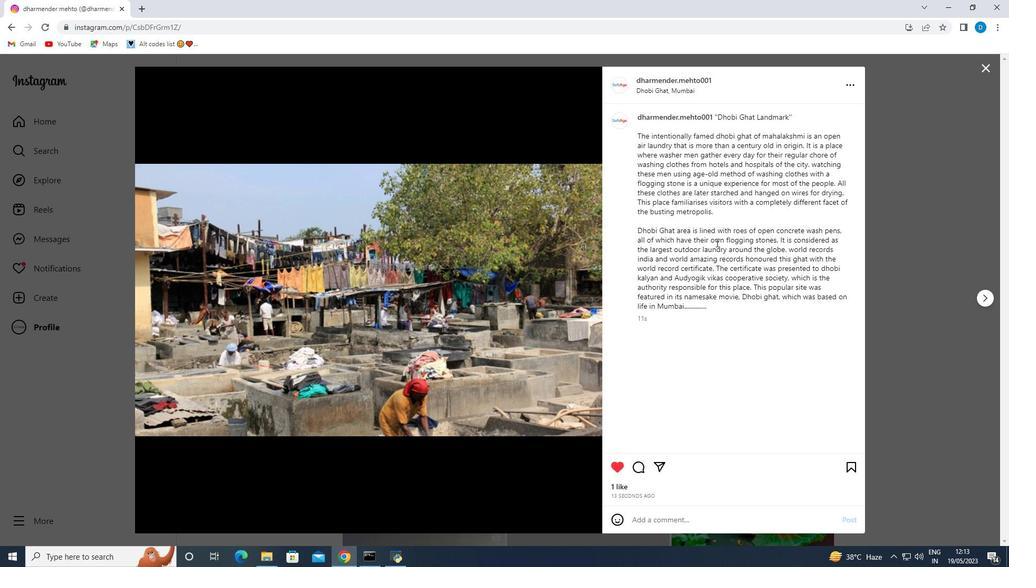 
Action: Mouse moved to (694, 215)
Screenshot: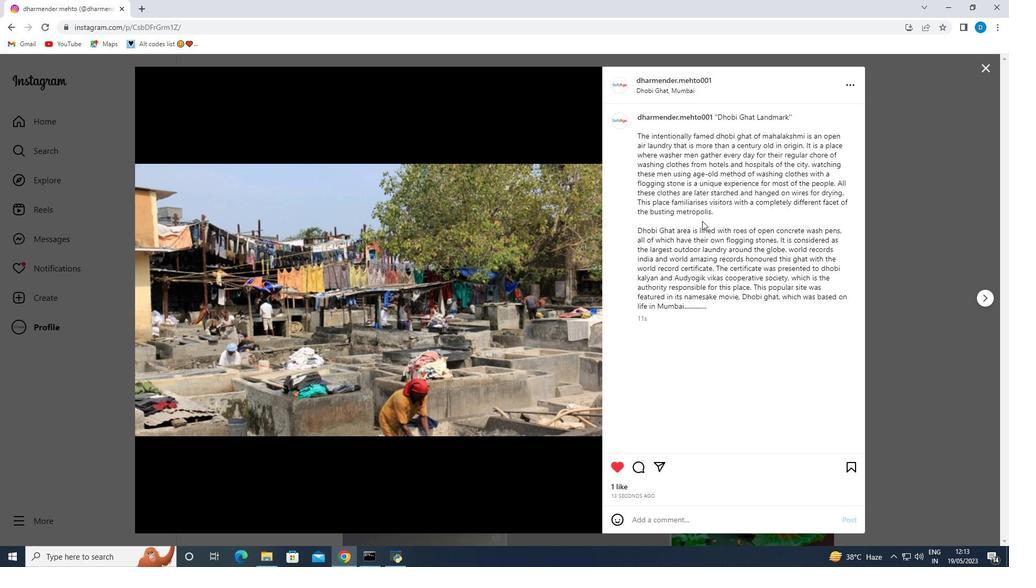
Action: Mouse scrolled (694, 215) with delta (0, 0)
Screenshot: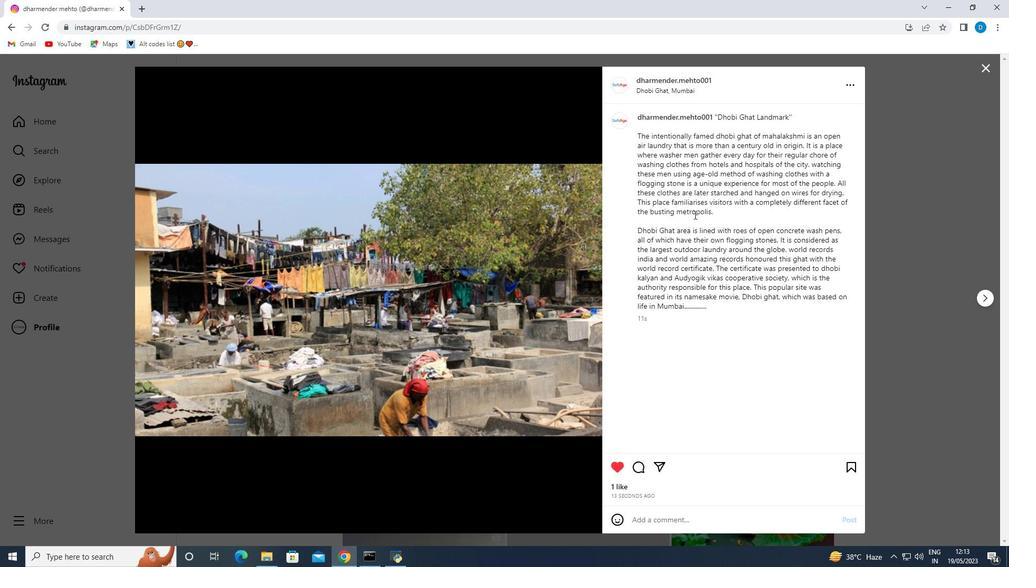 
Action: Mouse scrolled (694, 215) with delta (0, 0)
Screenshot: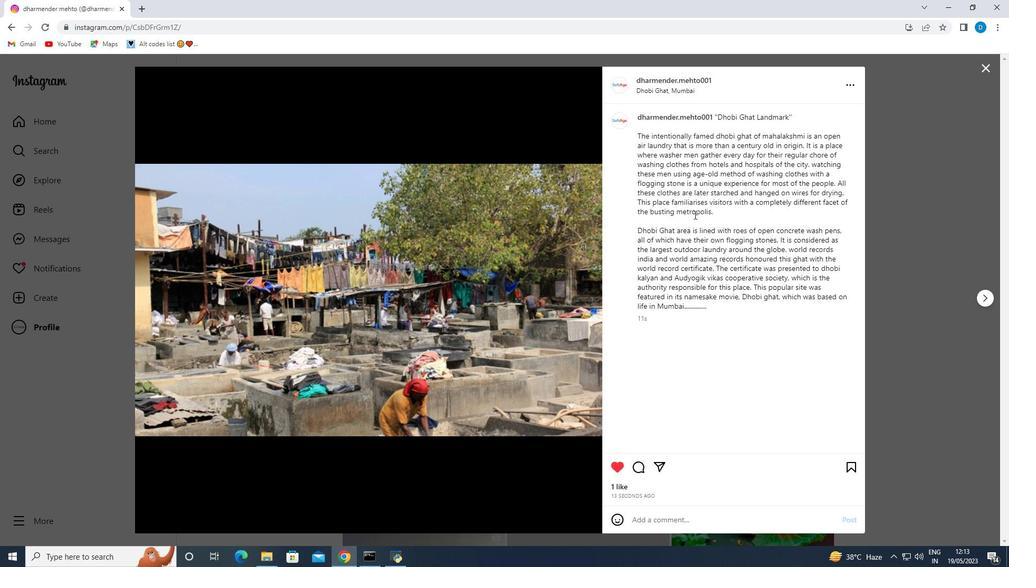 
Action: Mouse scrolled (694, 215) with delta (0, 0)
Screenshot: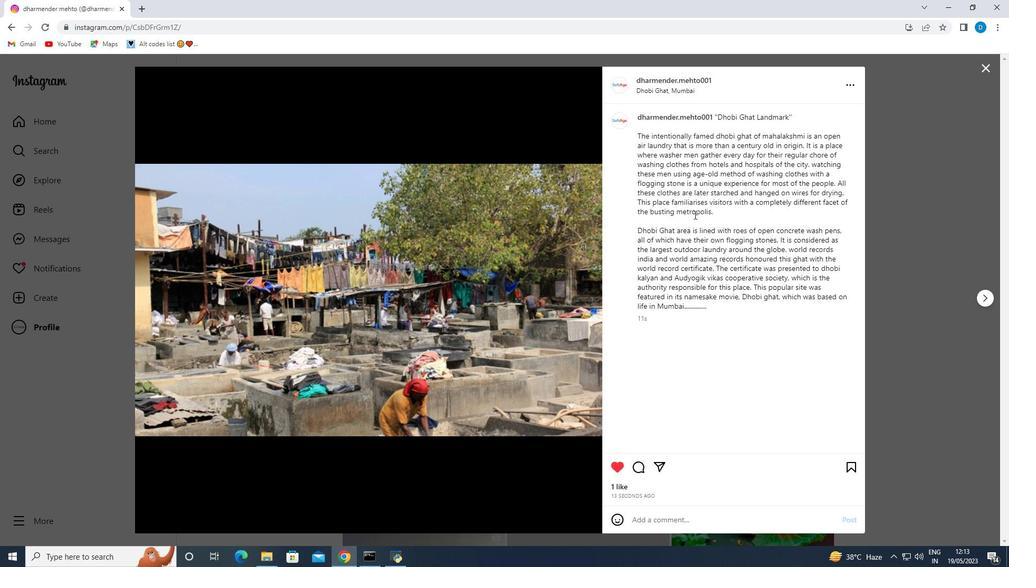 
Action: Mouse scrolled (694, 215) with delta (0, 0)
Screenshot: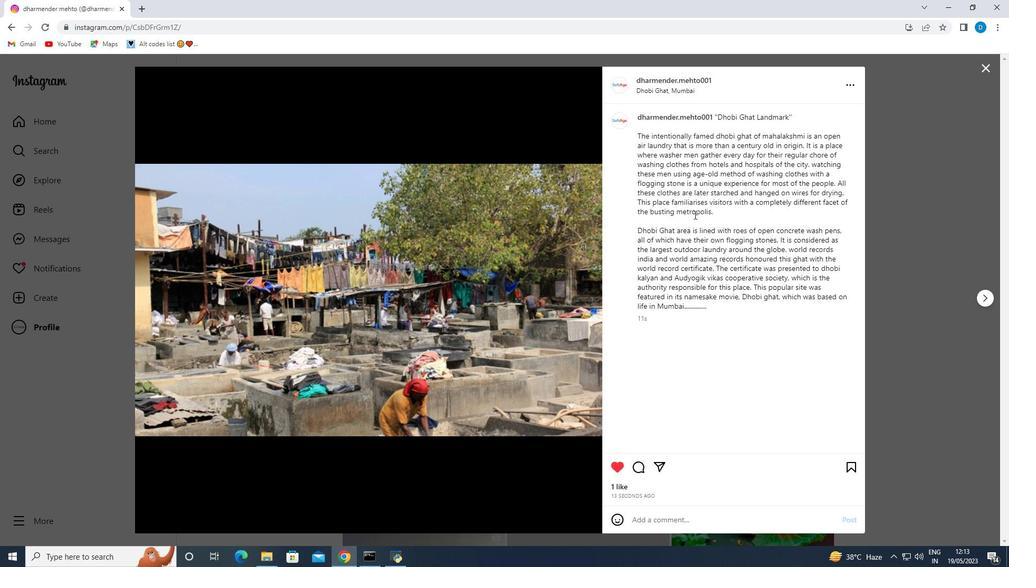 
Action: Mouse scrolled (694, 215) with delta (0, 0)
Screenshot: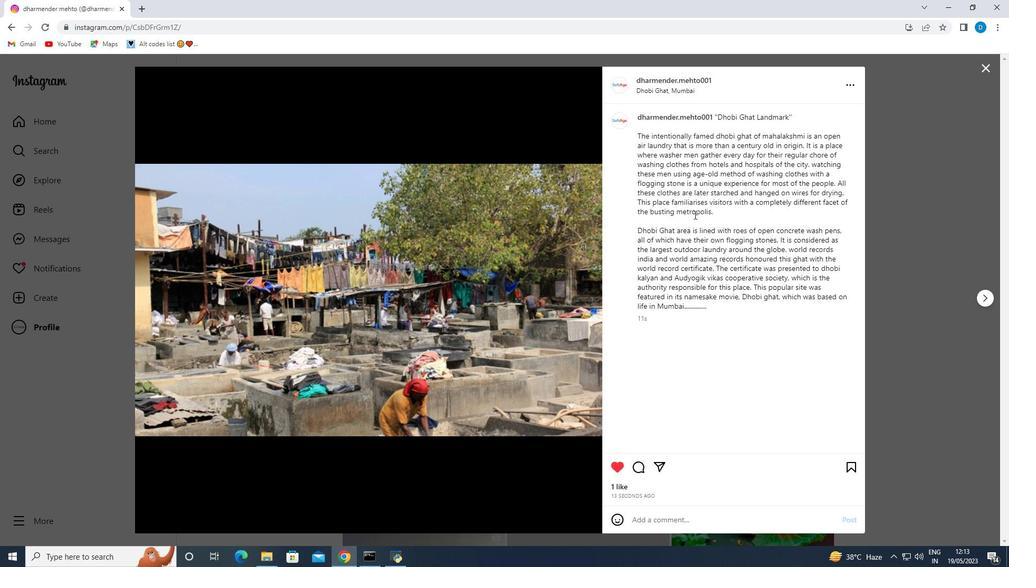 
Action: Mouse moved to (639, 134)
Screenshot: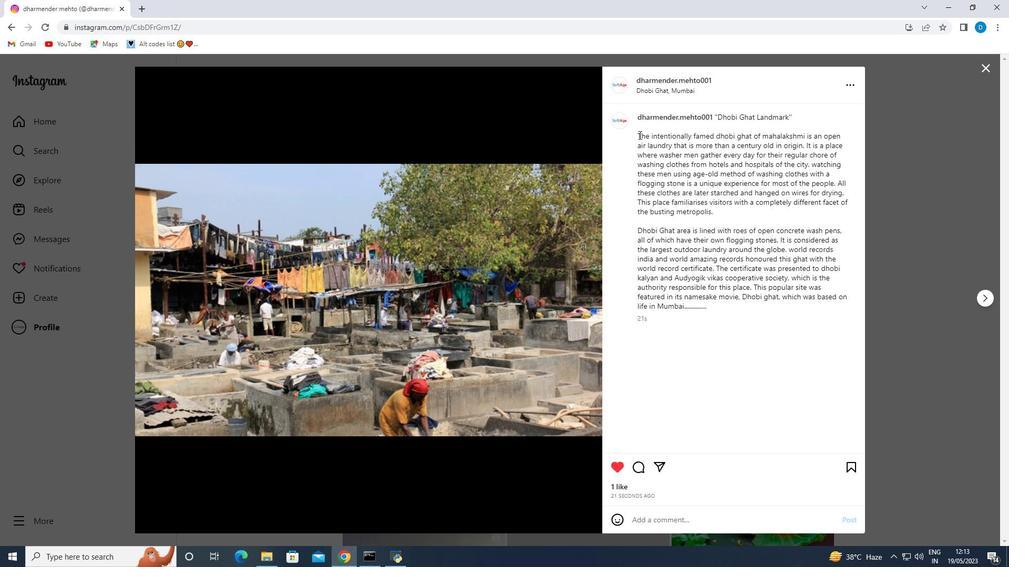 
Action: Mouse pressed left at (639, 134)
Screenshot: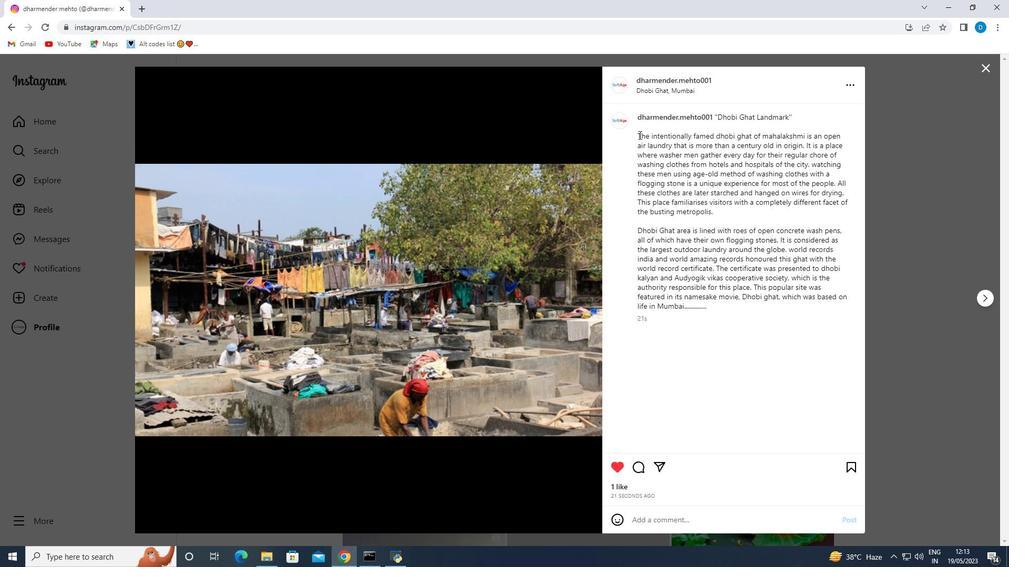 
Action: Mouse moved to (787, 343)
Screenshot: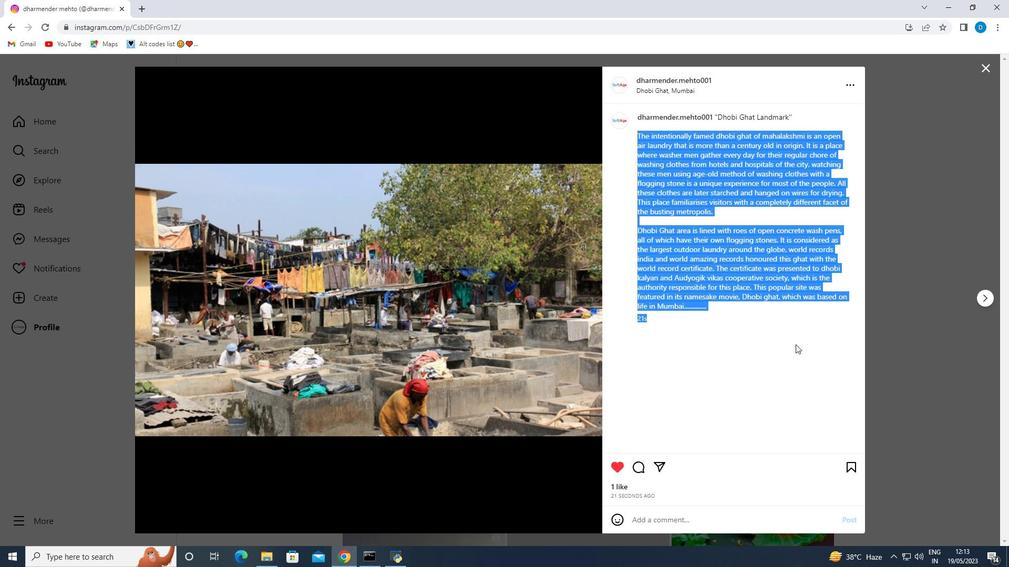 
Action: Mouse pressed left at (787, 343)
Screenshot: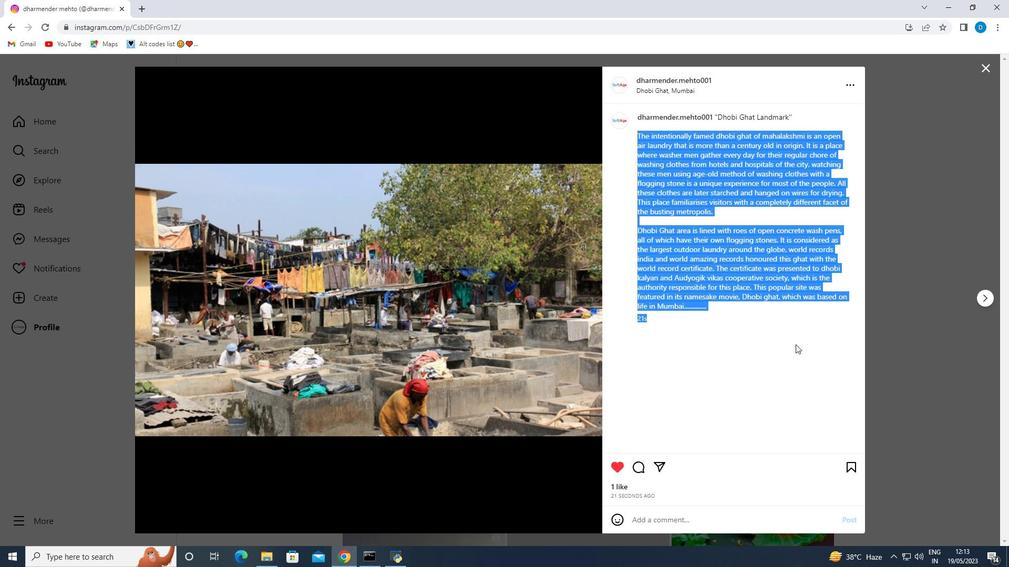 
Action: Mouse moved to (980, 69)
Screenshot: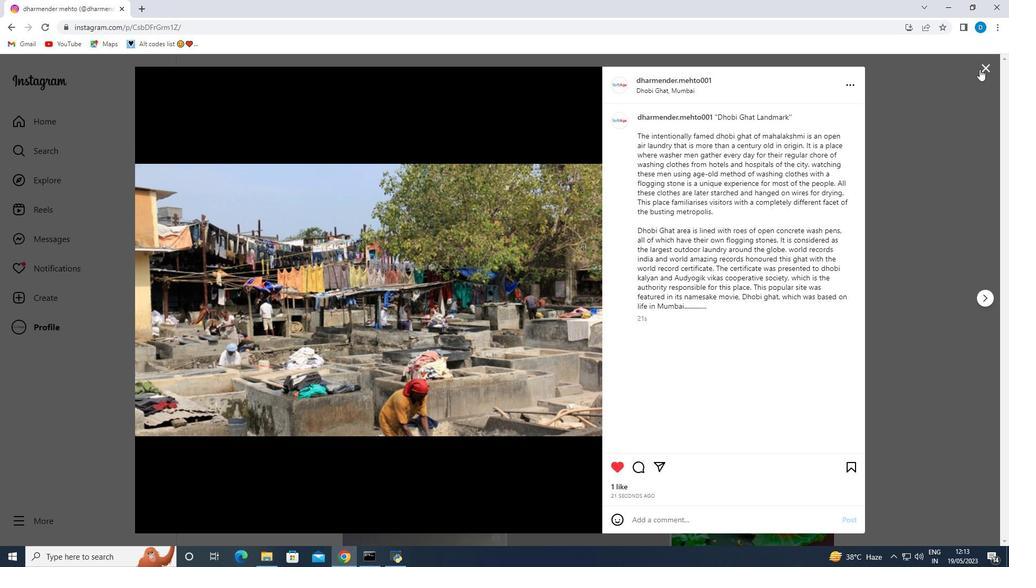 
Action: Mouse pressed left at (980, 69)
Screenshot: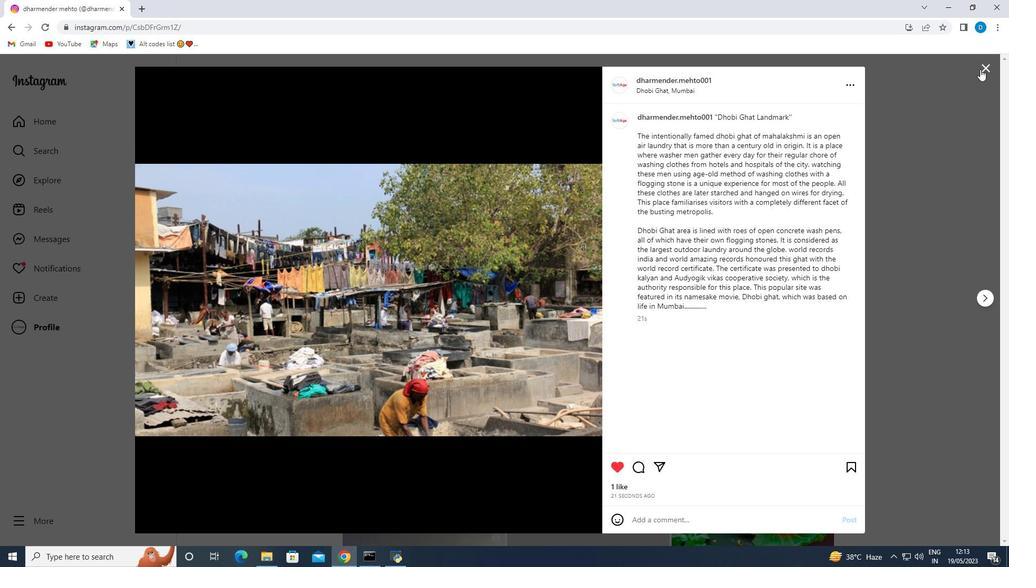 
Action: Mouse moved to (384, 174)
Screenshot: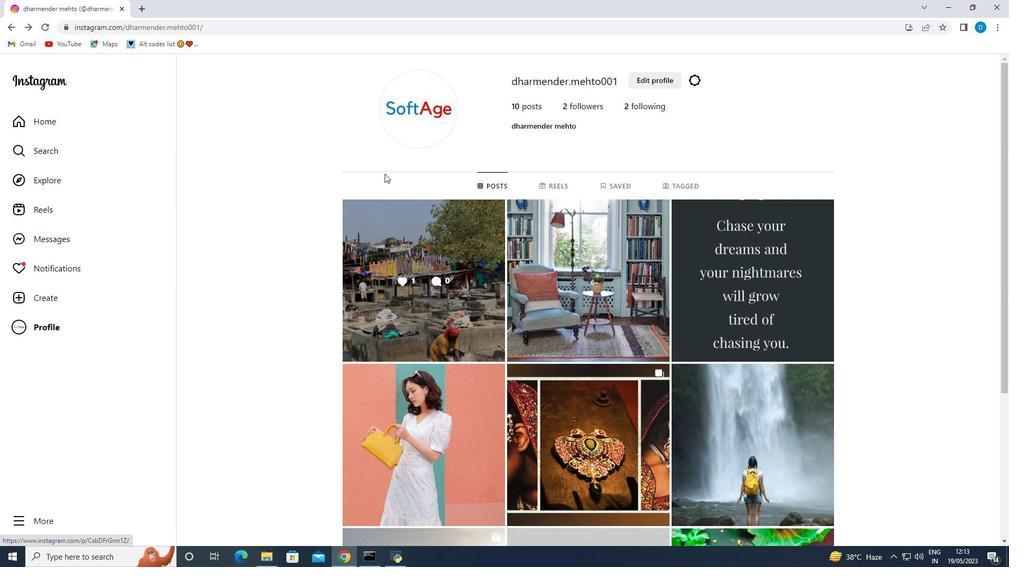 
